Task: Play online Dominion games in very easy mode.
Action: Mouse moved to (564, 504)
Screenshot: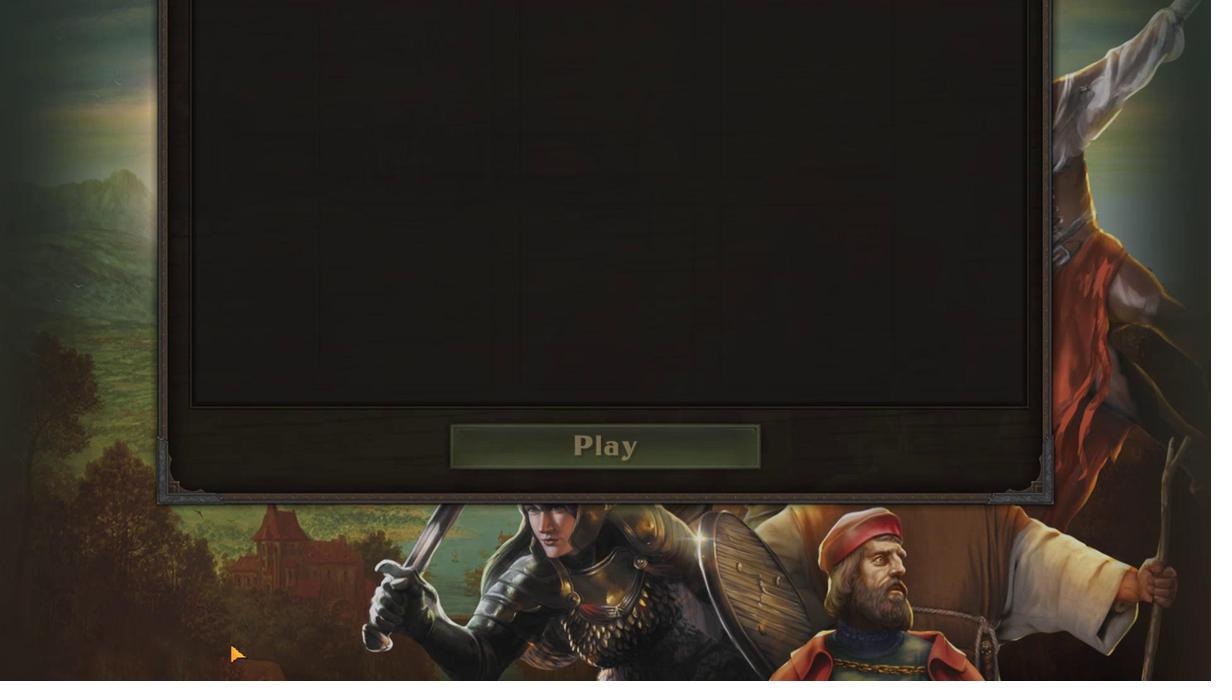 
Action: Mouse pressed left at (564, 504)
Screenshot: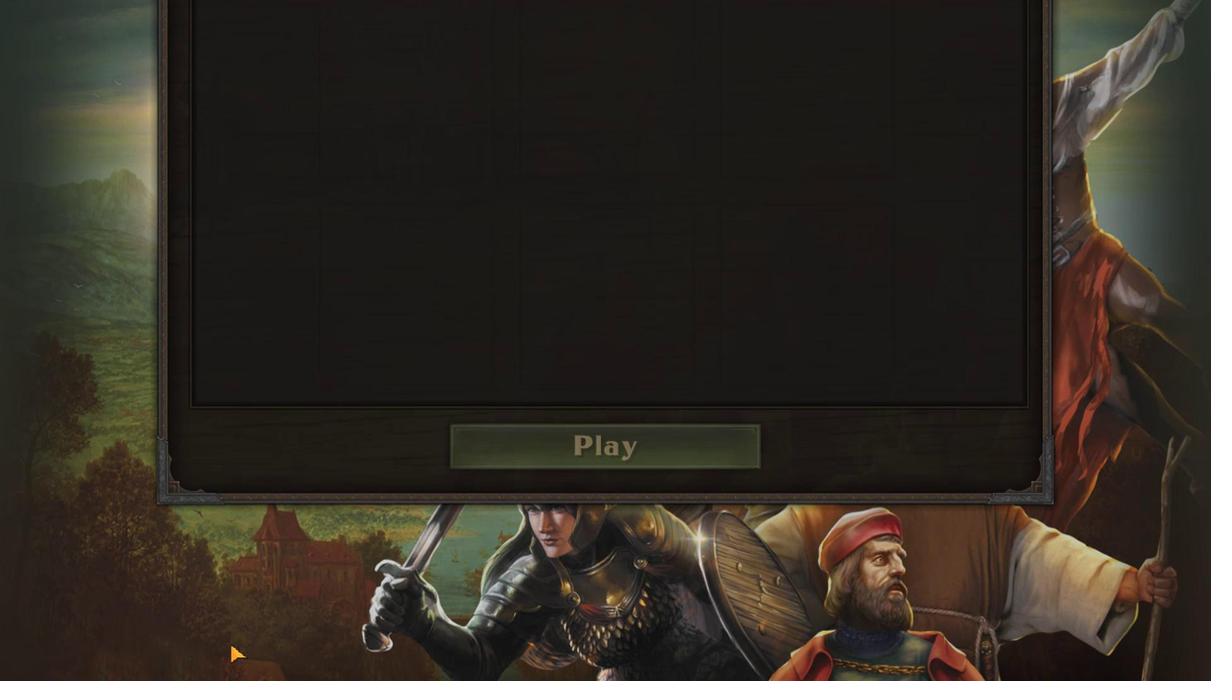 
Action: Mouse moved to (742, 502)
Screenshot: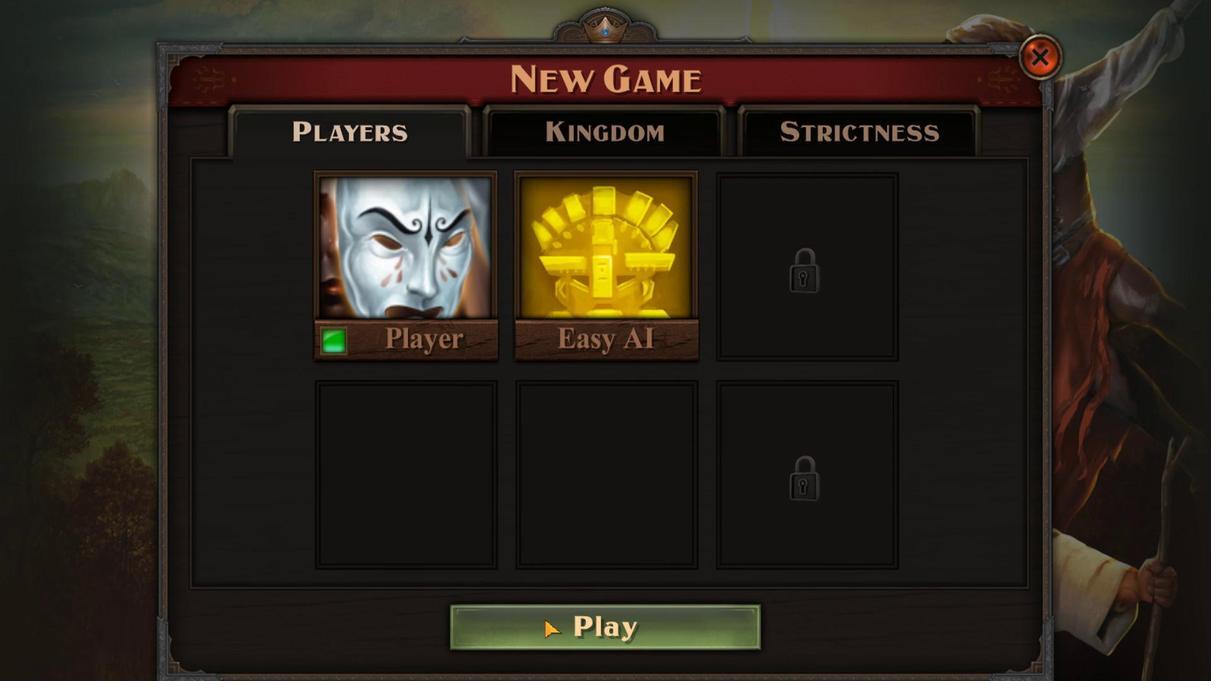 
Action: Mouse pressed left at (742, 502)
Screenshot: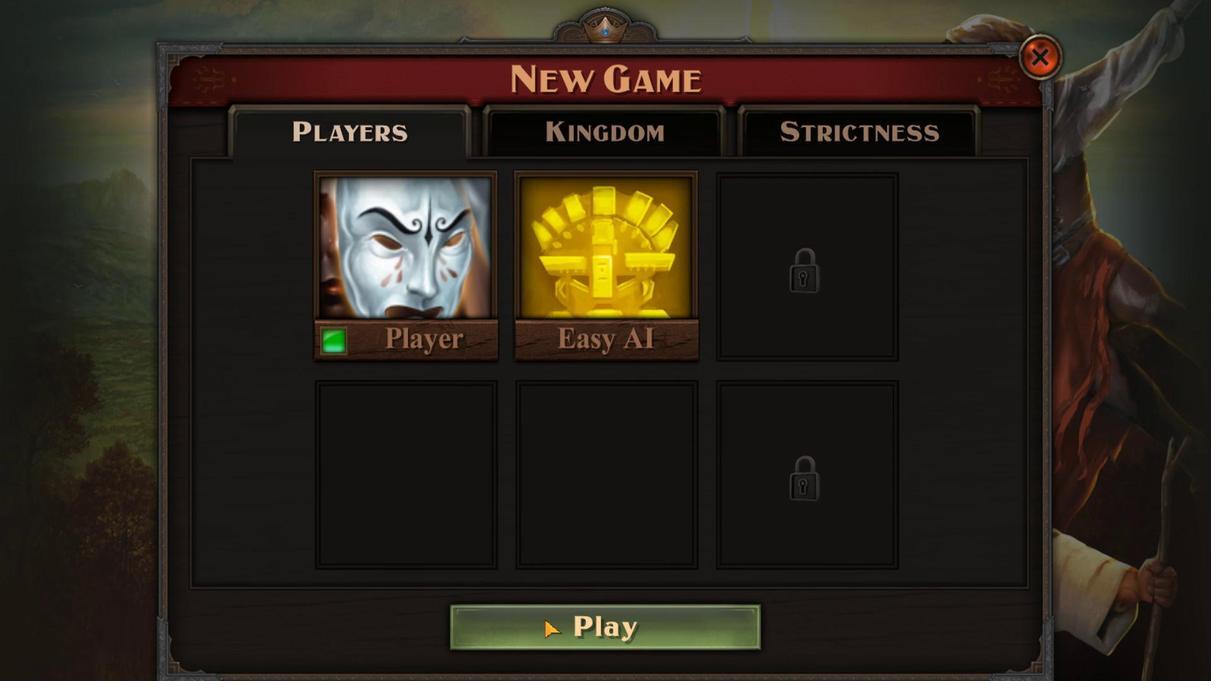 
Action: Mouse moved to (767, 498)
Screenshot: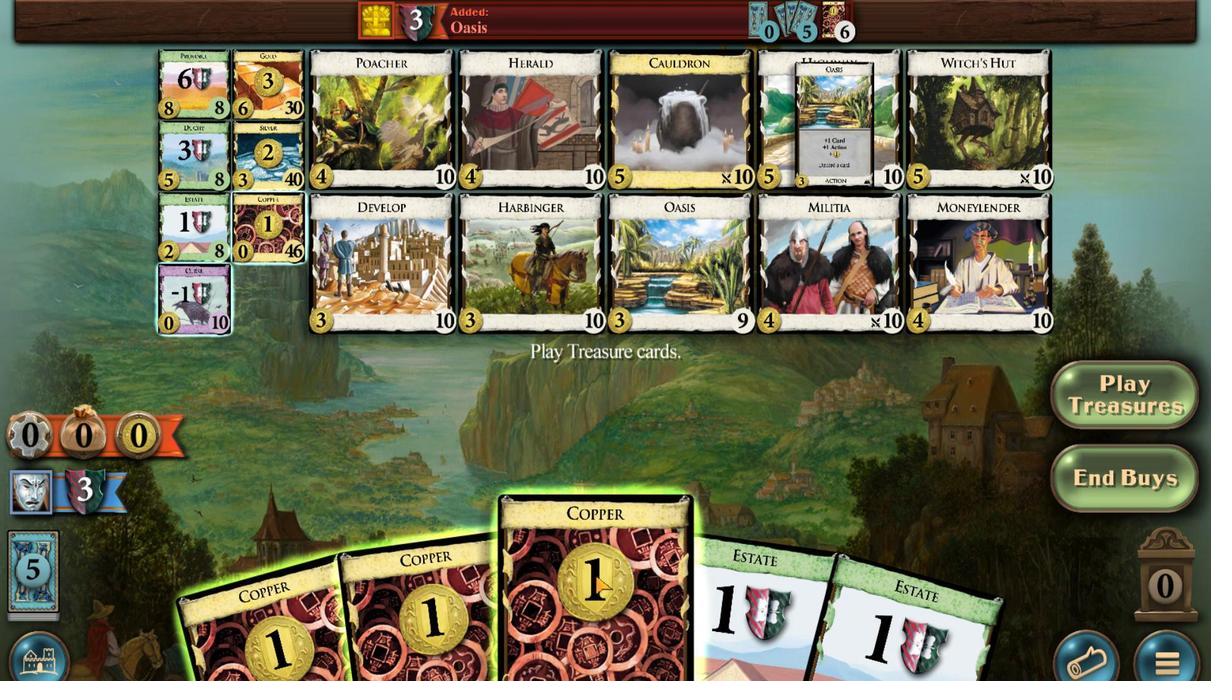
Action: Mouse scrolled (767, 498) with delta (0, 0)
Screenshot: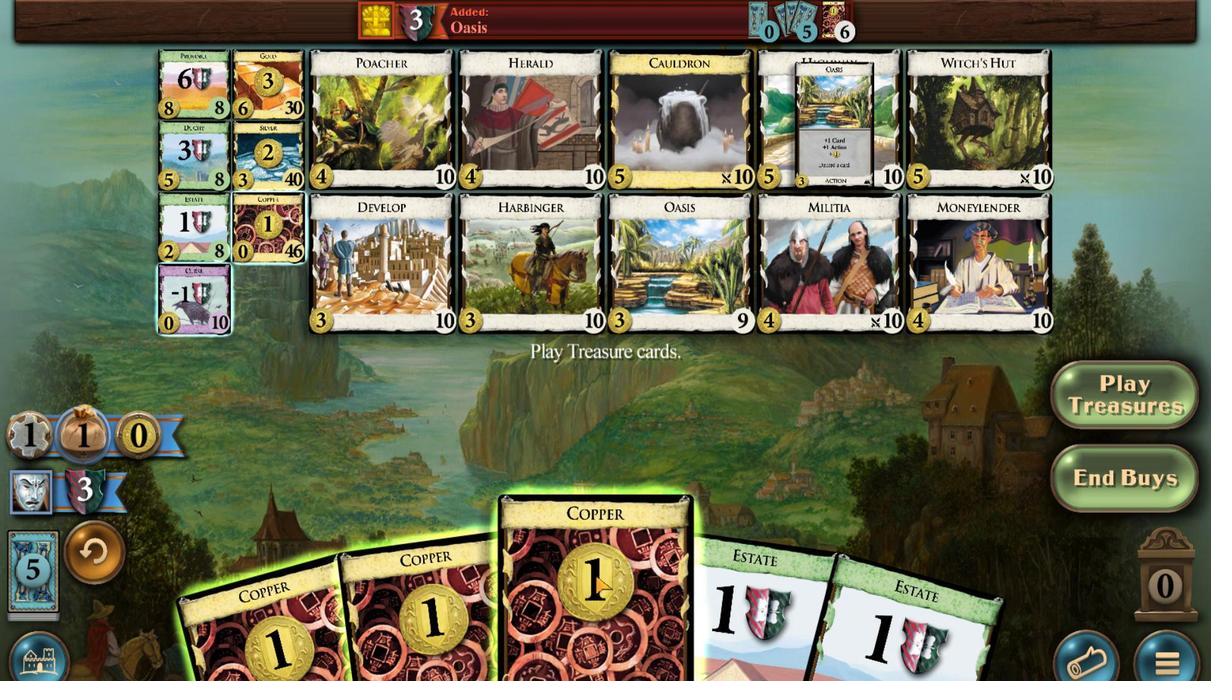 
Action: Mouse moved to (726, 502)
Screenshot: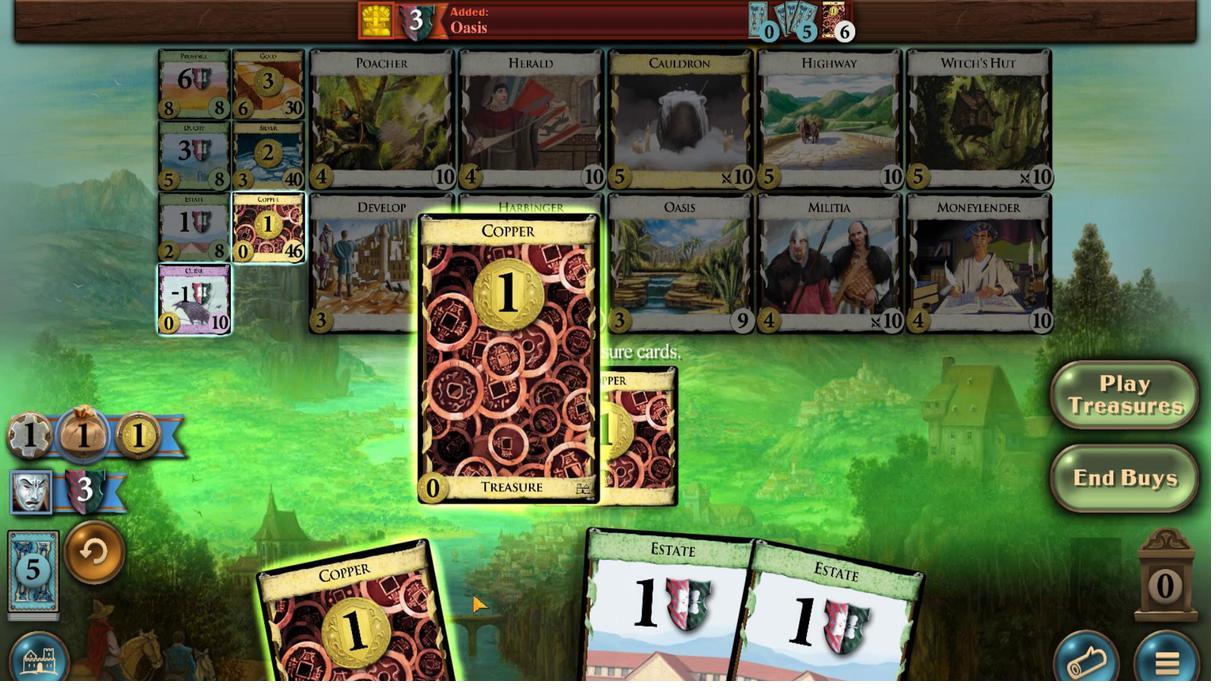 
Action: Mouse scrolled (726, 502) with delta (0, 0)
Screenshot: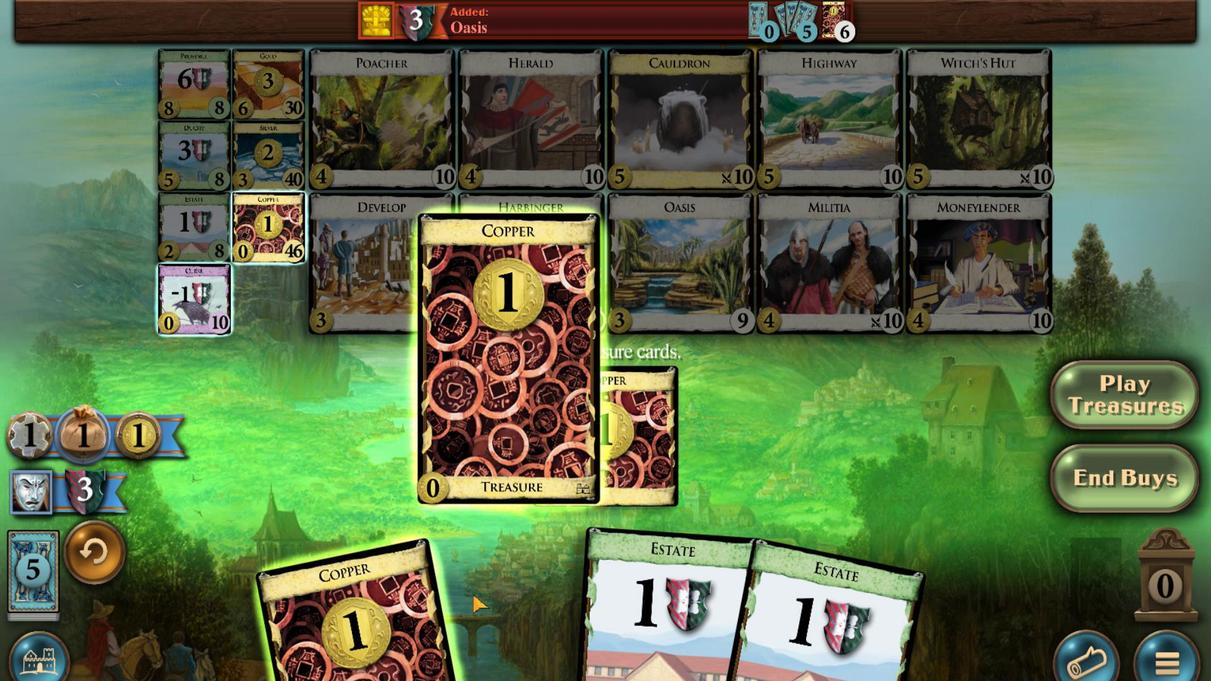 
Action: Mouse scrolled (726, 502) with delta (0, 0)
Screenshot: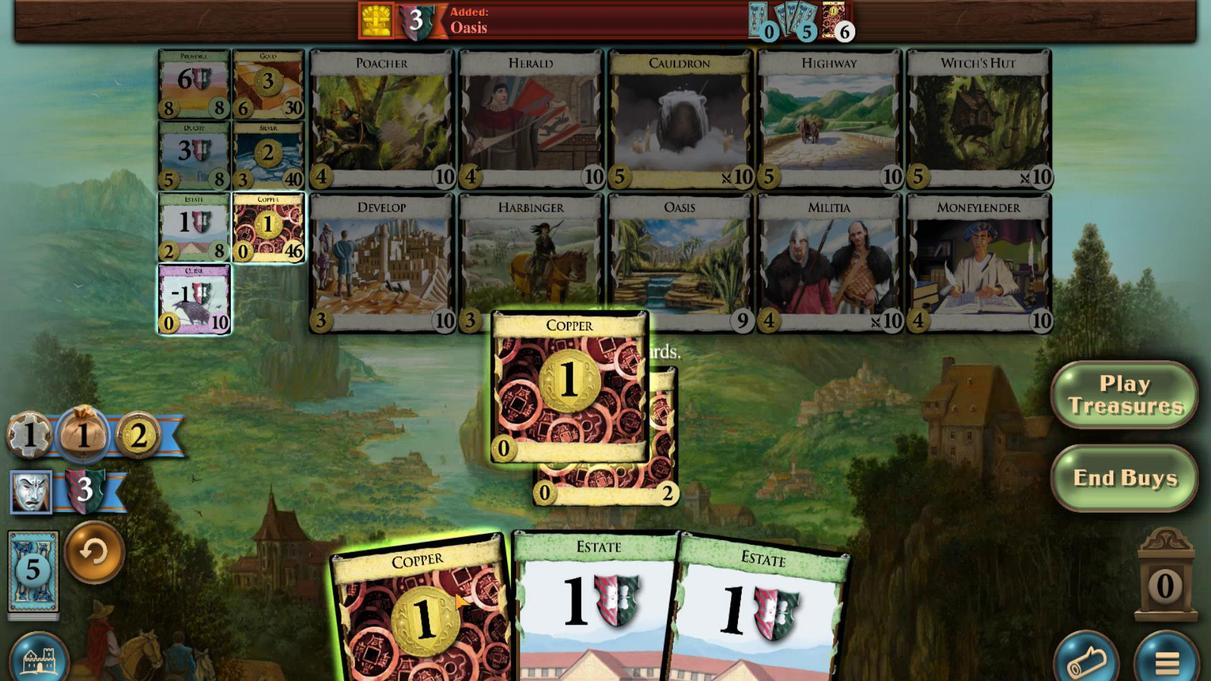 
Action: Mouse moved to (691, 499)
Screenshot: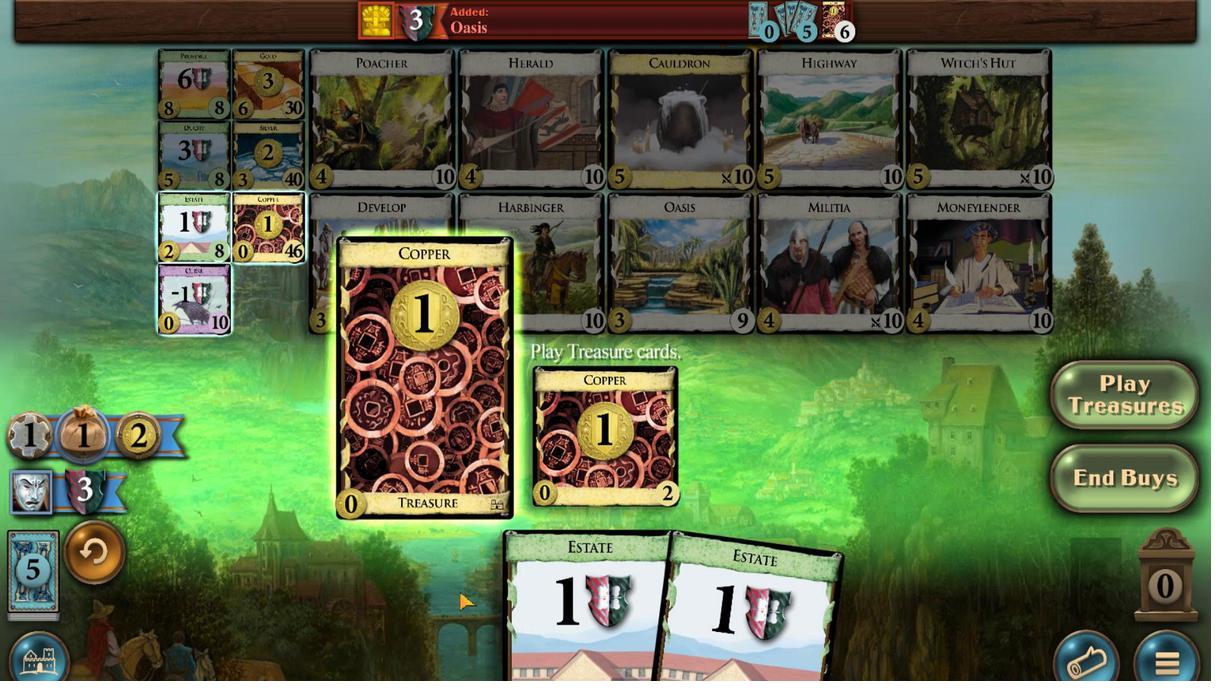 
Action: Mouse scrolled (691, 499) with delta (0, 0)
Screenshot: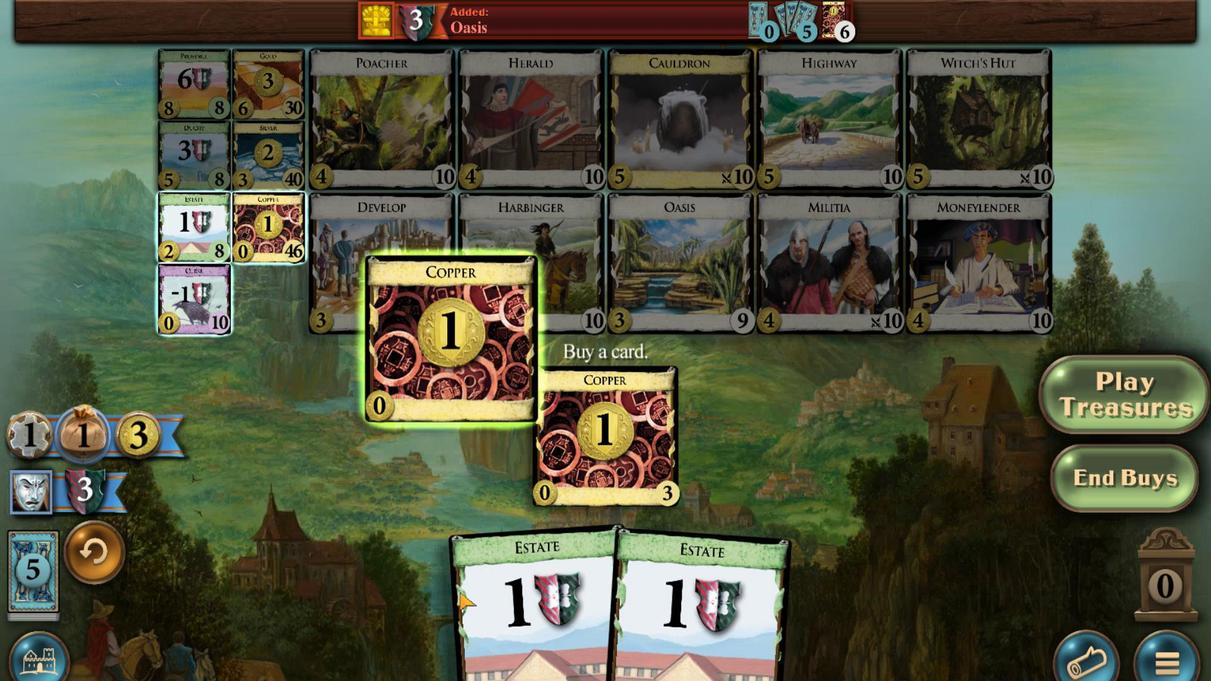 
Action: Mouse scrolled (691, 499) with delta (0, 0)
Screenshot: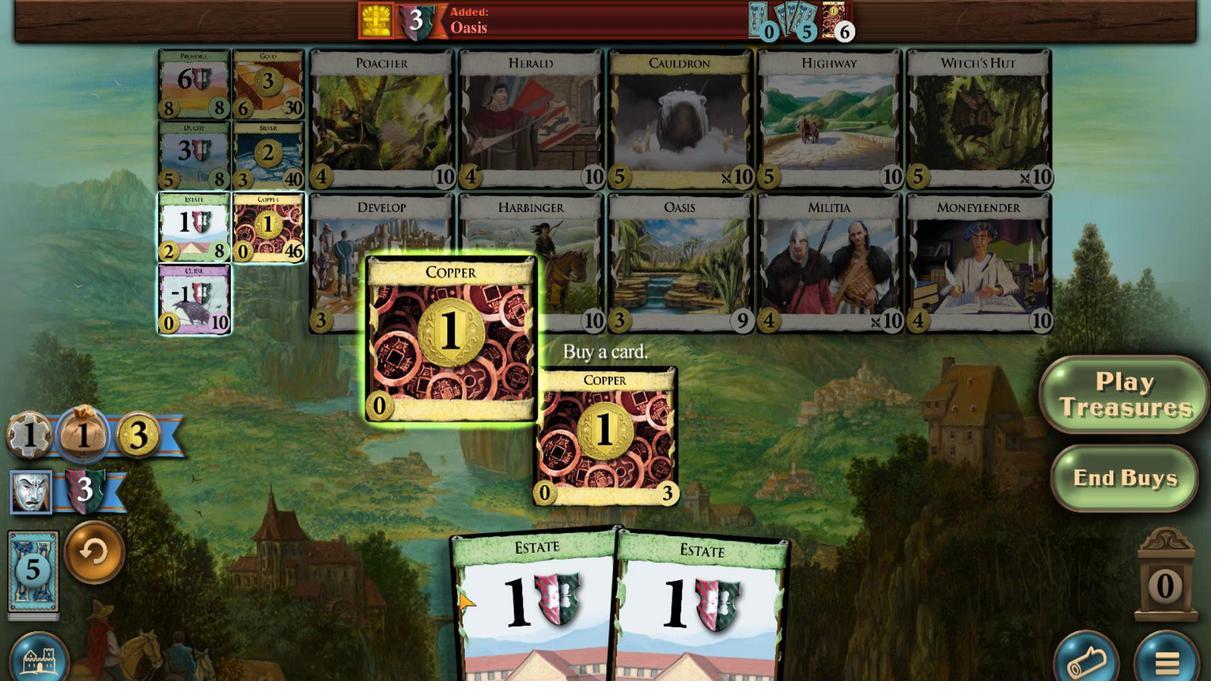 
Action: Mouse moved to (818, 474)
Screenshot: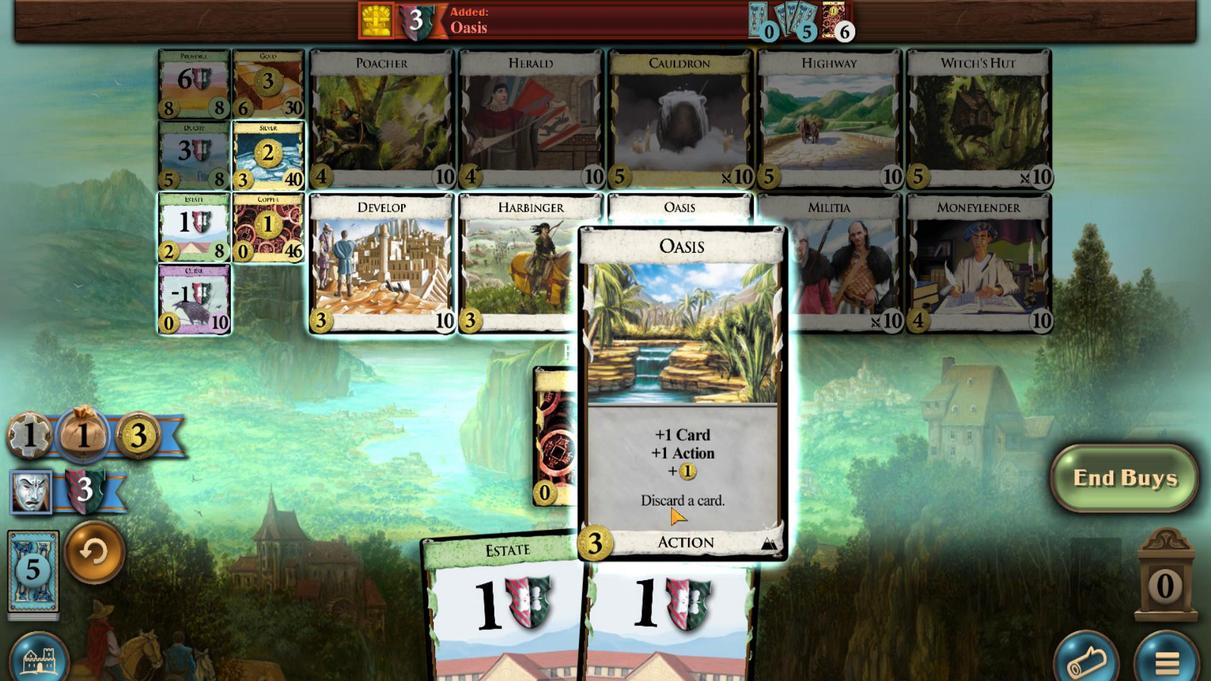 
Action: Mouse pressed left at (818, 474)
Screenshot: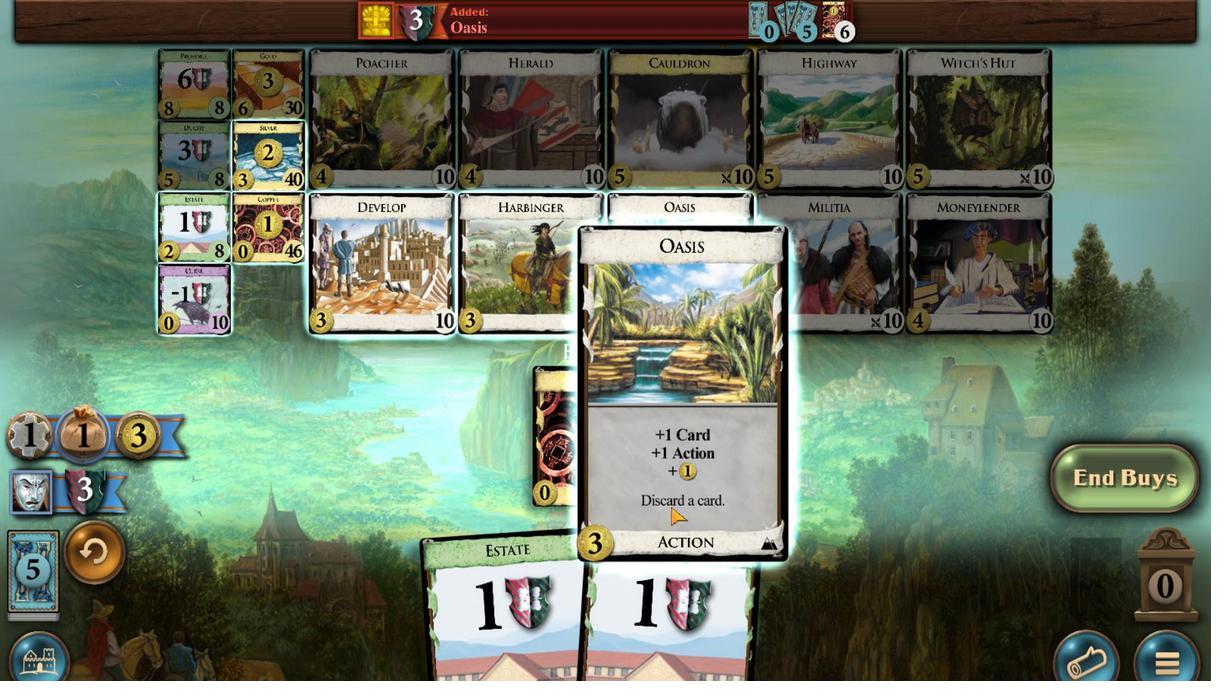 
Action: Mouse moved to (858, 499)
Screenshot: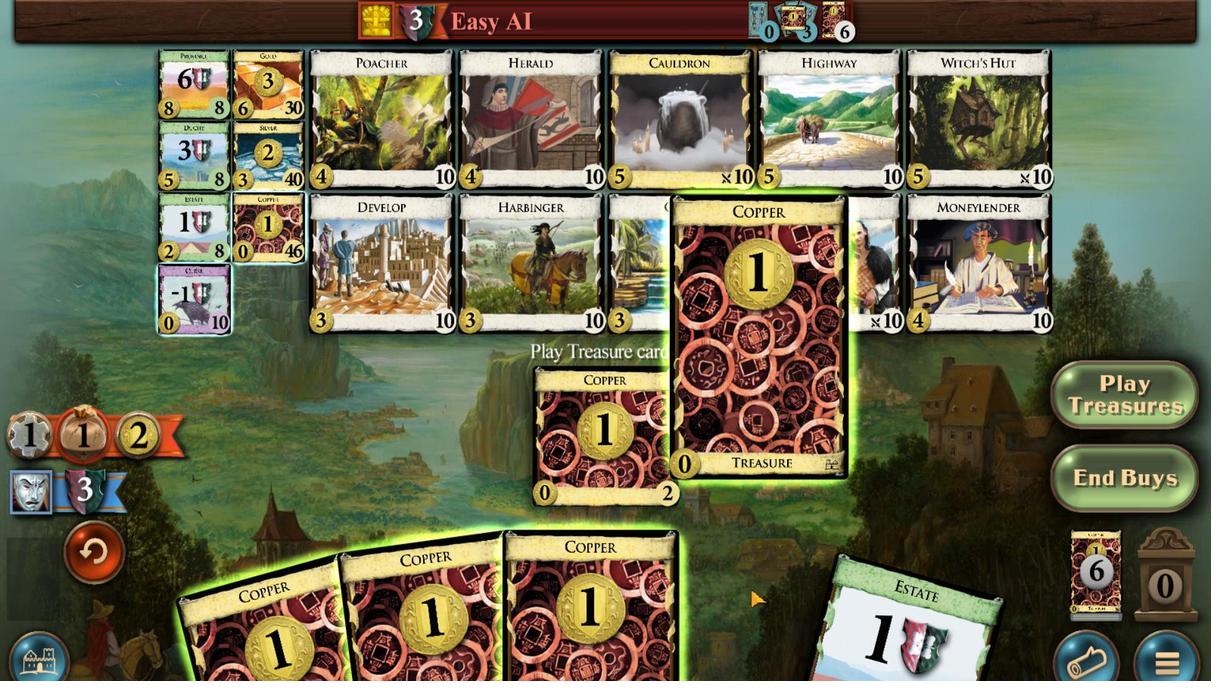 
Action: Mouse scrolled (858, 499) with delta (0, 0)
Screenshot: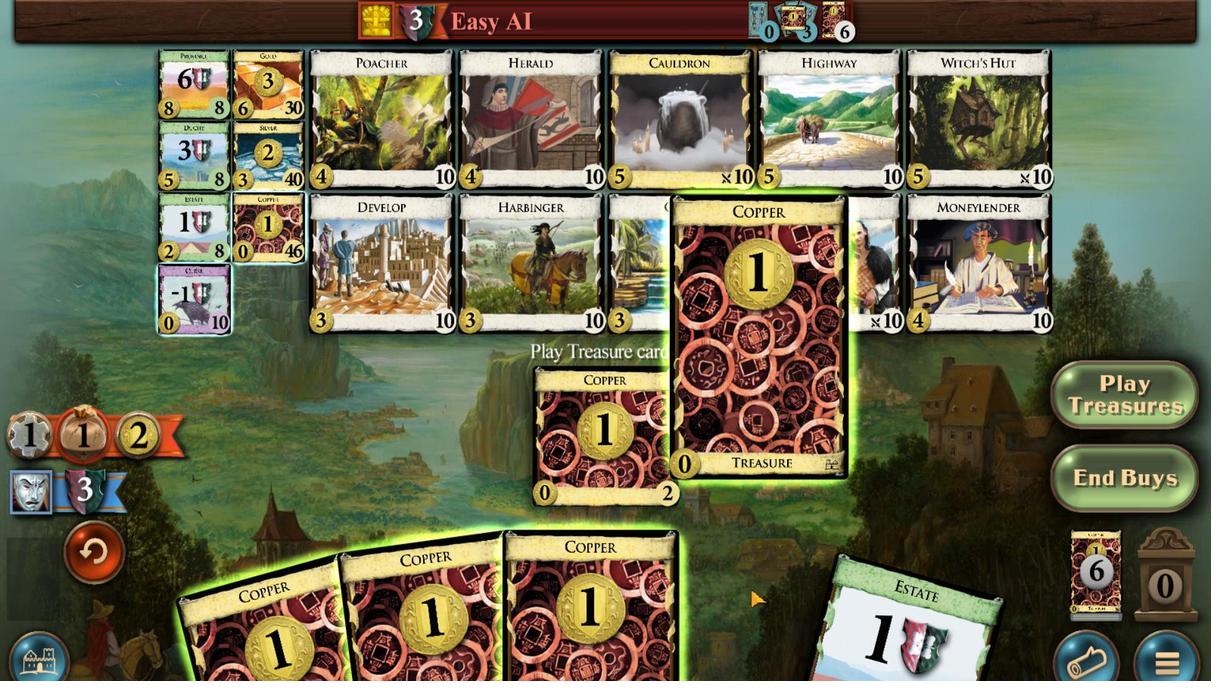 
Action: Mouse scrolled (858, 499) with delta (0, 0)
Screenshot: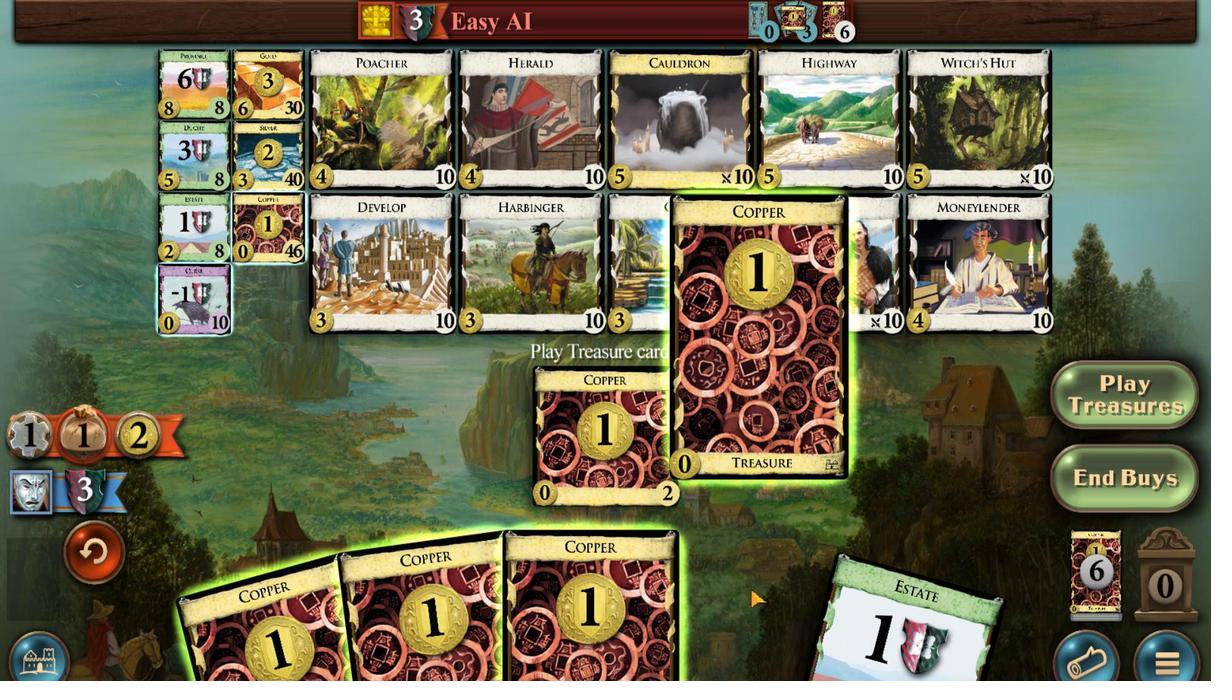 
Action: Mouse moved to (800, 501)
Screenshot: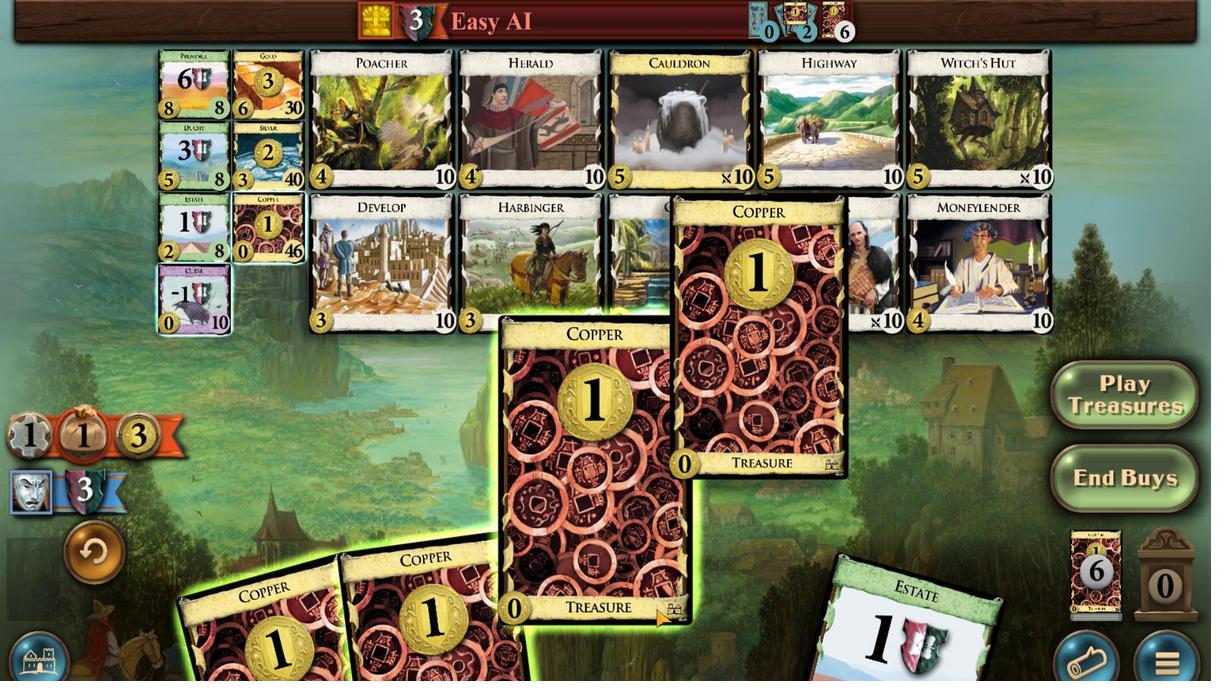 
Action: Mouse scrolled (800, 500) with delta (0, 0)
Screenshot: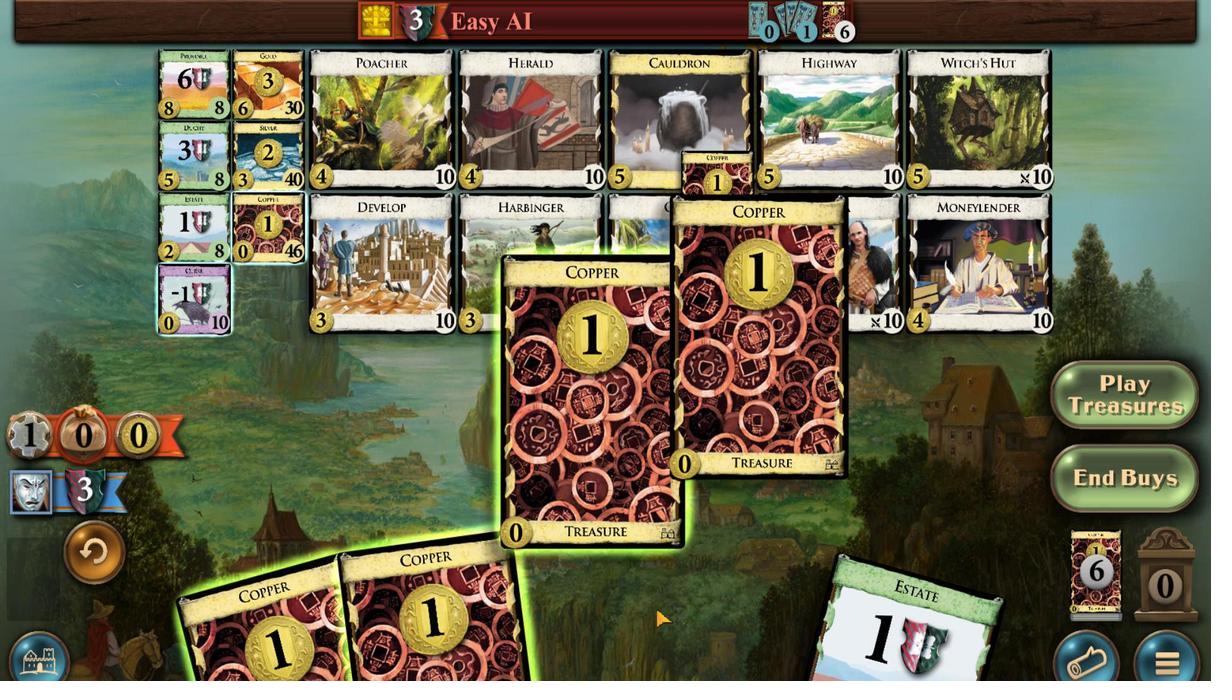 
Action: Mouse moved to (721, 499)
Screenshot: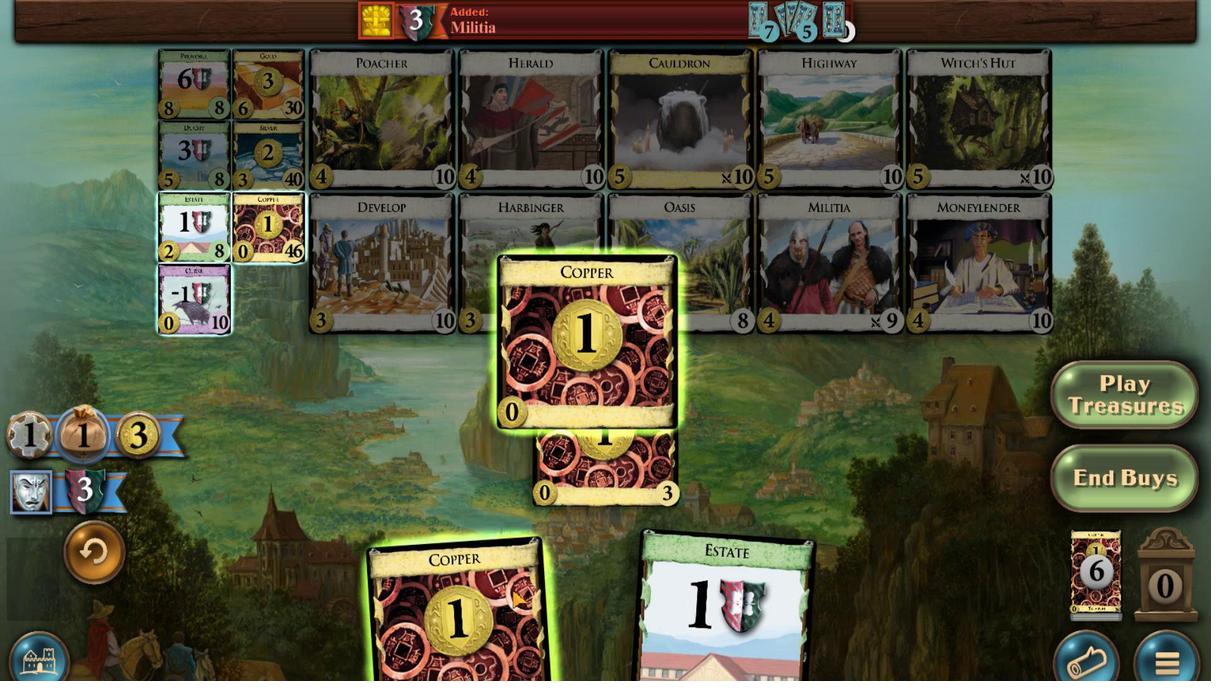 
Action: Mouse scrolled (721, 499) with delta (0, 0)
Screenshot: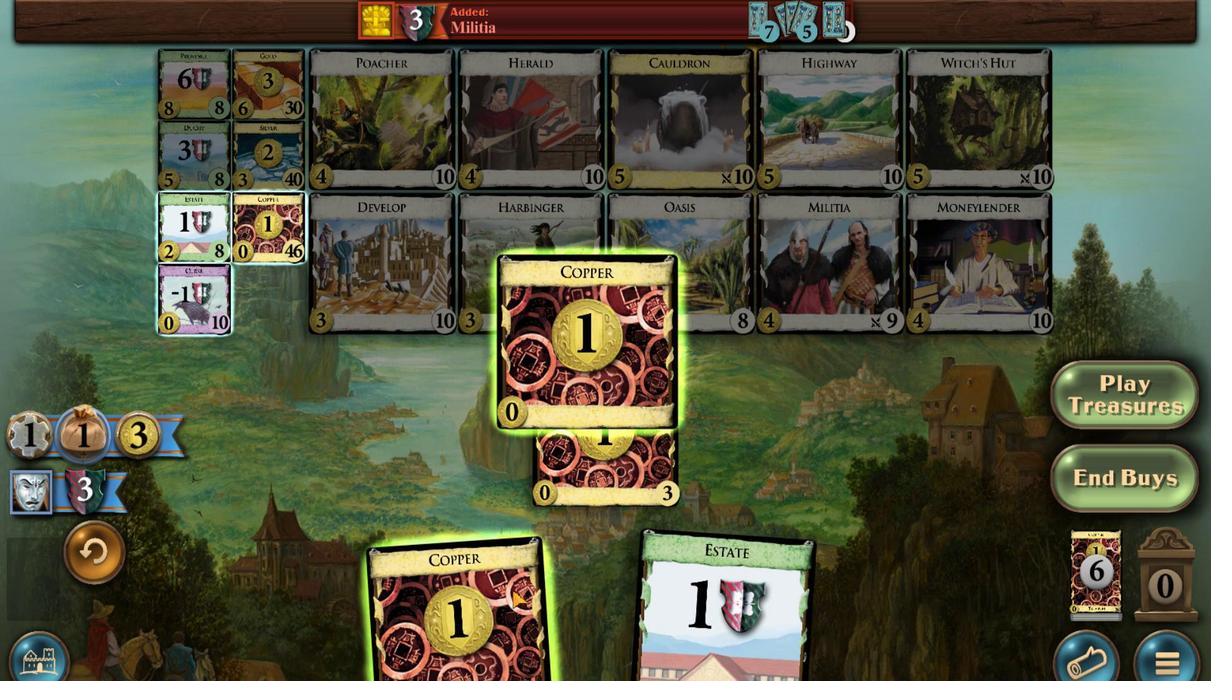 
Action: Mouse scrolled (721, 499) with delta (0, 0)
Screenshot: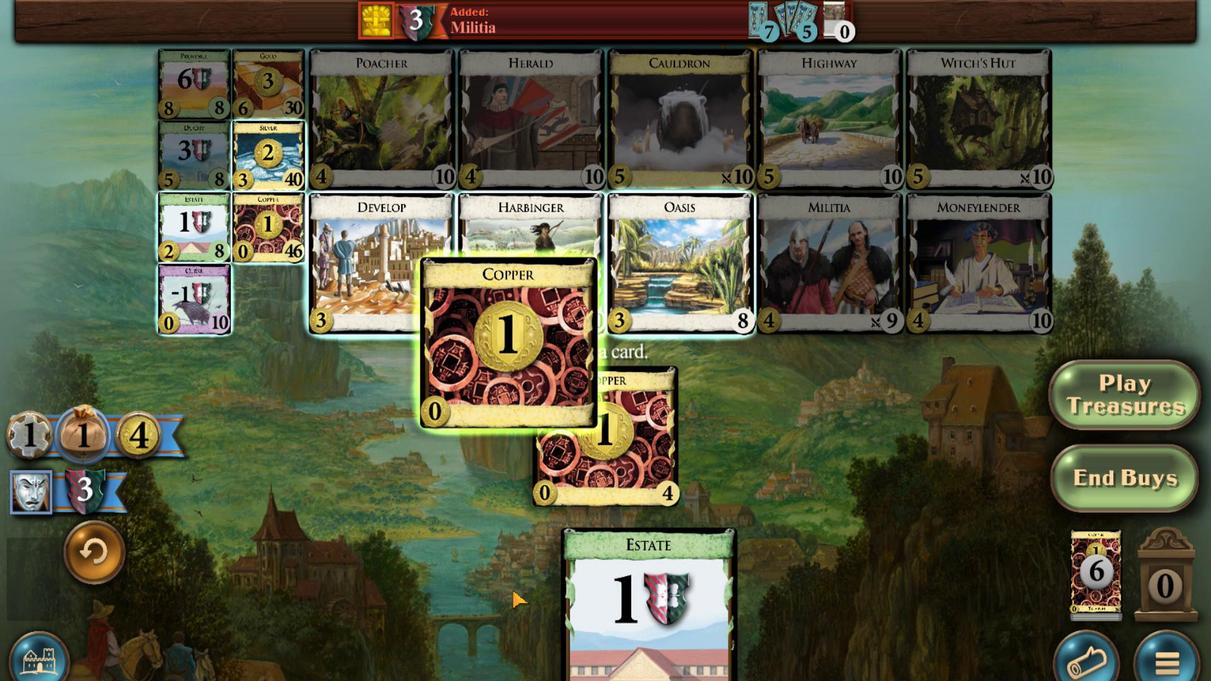 
Action: Mouse moved to (595, 463)
Screenshot: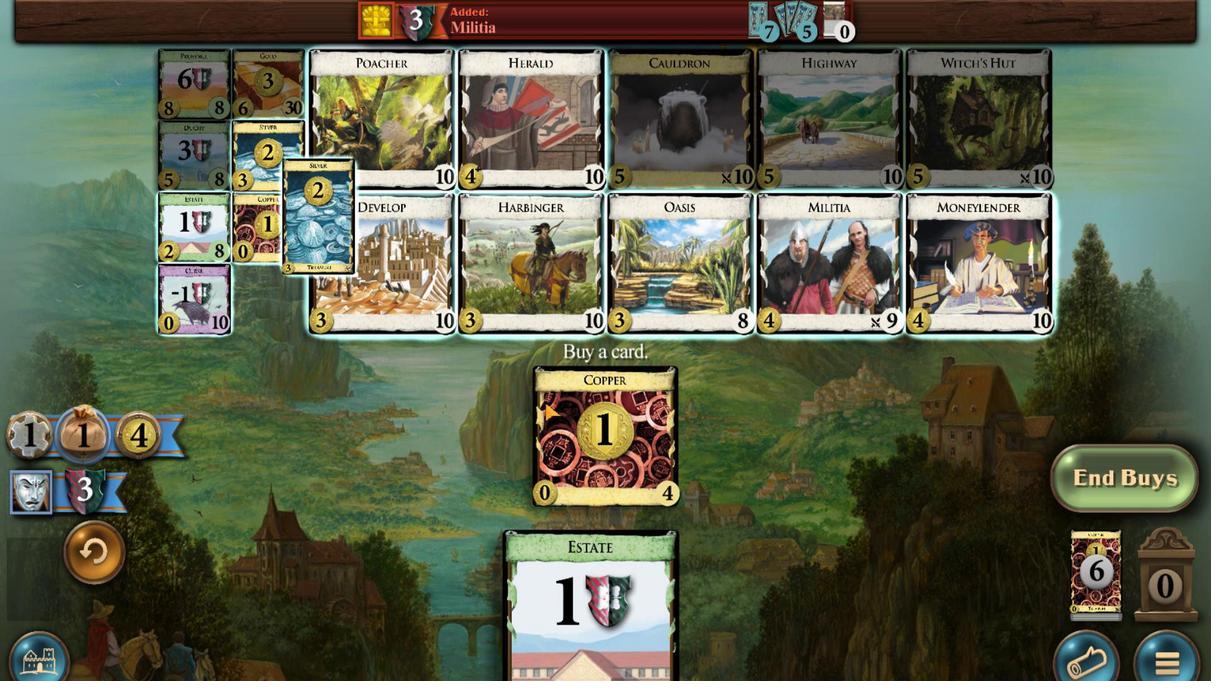 
Action: Mouse pressed left at (595, 463)
Screenshot: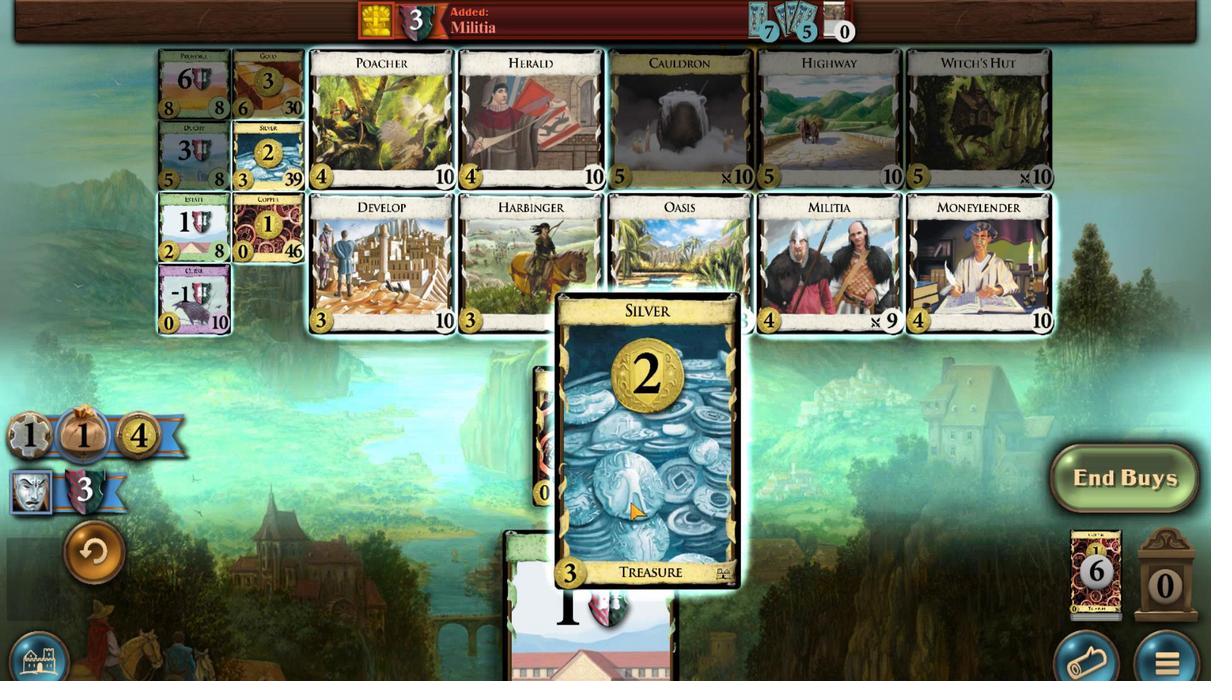 
Action: Mouse moved to (755, 497)
Screenshot: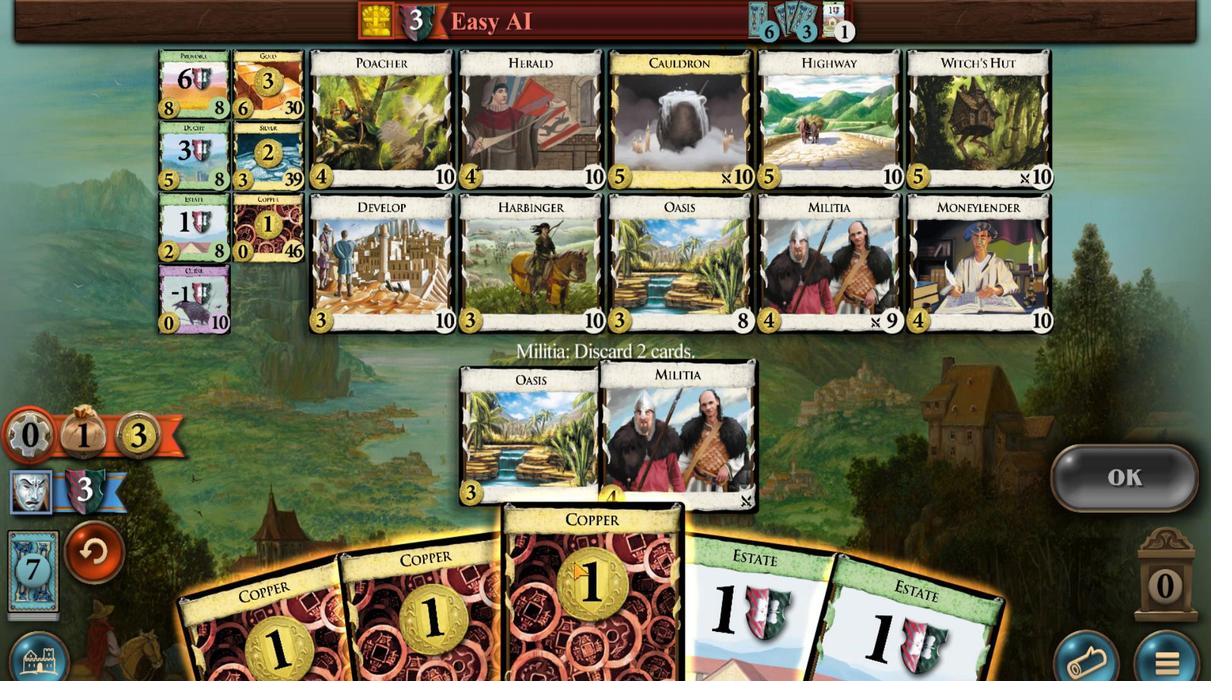 
Action: Mouse scrolled (755, 497) with delta (0, 0)
Screenshot: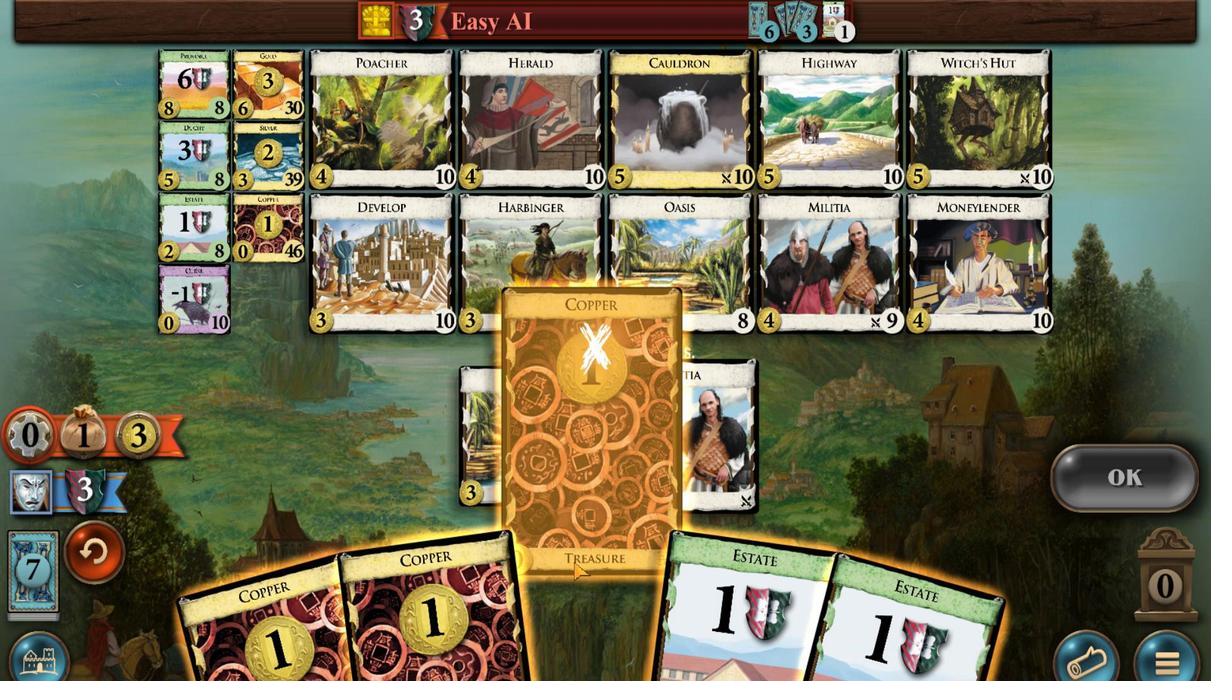 
Action: Mouse moved to (788, 499)
Screenshot: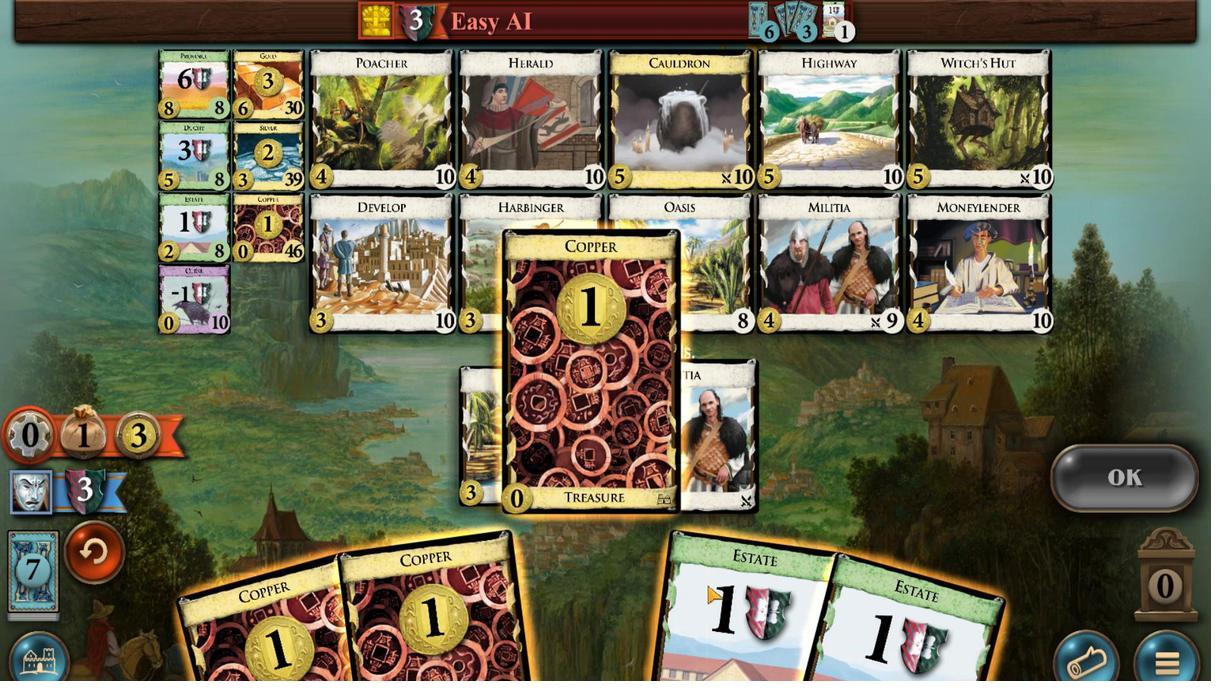 
Action: Mouse scrolled (788, 499) with delta (0, 0)
Screenshot: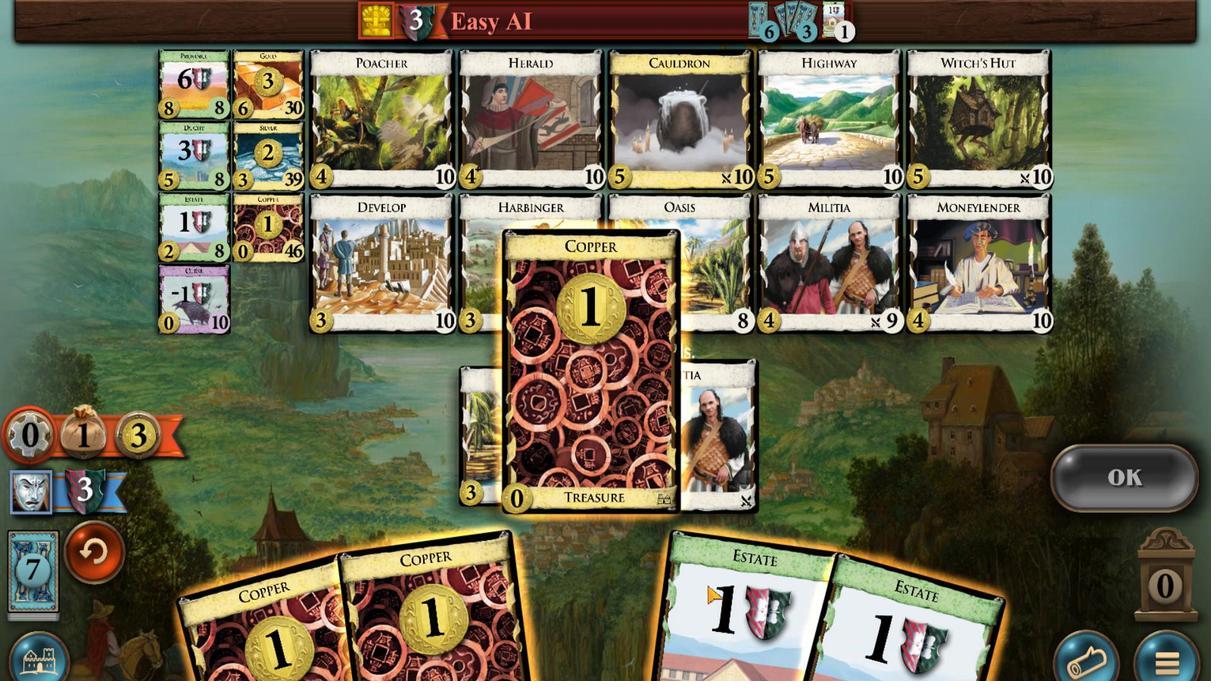 
Action: Mouse moved to (788, 499)
Screenshot: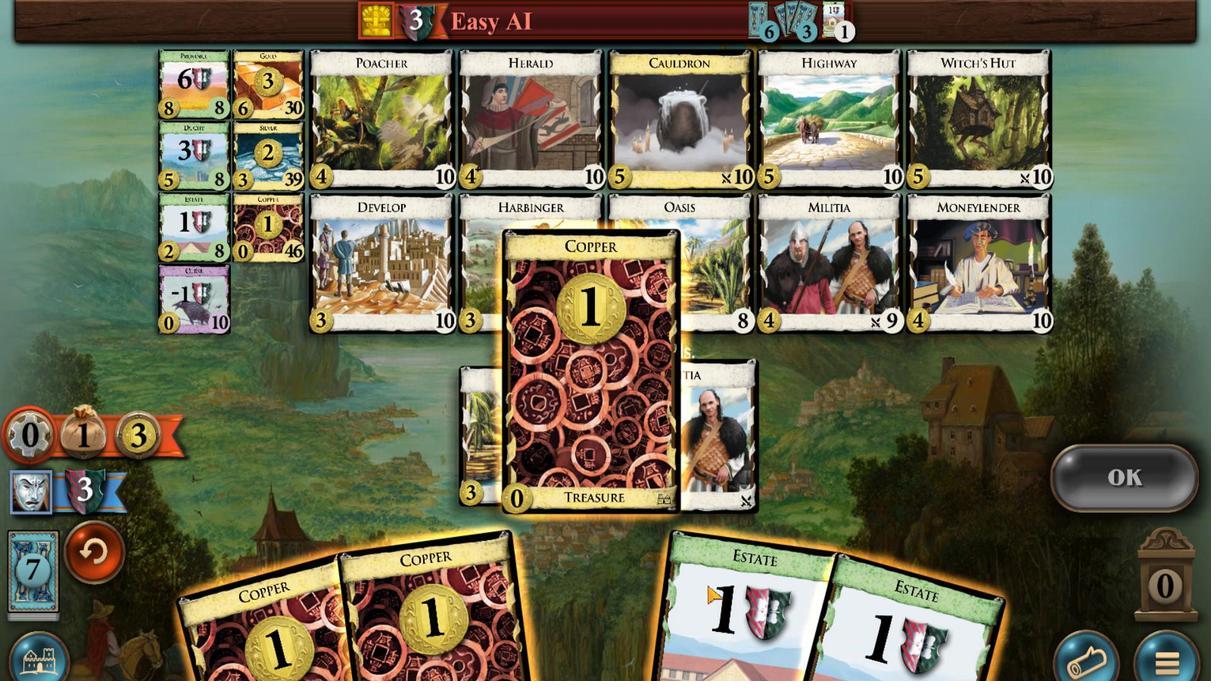 
Action: Mouse scrolled (788, 499) with delta (0, 0)
Screenshot: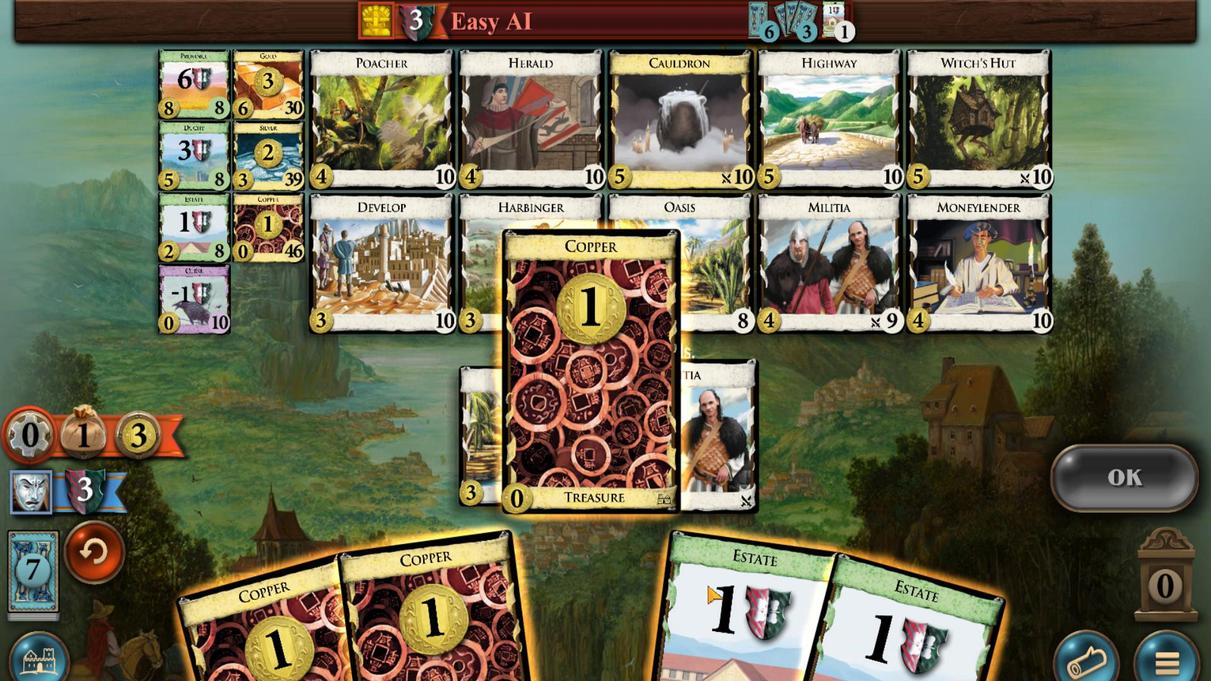 
Action: Mouse moved to (829, 499)
Screenshot: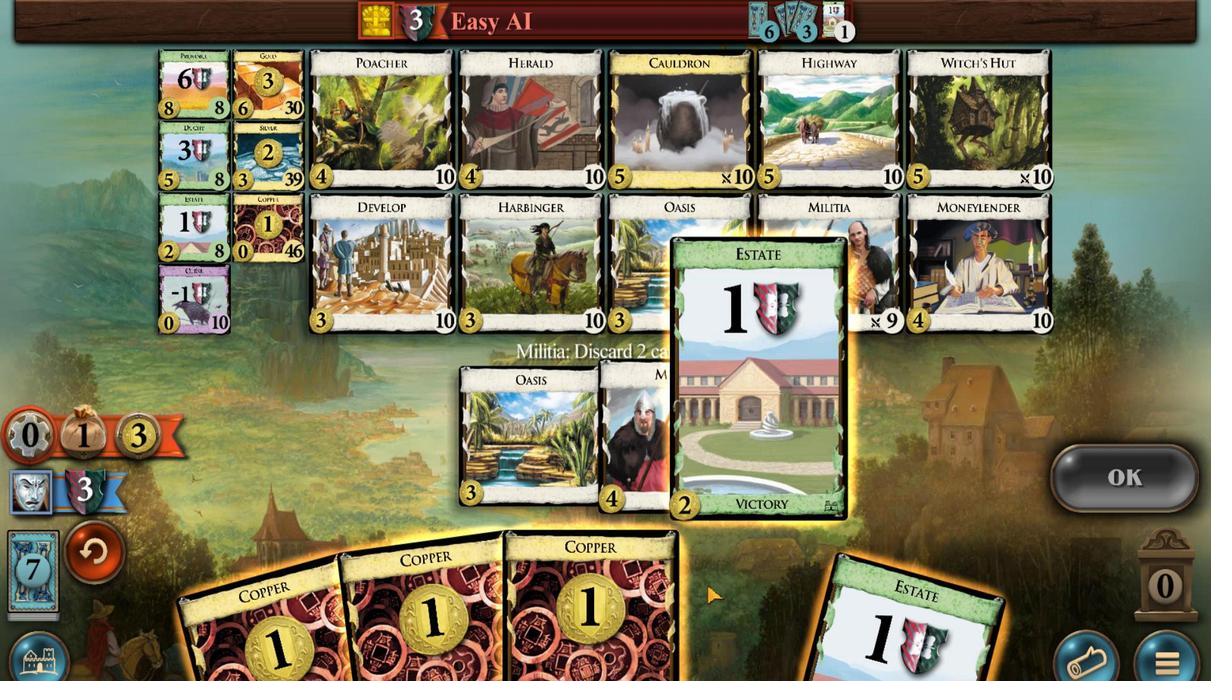 
Action: Mouse scrolled (829, 499) with delta (0, 0)
Screenshot: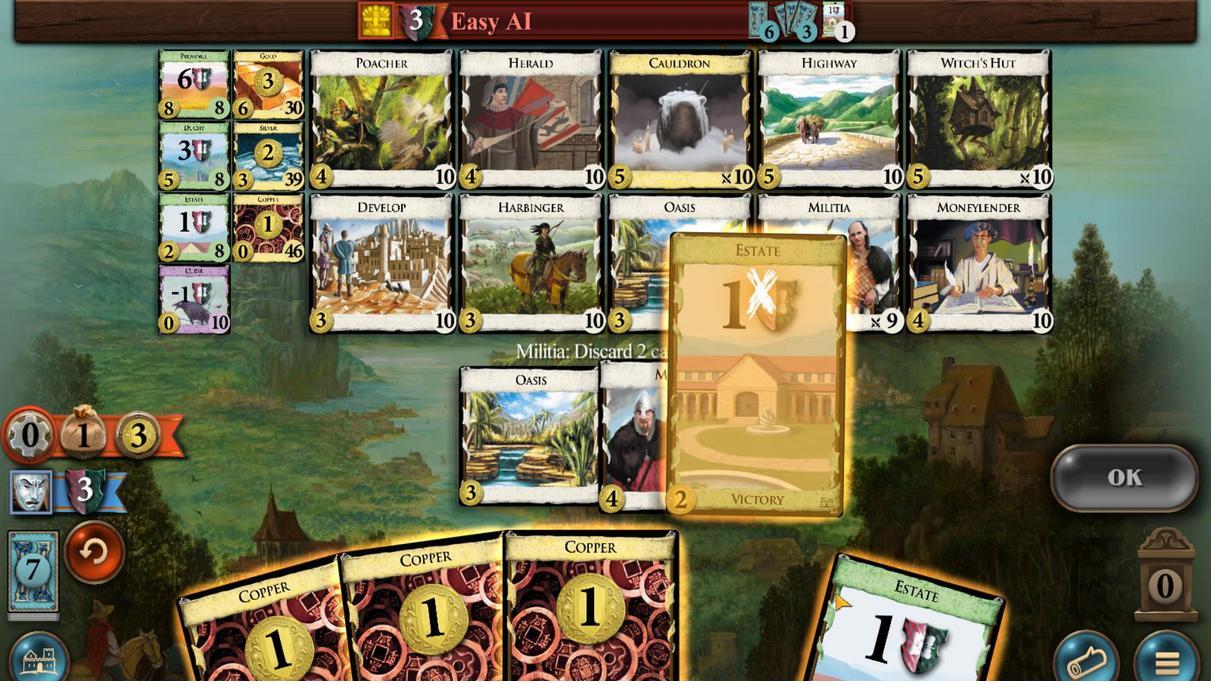 
Action: Mouse scrolled (829, 499) with delta (0, 0)
Screenshot: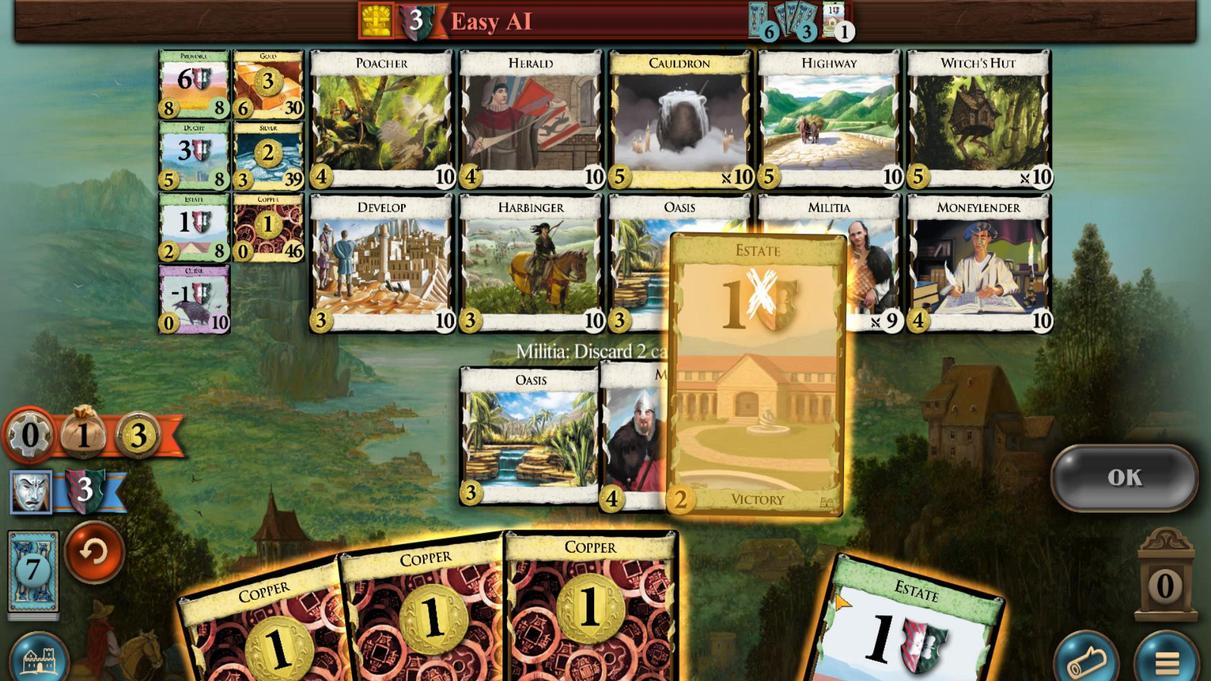 
Action: Mouse moved to (908, 500)
Screenshot: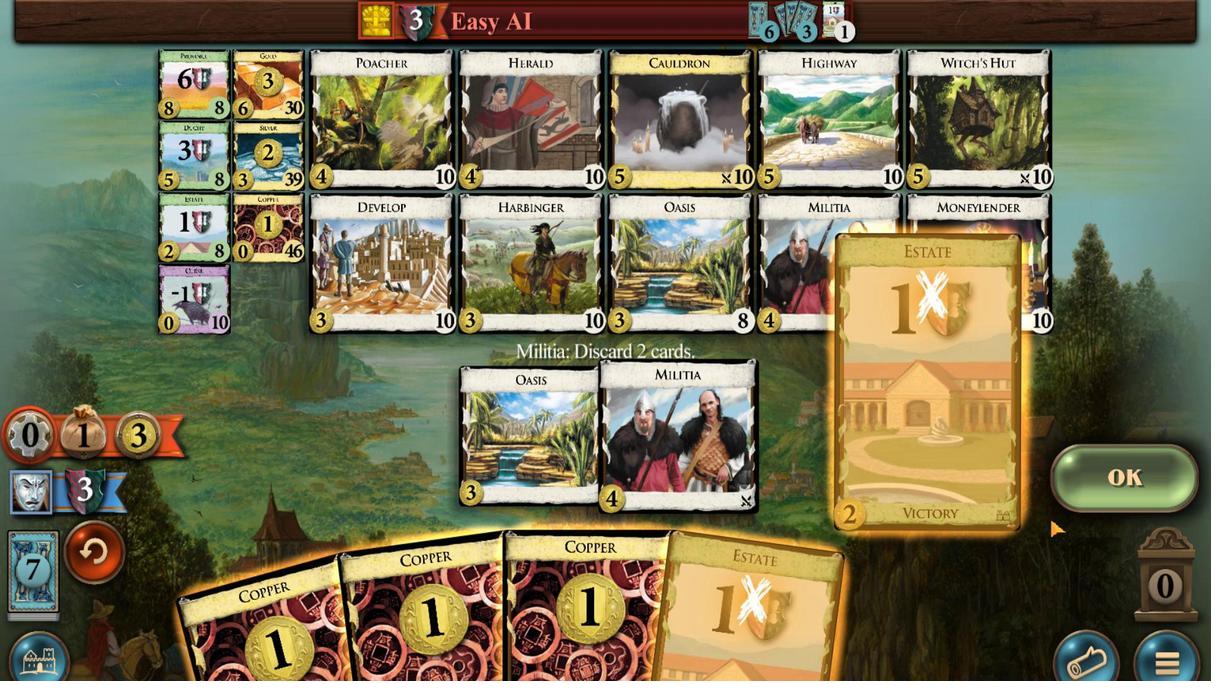 
Action: Mouse scrolled (908, 500) with delta (0, 0)
Screenshot: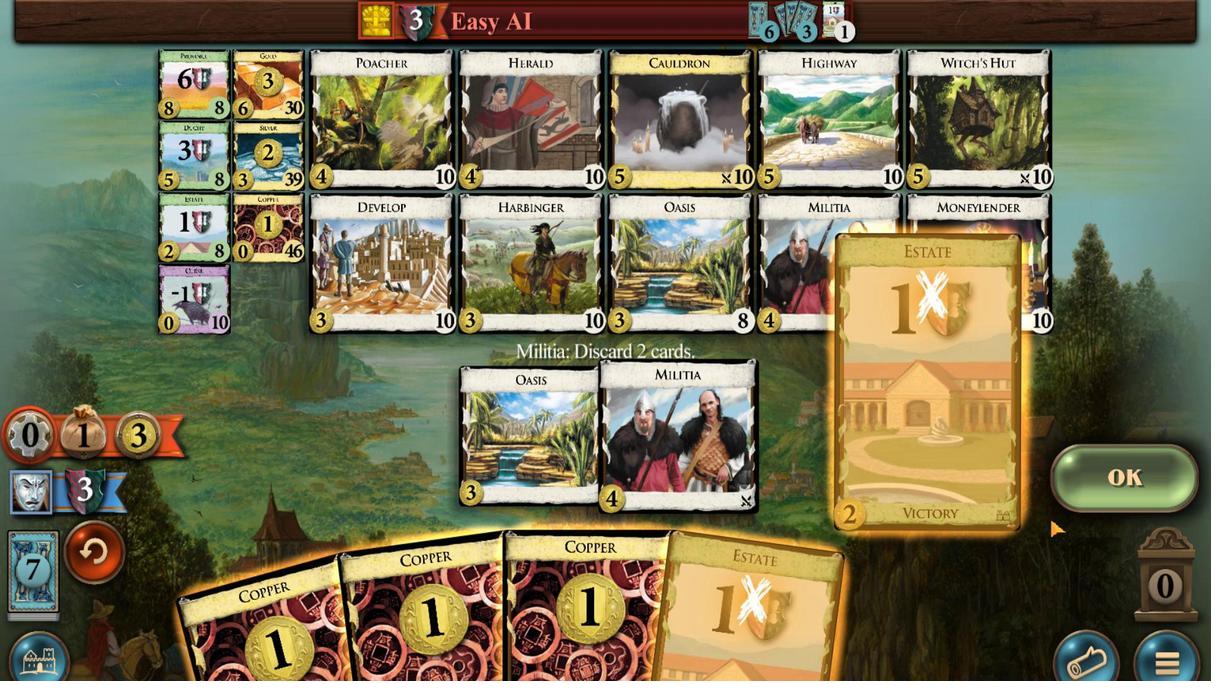 
Action: Mouse moved to (918, 500)
Screenshot: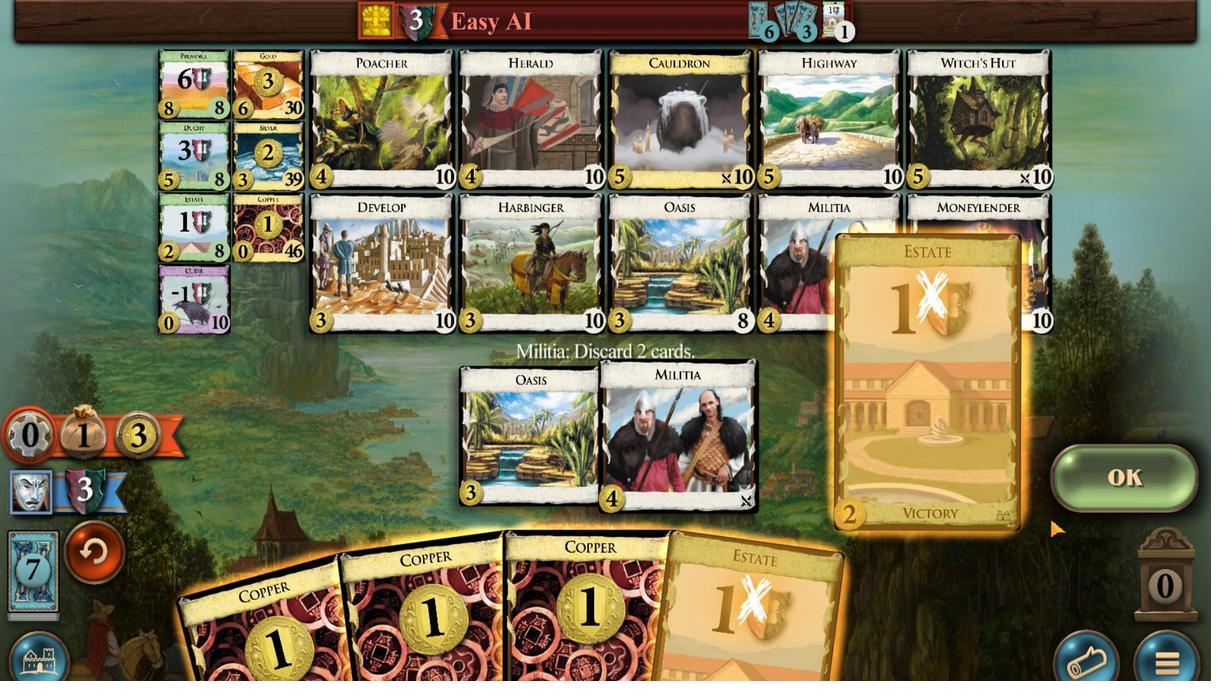 
Action: Mouse scrolled (918, 500) with delta (0, 0)
Screenshot: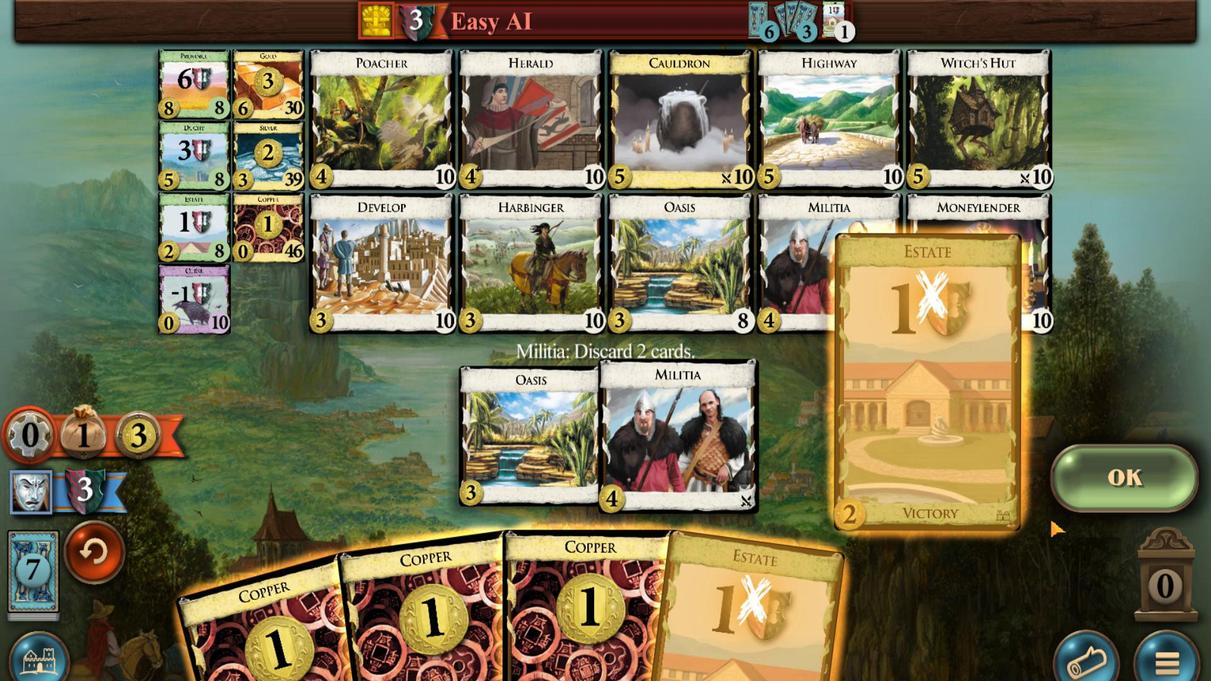 
Action: Mouse moved to (1053, 490)
Screenshot: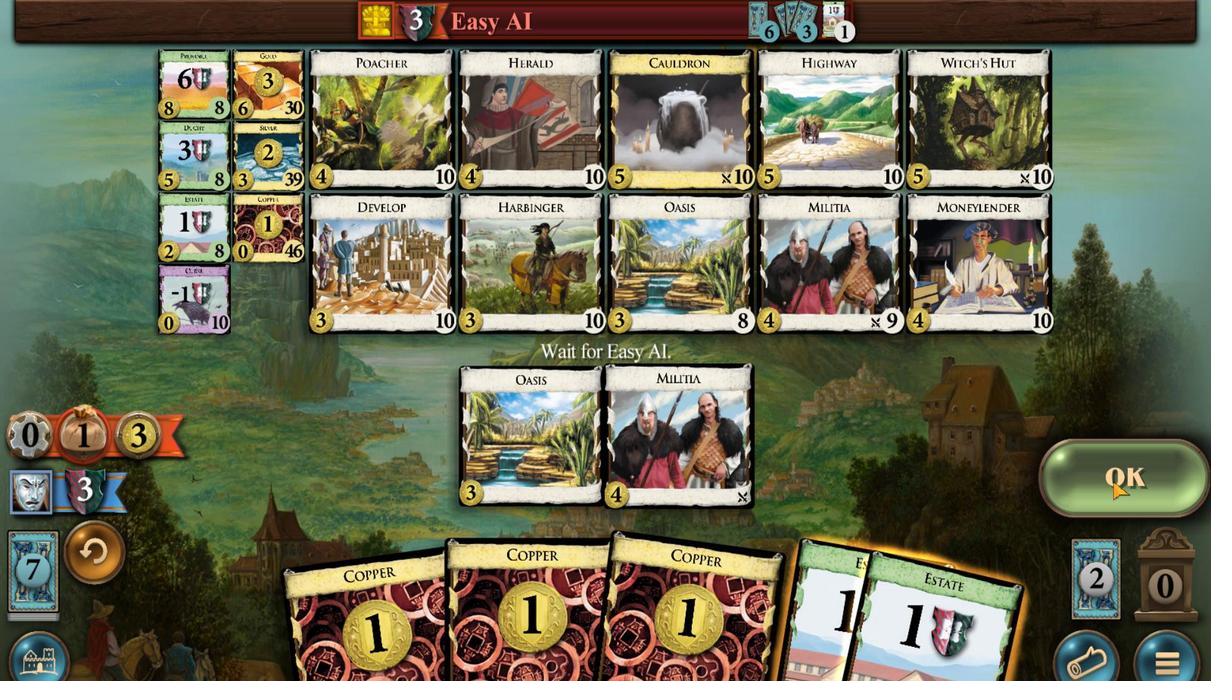 
Action: Mouse pressed left at (1053, 490)
Screenshot: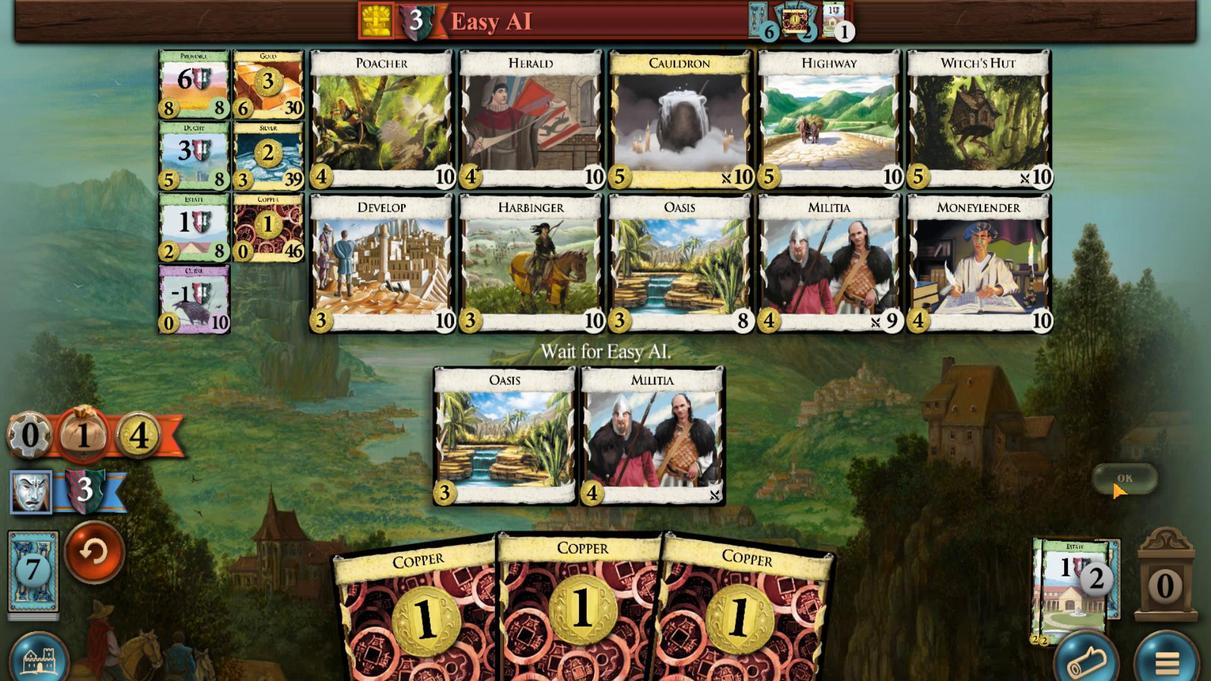
Action: Mouse moved to (864, 500)
Screenshot: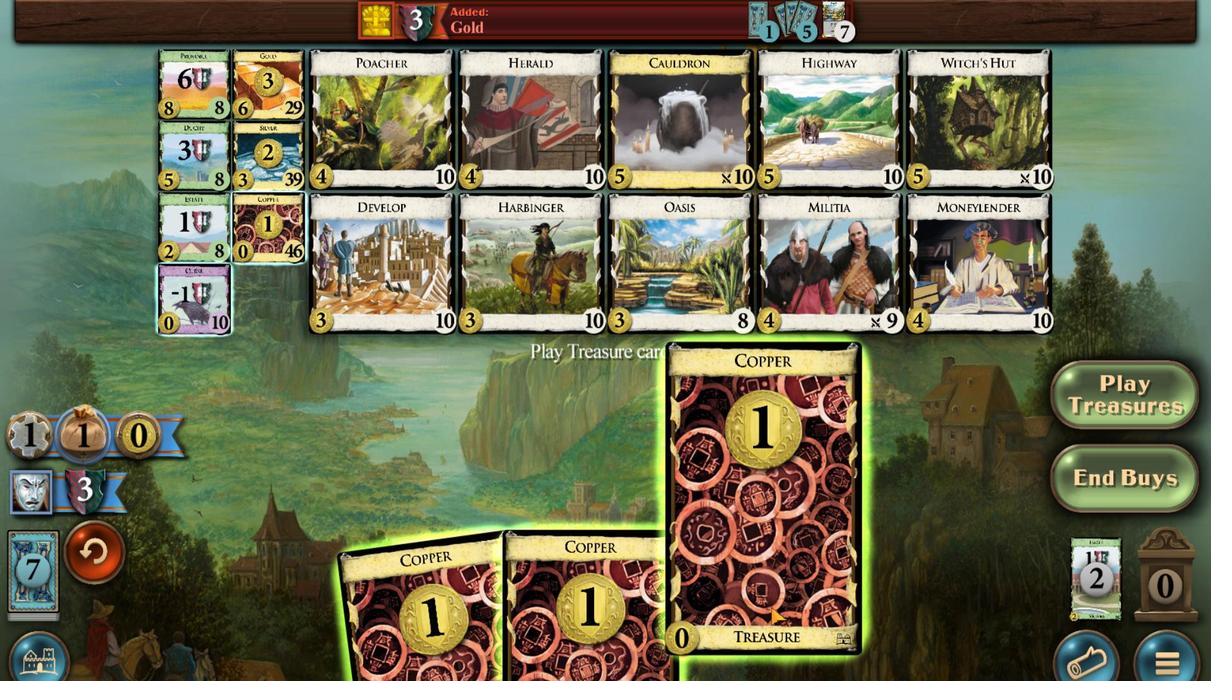 
Action: Mouse scrolled (864, 500) with delta (0, 0)
Screenshot: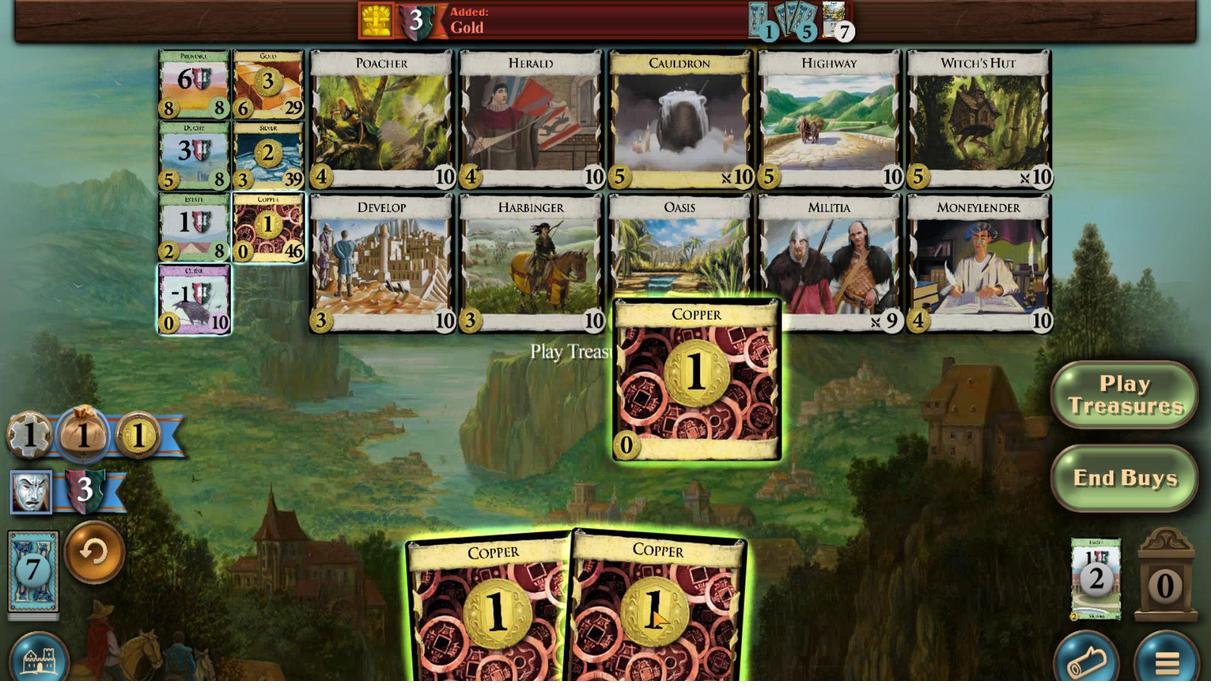 
Action: Mouse moved to (798, 501)
Screenshot: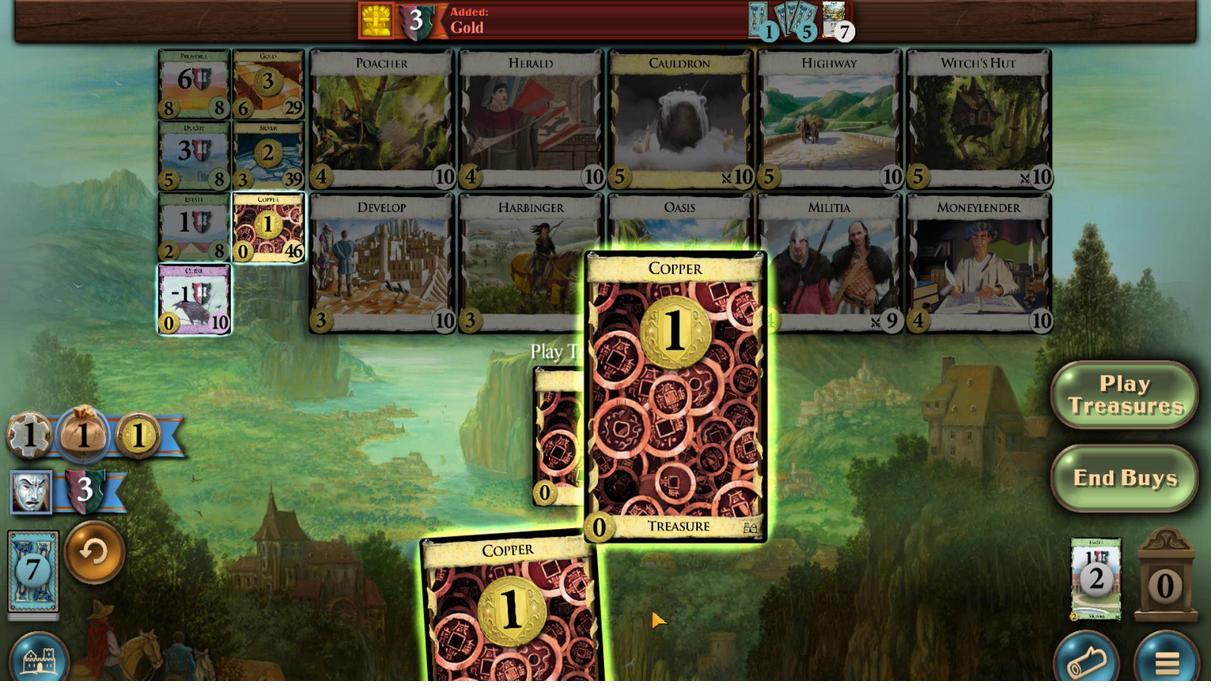
Action: Mouse scrolled (798, 501) with delta (0, 0)
Screenshot: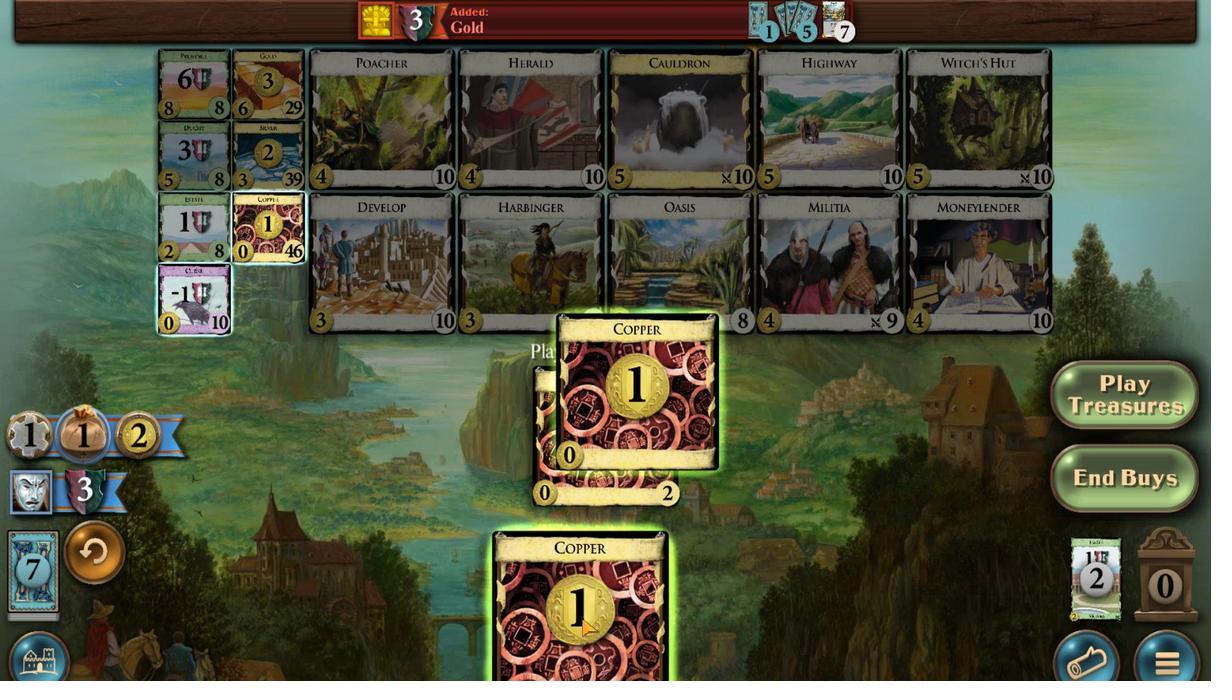 
Action: Mouse moved to (759, 502)
Screenshot: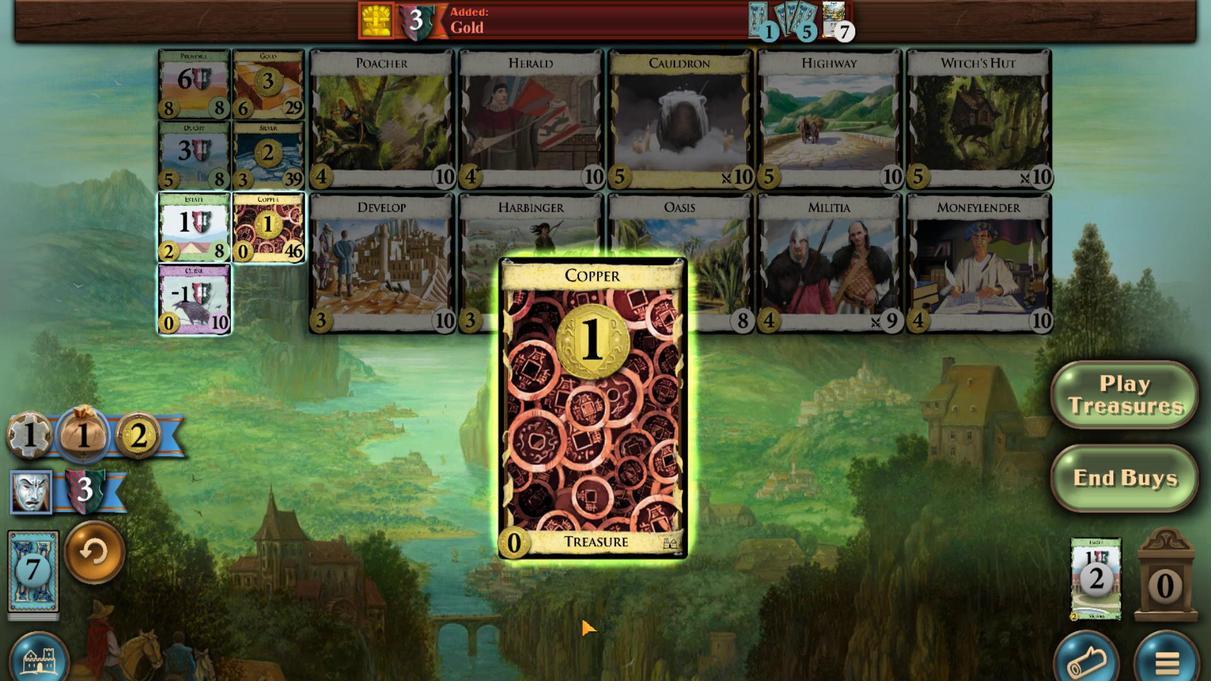 
Action: Mouse scrolled (759, 502) with delta (0, 0)
Screenshot: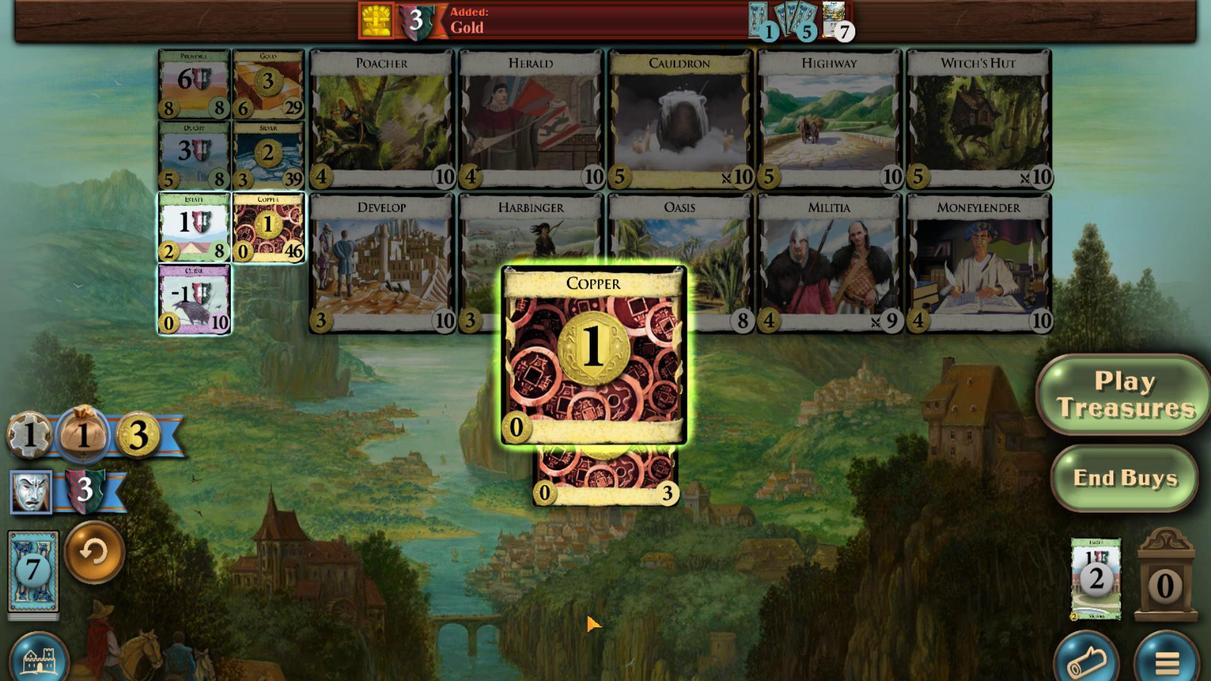 
Action: Mouse moved to (842, 473)
Screenshot: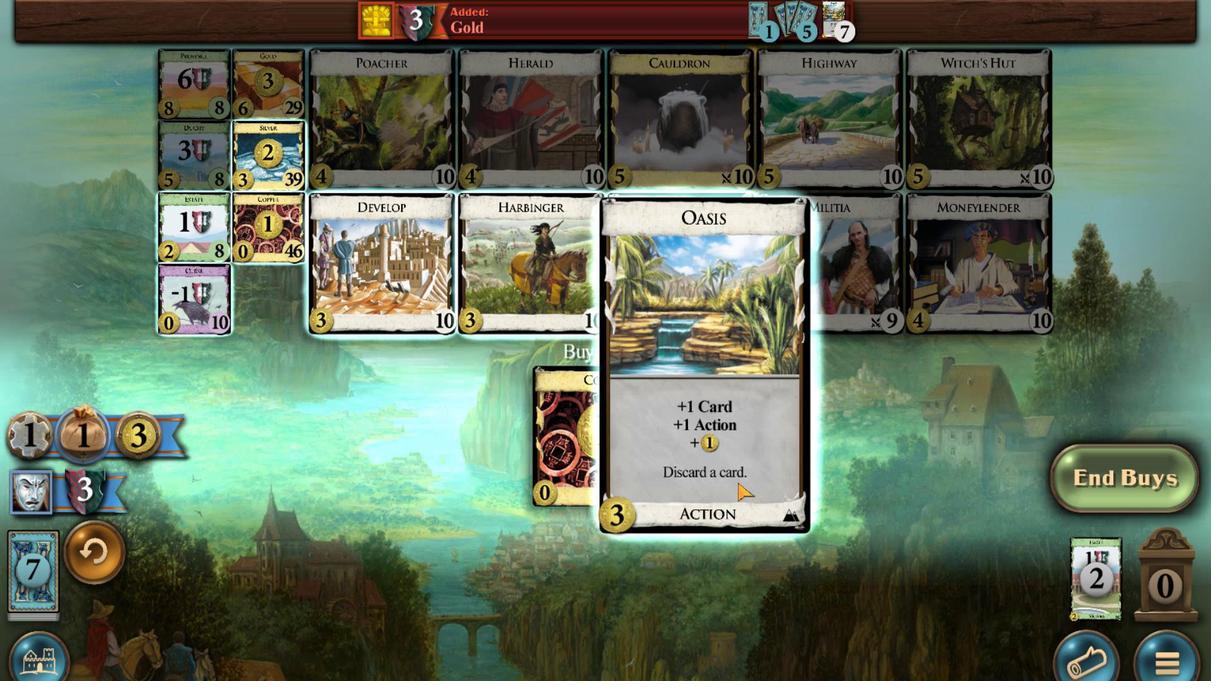 
Action: Mouse pressed left at (842, 473)
Screenshot: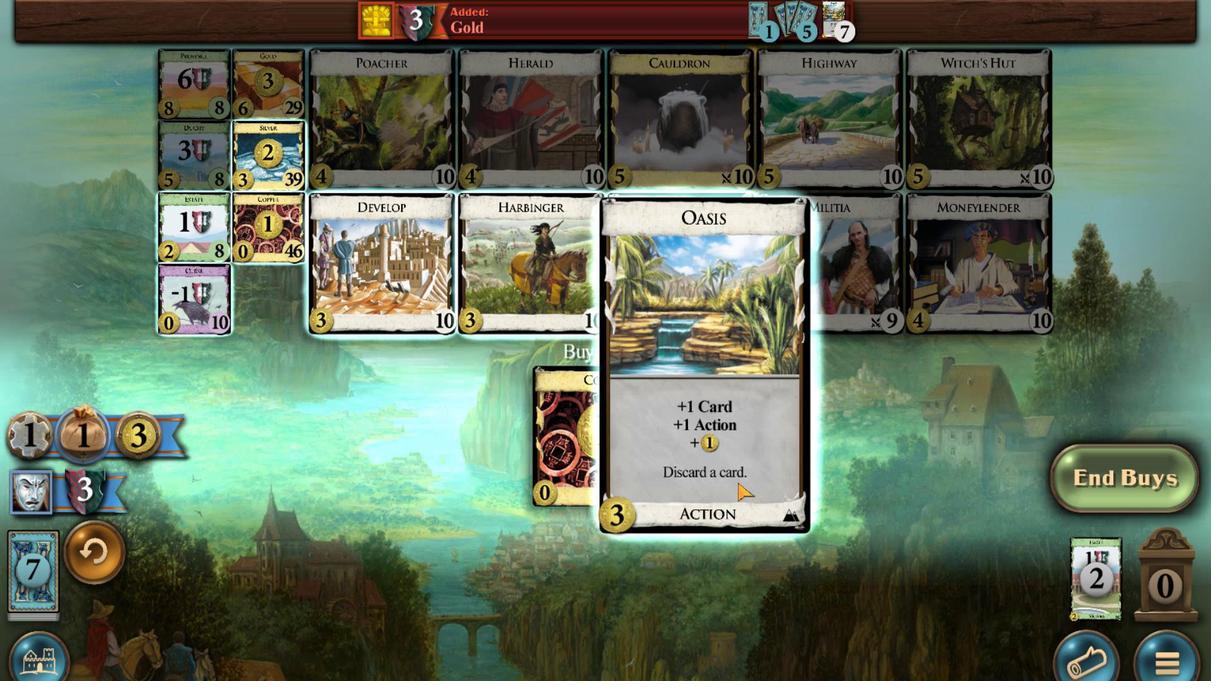 
Action: Mouse moved to (586, 504)
Screenshot: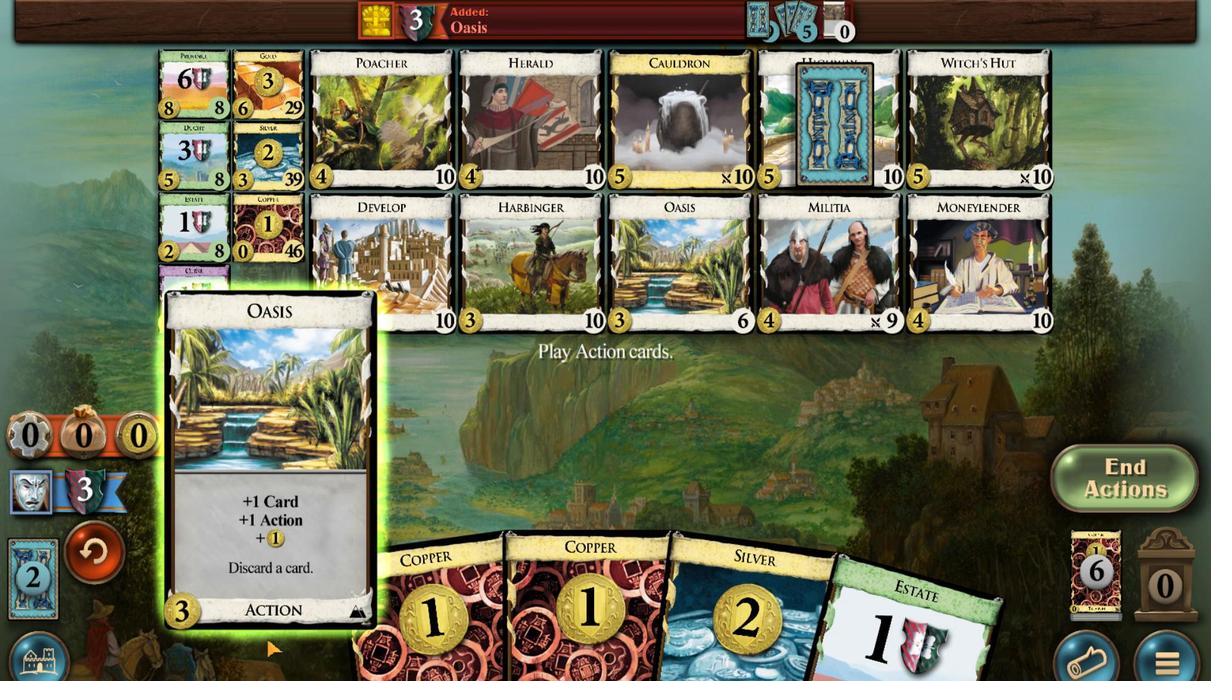 
Action: Mouse scrolled (586, 503) with delta (0, 0)
Screenshot: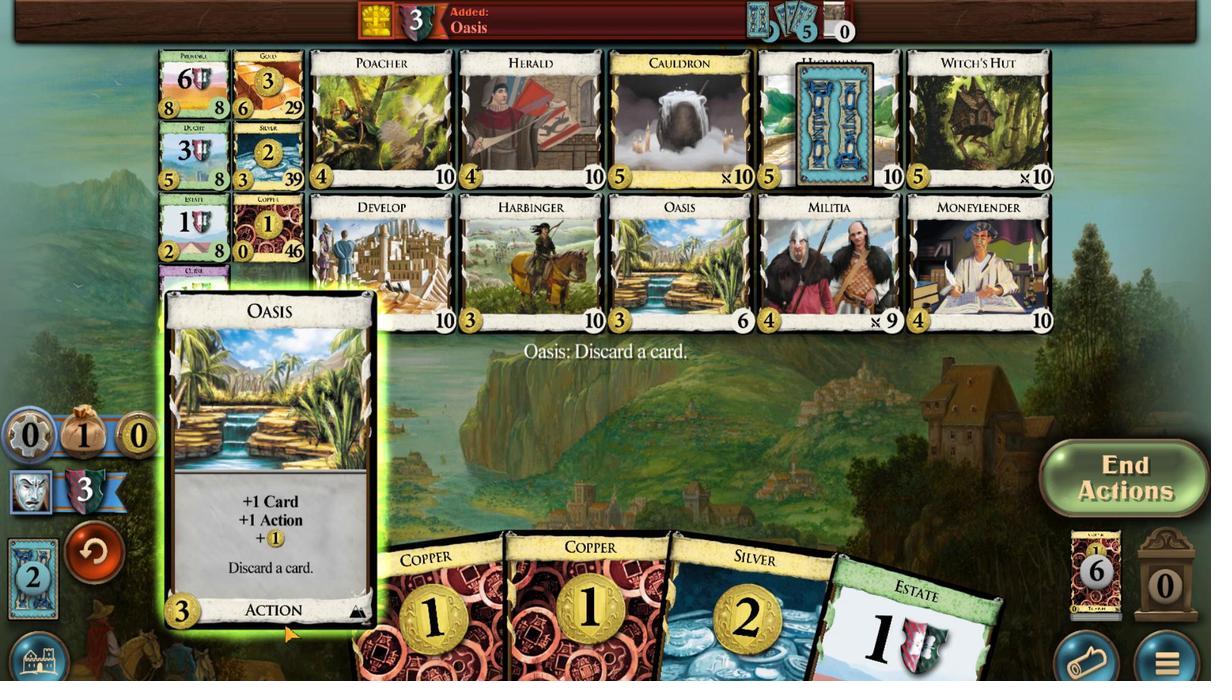 
Action: Mouse moved to (694, 499)
Screenshot: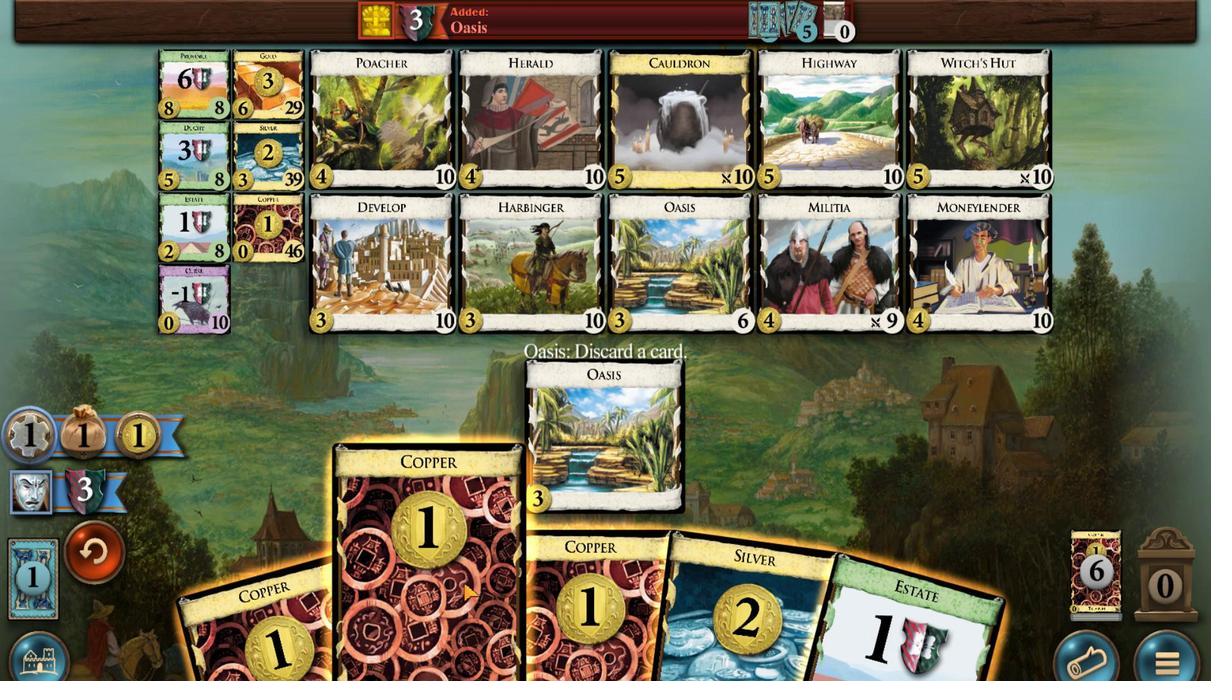 
Action: Mouse scrolled (694, 499) with delta (0, 0)
Screenshot: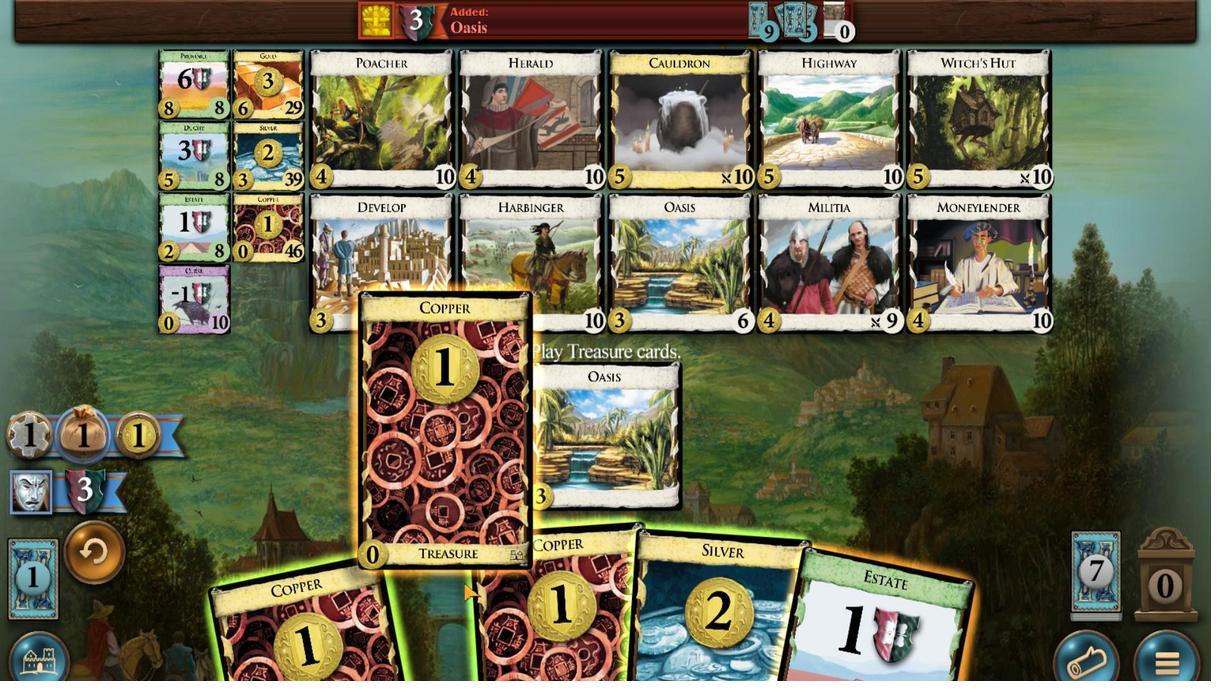 
Action: Mouse moved to (717, 499)
Screenshot: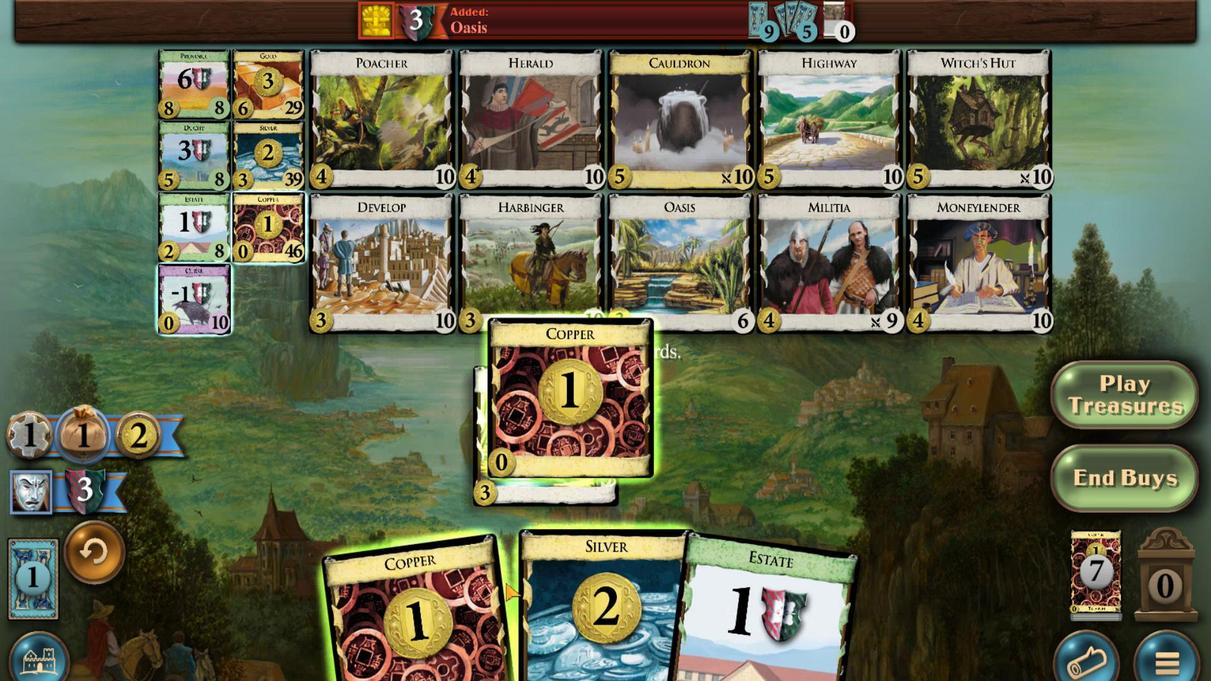 
Action: Mouse scrolled (717, 499) with delta (0, 0)
Screenshot: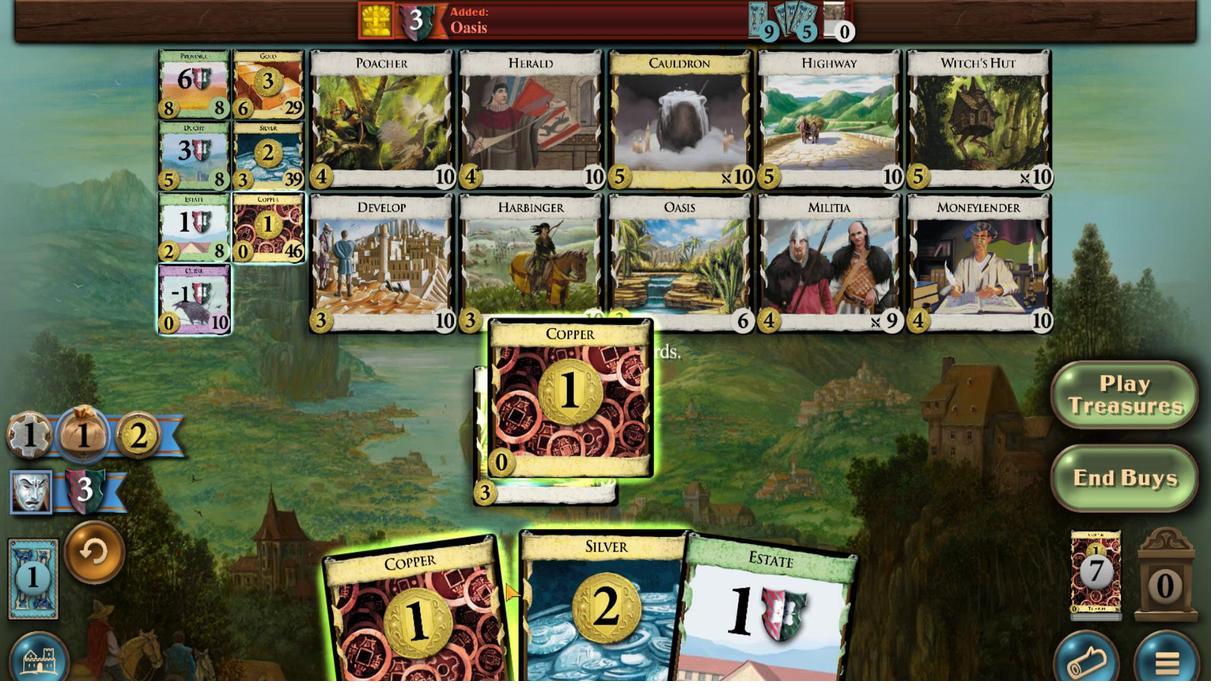 
Action: Mouse moved to (733, 499)
Screenshot: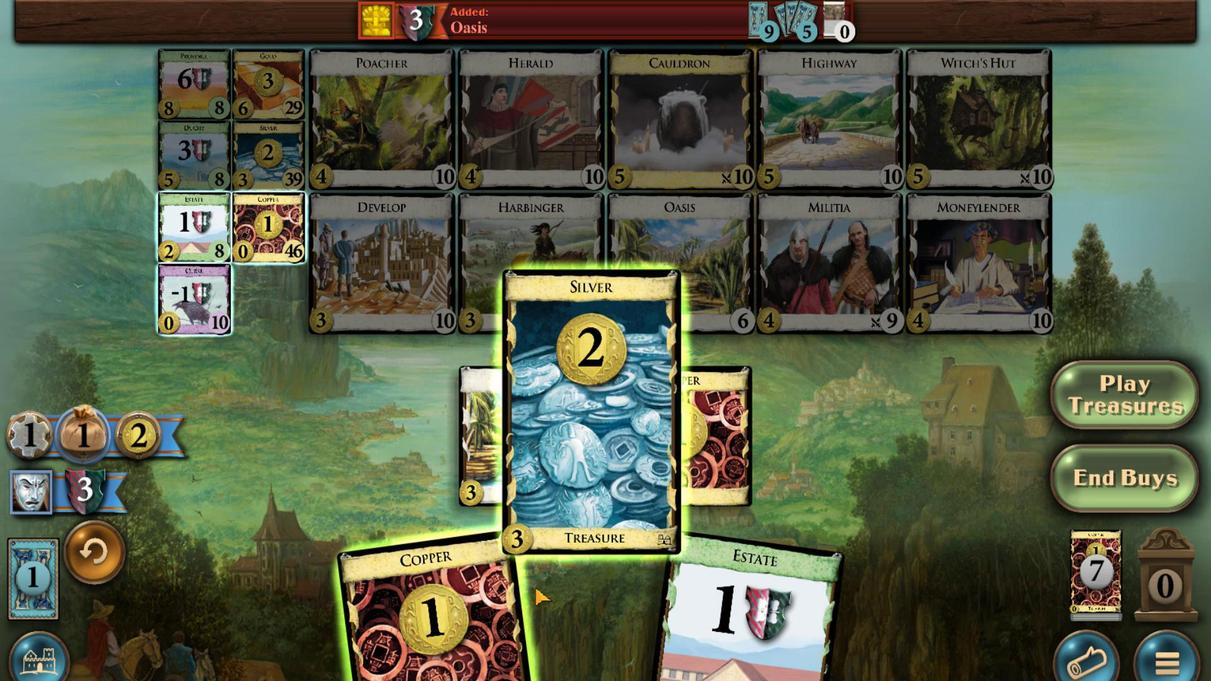 
Action: Mouse scrolled (733, 499) with delta (0, 0)
Screenshot: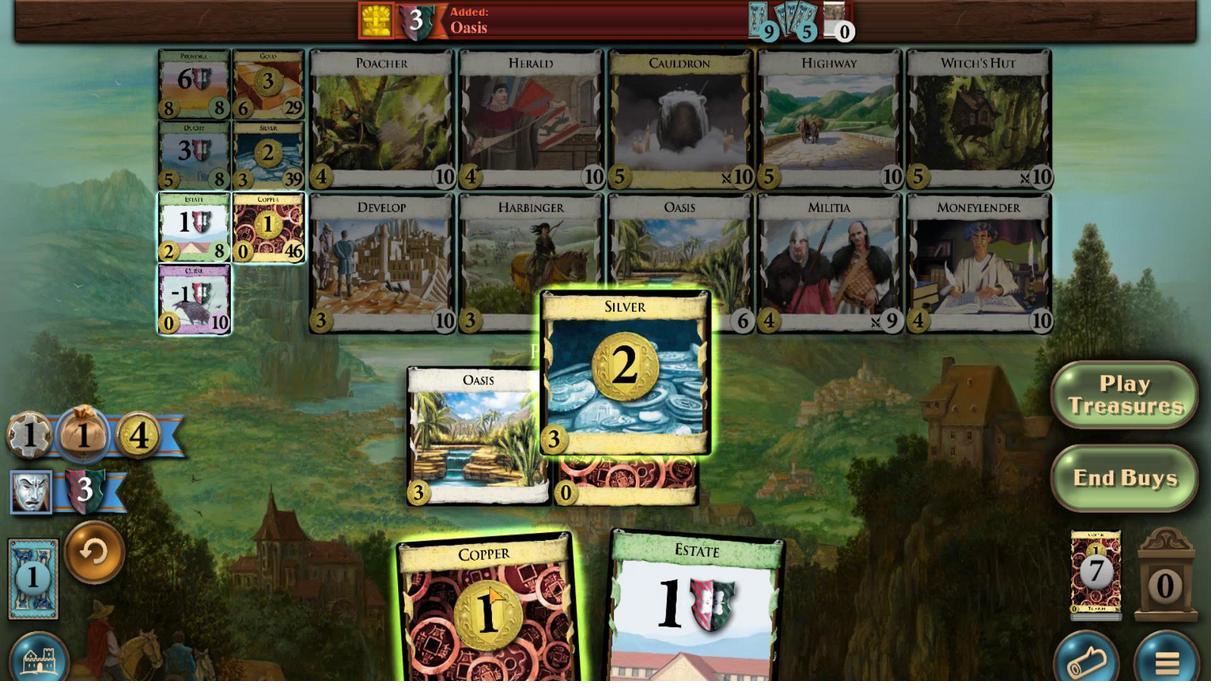 
Action: Mouse moved to (707, 499)
Screenshot: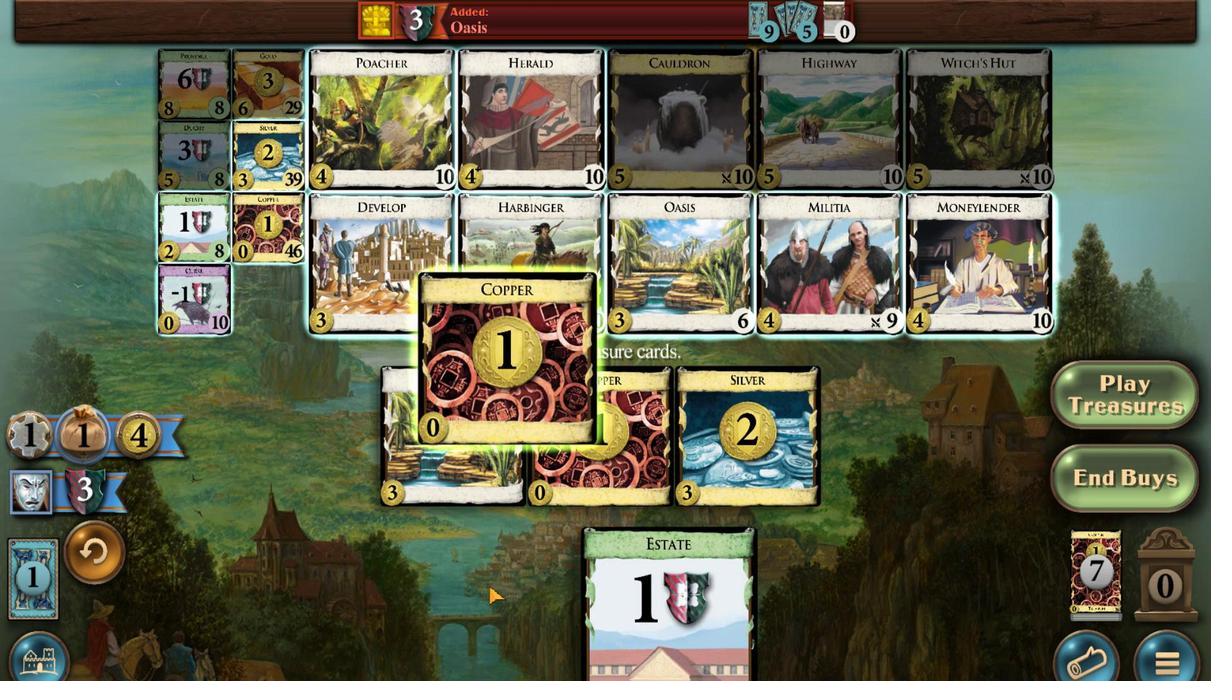
Action: Mouse scrolled (707, 499) with delta (0, 0)
Screenshot: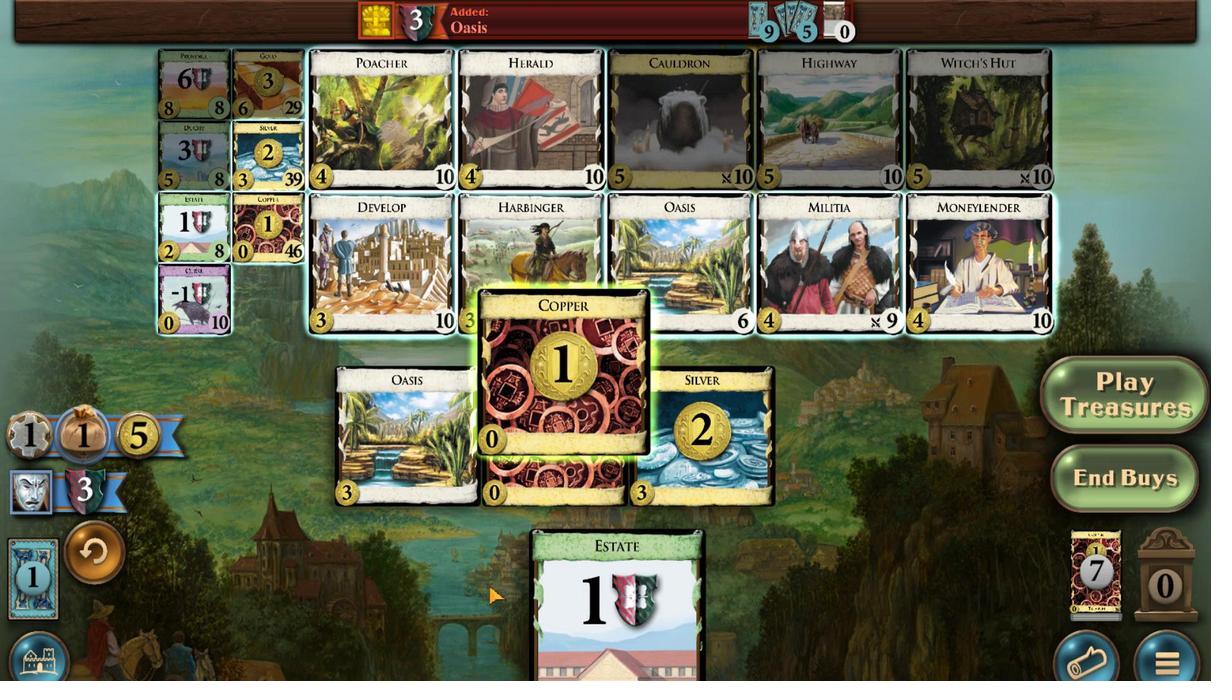 
Action: Mouse moved to (551, 463)
Screenshot: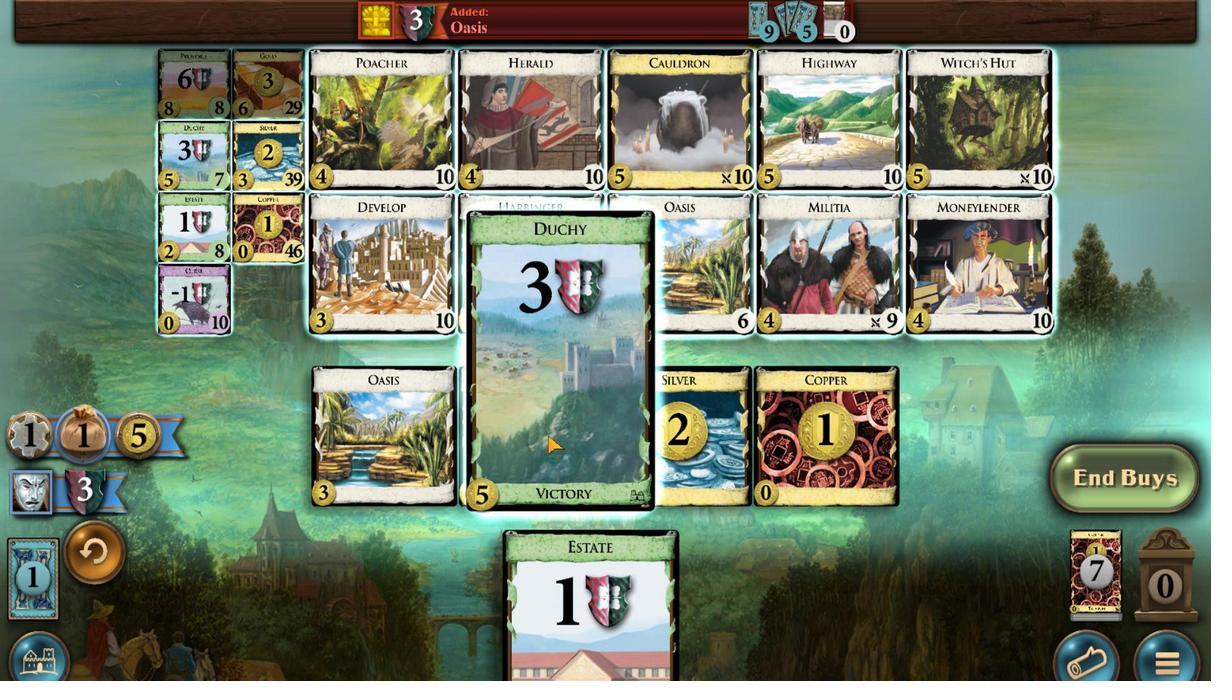 
Action: Mouse pressed left at (551, 463)
Screenshot: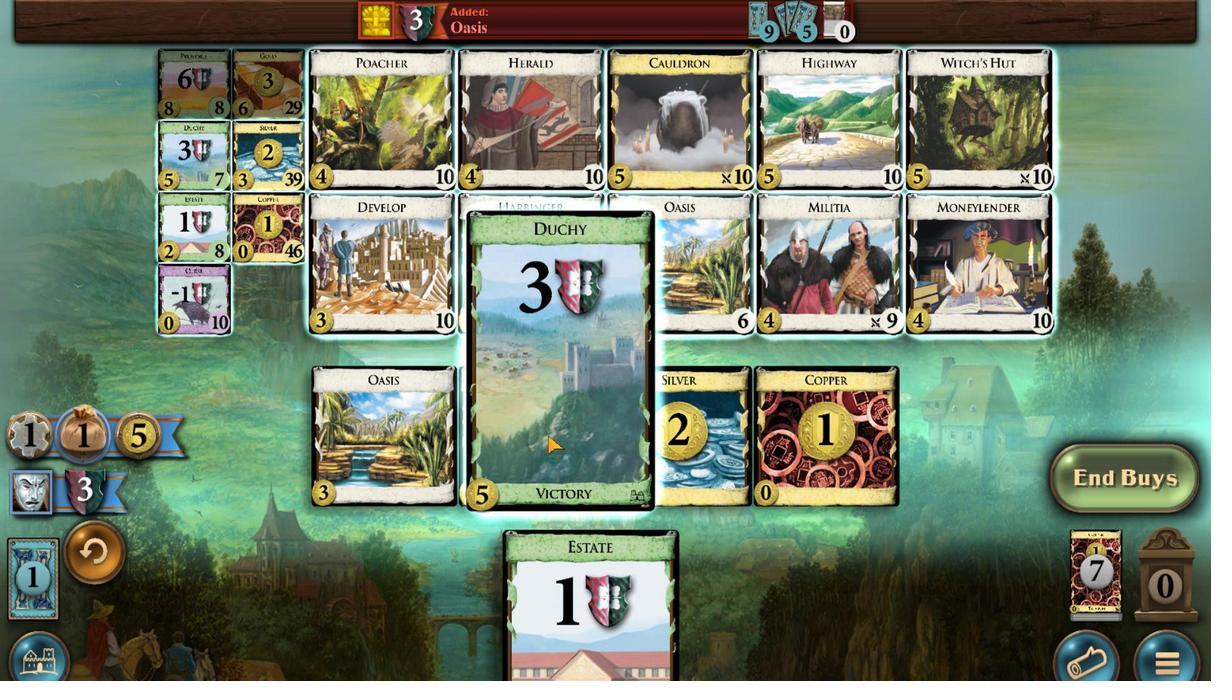 
Action: Mouse moved to (848, 498)
Screenshot: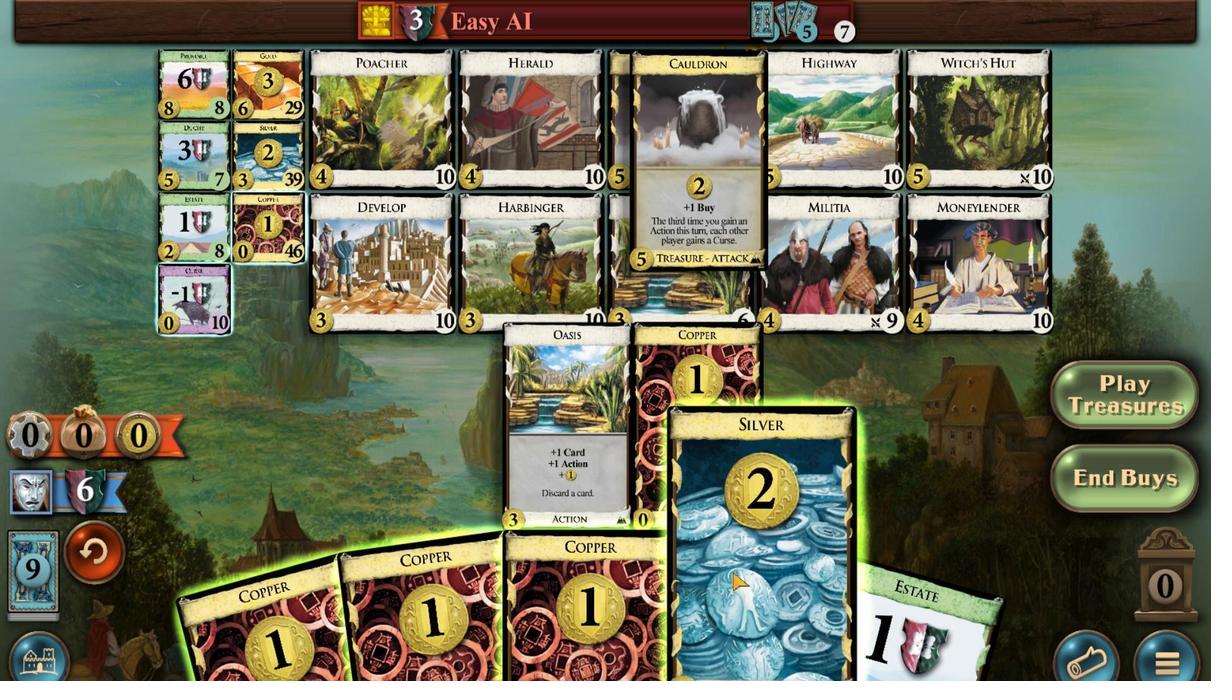 
Action: Mouse scrolled (848, 498) with delta (0, 0)
Screenshot: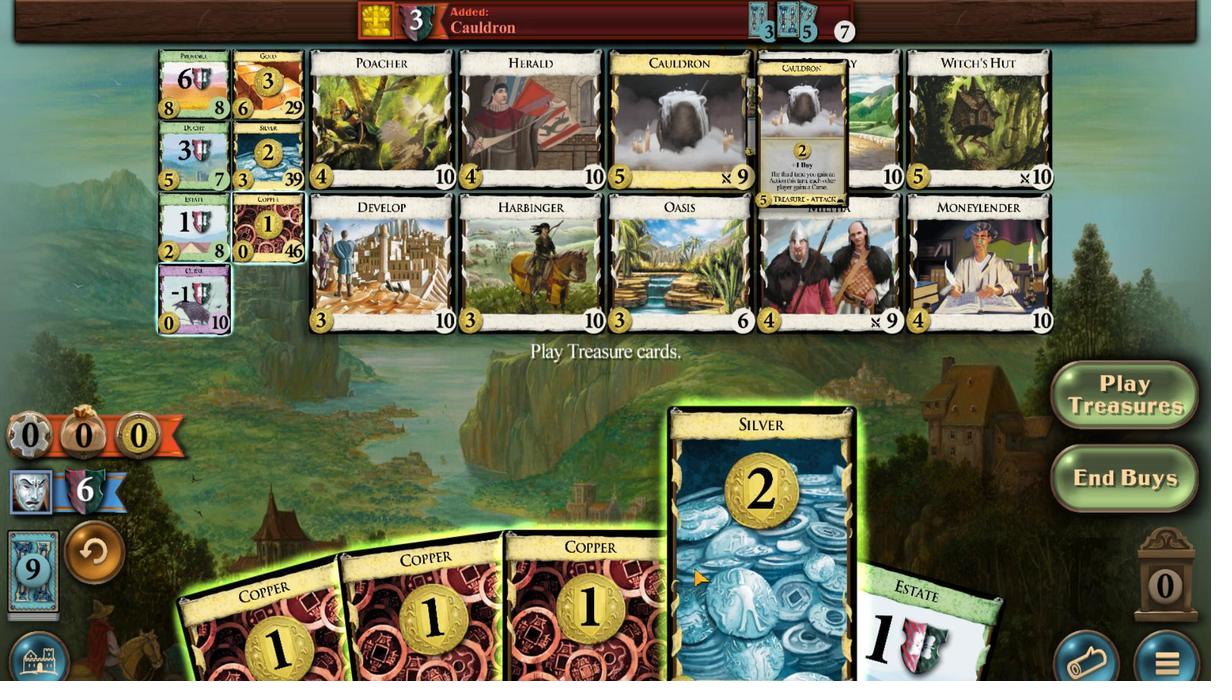 
Action: Mouse moved to (781, 499)
Screenshot: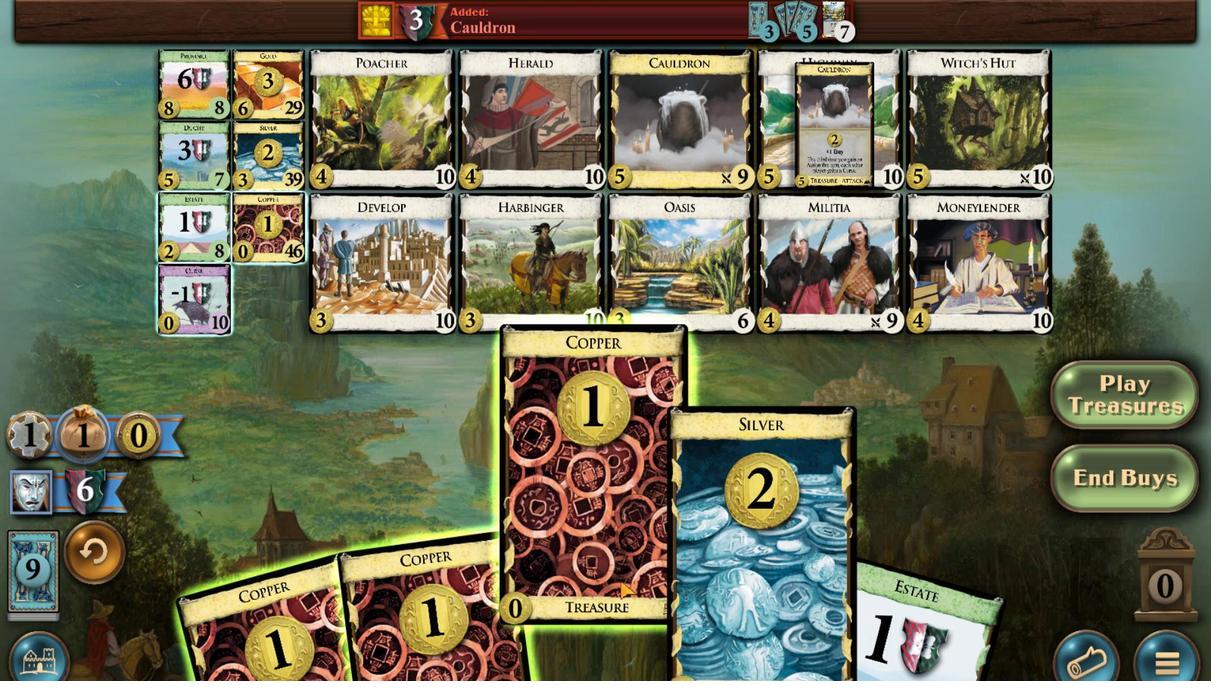 
Action: Mouse scrolled (781, 499) with delta (0, 0)
Screenshot: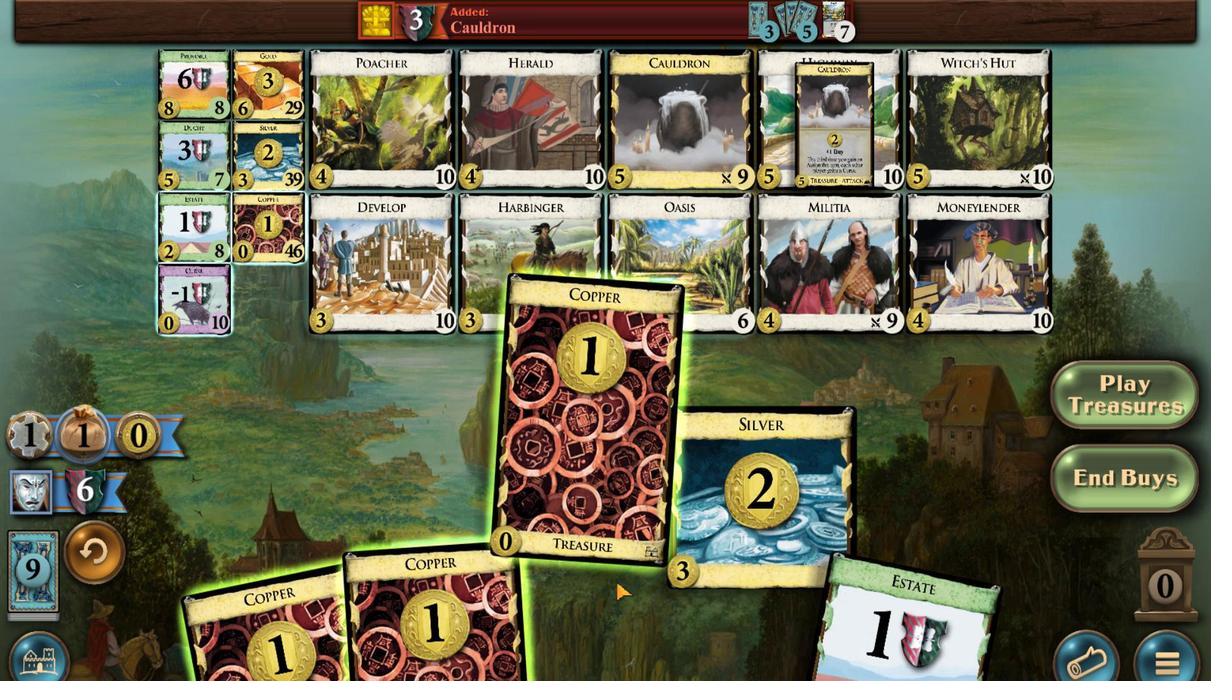 
Action: Mouse moved to (740, 500)
Screenshot: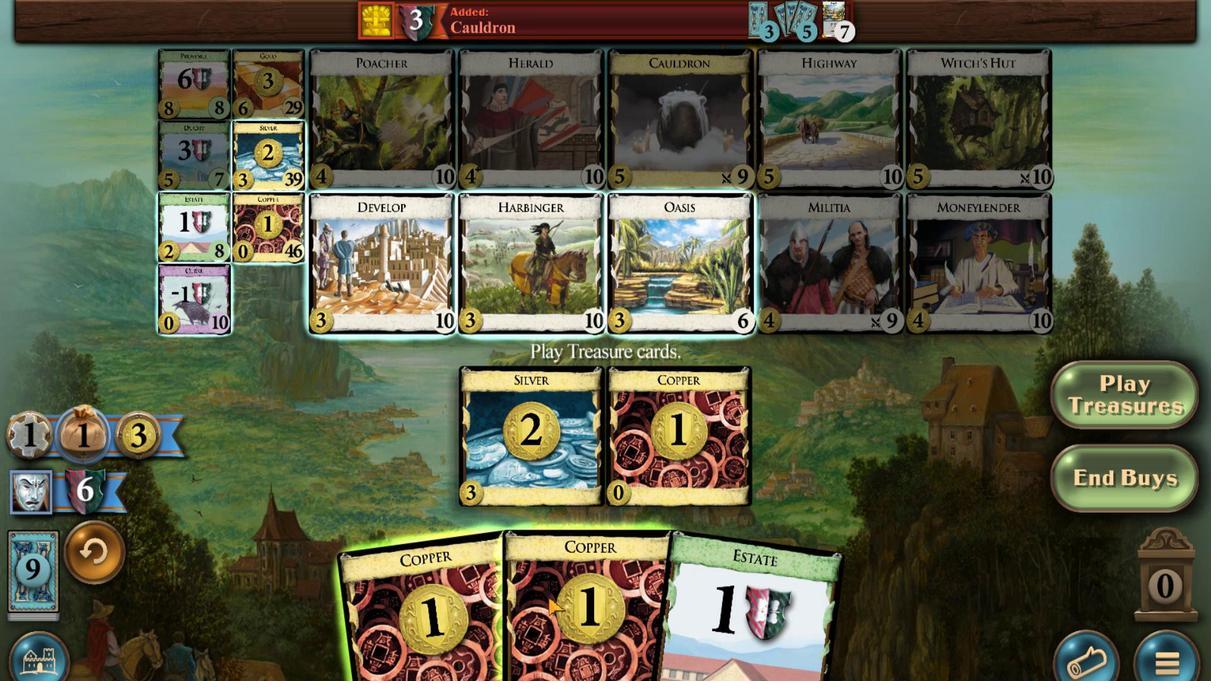 
Action: Mouse scrolled (740, 500) with delta (0, 0)
Screenshot: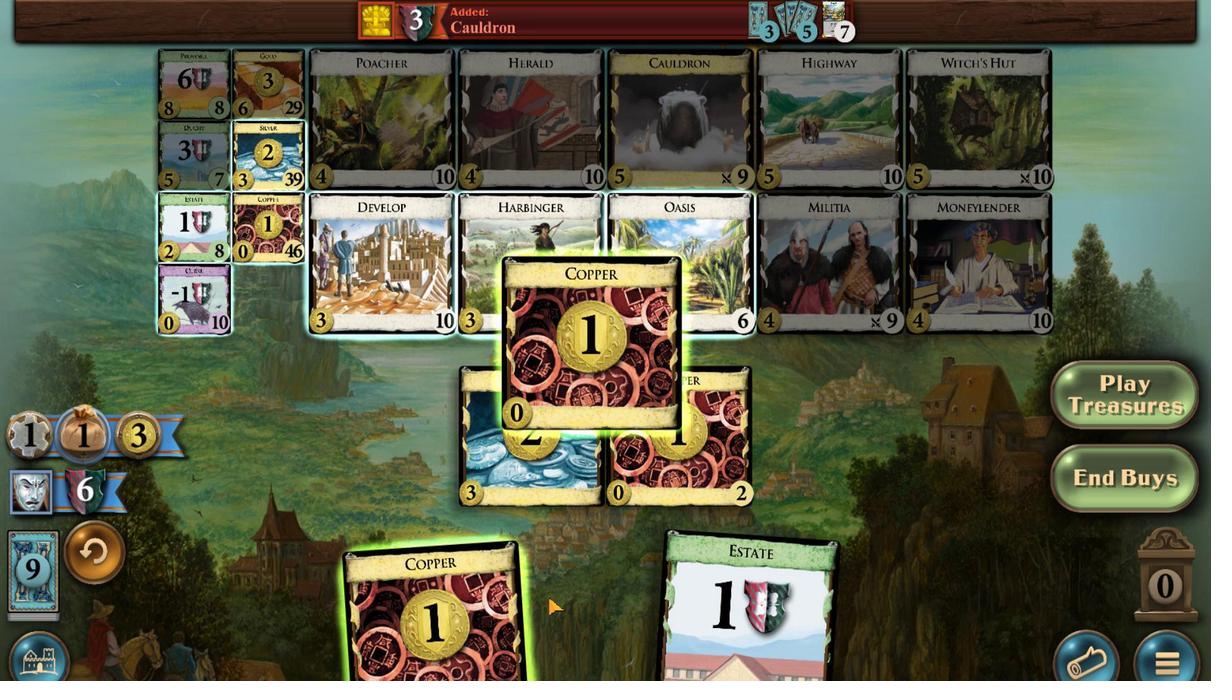 
Action: Mouse moved to (723, 500)
Screenshot: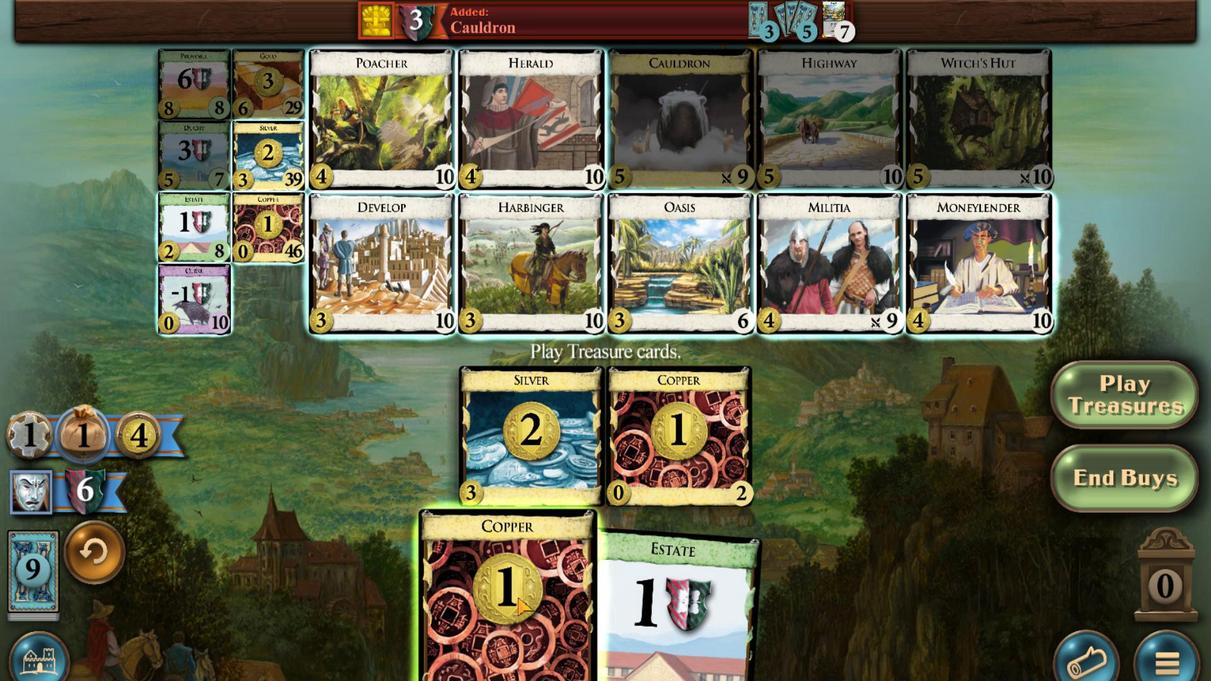 
Action: Mouse scrolled (723, 500) with delta (0, 0)
Screenshot: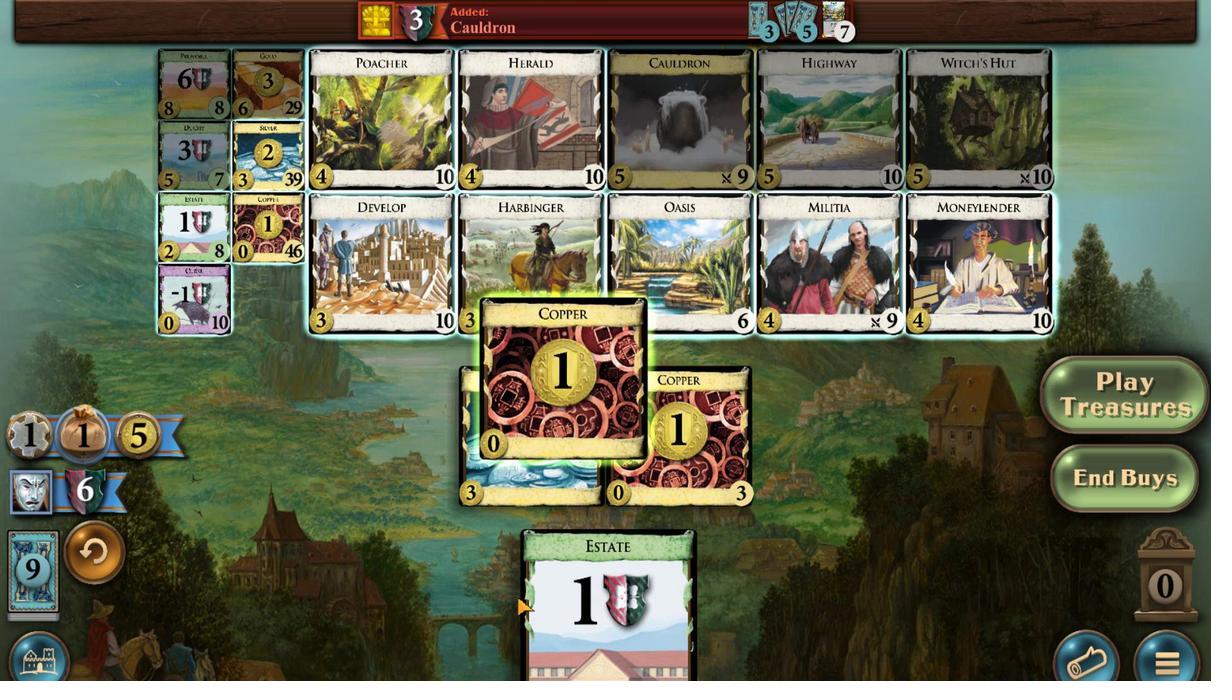
Action: Mouse moved to (993, 463)
Screenshot: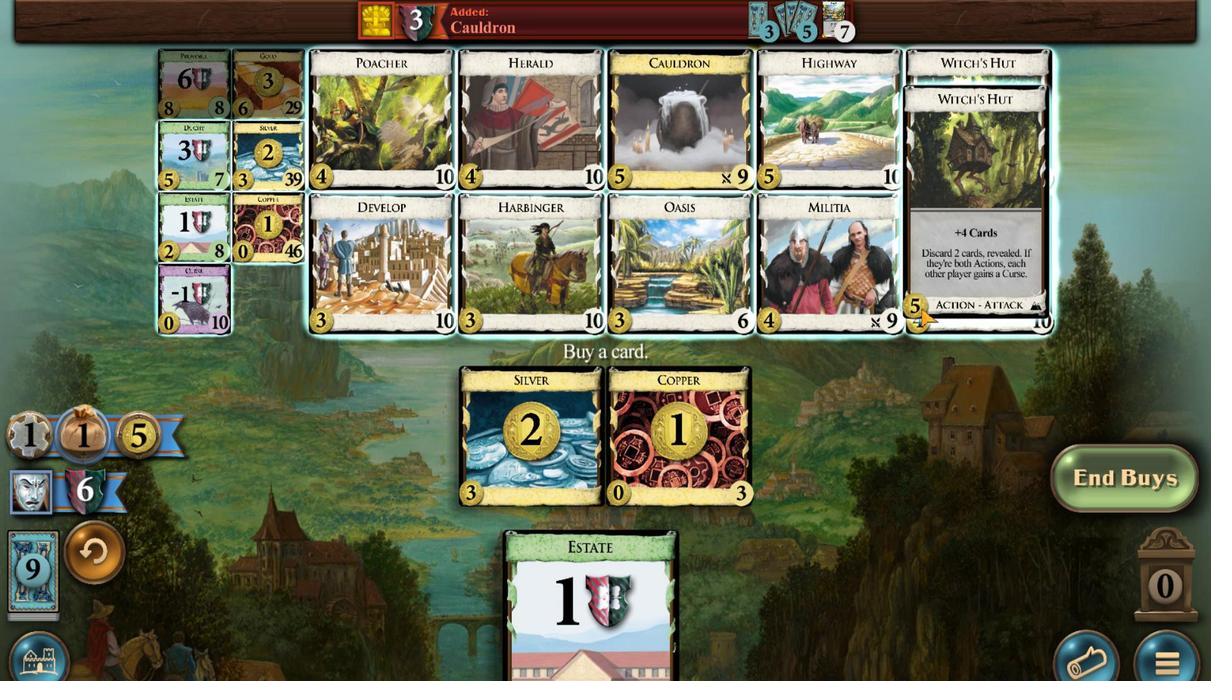 
Action: Mouse pressed left at (993, 463)
Screenshot: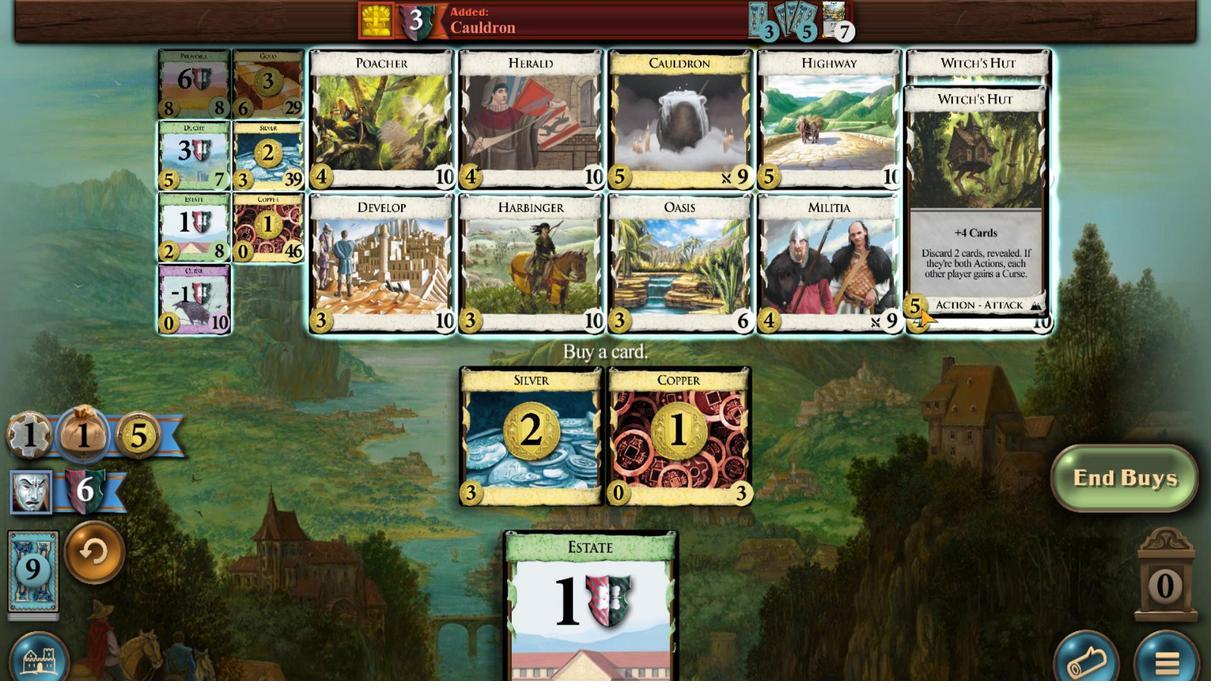 
Action: Mouse moved to (795, 496)
Screenshot: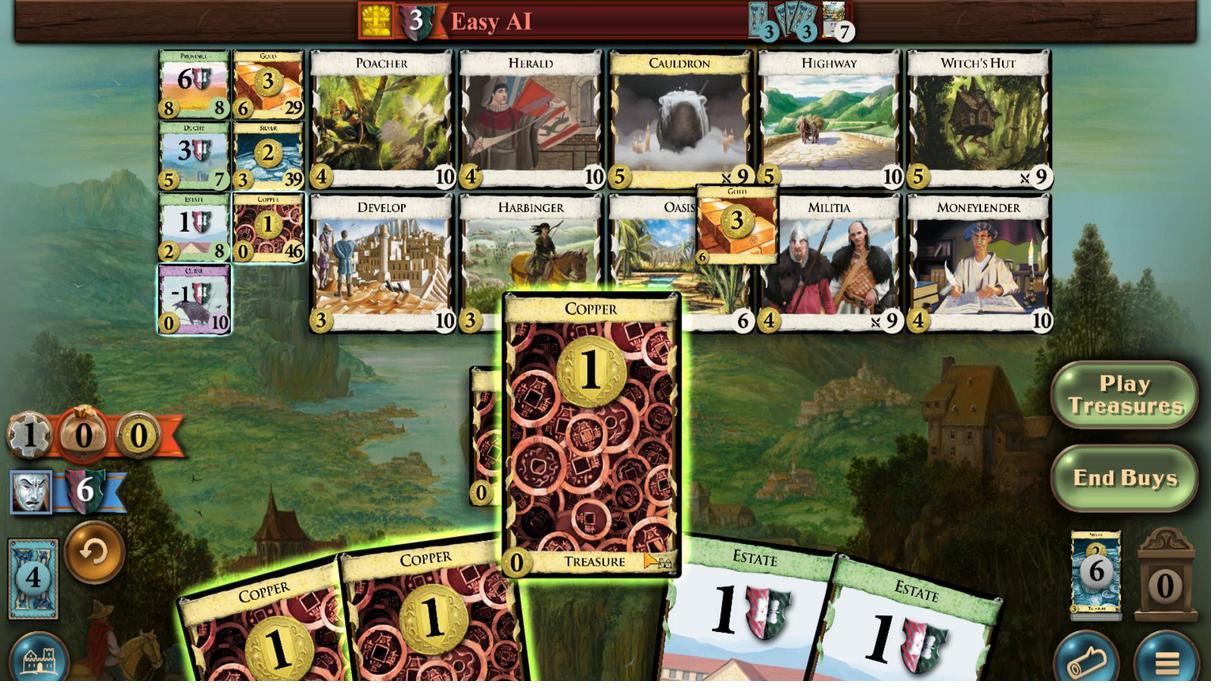 
Action: Mouse scrolled (795, 496) with delta (0, 0)
Screenshot: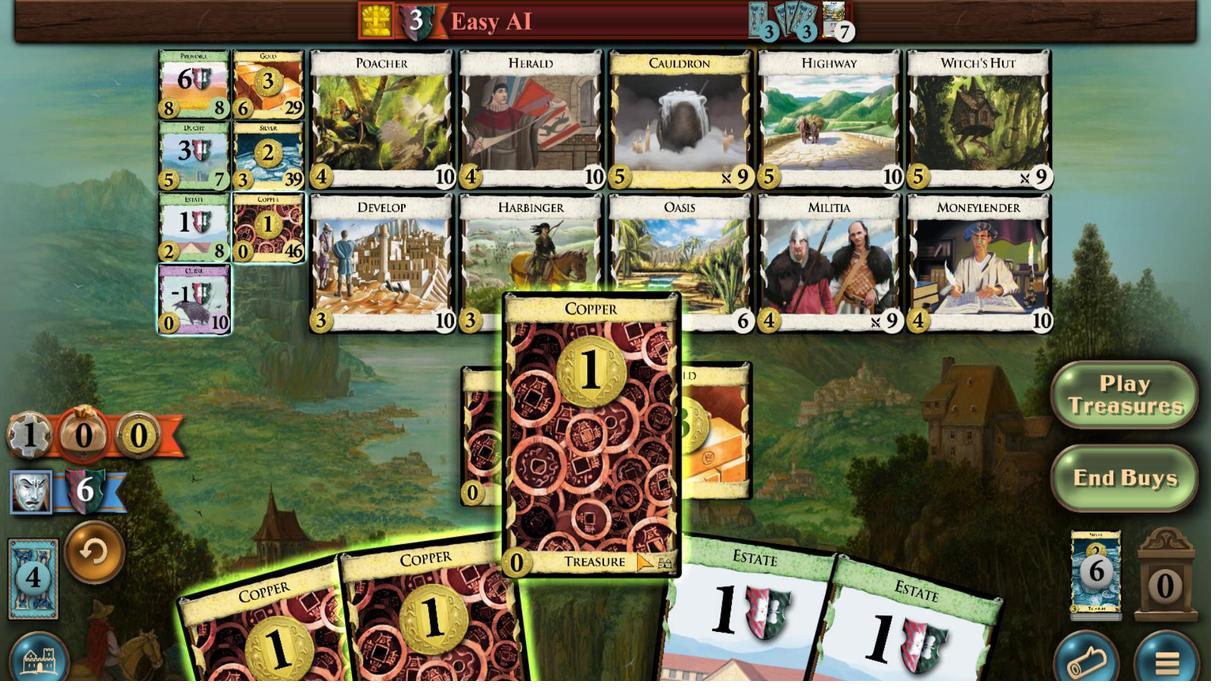 
Action: Mouse moved to (694, 502)
Screenshot: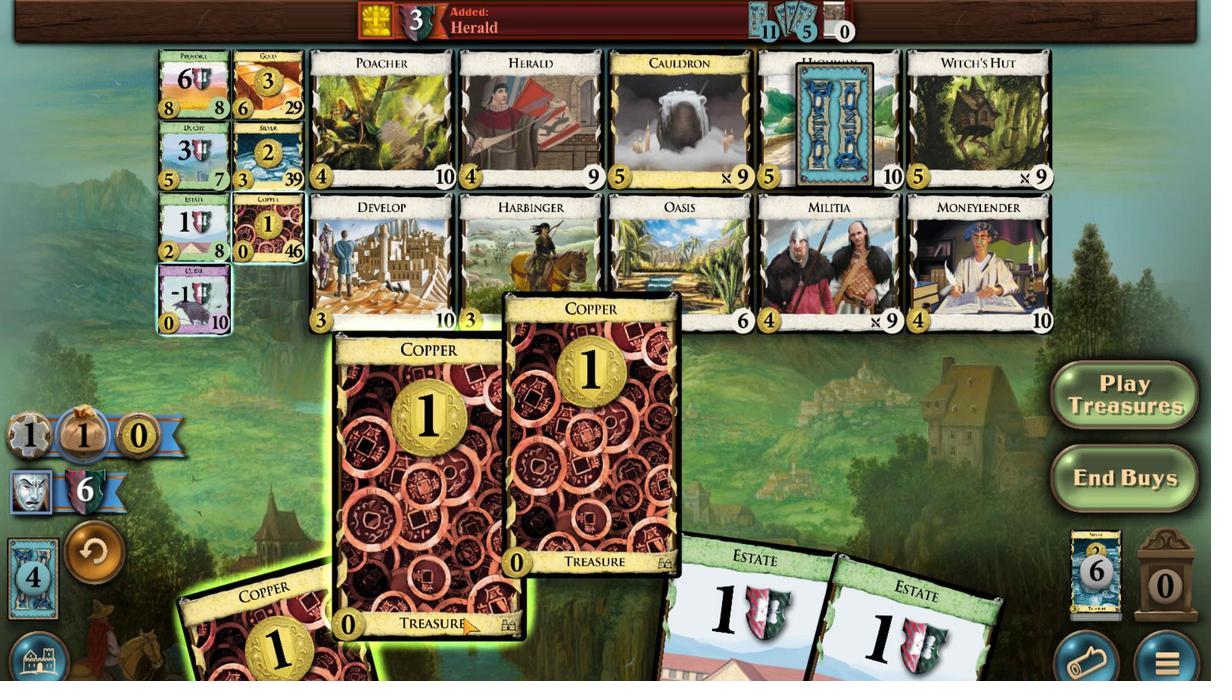 
Action: Mouse scrolled (694, 502) with delta (0, 0)
Screenshot: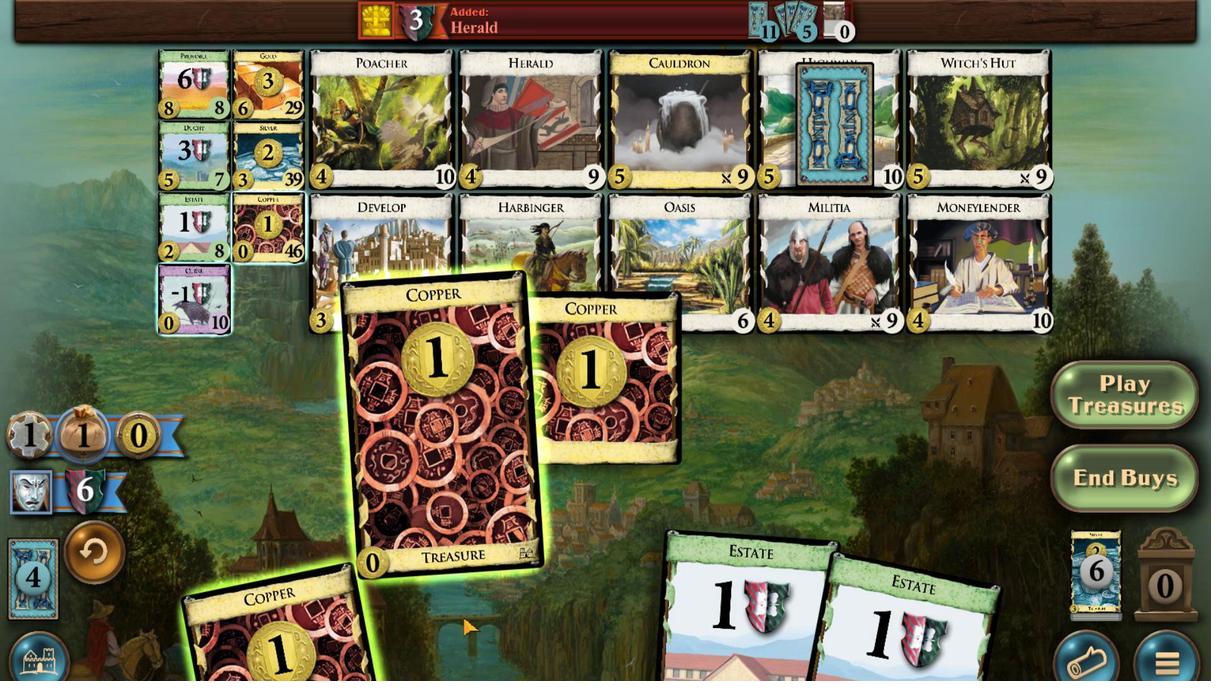 
Action: Mouse moved to (670, 502)
Screenshot: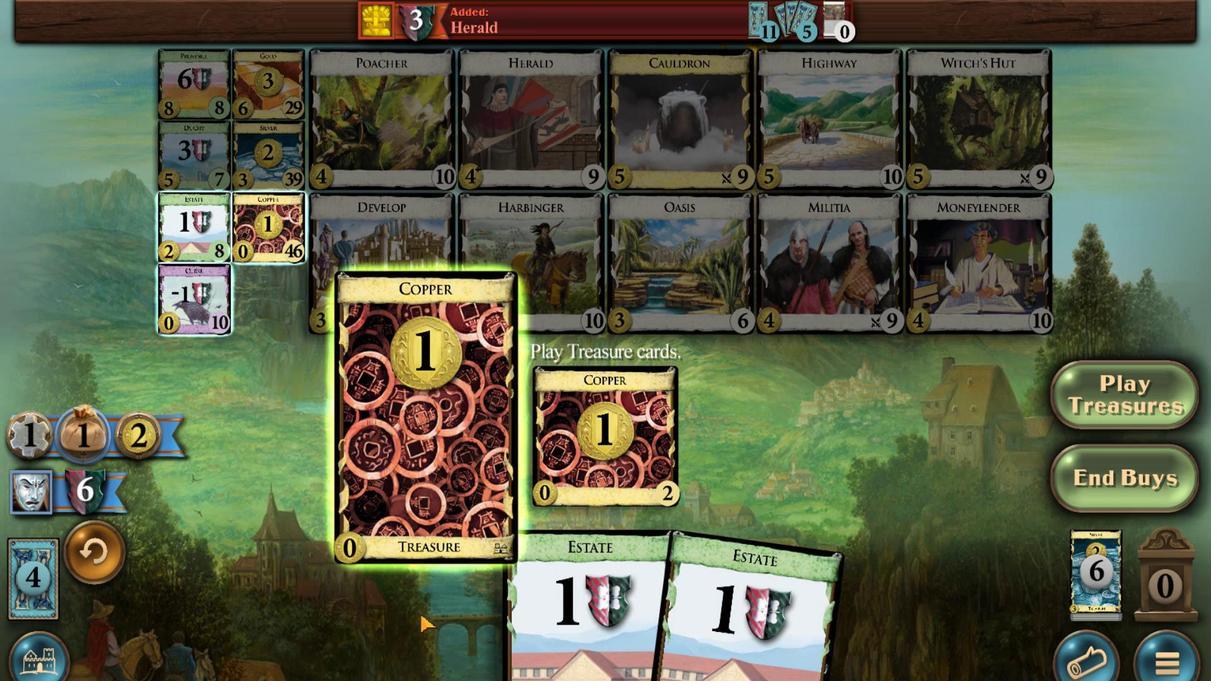 
Action: Mouse scrolled (670, 502) with delta (0, 0)
Screenshot: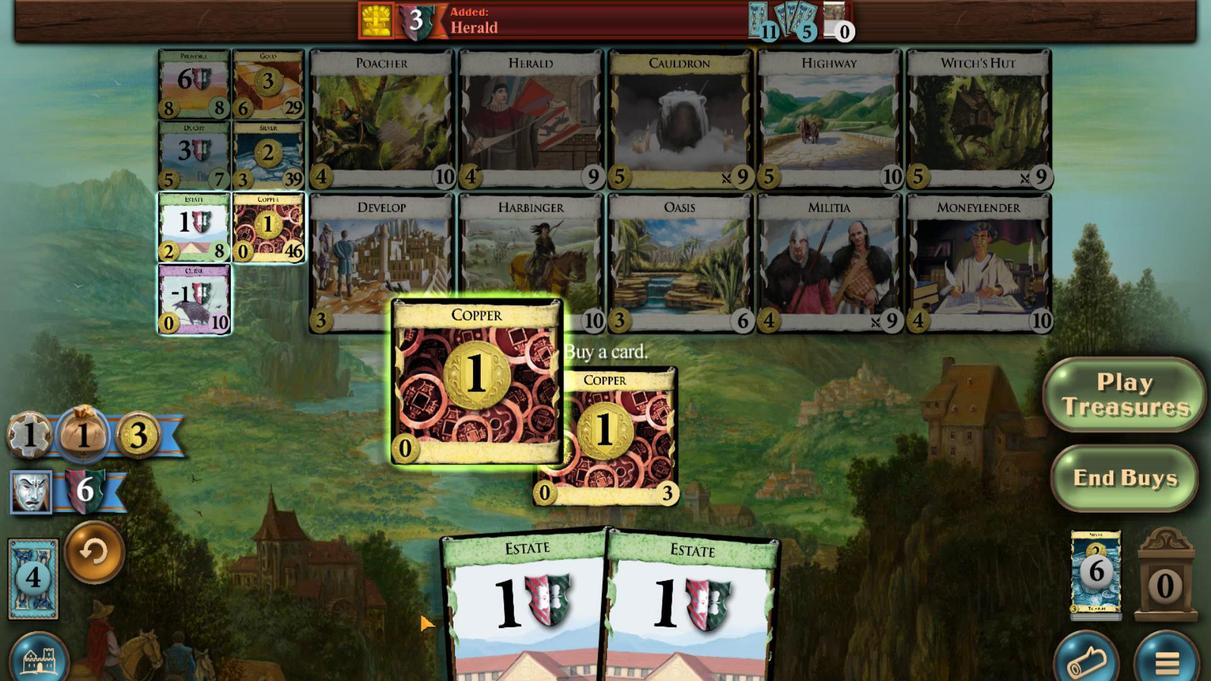 
Action: Mouse moved to (834, 472)
Screenshot: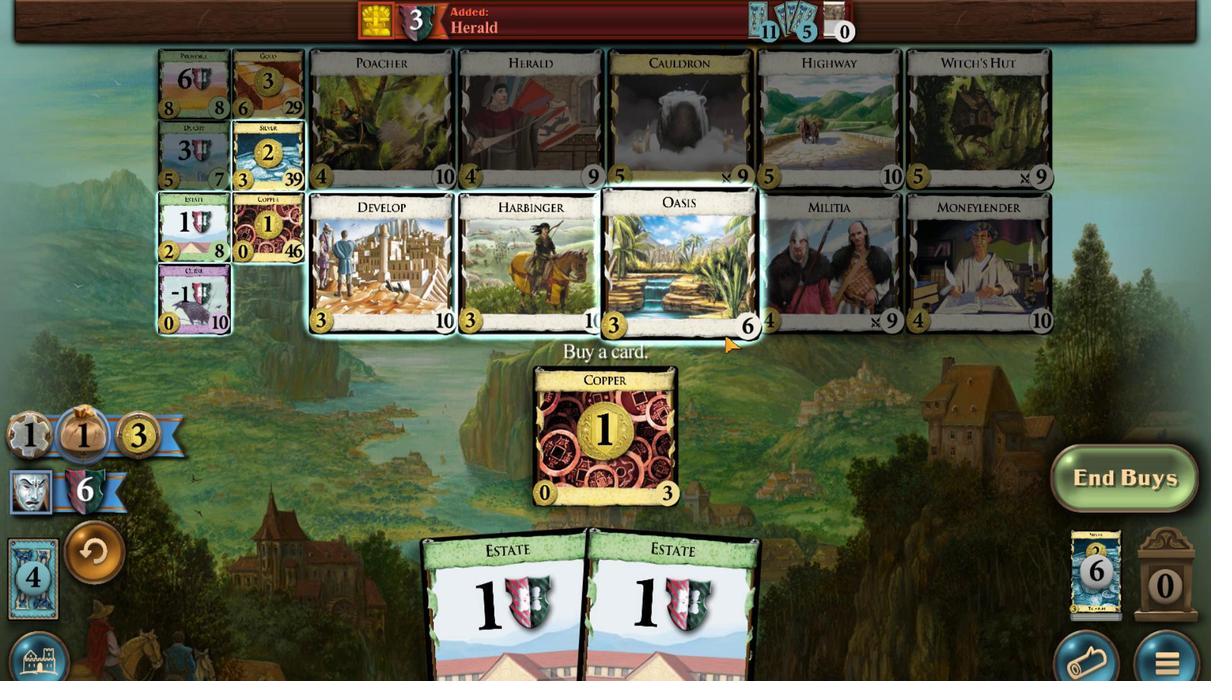 
Action: Mouse pressed left at (834, 472)
Screenshot: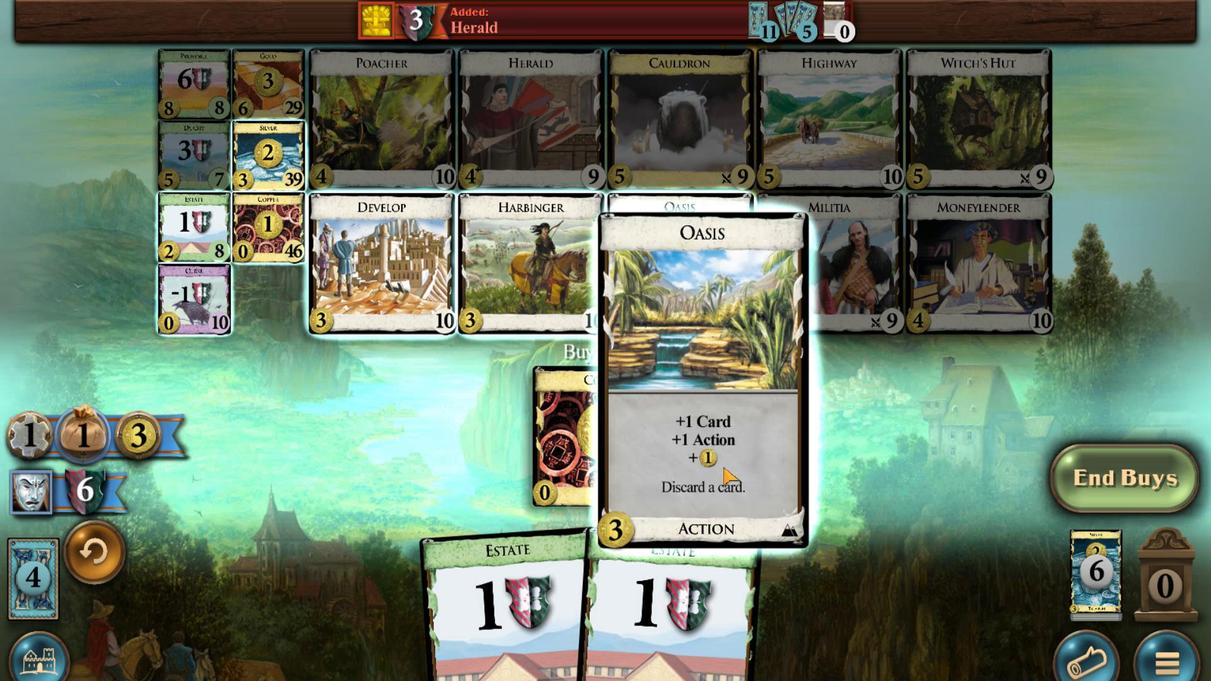 
Action: Mouse moved to (927, 499)
Screenshot: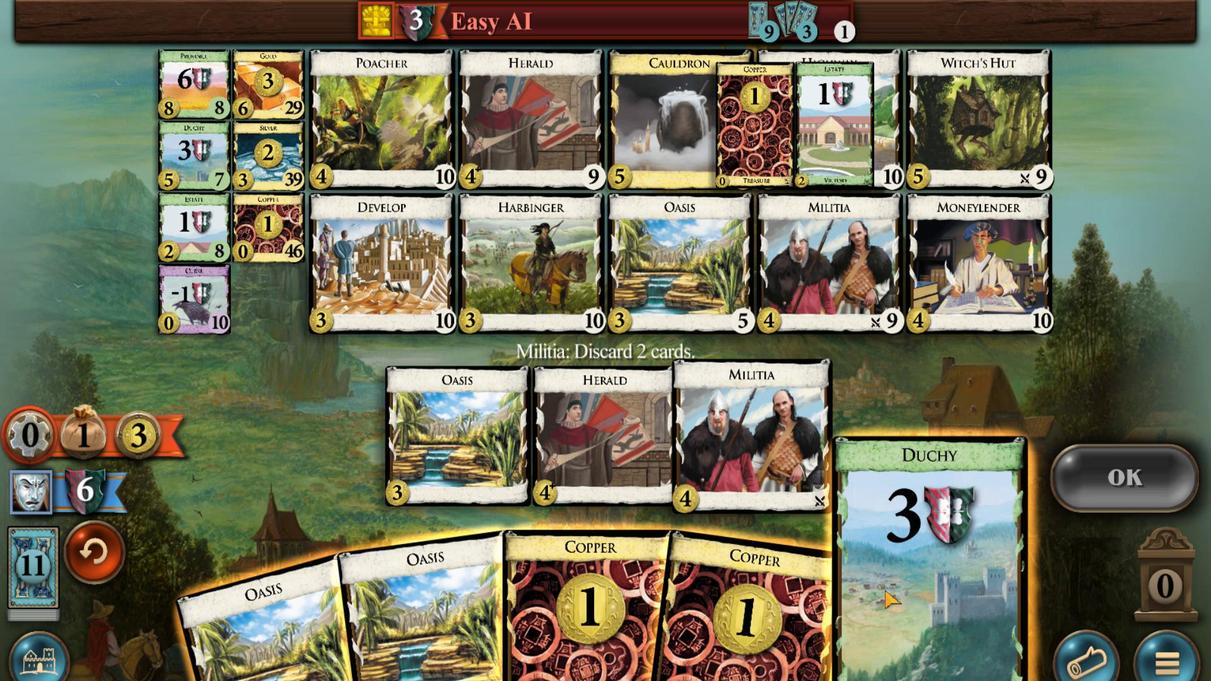 
Action: Mouse scrolled (927, 499) with delta (0, 0)
Screenshot: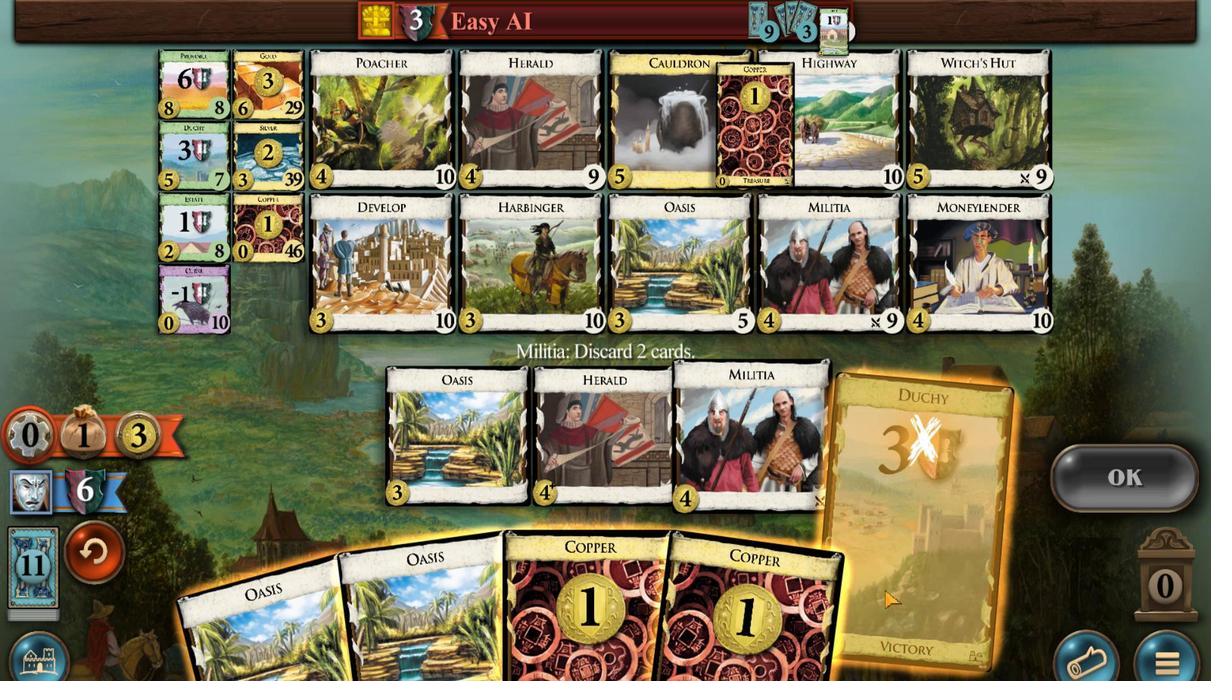 
Action: Mouse moved to (859, 502)
Screenshot: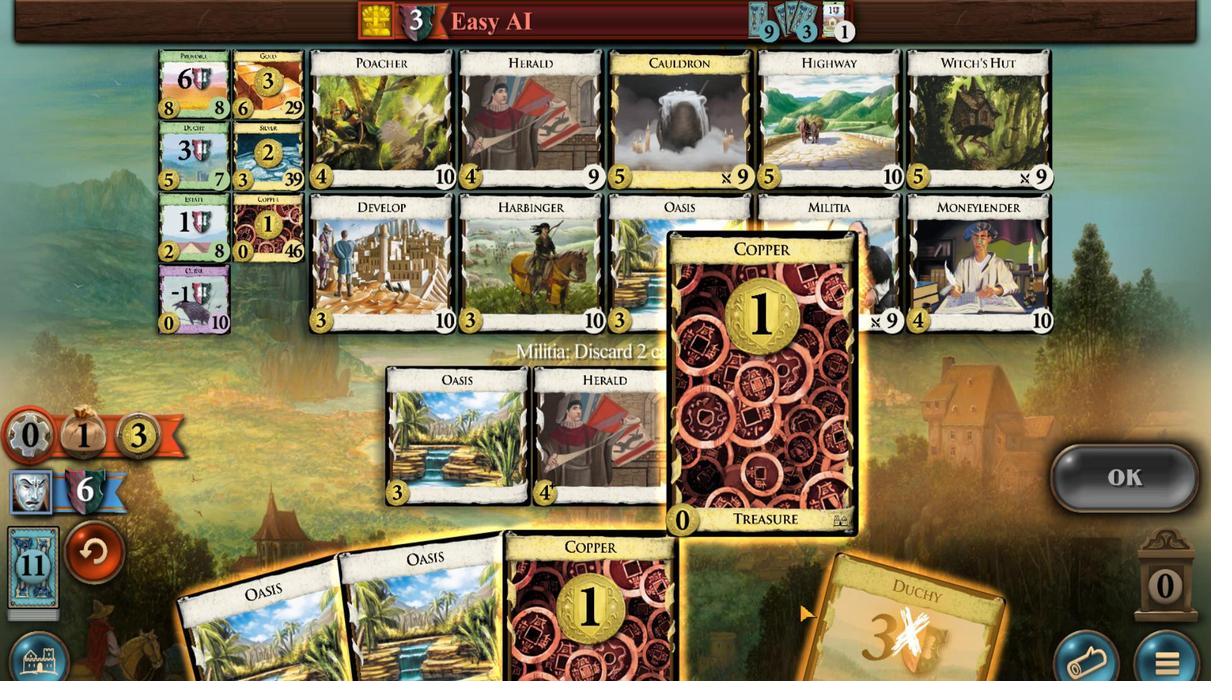 
Action: Mouse scrolled (859, 502) with delta (0, 0)
Screenshot: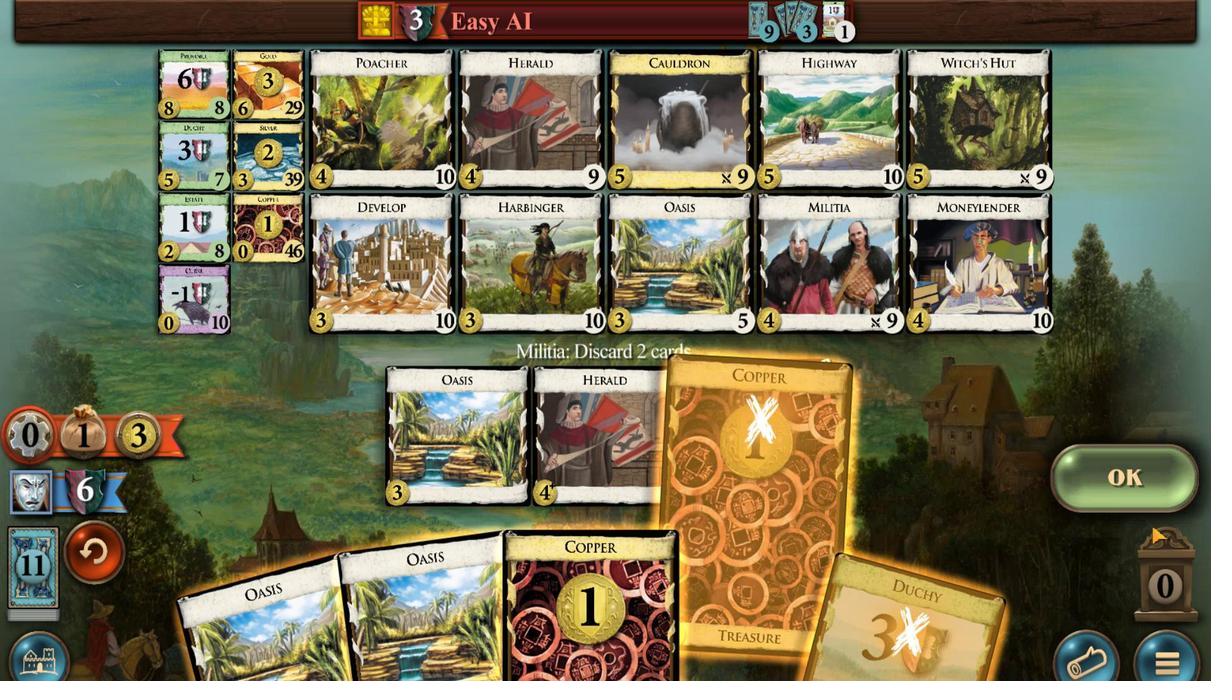 
Action: Mouse moved to (1071, 490)
Screenshot: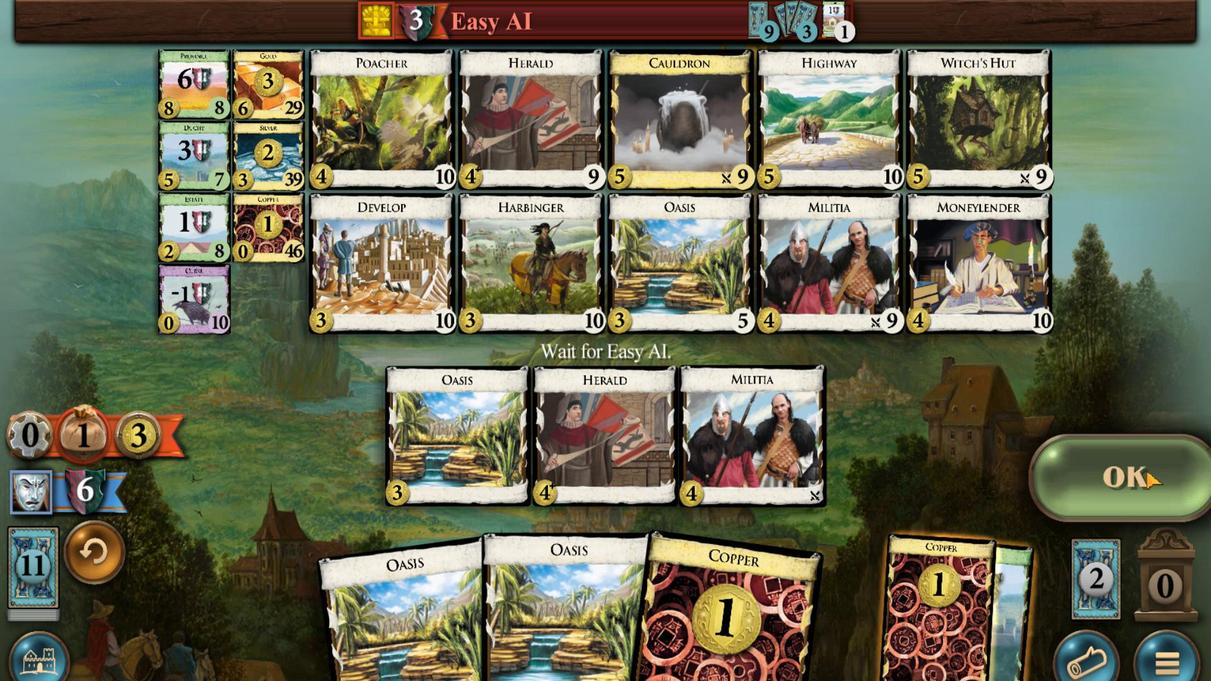 
Action: Mouse pressed left at (1071, 490)
Screenshot: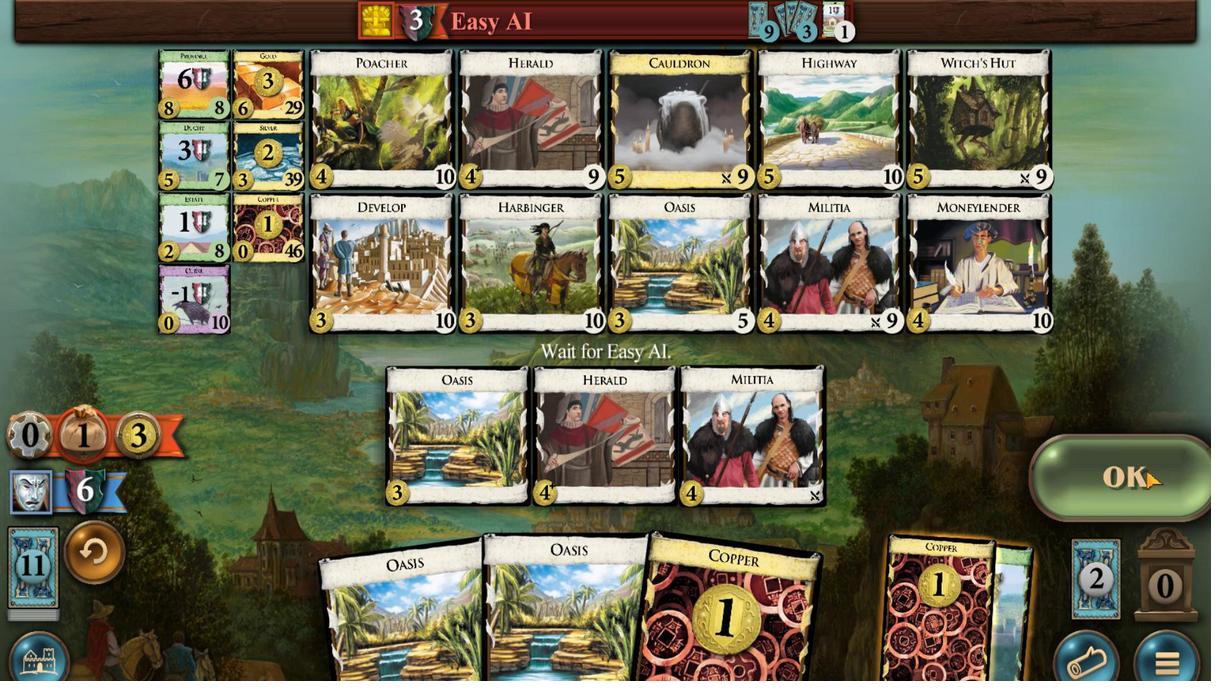 
Action: Mouse moved to (769, 499)
Screenshot: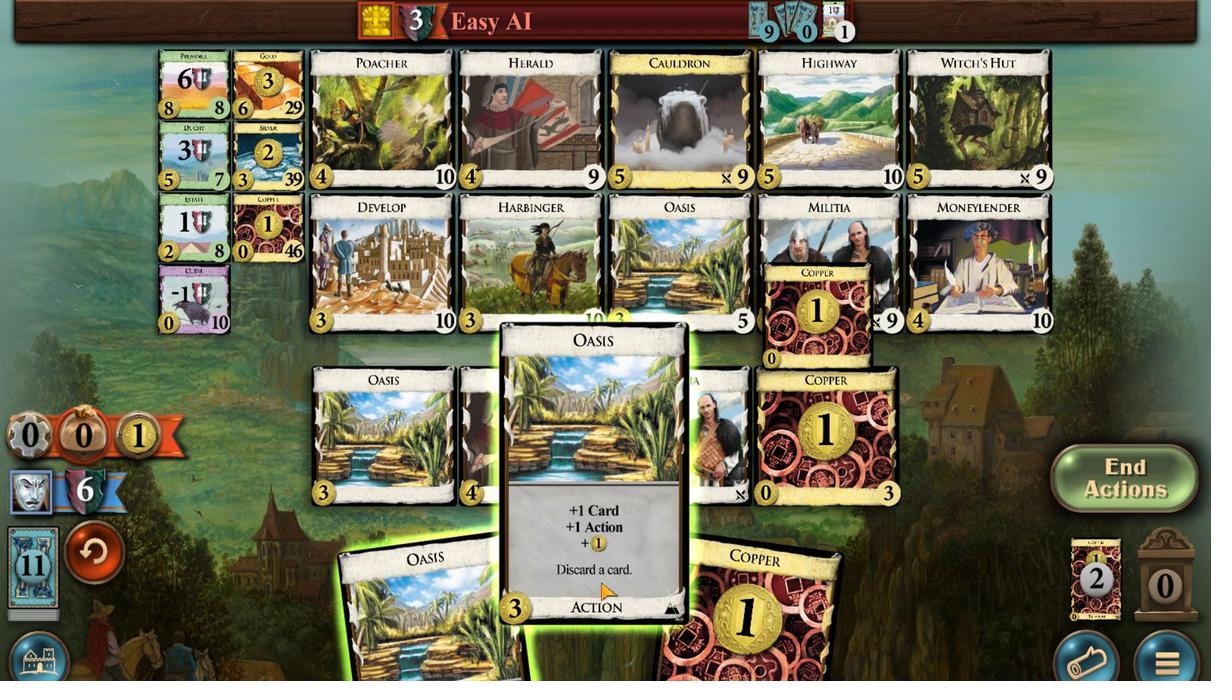 
Action: Mouse scrolled (769, 499) with delta (0, 0)
Screenshot: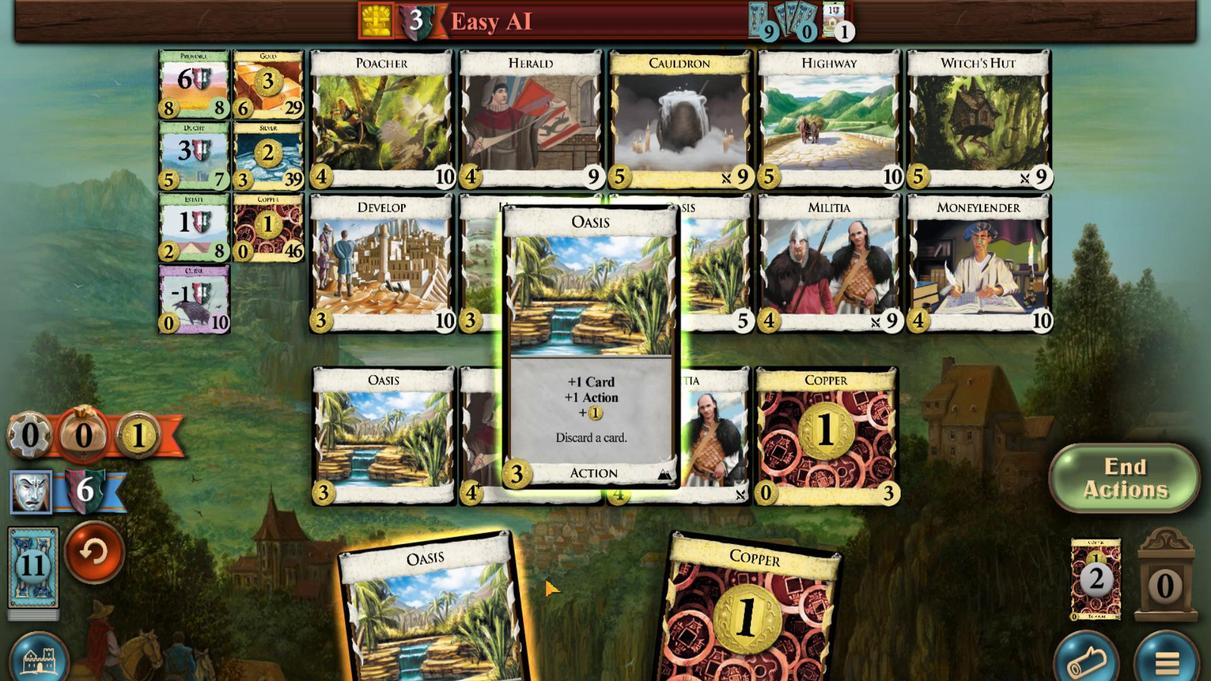 
Action: Mouse scrolled (769, 499) with delta (0, 0)
Screenshot: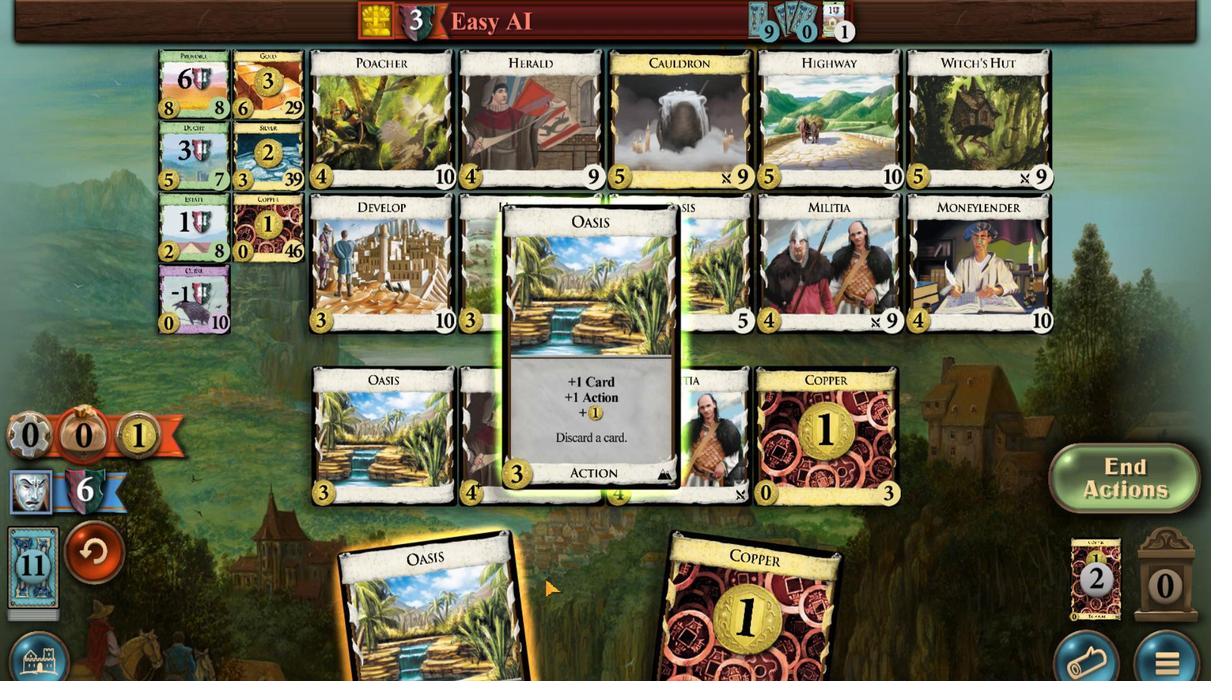 
Action: Mouse moved to (856, 500)
Screenshot: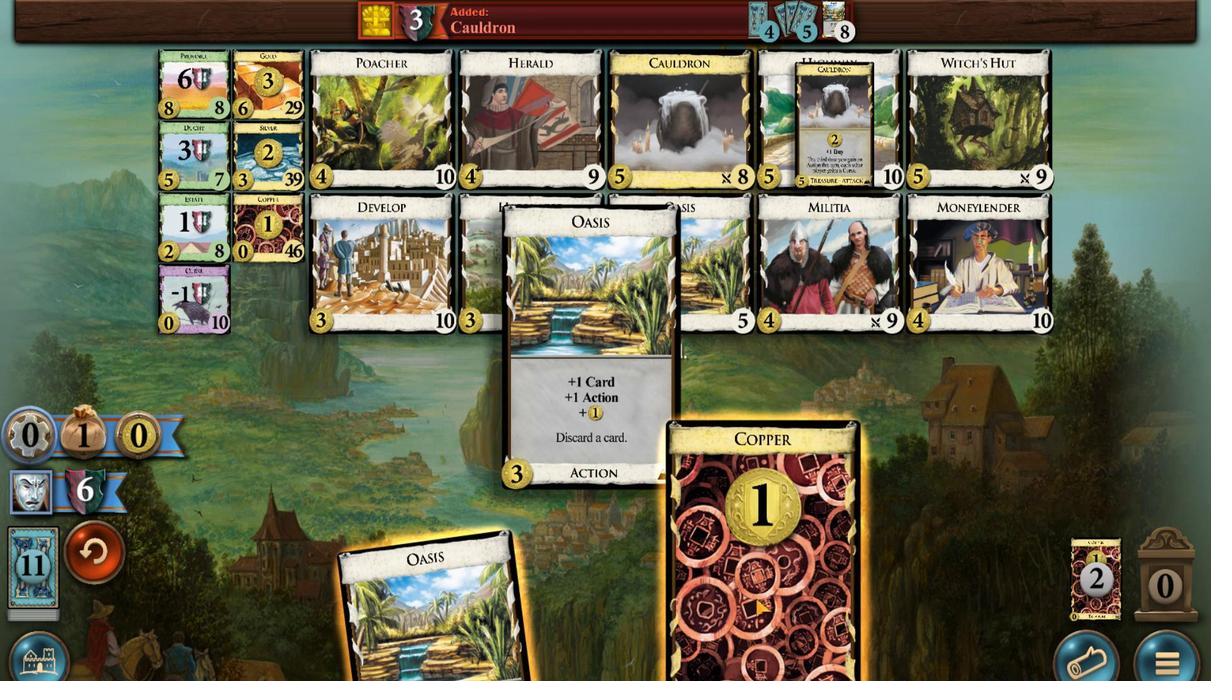 
Action: Mouse scrolled (856, 500) with delta (0, 0)
Screenshot: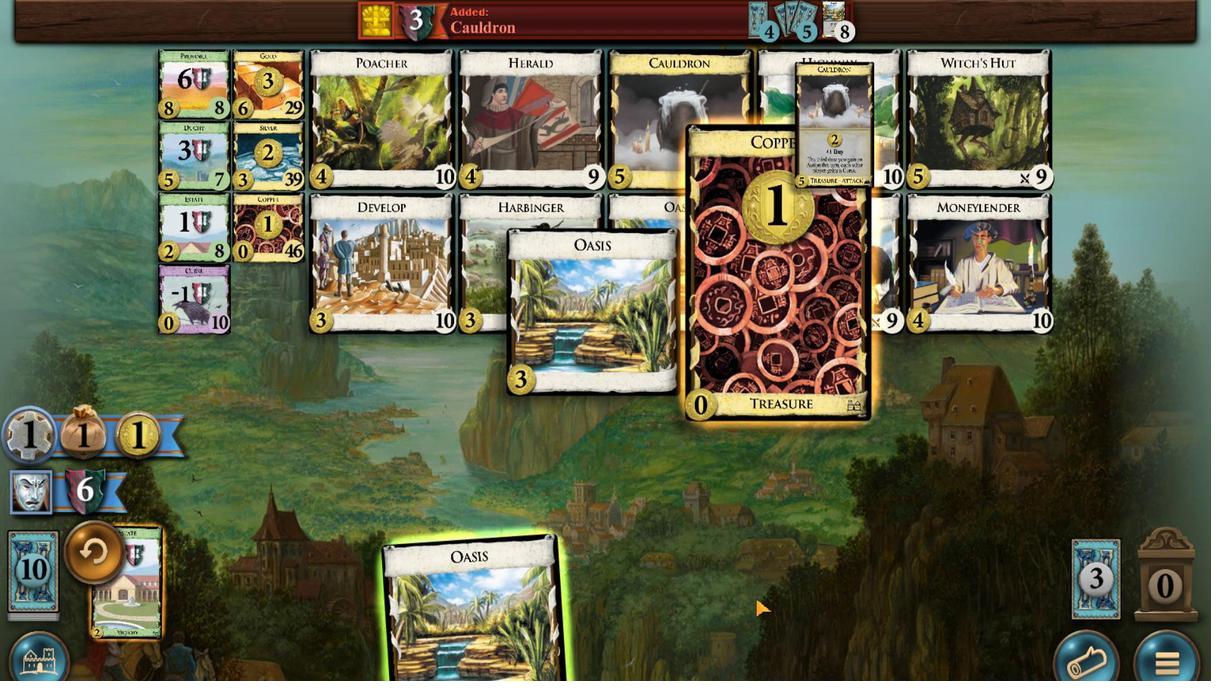 
Action: Mouse moved to (763, 500)
Screenshot: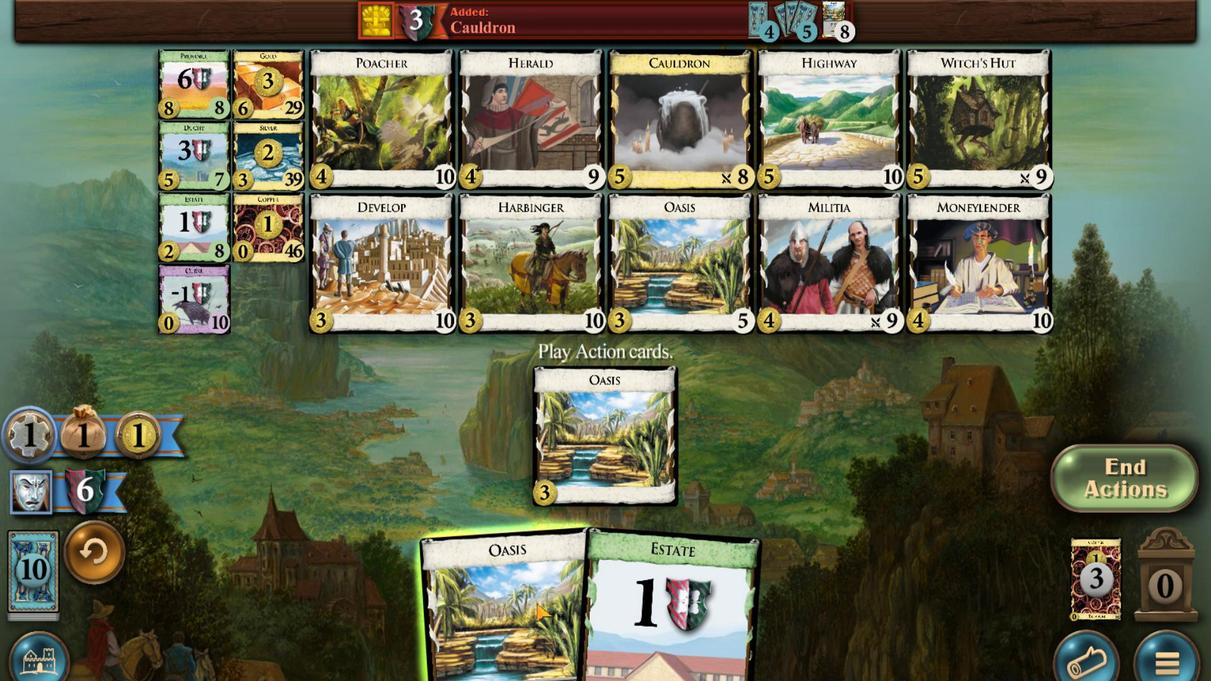 
Action: Mouse scrolled (763, 500) with delta (0, 0)
Screenshot: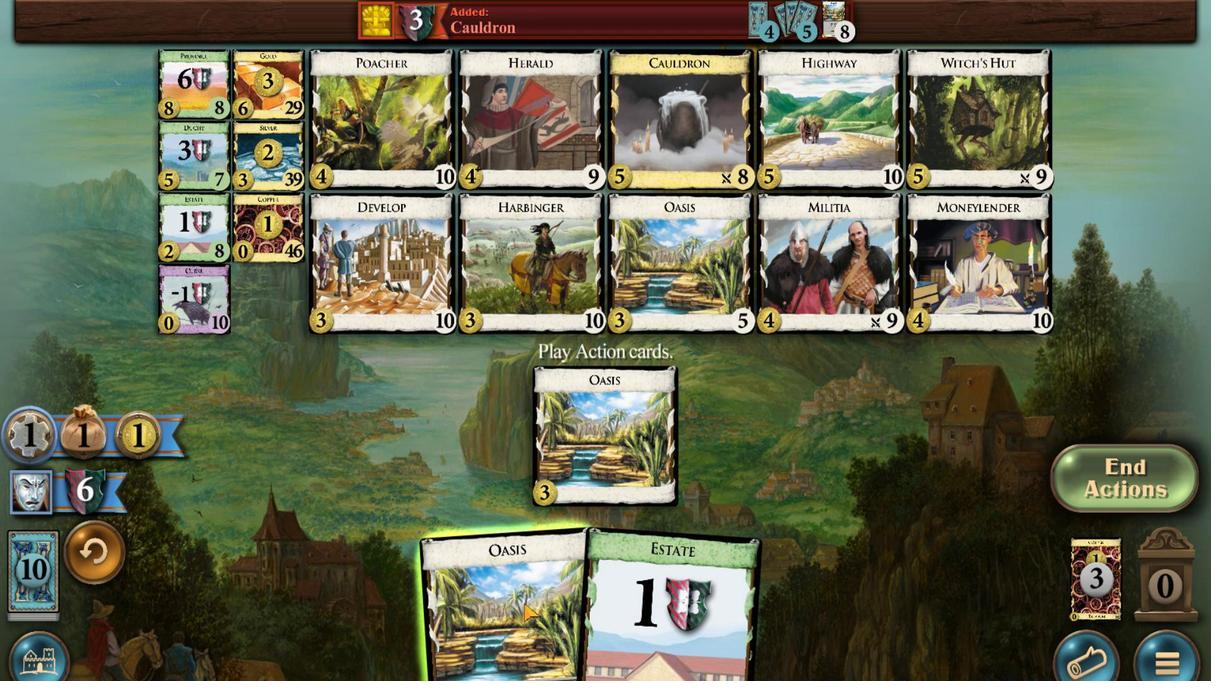 
Action: Mouse moved to (727, 500)
Screenshot: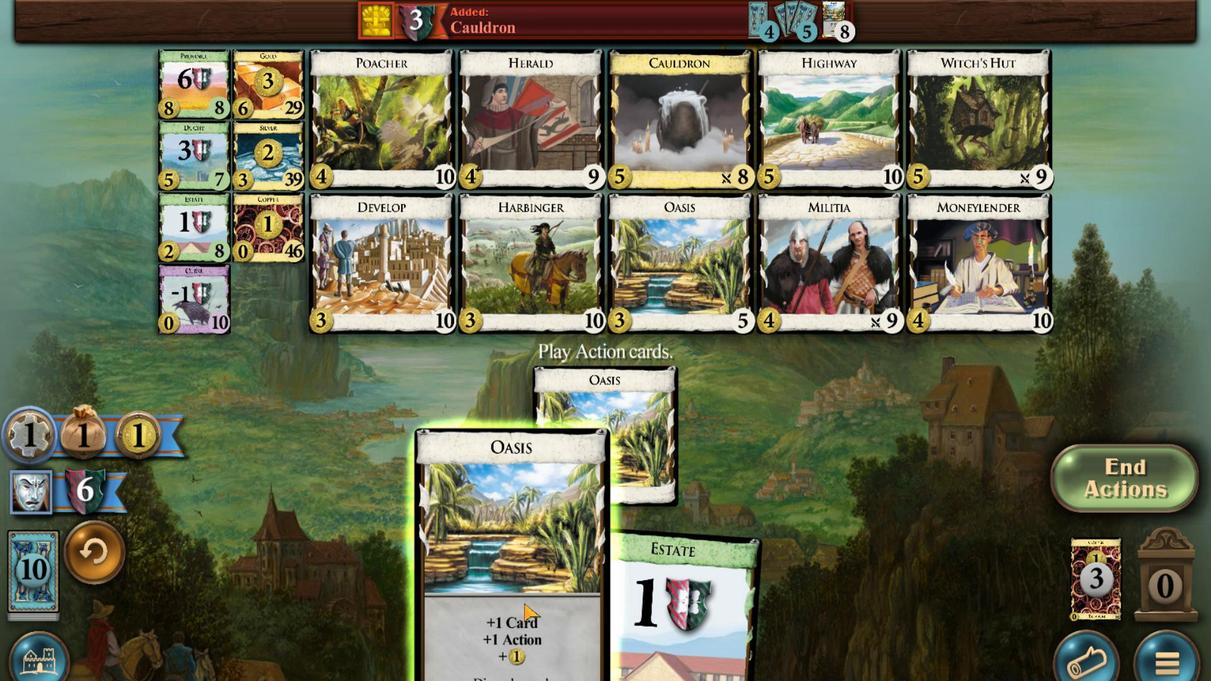
Action: Mouse scrolled (727, 500) with delta (0, 0)
Screenshot: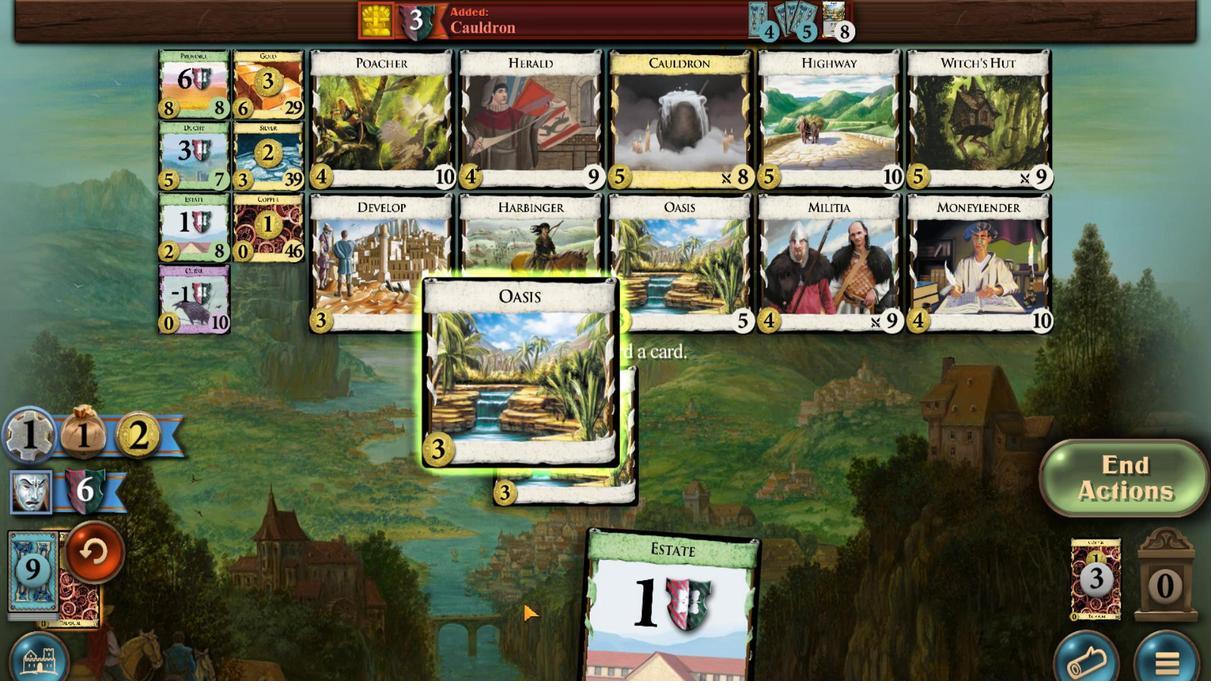 
Action: Mouse moved to (792, 497)
Screenshot: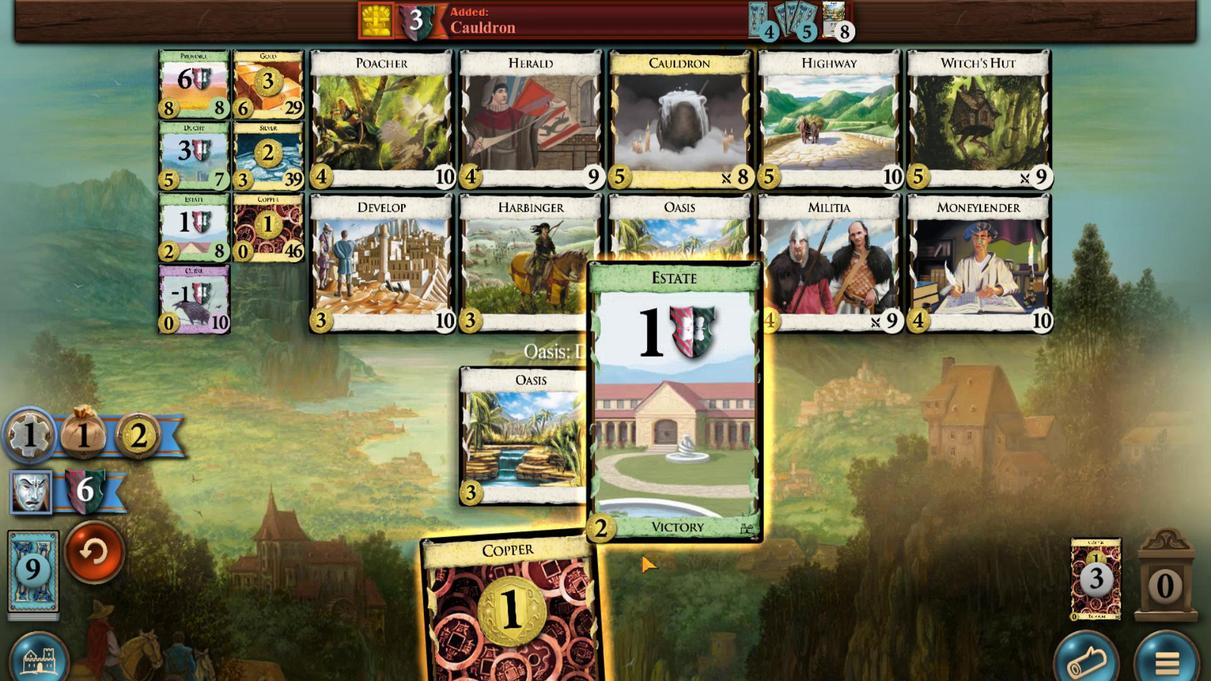
Action: Mouse scrolled (792, 496) with delta (0, 0)
Screenshot: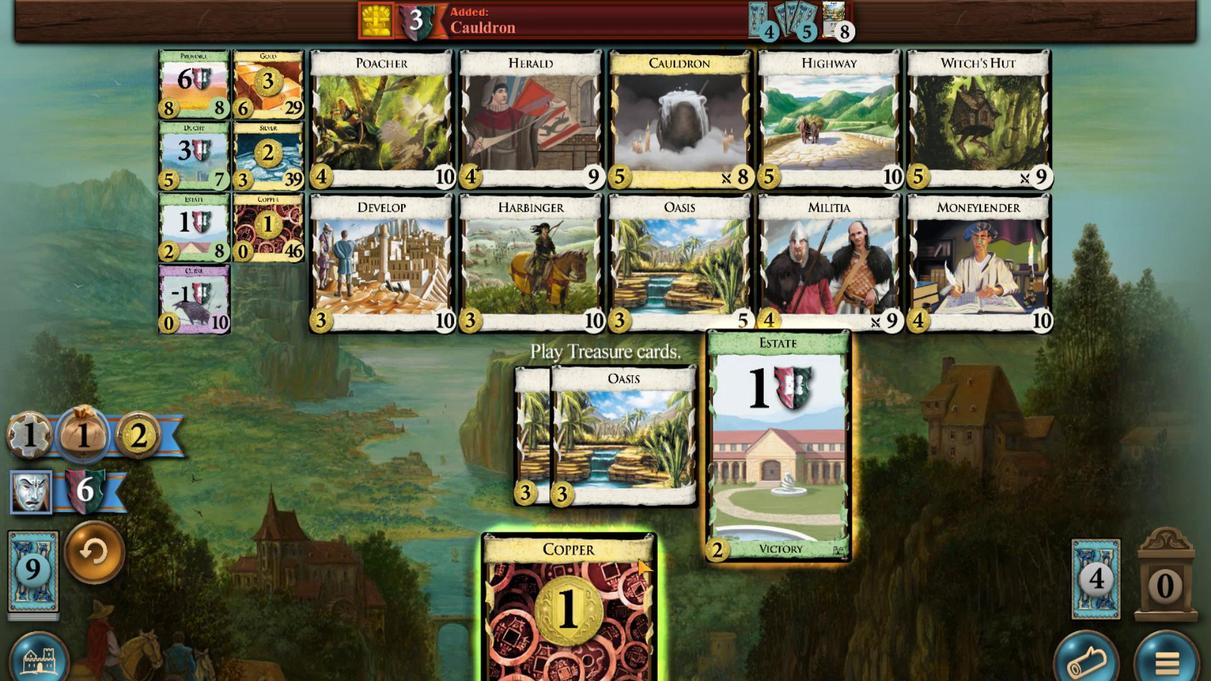 
Action: Mouse moved to (764, 498)
Screenshot: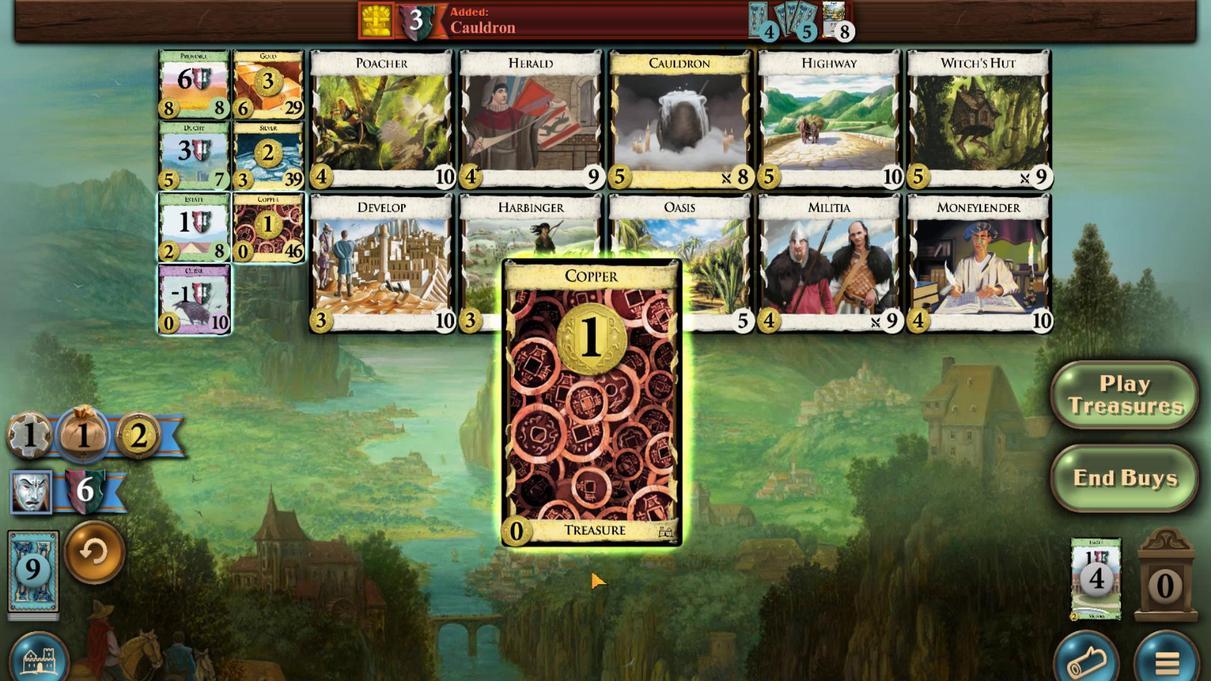 
Action: Mouse scrolled (764, 498) with delta (0, 0)
Screenshot: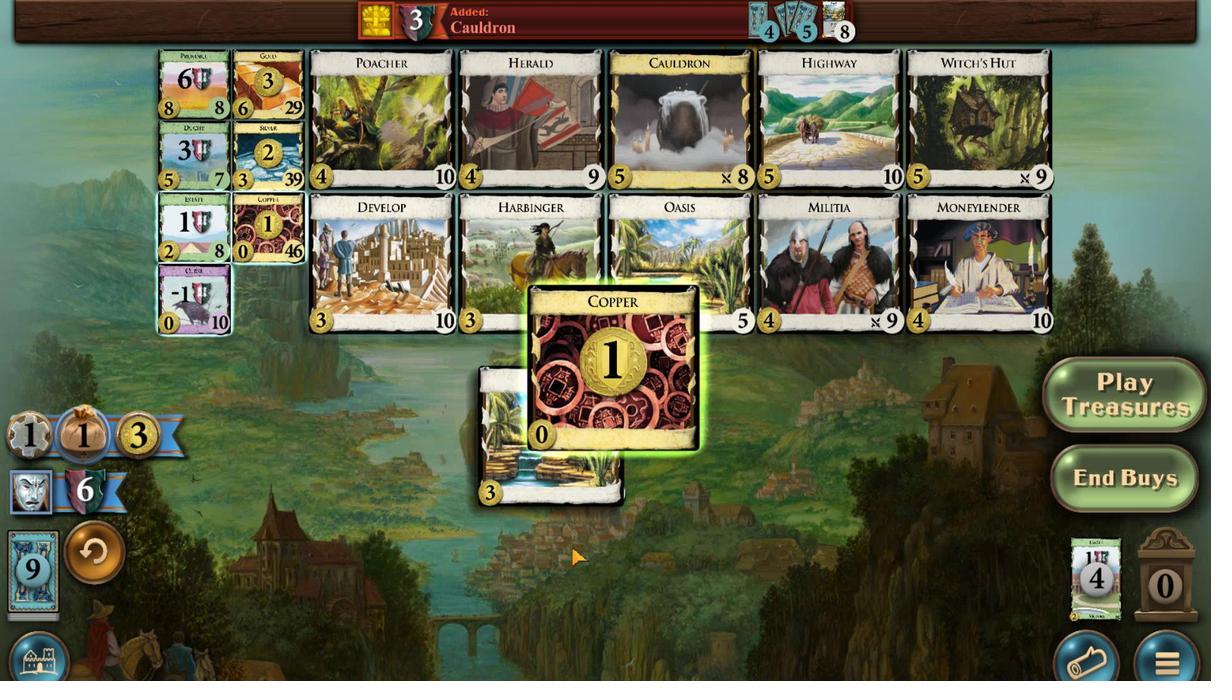 
Action: Mouse moved to (815, 475)
Screenshot: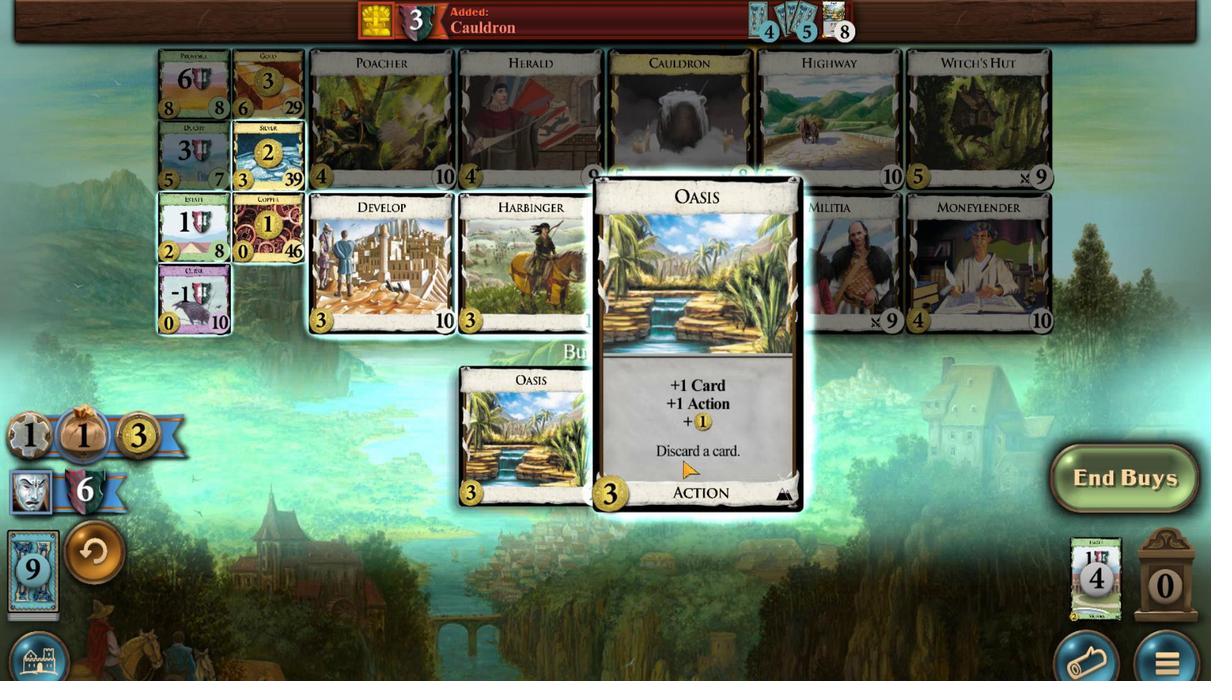 
Action: Mouse pressed left at (815, 475)
Screenshot: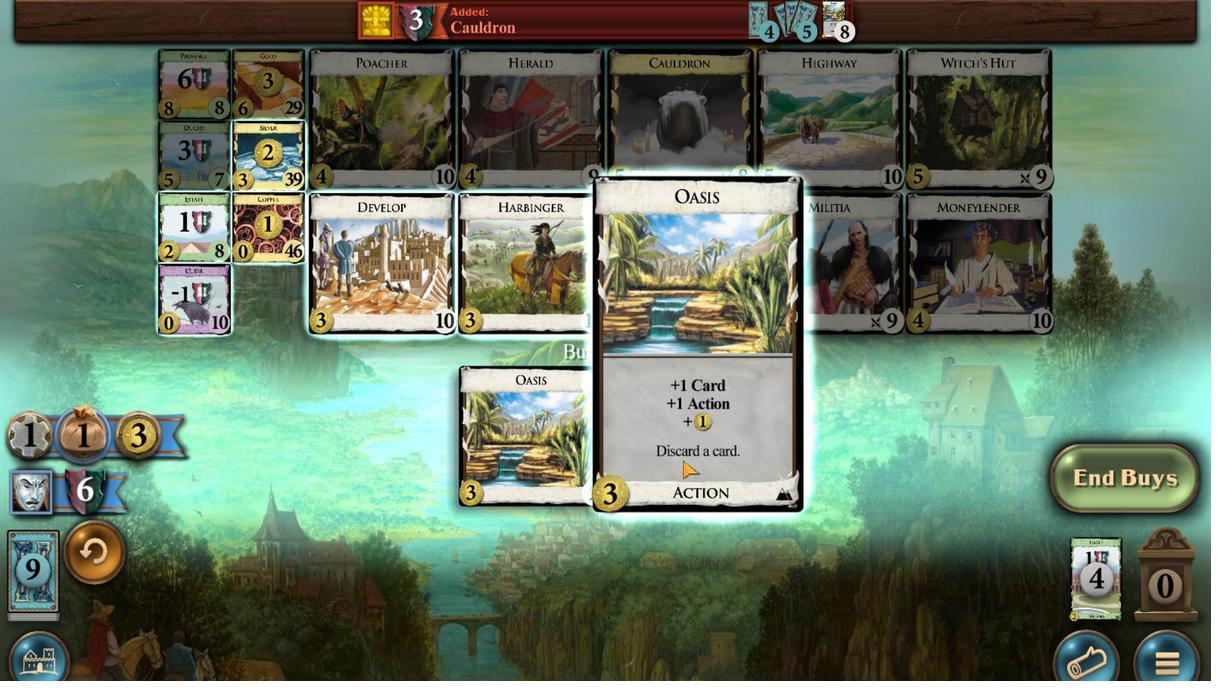 
Action: Mouse moved to (549, 501)
Screenshot: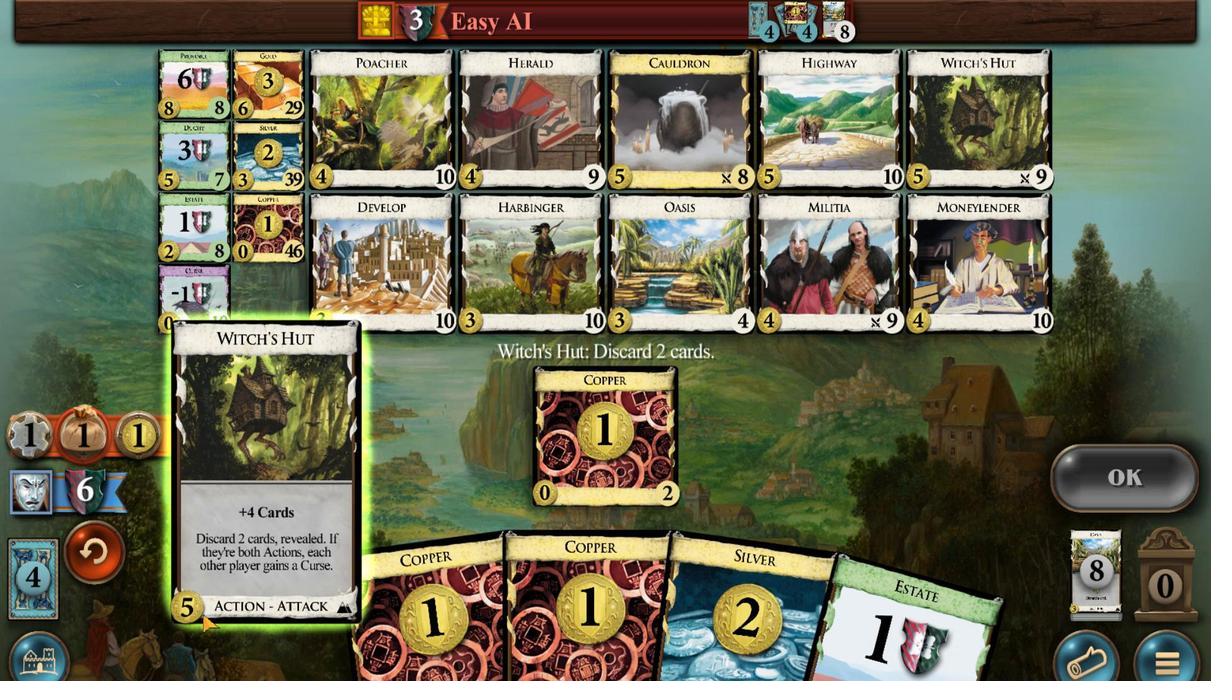 
Action: Mouse scrolled (549, 501) with delta (0, 0)
Screenshot: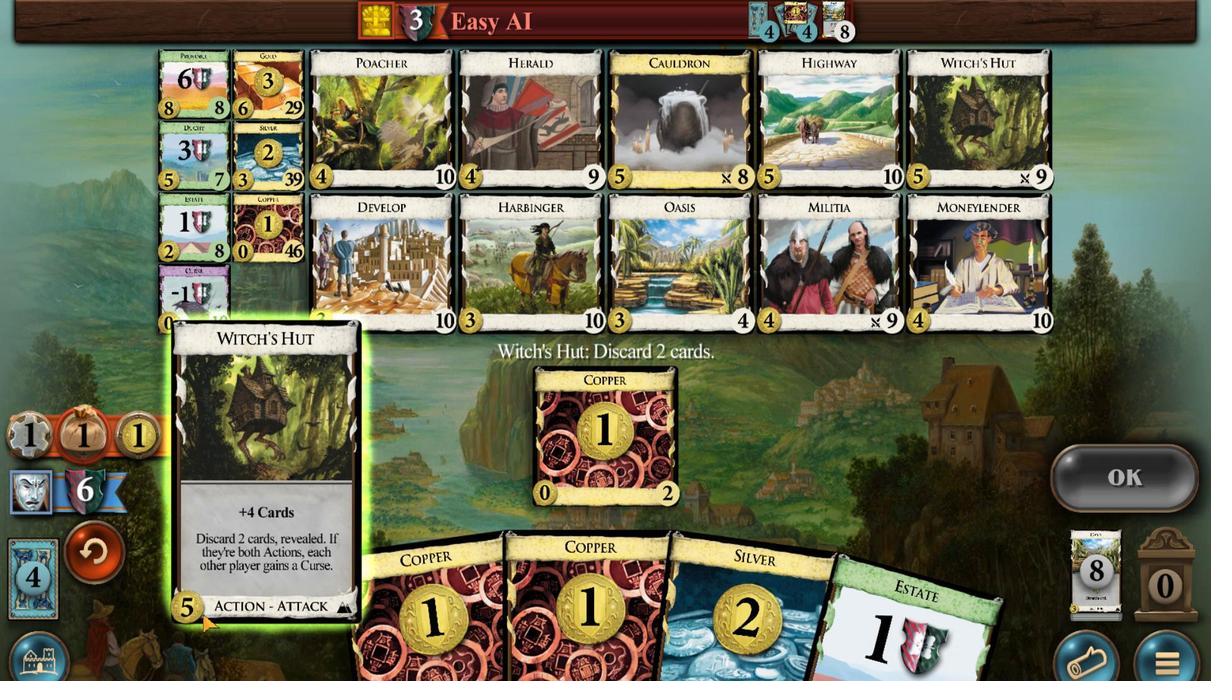 
Action: Mouse moved to (920, 502)
Screenshot: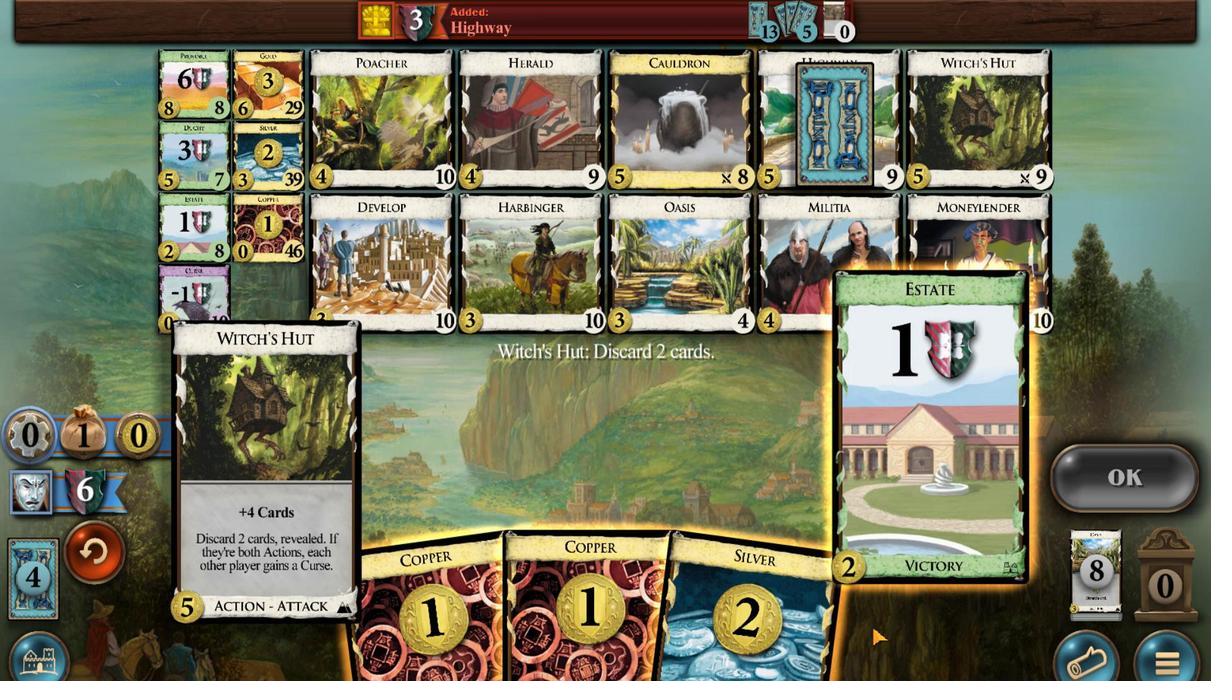 
Action: Mouse scrolled (920, 502) with delta (0, 0)
Screenshot: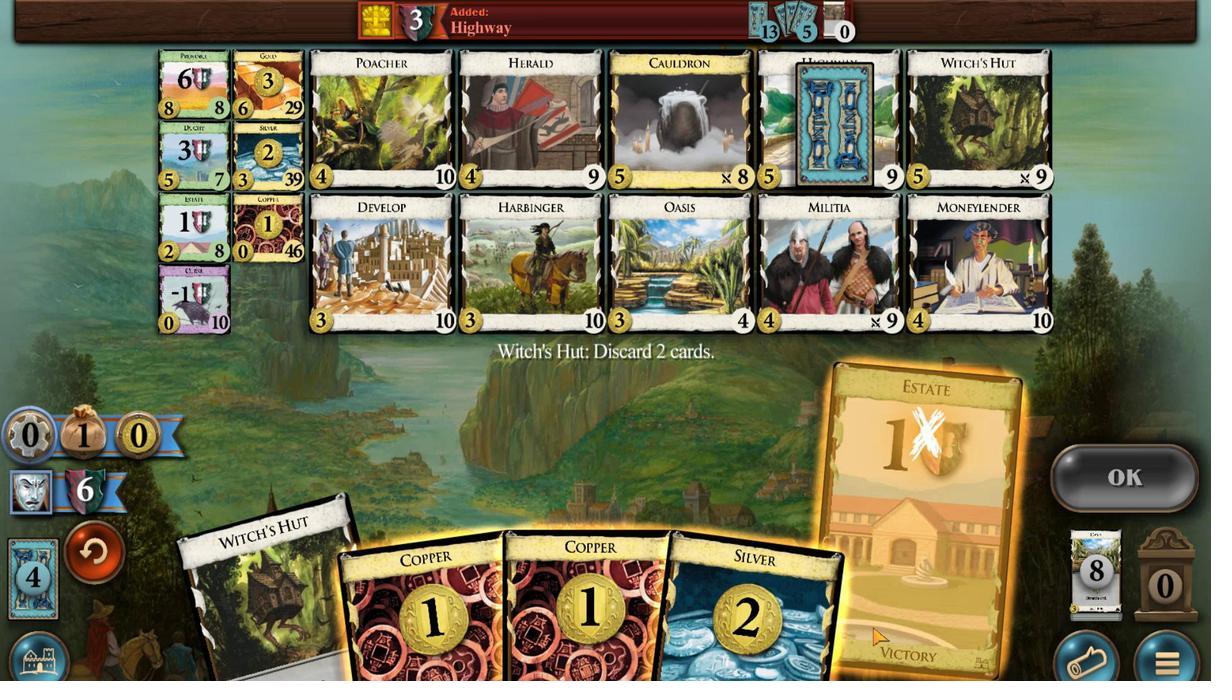 
Action: Mouse moved to (870, 500)
Screenshot: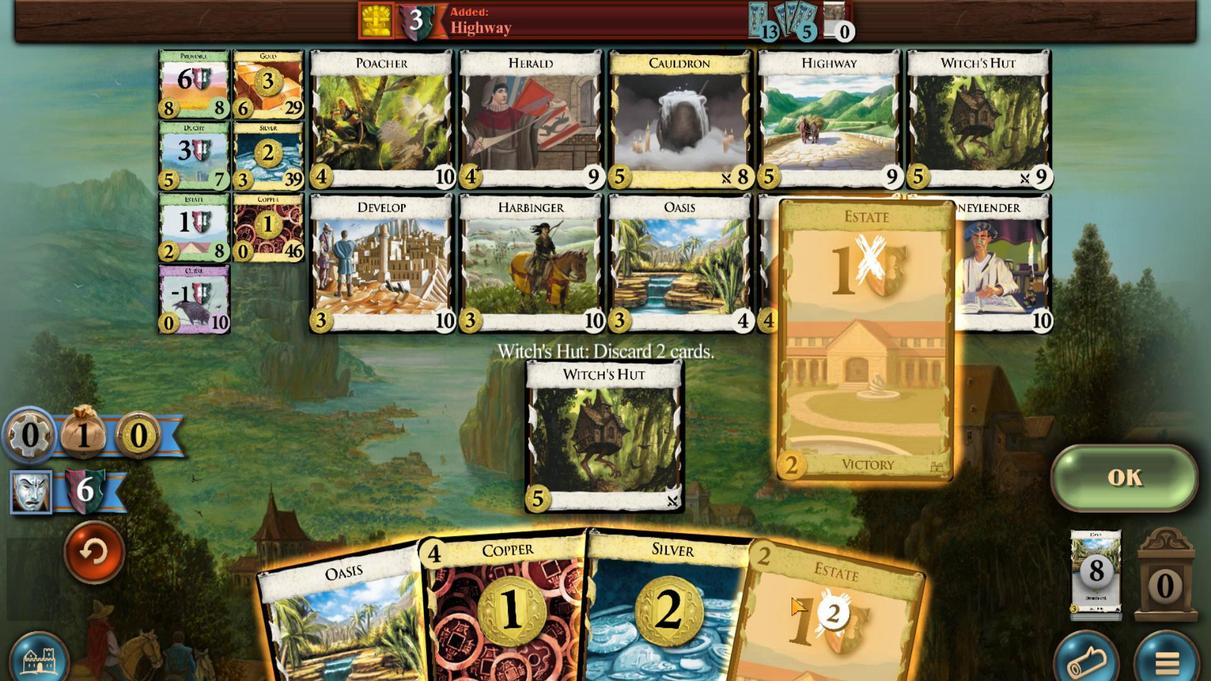 
Action: Mouse scrolled (870, 500) with delta (0, 0)
Screenshot: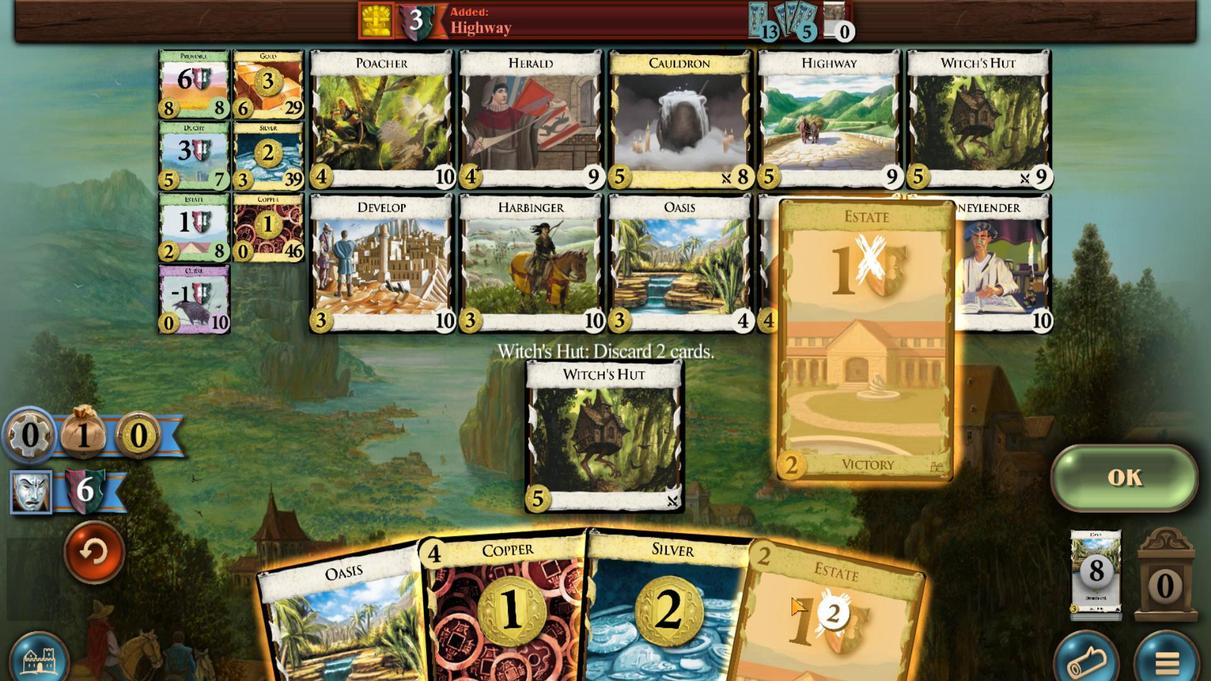 
Action: Mouse scrolled (870, 500) with delta (0, 0)
Screenshot: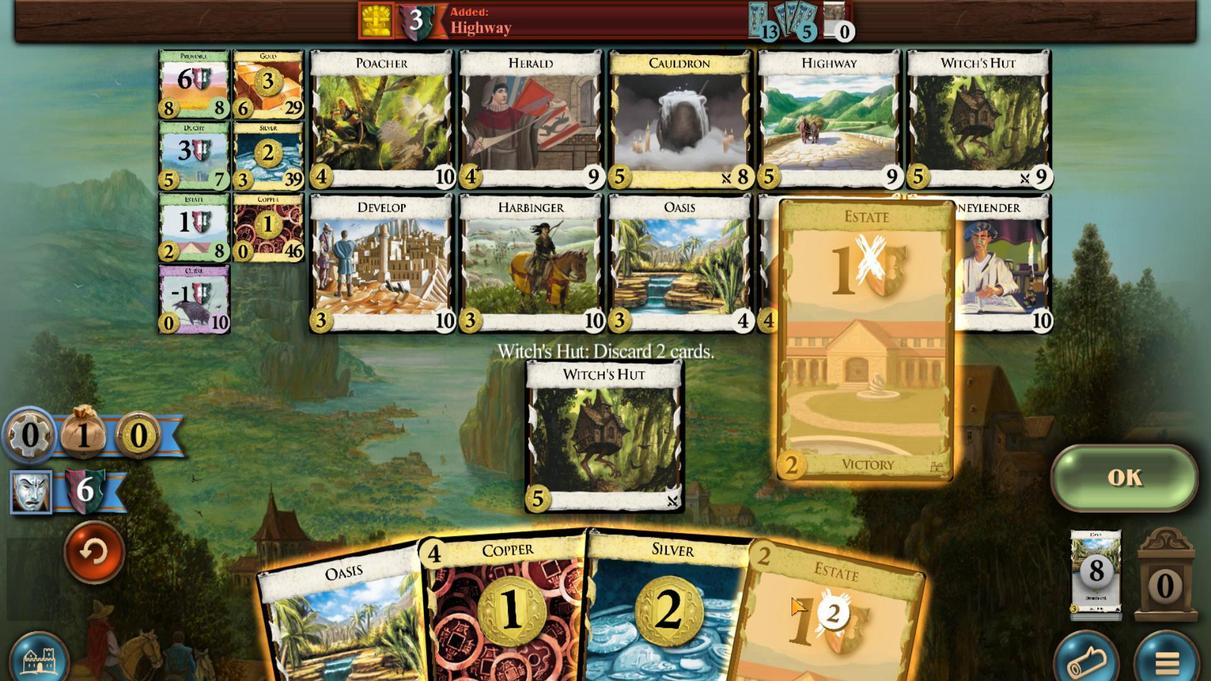 
Action: Mouse moved to (877, 500)
Screenshot: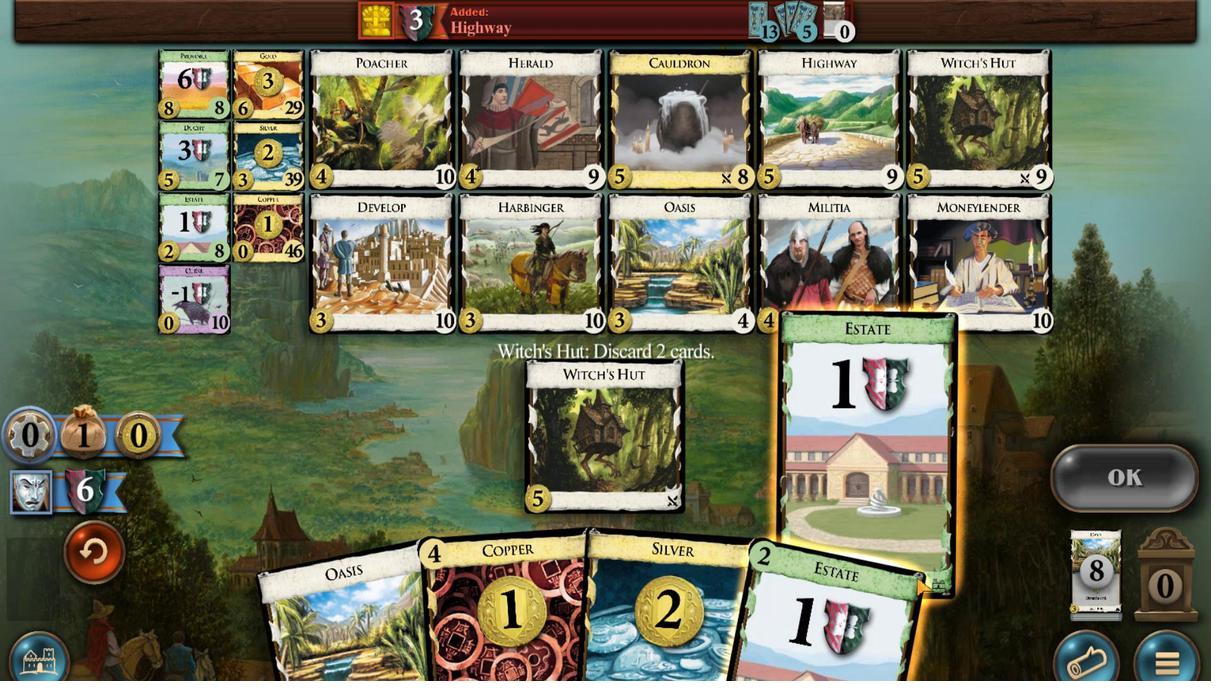 
Action: Mouse scrolled (877, 500) with delta (0, 0)
Screenshot: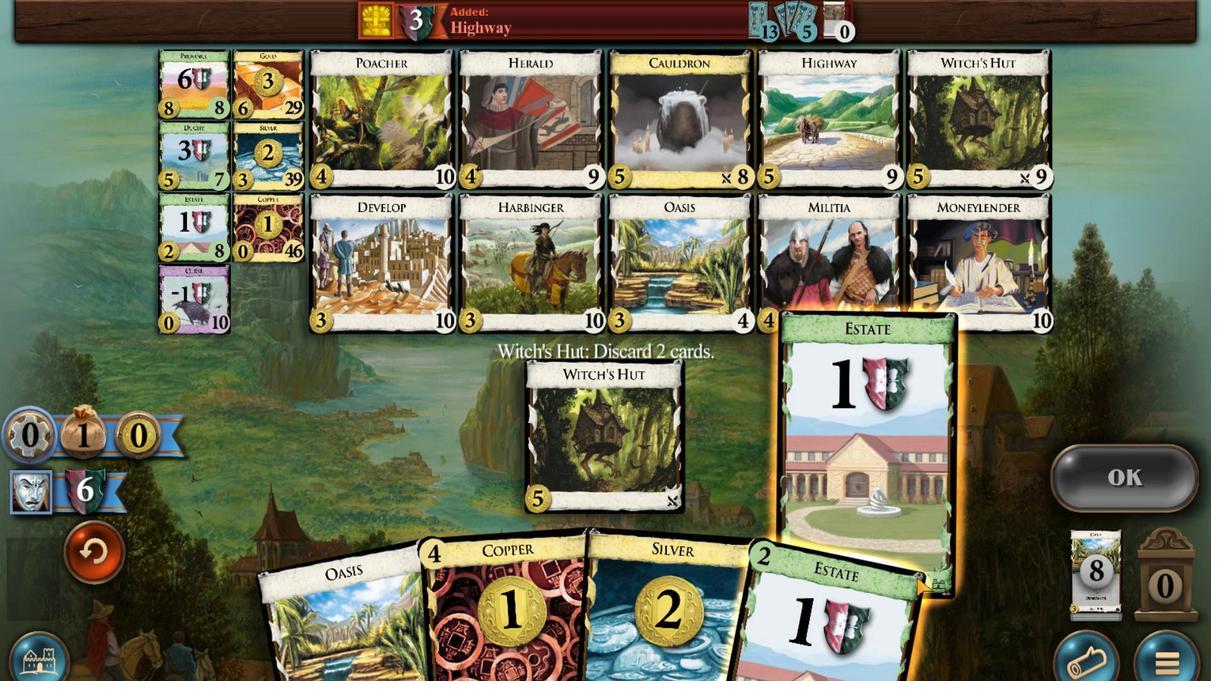 
Action: Mouse moved to (909, 501)
Screenshot: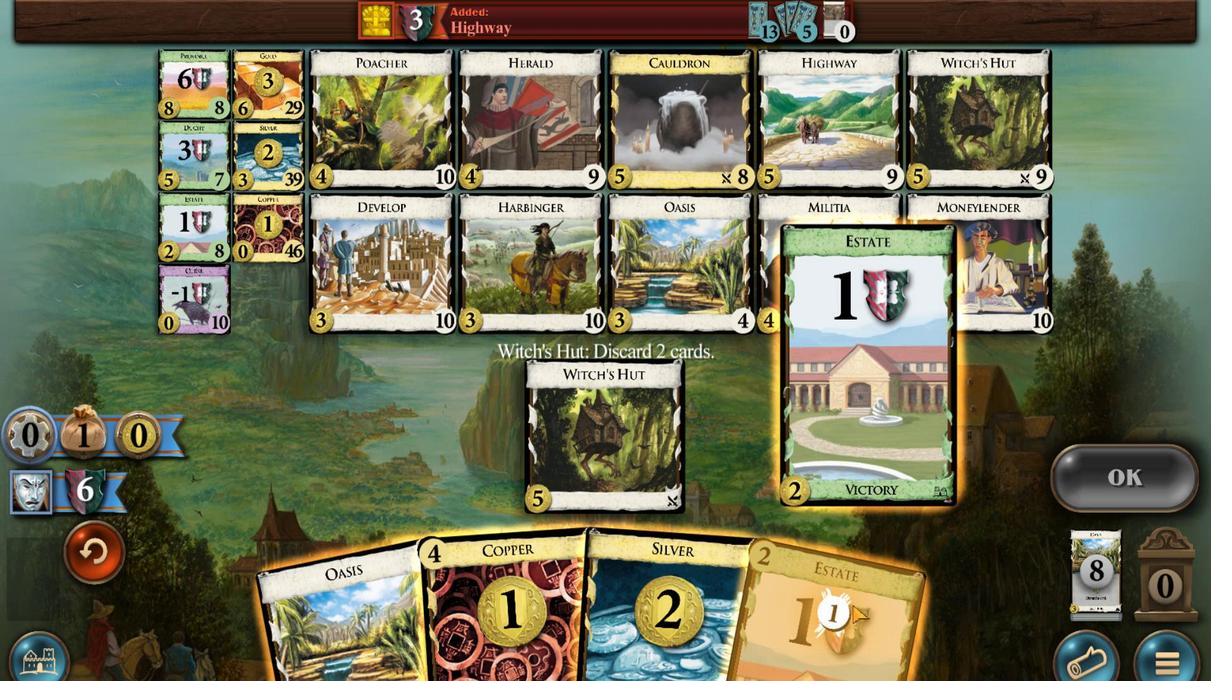 
Action: Mouse scrolled (909, 501) with delta (0, 0)
Screenshot: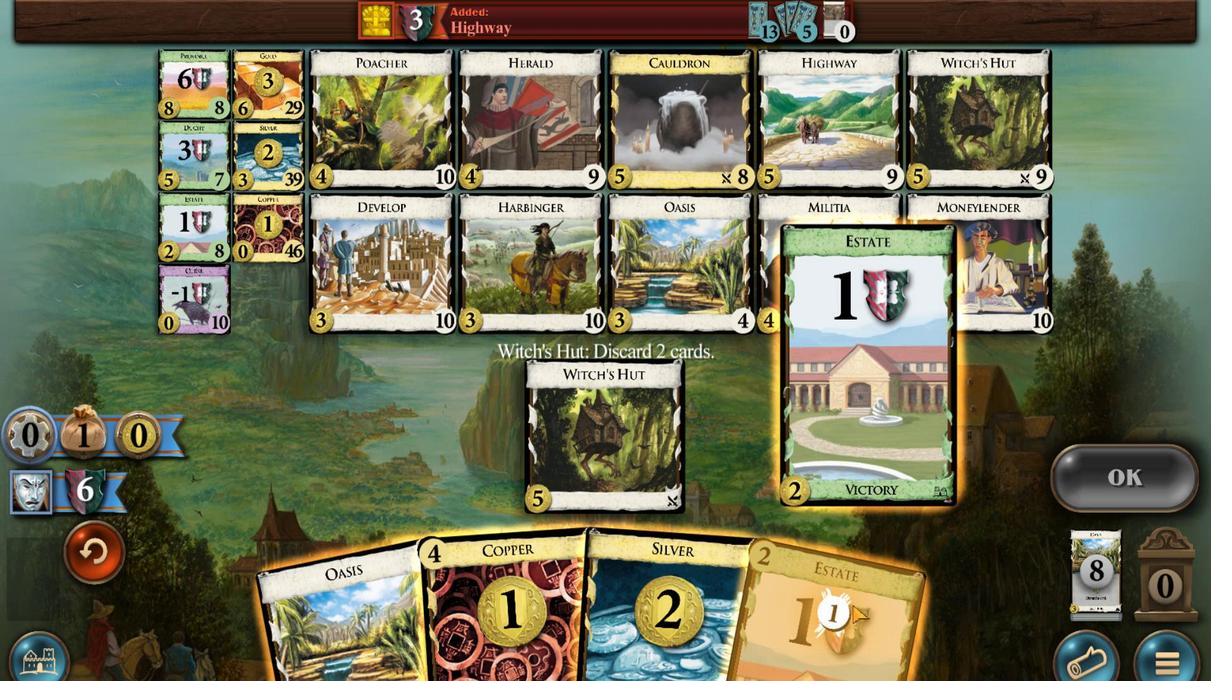 
Action: Mouse scrolled (909, 501) with delta (0, 0)
Screenshot: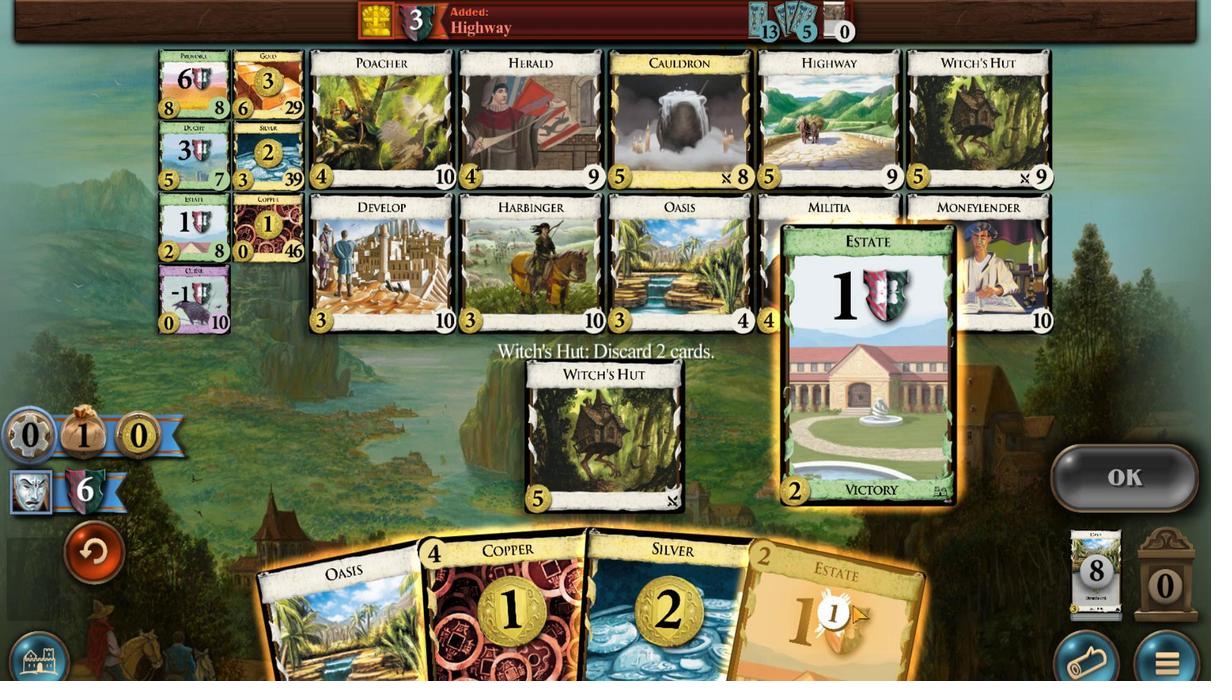 
Action: Mouse moved to (901, 501)
Screenshot: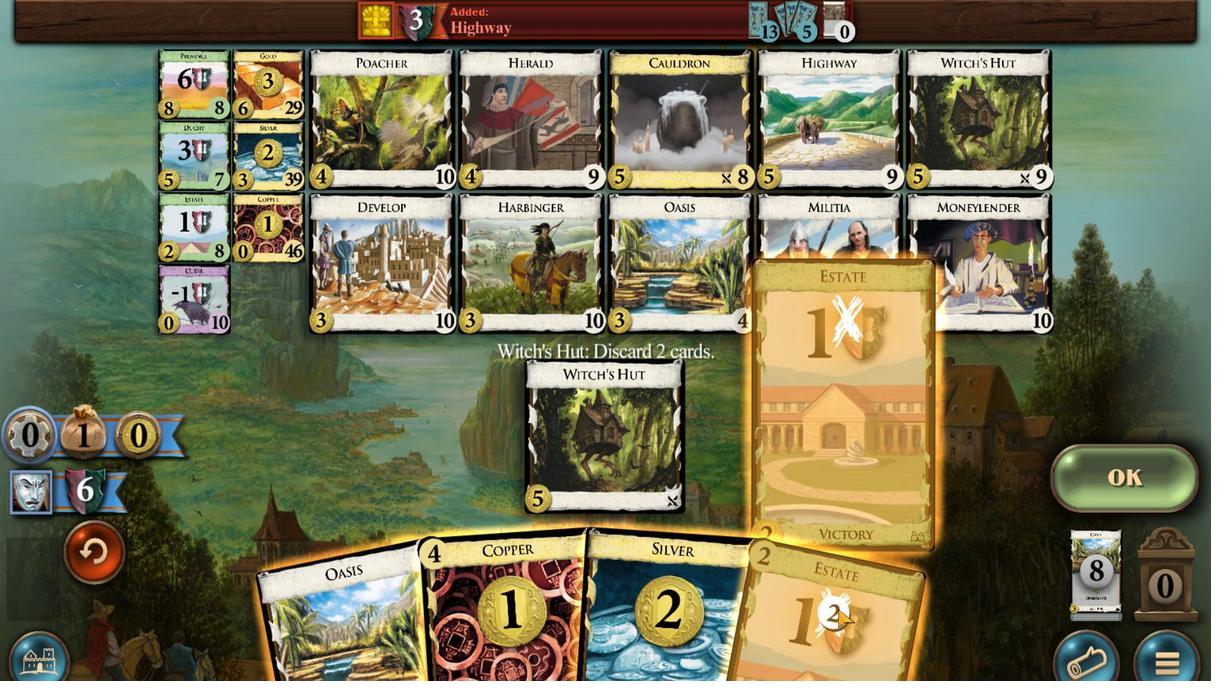 
Action: Mouse scrolled (901, 500) with delta (0, 0)
Screenshot: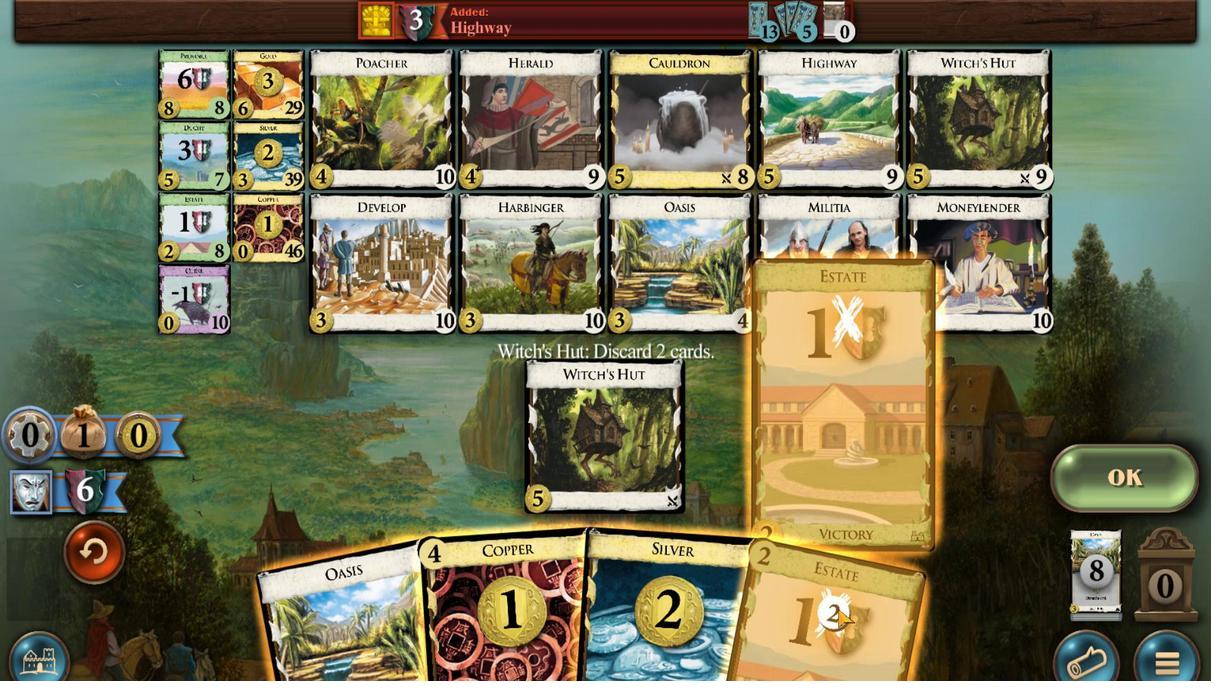 
Action: Mouse moved to (1041, 490)
Screenshot: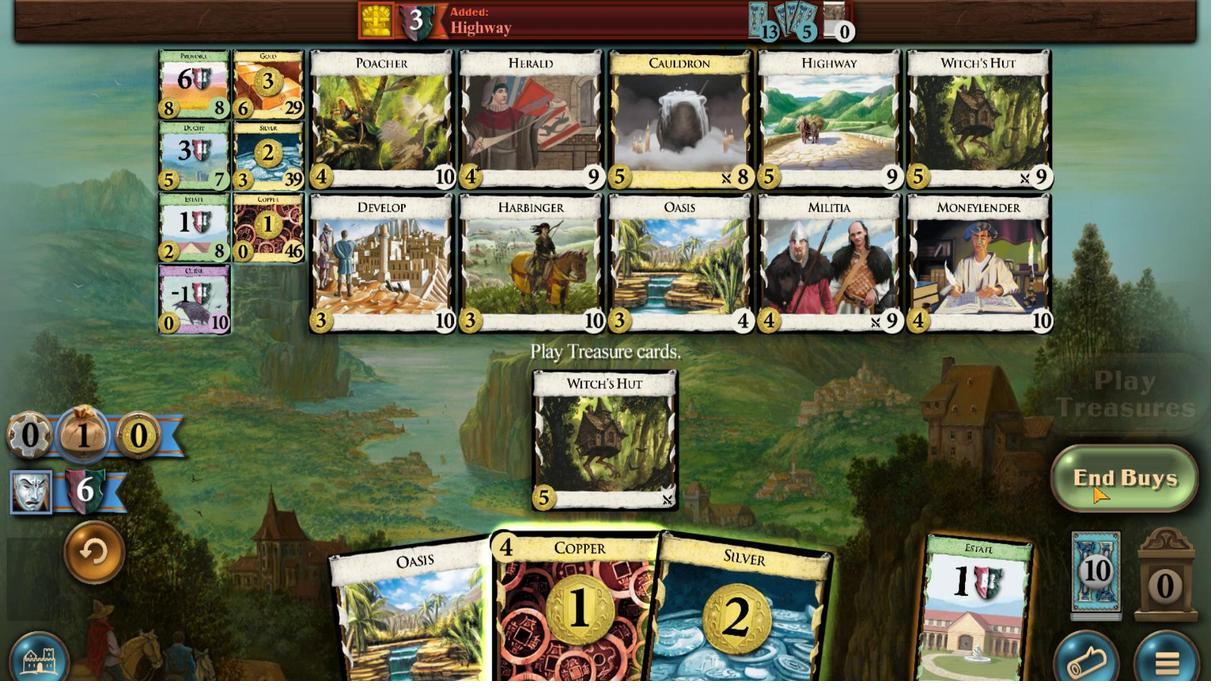 
Action: Mouse pressed left at (1041, 490)
Screenshot: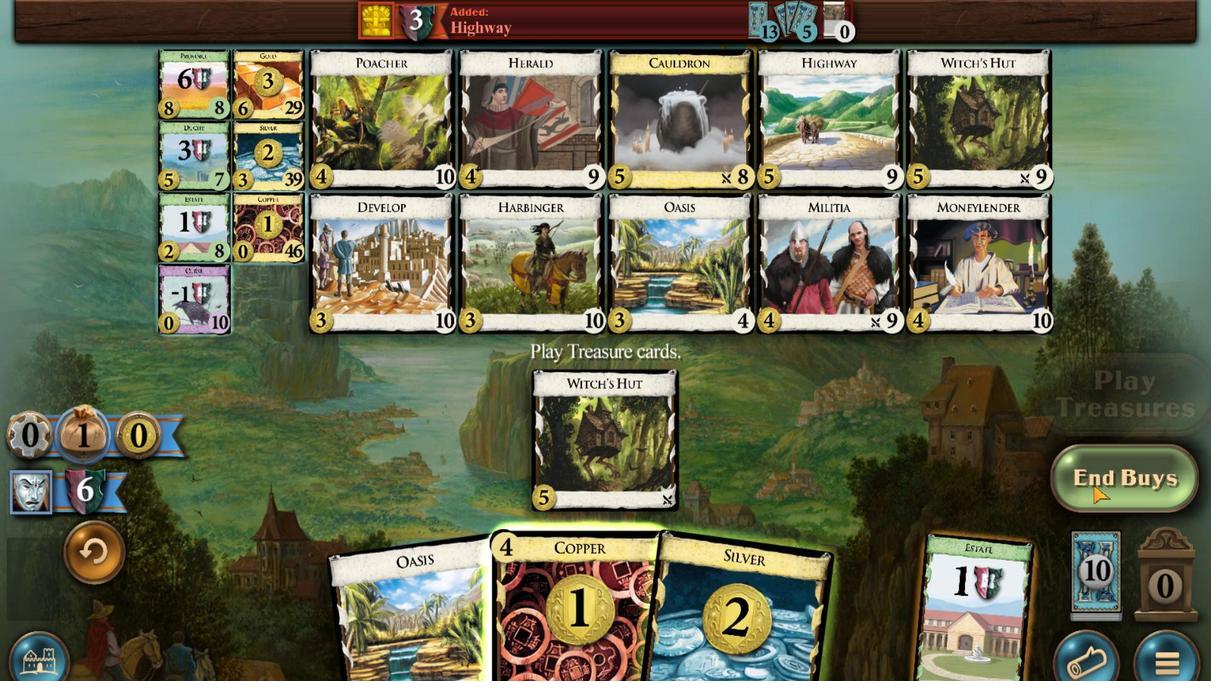 
Action: Mouse moved to (834, 499)
Screenshot: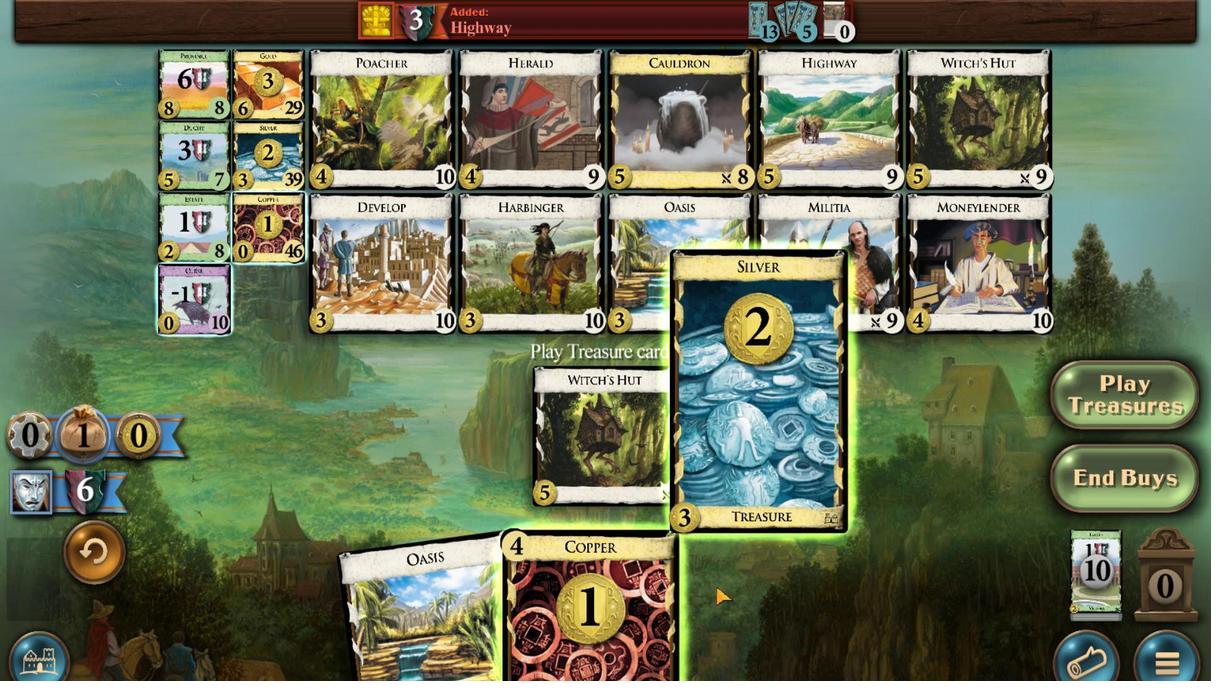 
Action: Mouse scrolled (834, 499) with delta (0, 0)
Screenshot: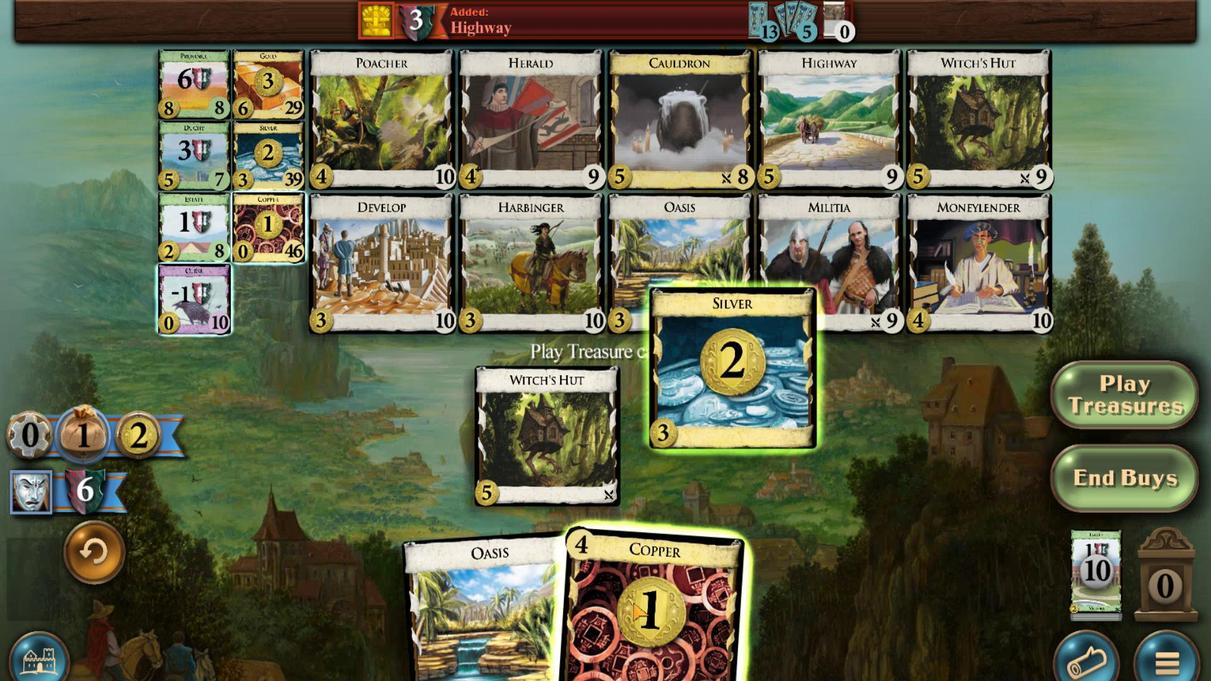 
Action: Mouse moved to (787, 500)
Screenshot: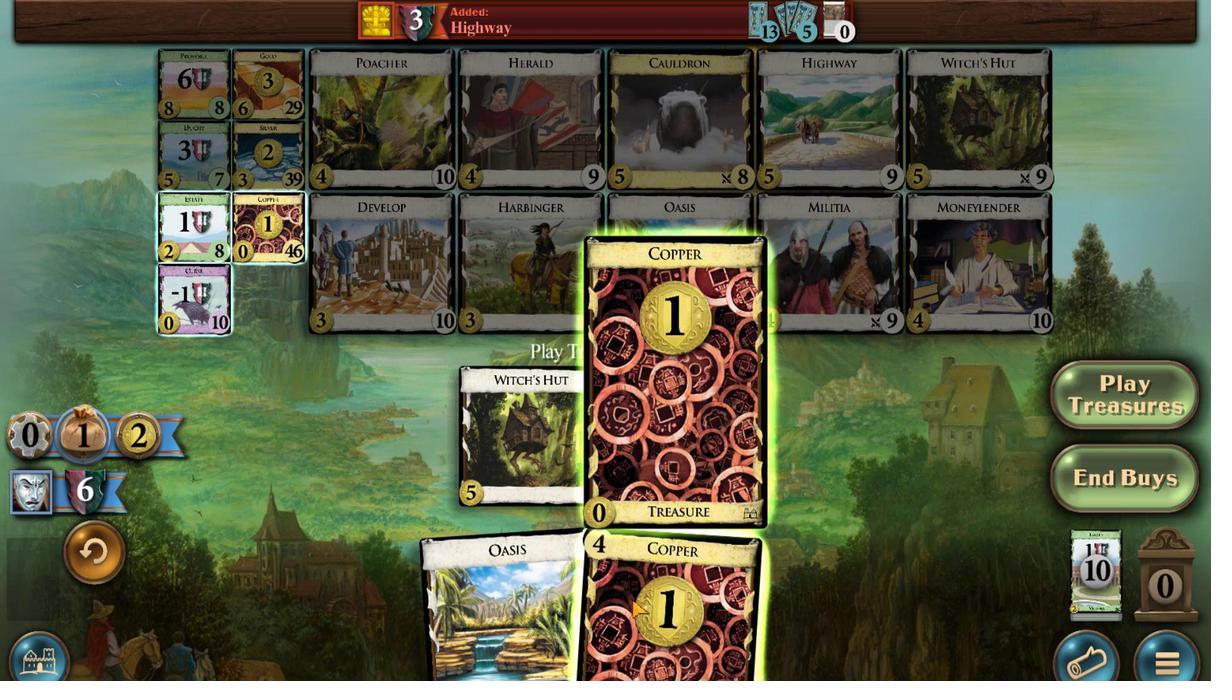 
Action: Mouse scrolled (787, 500) with delta (0, 0)
Screenshot: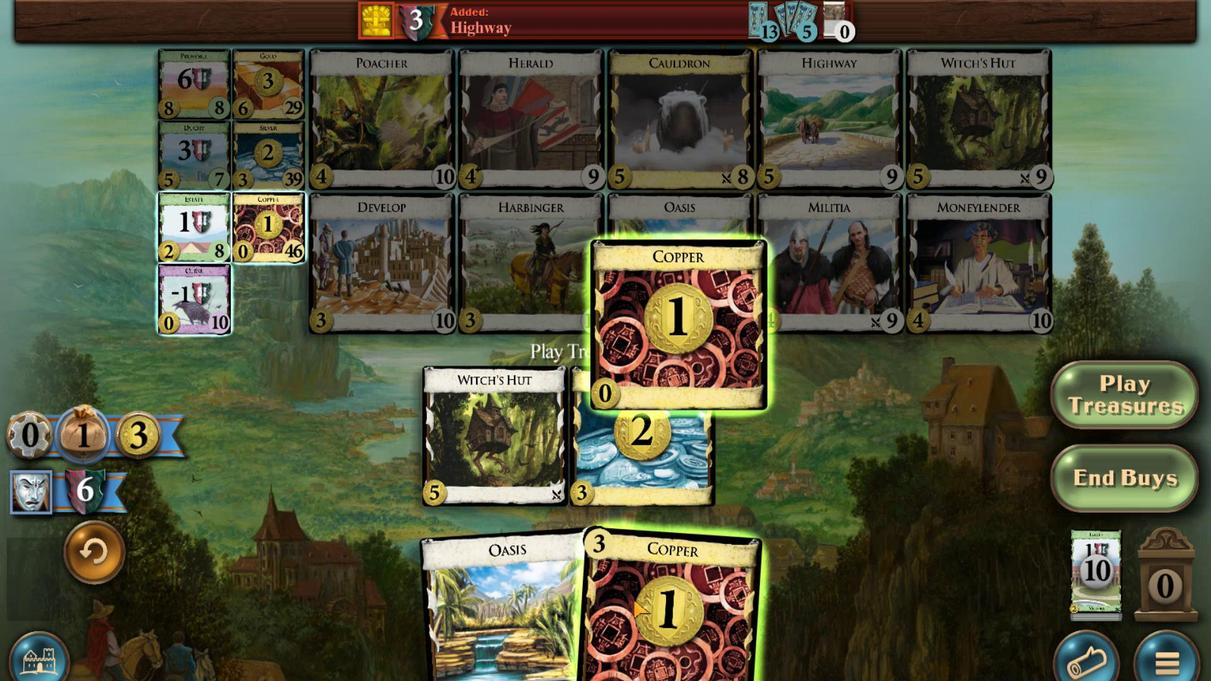 
Action: Mouse scrolled (787, 500) with delta (0, 0)
Screenshot: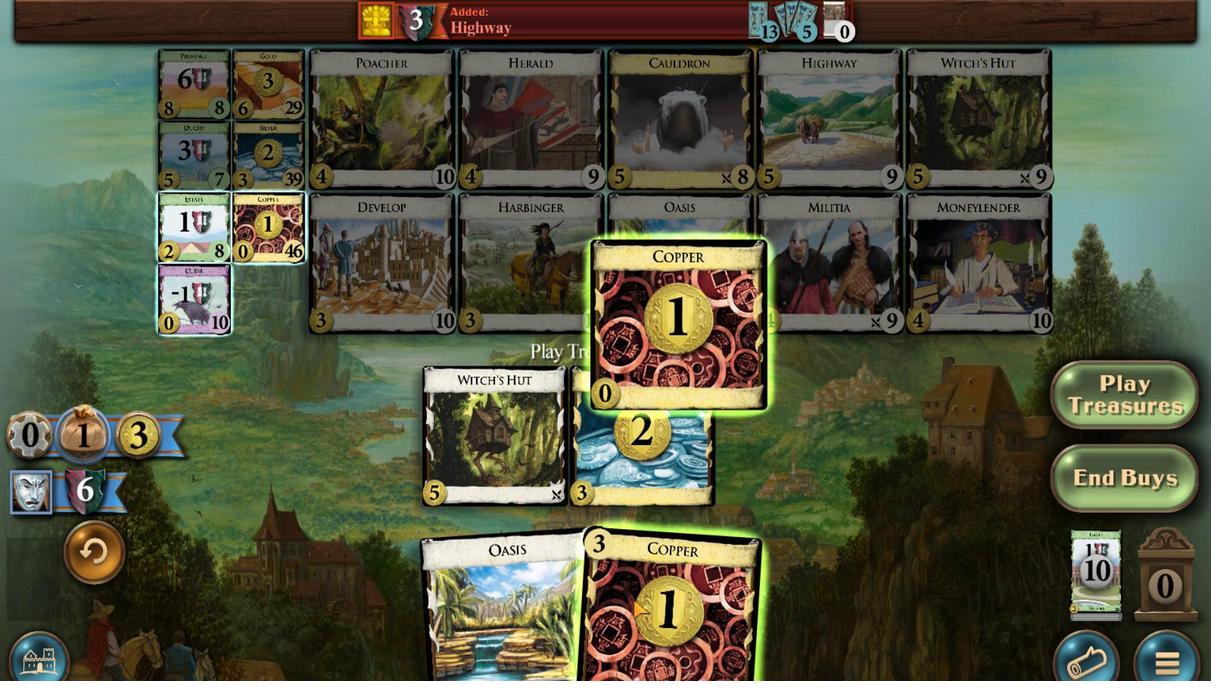 
Action: Mouse moved to (800, 499)
Screenshot: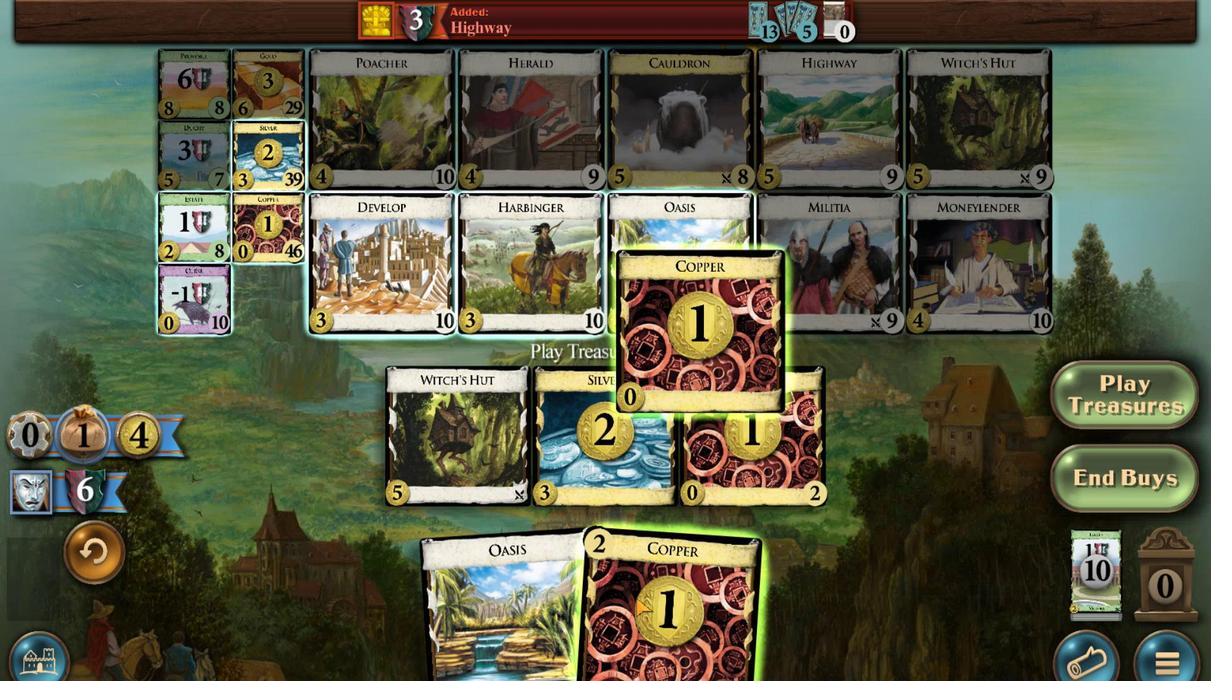 
Action: Mouse scrolled (800, 499) with delta (0, 0)
Screenshot: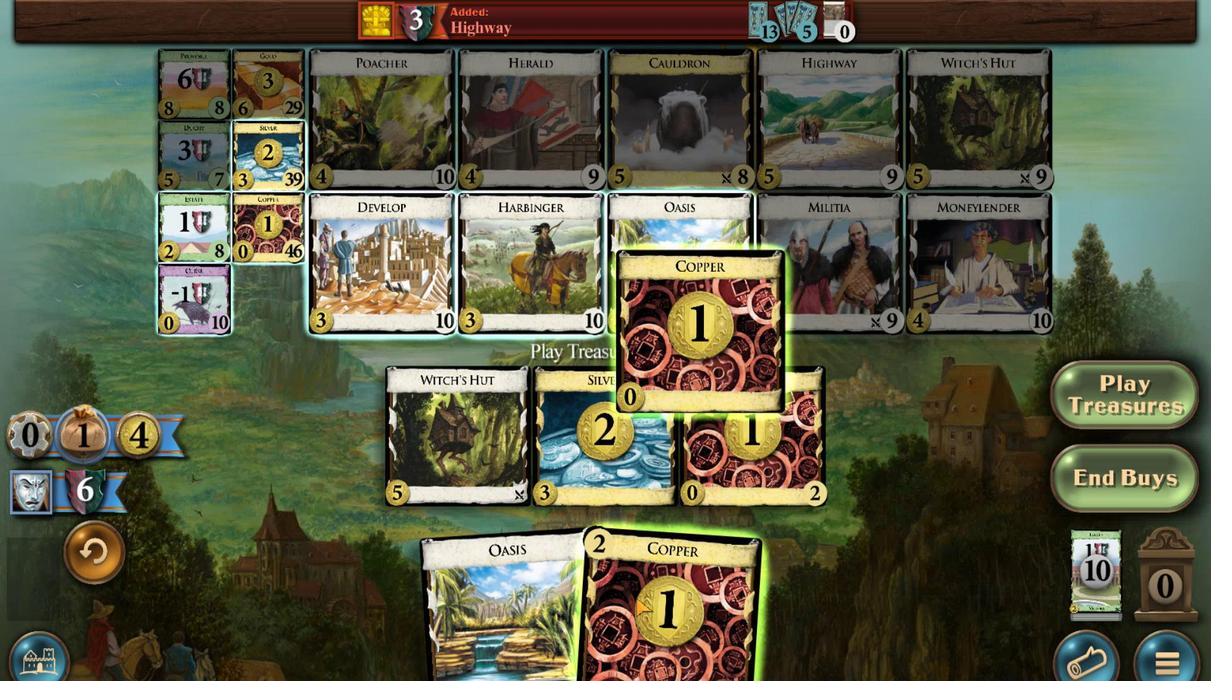 
Action: Mouse scrolled (800, 499) with delta (0, 0)
Screenshot: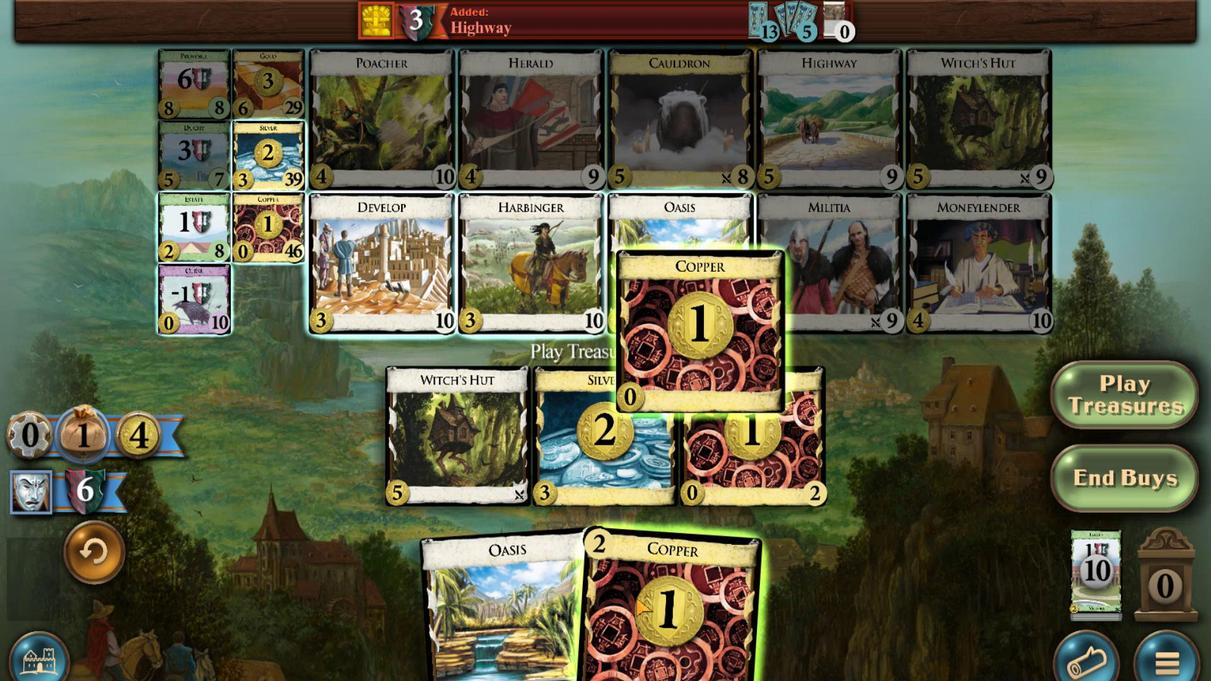 
Action: Mouse moved to (789, 500)
Screenshot: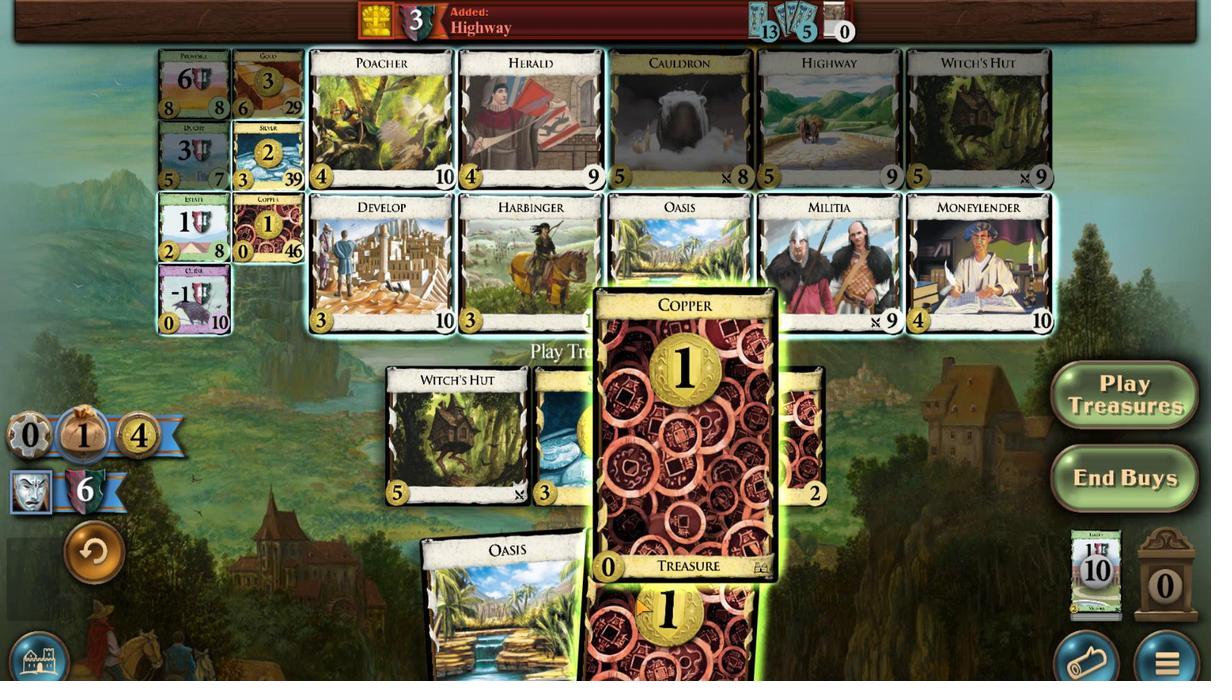 
Action: Mouse scrolled (789, 500) with delta (0, 0)
Screenshot: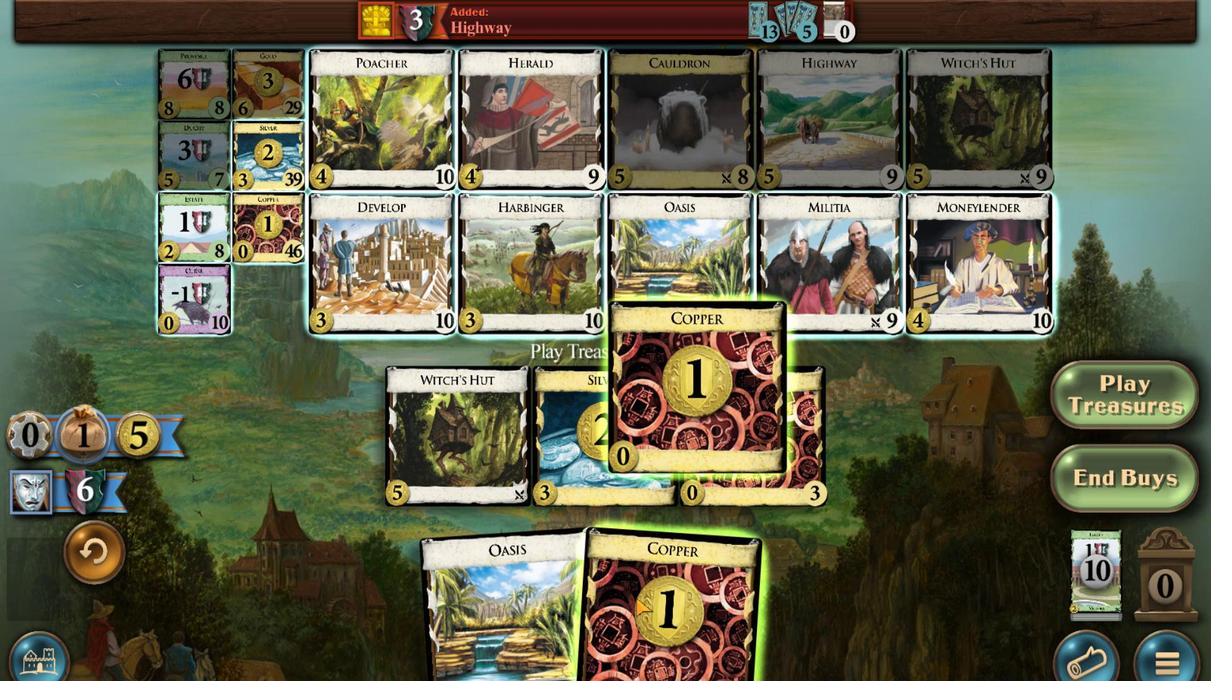 
Action: Mouse moved to (789, 500)
Screenshot: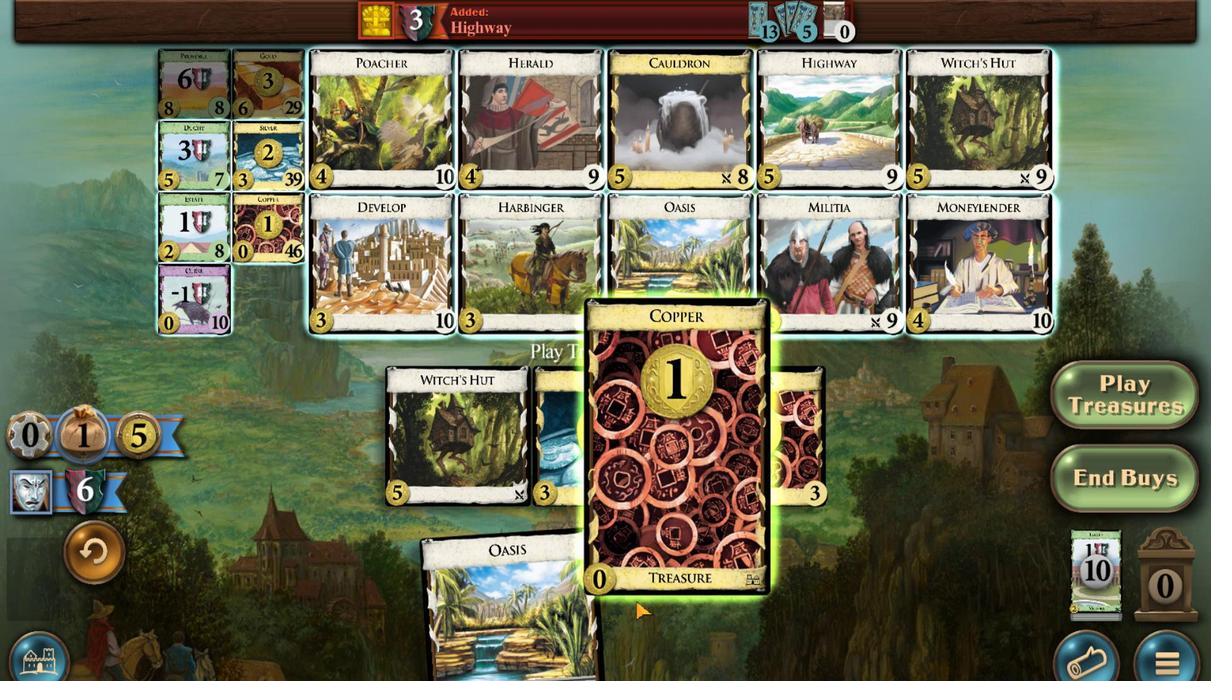 
Action: Mouse scrolled (789, 500) with delta (0, 0)
Screenshot: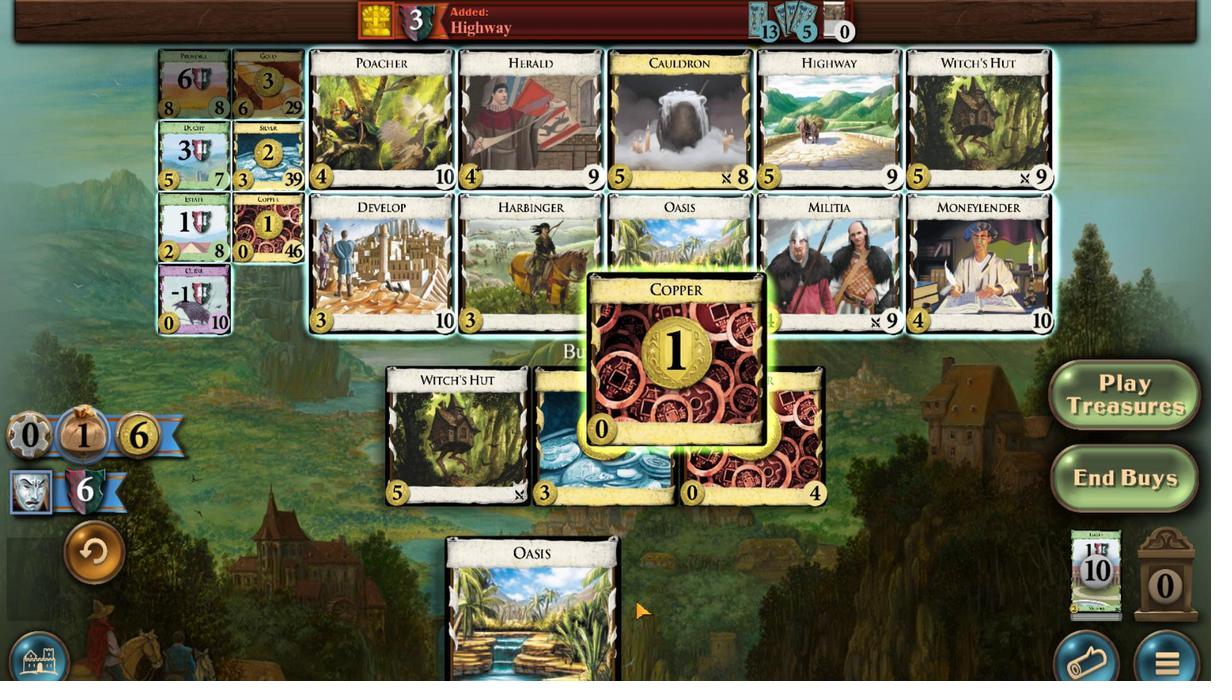 
Action: Mouse moved to (970, 463)
Screenshot: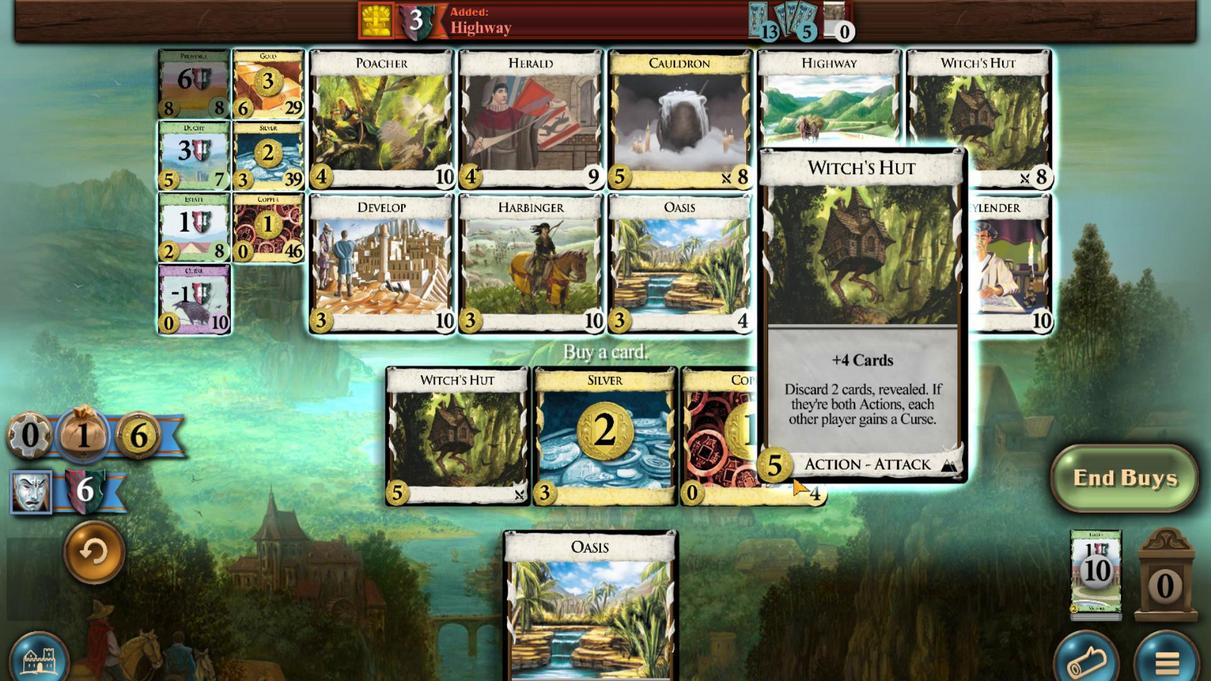 
Action: Mouse pressed left at (970, 463)
Screenshot: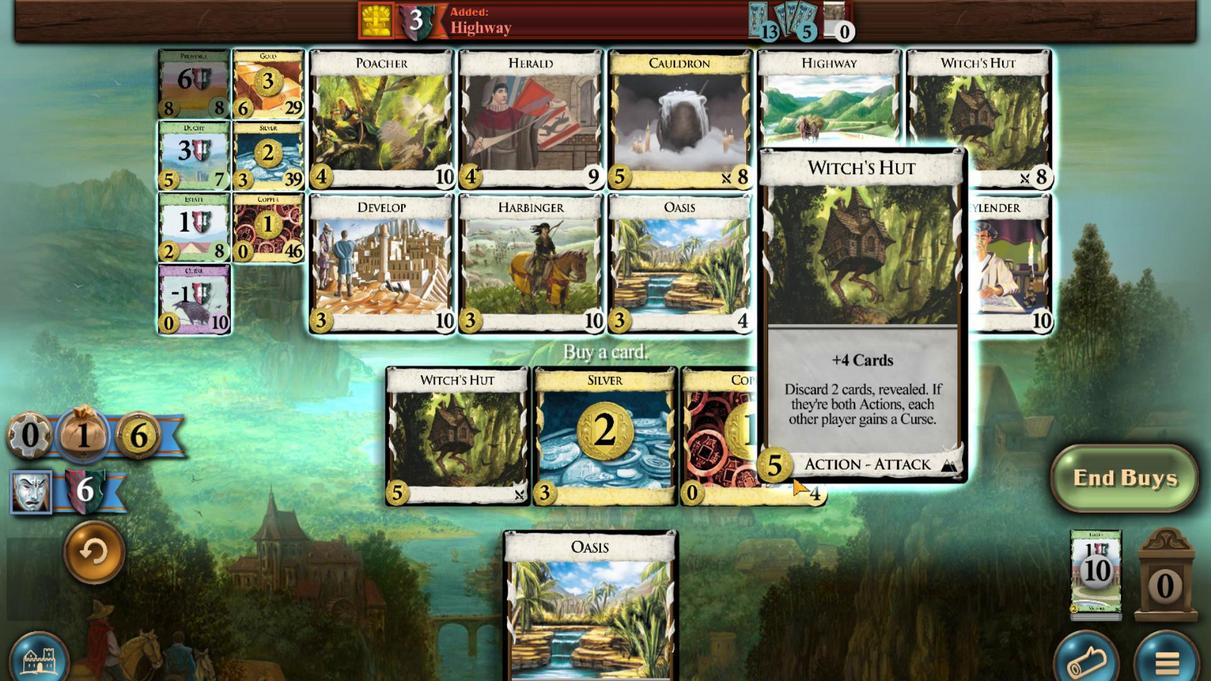 
Action: Mouse moved to (762, 497)
Screenshot: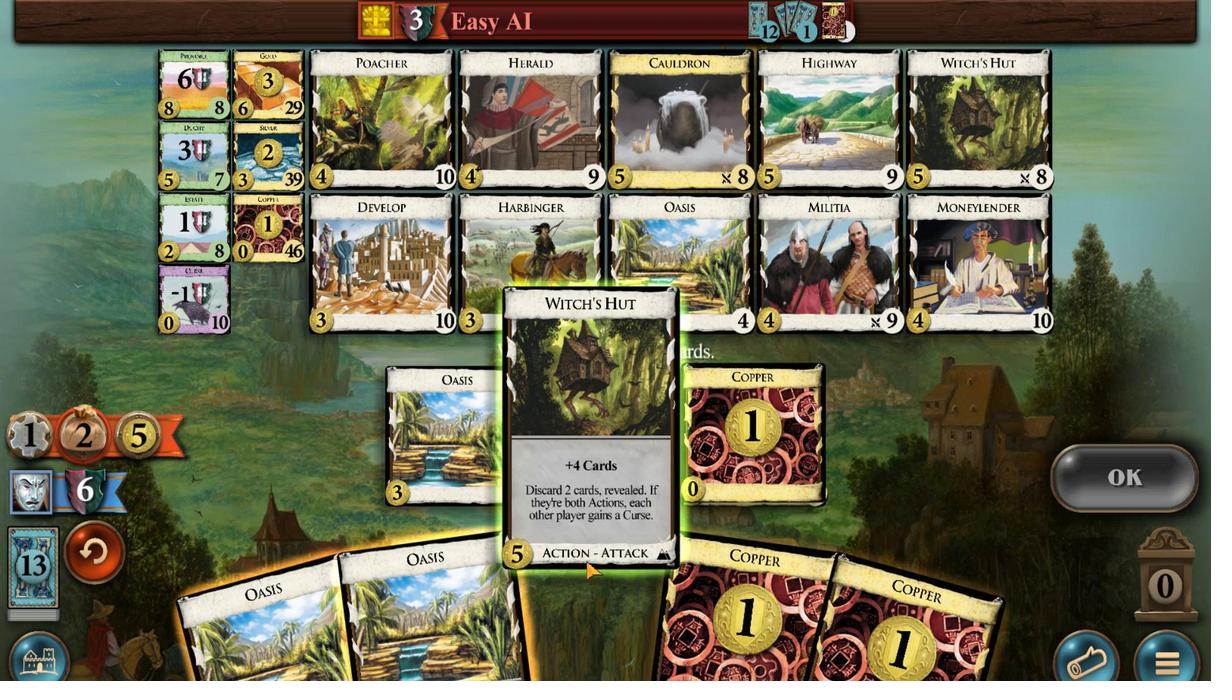 
Action: Mouse scrolled (762, 497) with delta (0, 0)
Screenshot: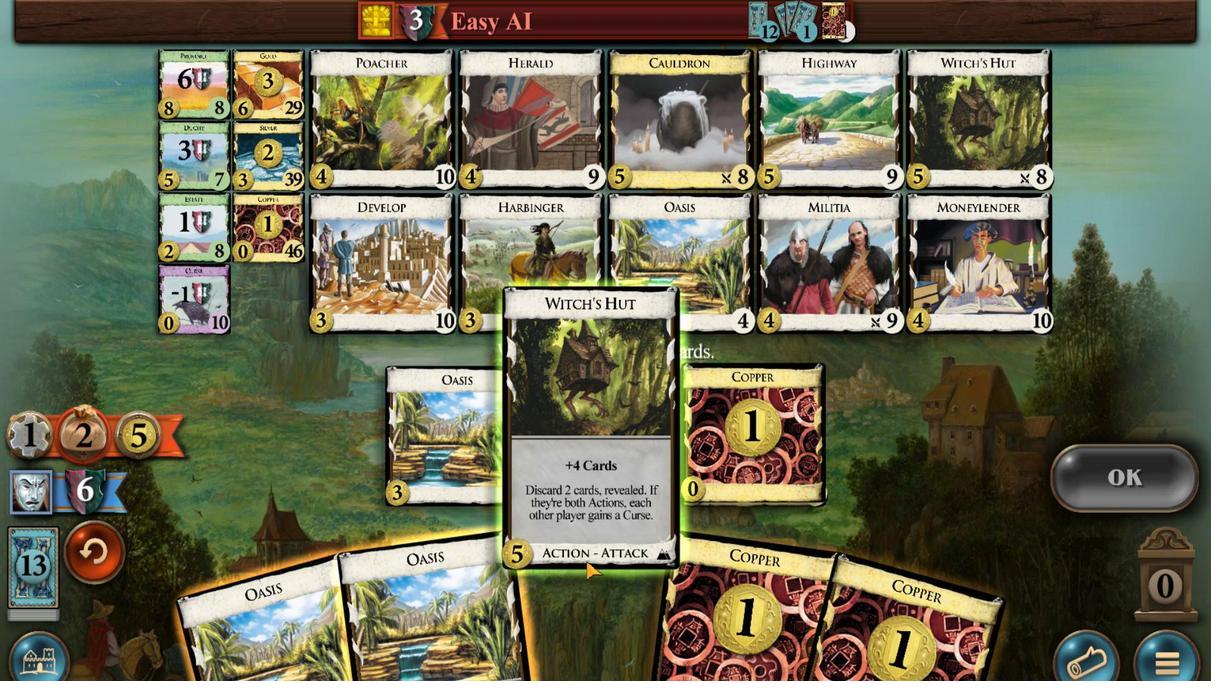 
Action: Mouse moved to (793, 500)
Screenshot: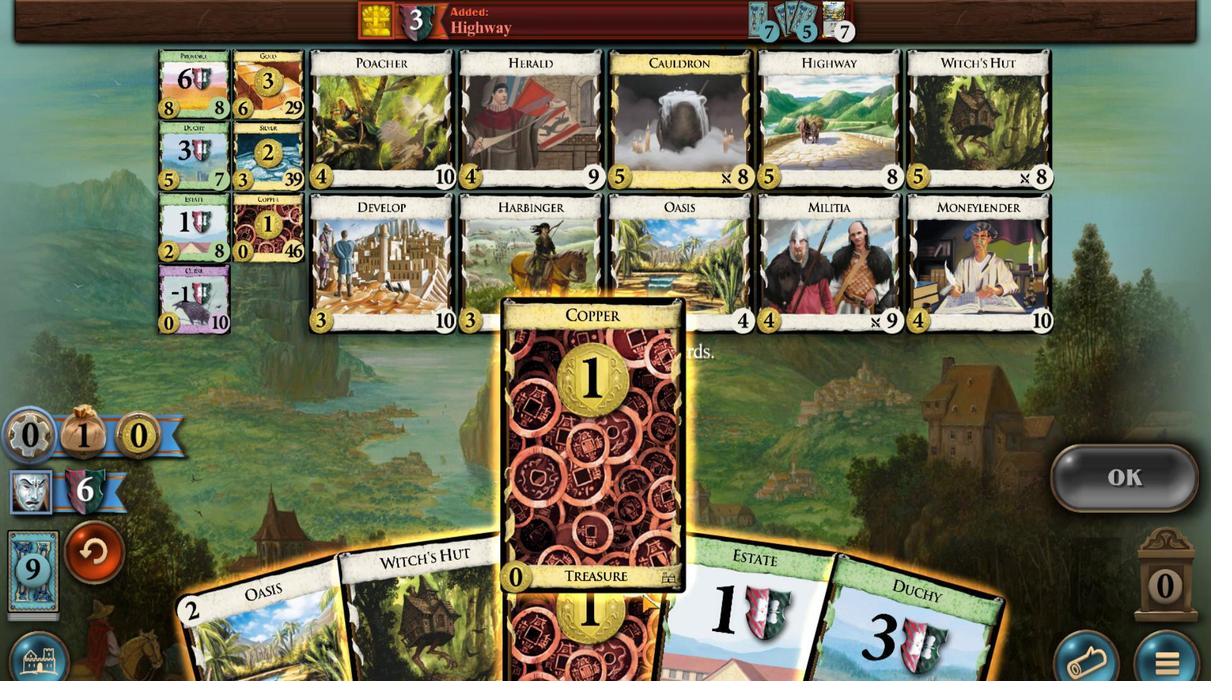 
Action: Mouse scrolled (793, 500) with delta (0, 0)
Screenshot: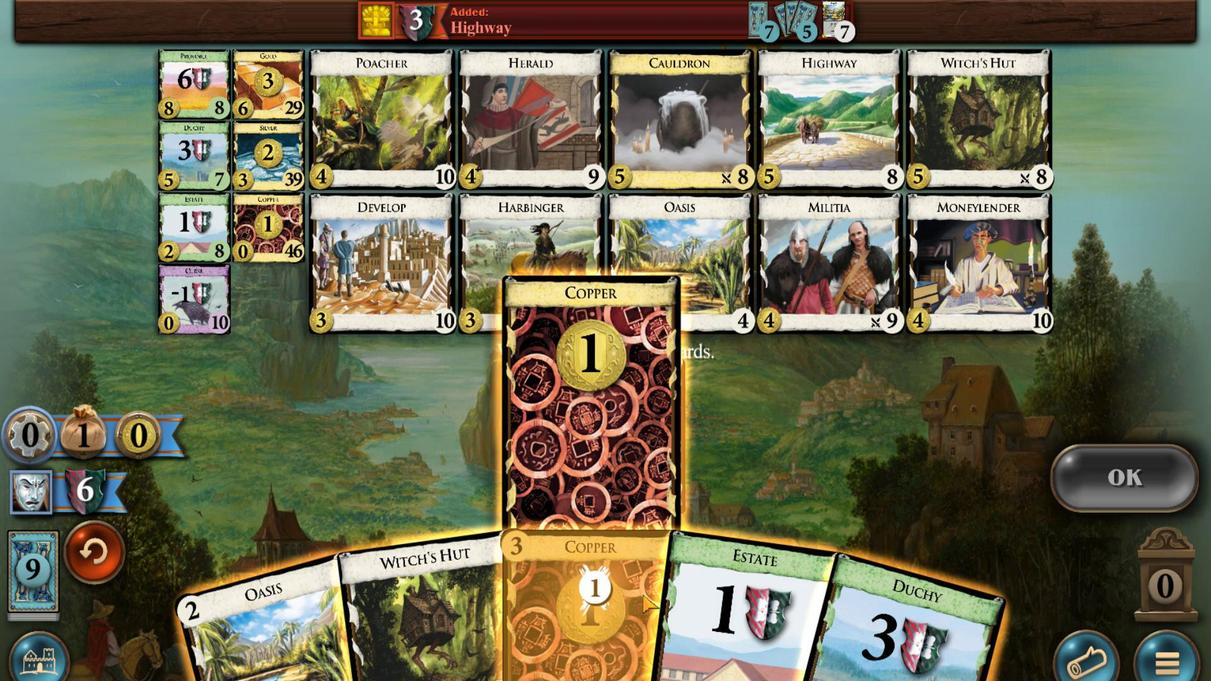 
Action: Mouse moved to (866, 500)
Screenshot: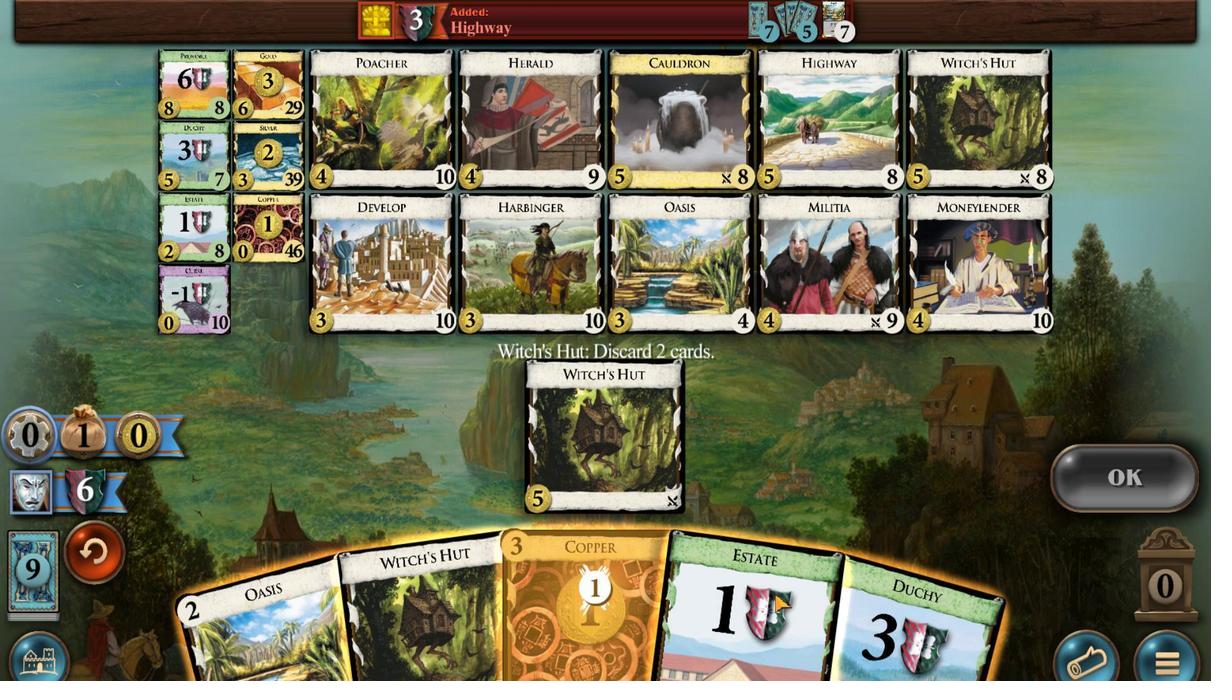 
Action: Mouse scrolled (866, 500) with delta (0, 0)
Screenshot: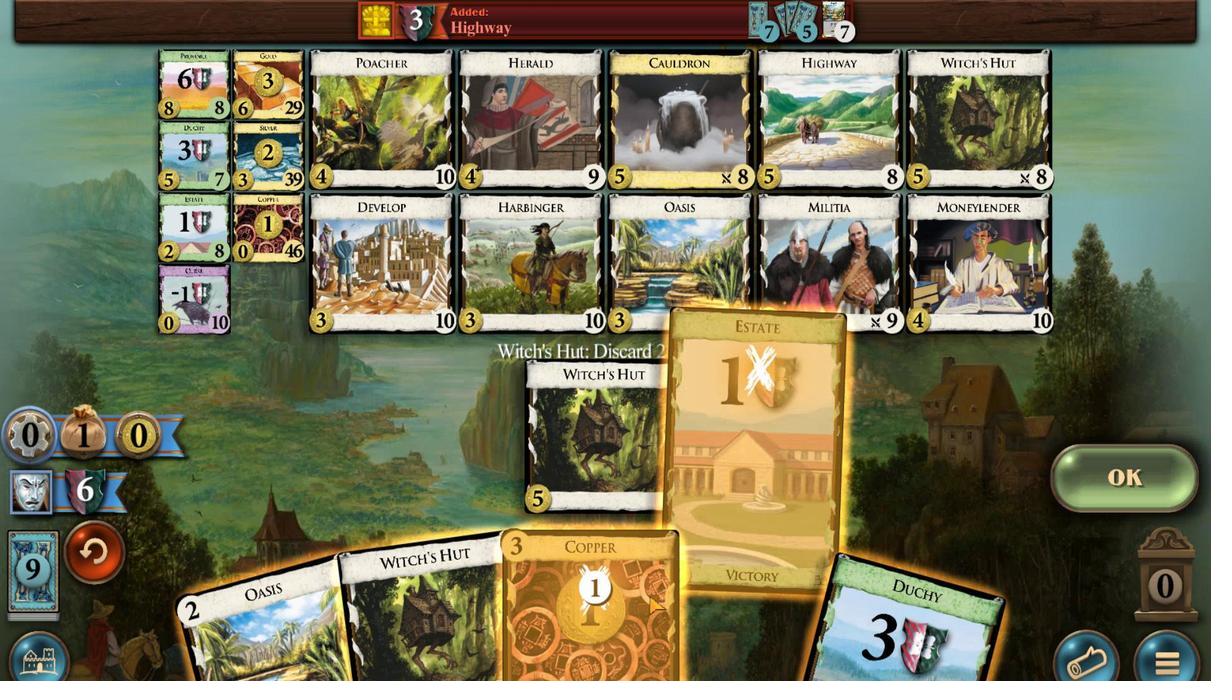 
Action: Mouse scrolled (866, 500) with delta (0, 0)
Screenshot: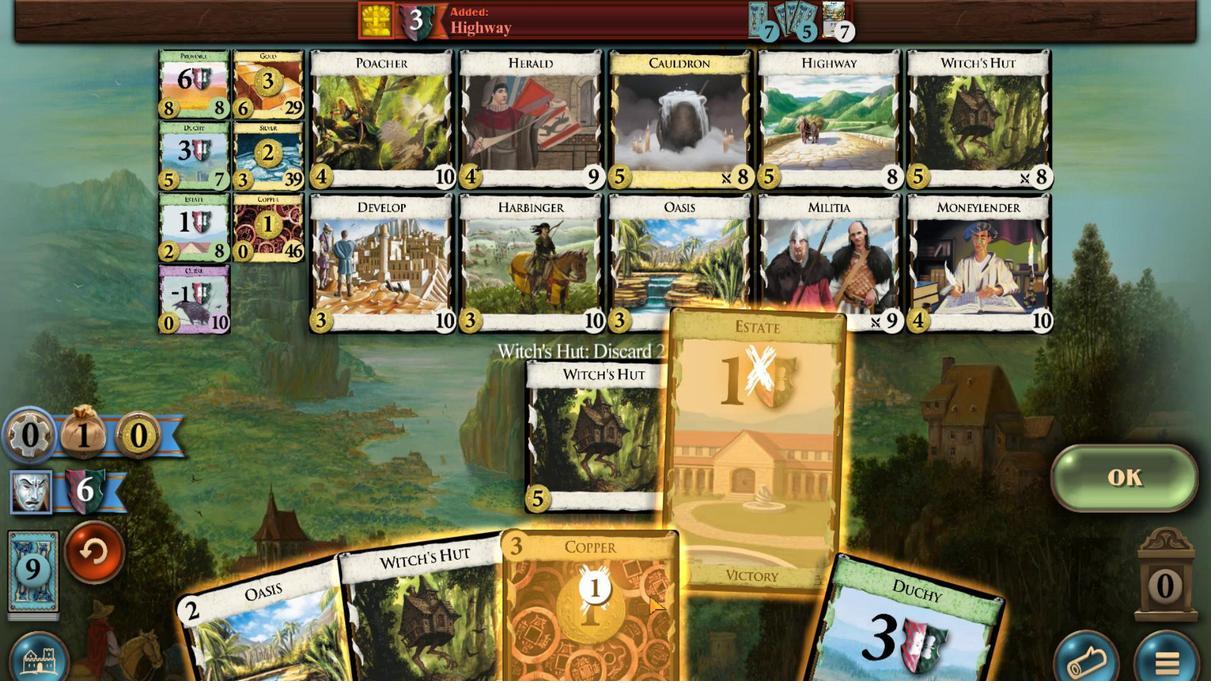 
Action: Mouse moved to (796, 500)
Screenshot: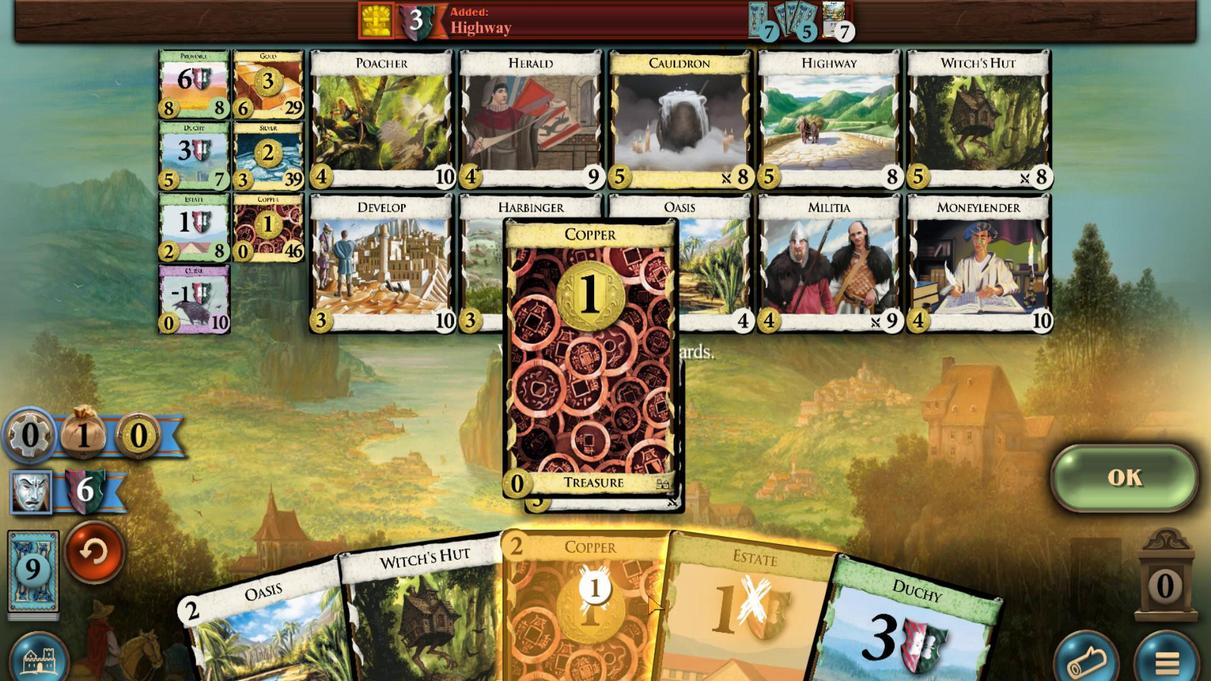 
Action: Mouse scrolled (796, 500) with delta (0, 0)
Screenshot: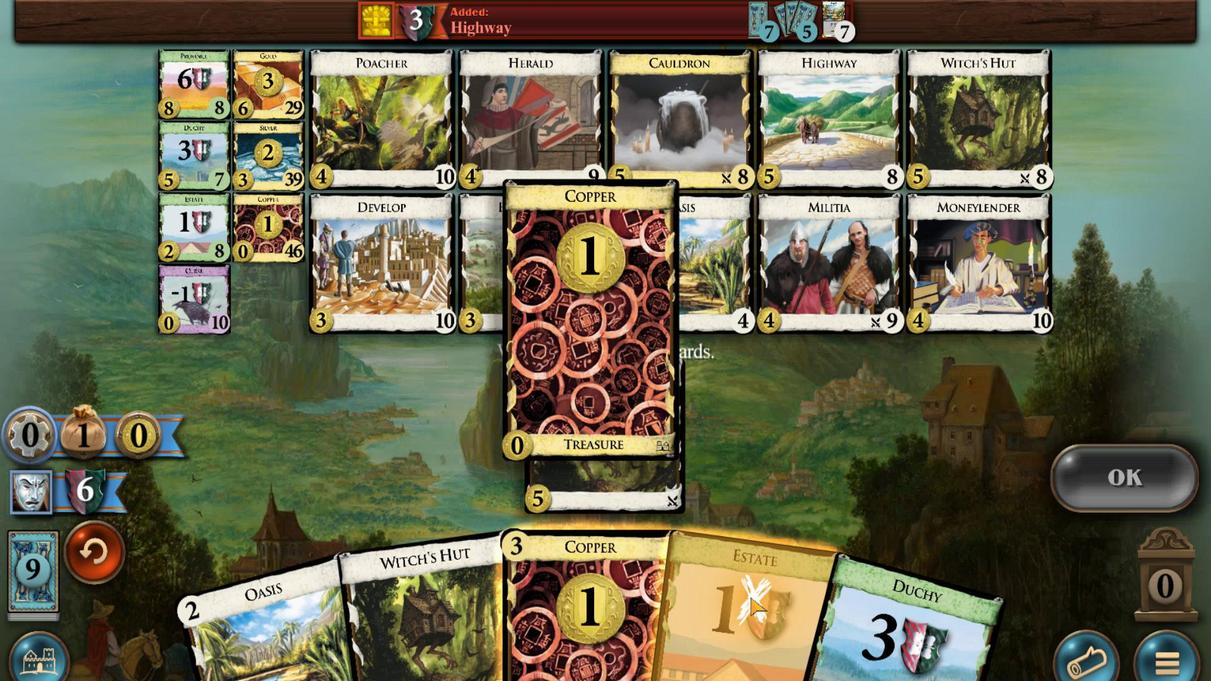 
Action: Mouse scrolled (796, 500) with delta (0, 0)
Screenshot: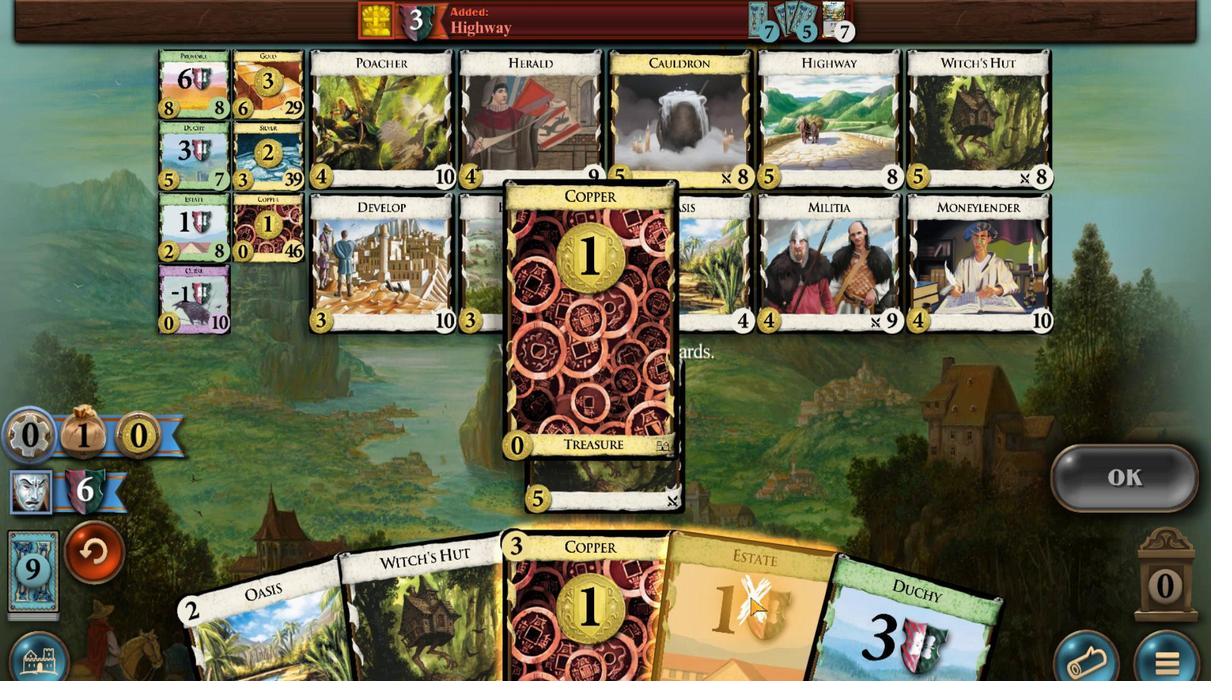 
Action: Mouse moved to (924, 502)
Screenshot: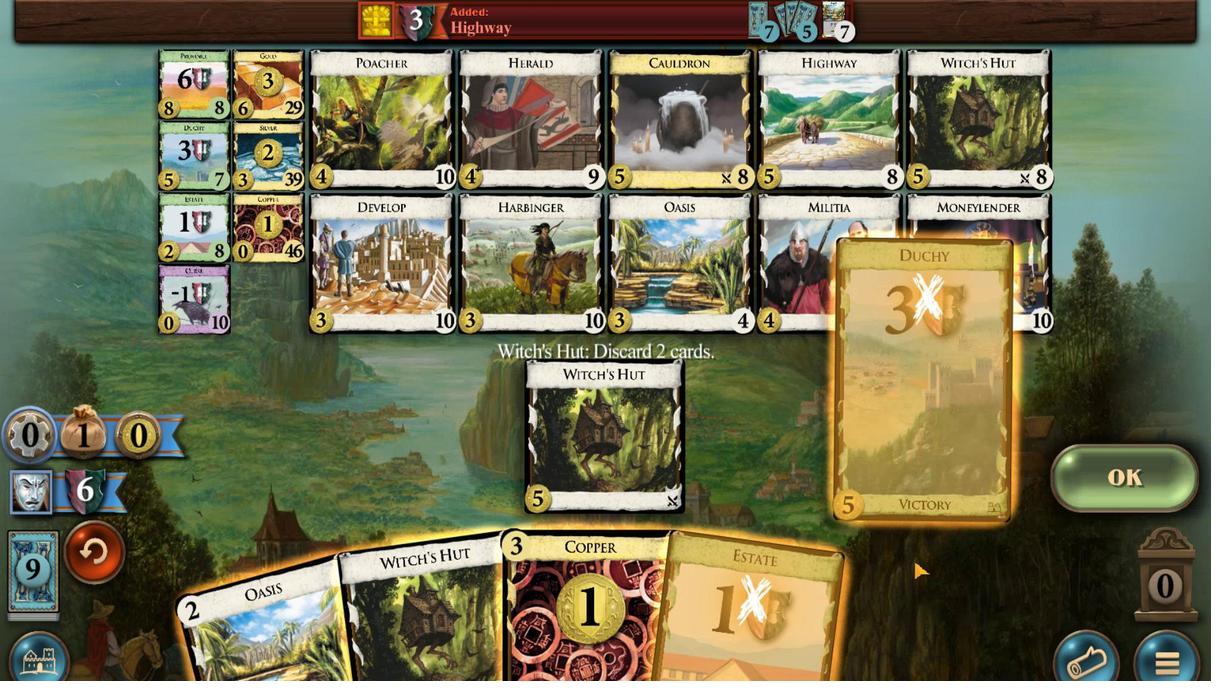 
Action: Mouse scrolled (924, 502) with delta (0, 0)
Screenshot: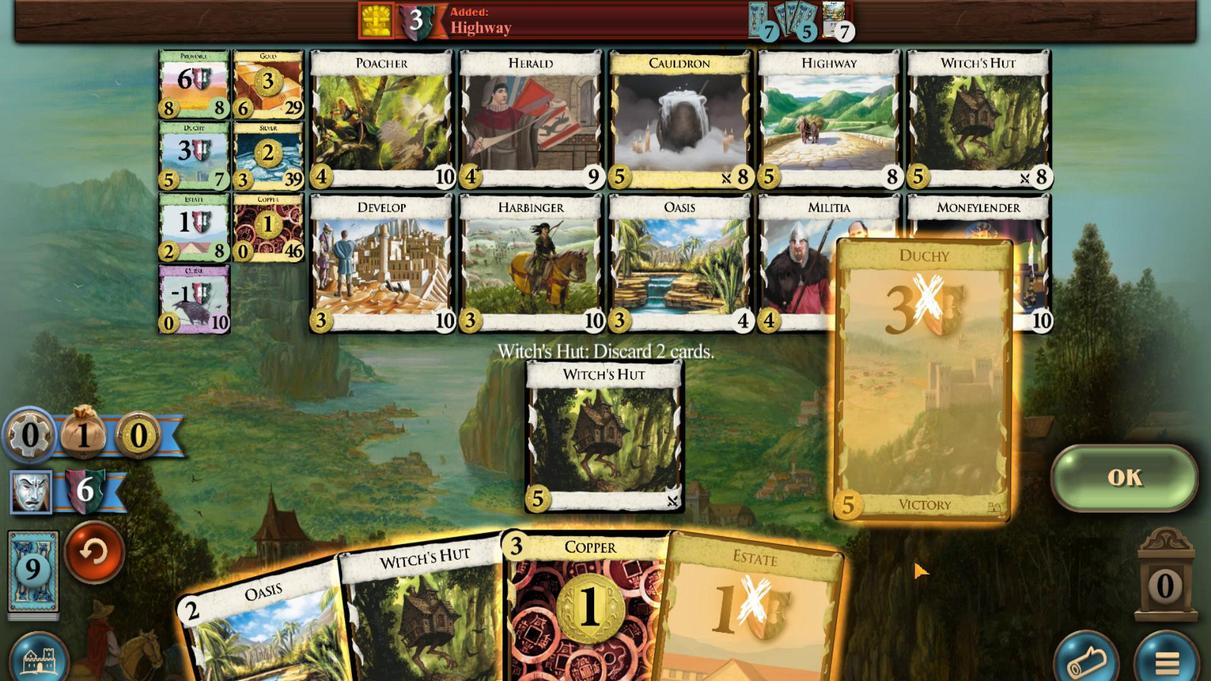 
Action: Mouse scrolled (924, 502) with delta (0, 0)
Screenshot: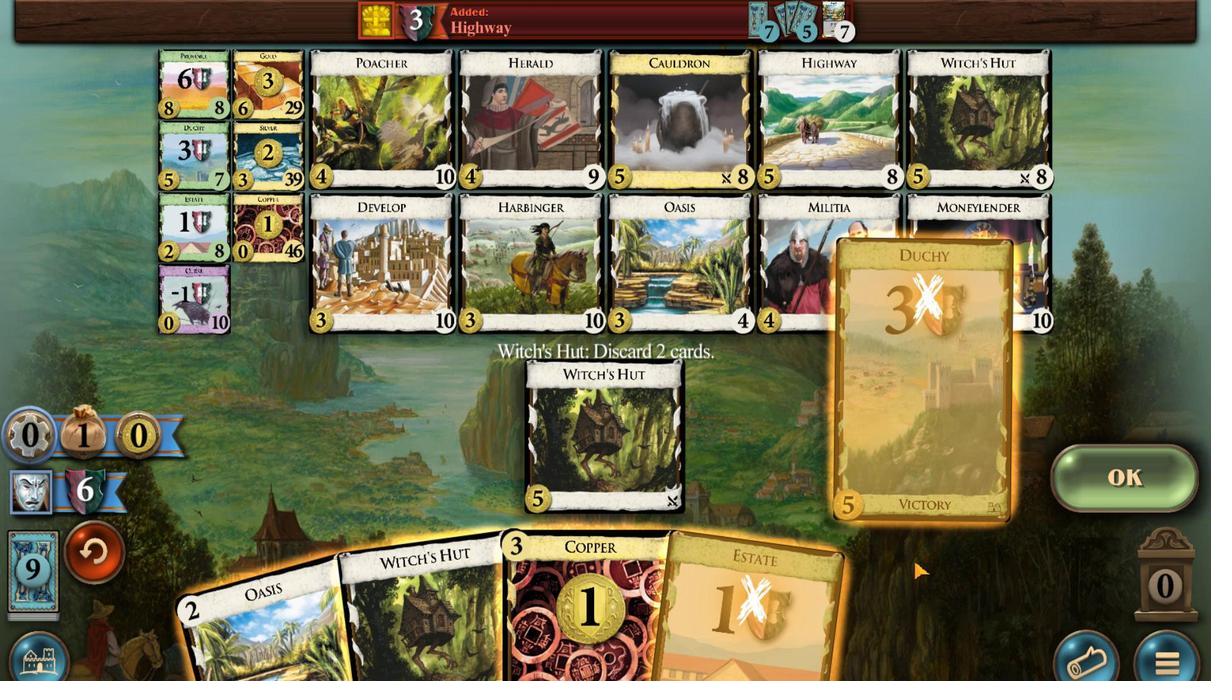 
Action: Mouse moved to (1046, 489)
Screenshot: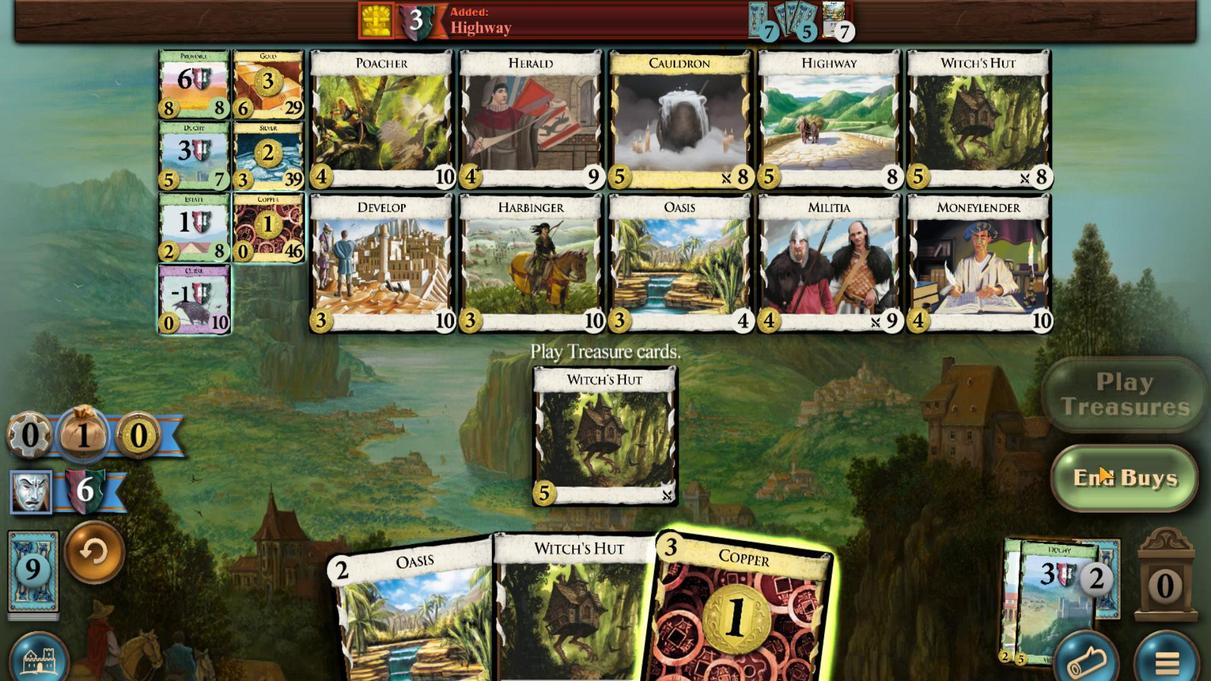 
Action: Mouse pressed left at (1046, 489)
Screenshot: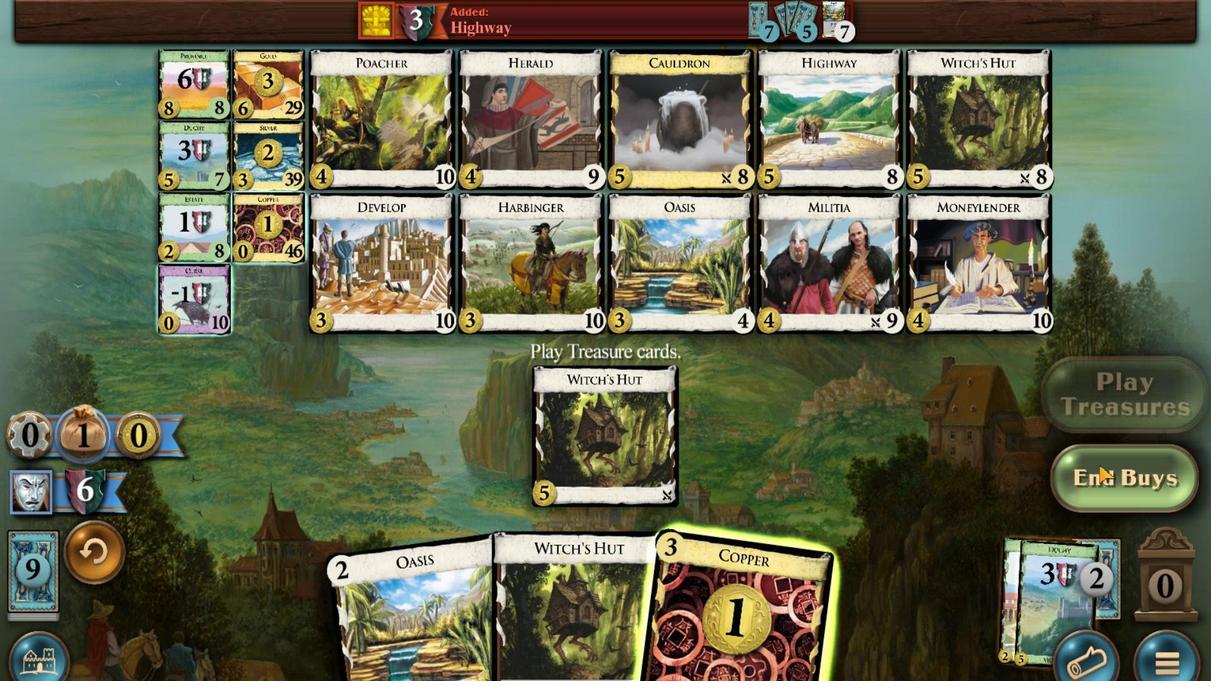 
Action: Mouse moved to (851, 500)
Screenshot: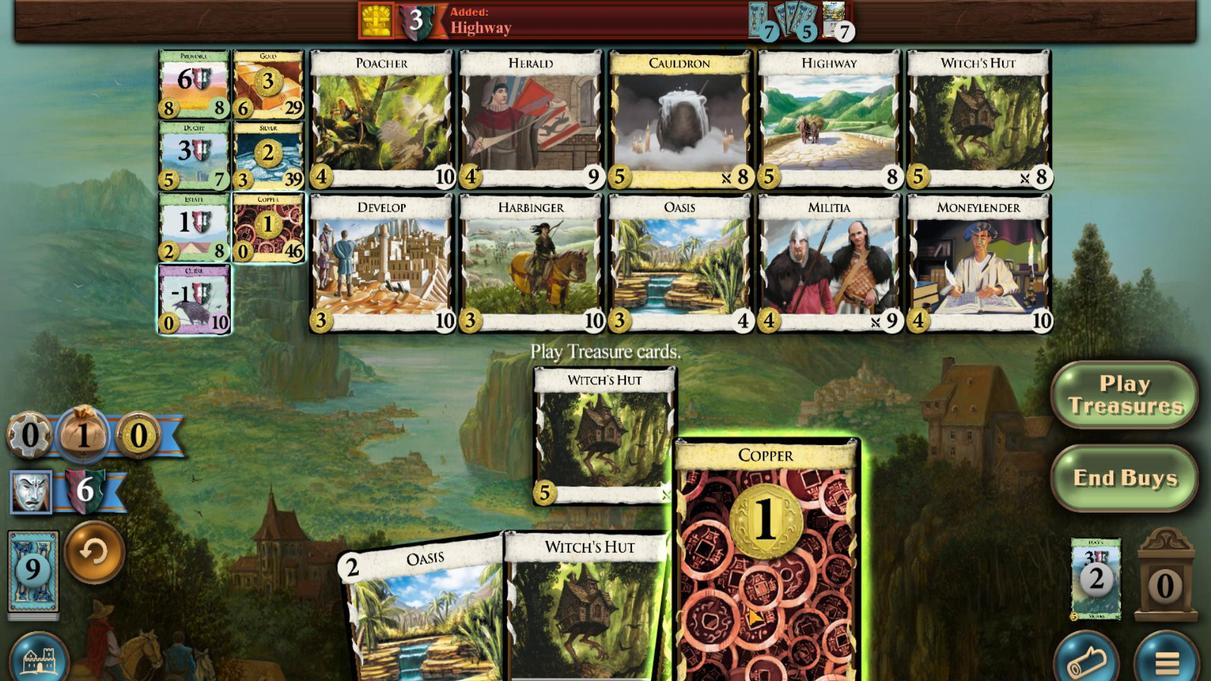 
Action: Mouse scrolled (851, 500) with delta (0, 0)
Screenshot: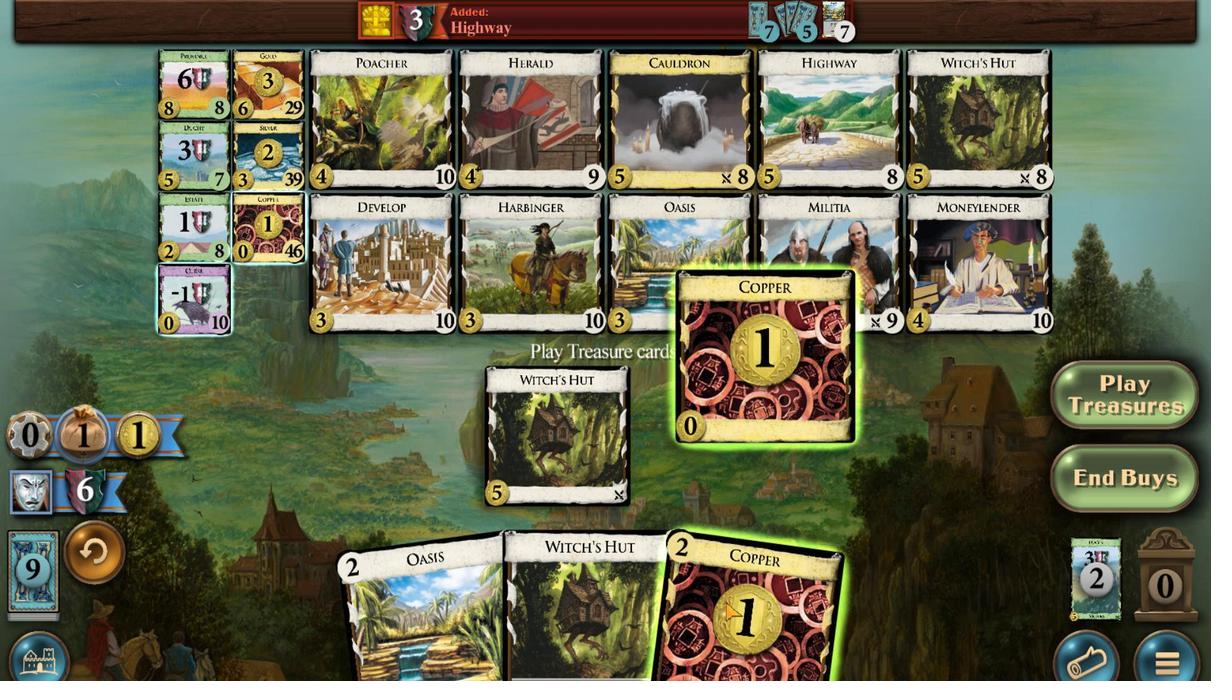 
Action: Mouse moved to (838, 500)
Screenshot: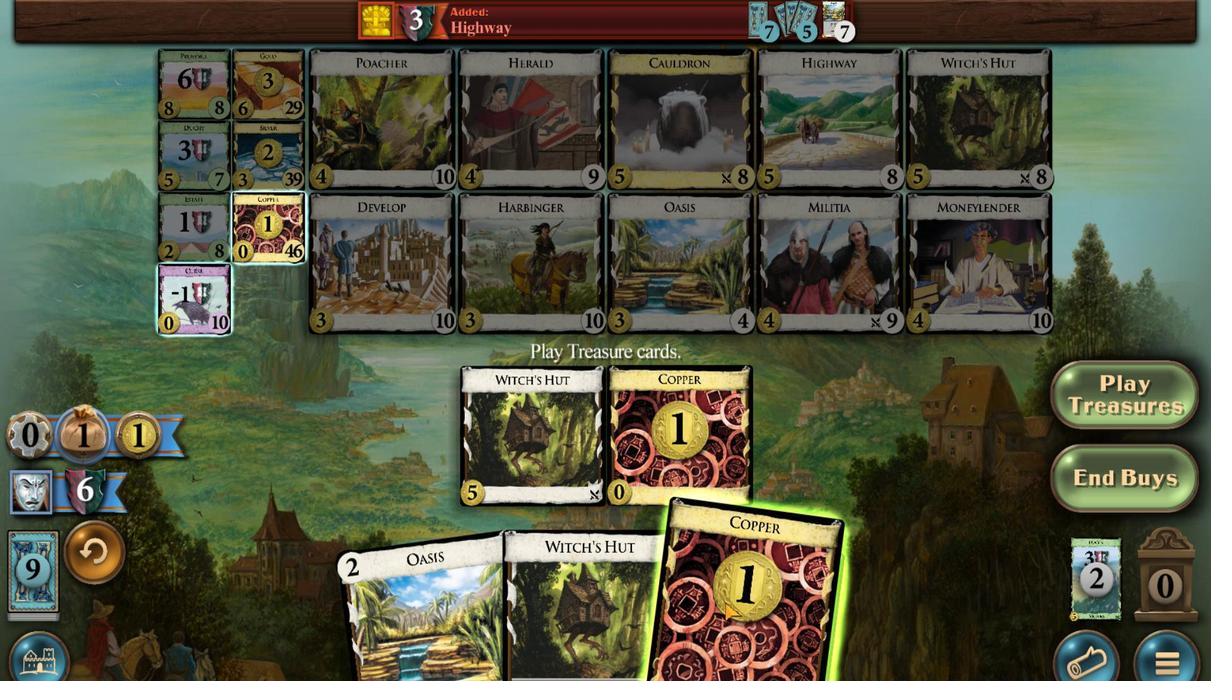 
Action: Mouse scrolled (838, 500) with delta (0, 0)
Screenshot: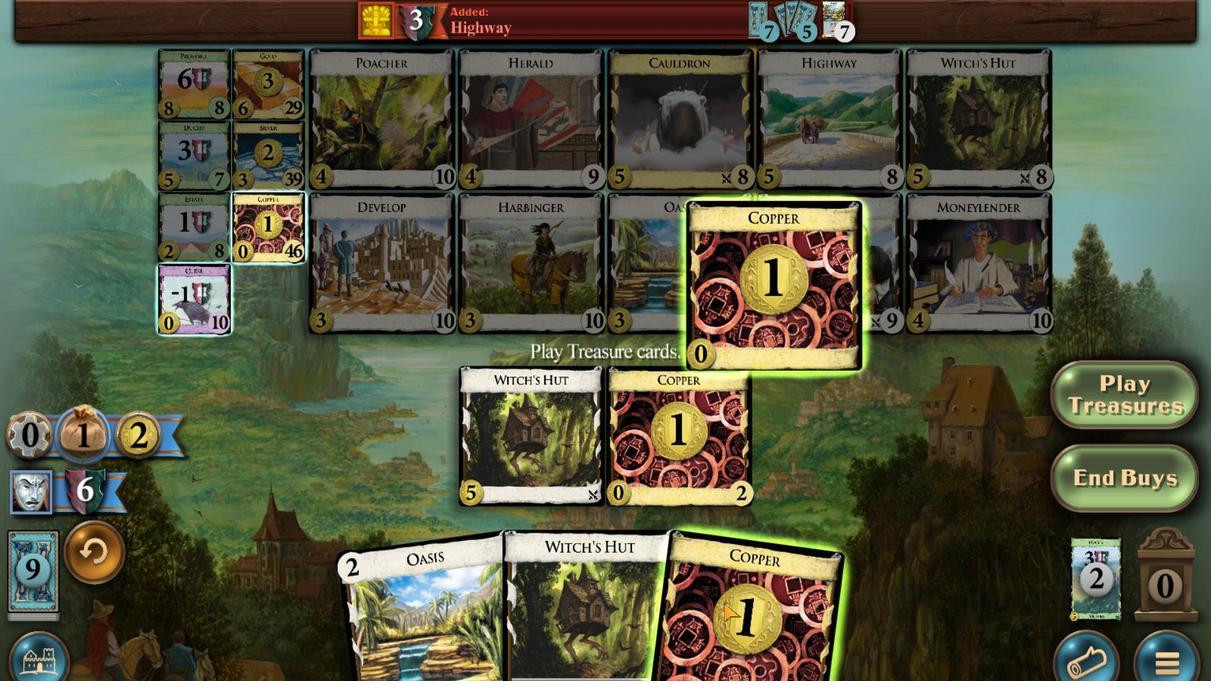 
Action: Mouse scrolled (838, 500) with delta (0, 0)
Screenshot: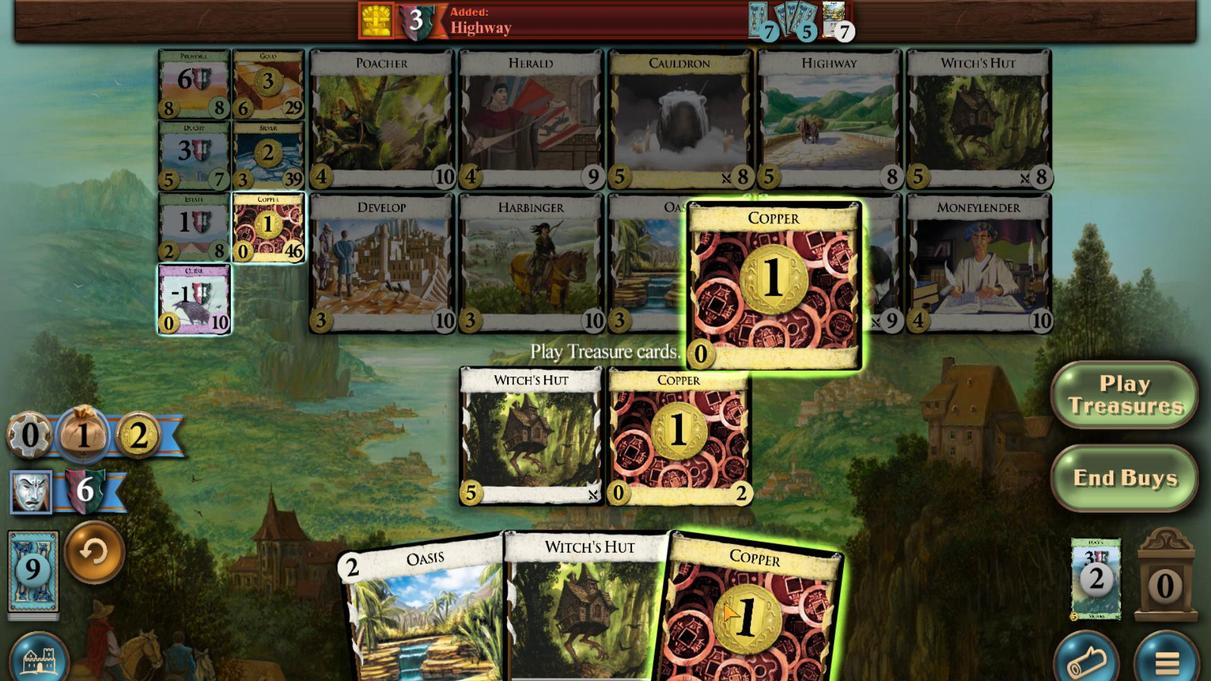 
Action: Mouse moved to (837, 500)
Screenshot: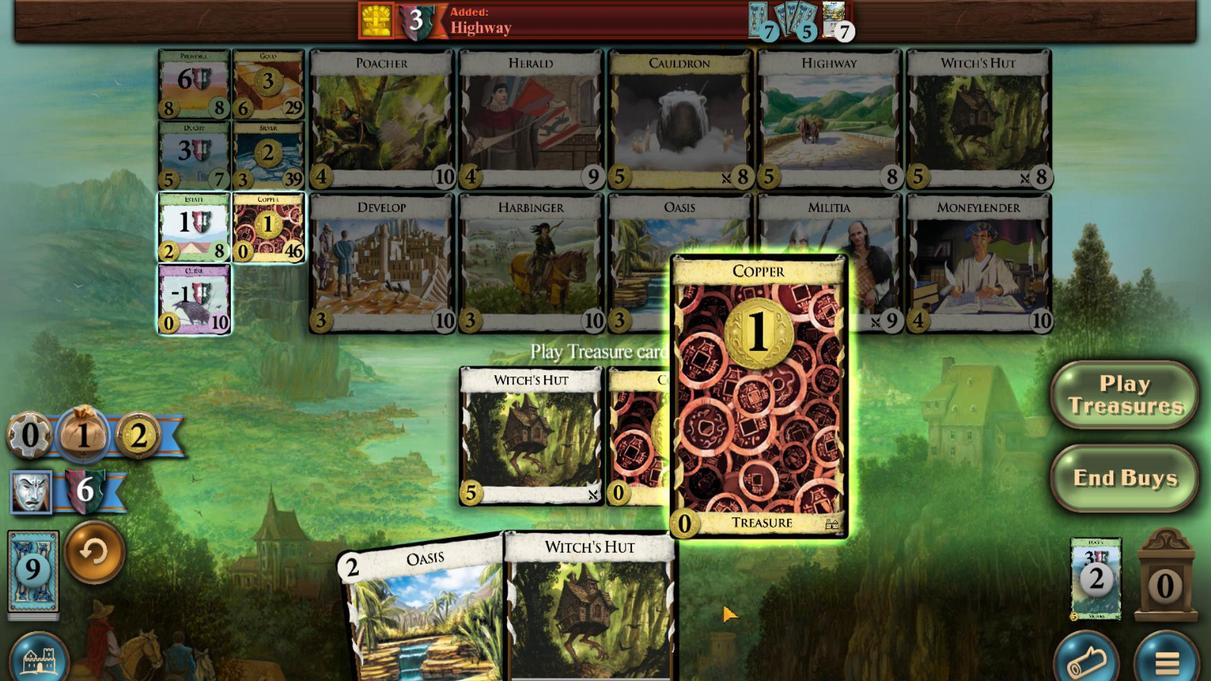 
Action: Mouse scrolled (837, 500) with delta (0, 0)
Screenshot: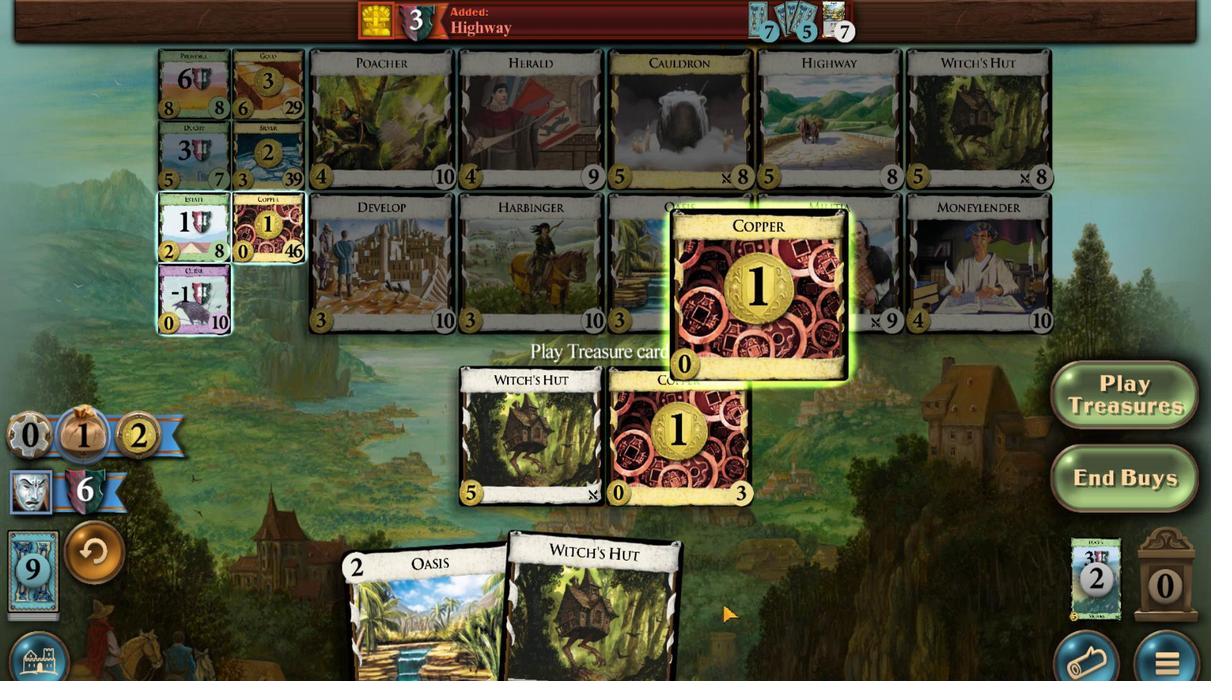 
Action: Mouse scrolled (837, 500) with delta (0, 0)
Screenshot: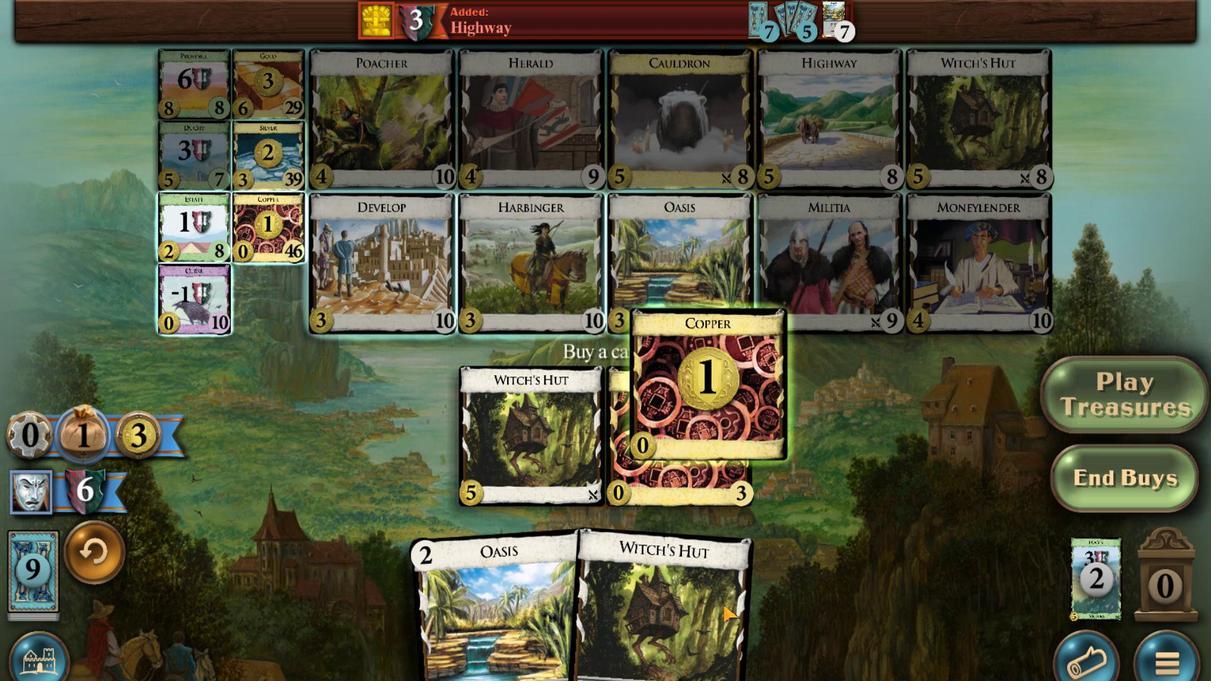 
Action: Mouse moved to (600, 464)
Screenshot: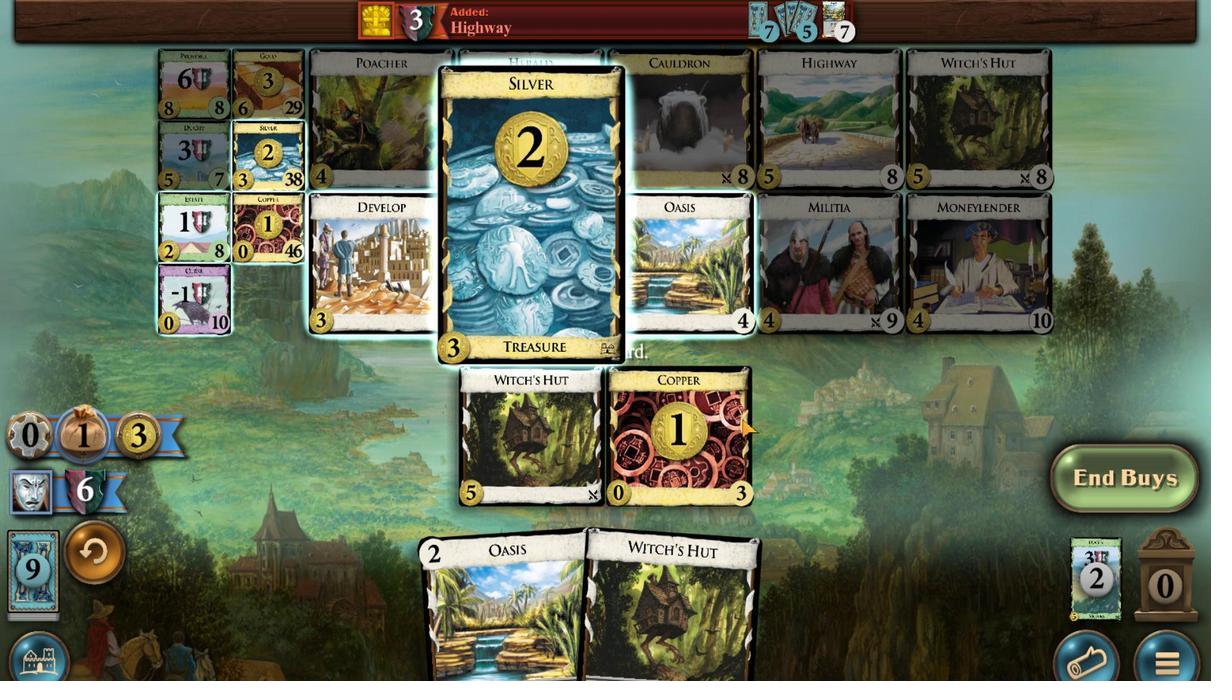 
Action: Mouse pressed left at (600, 464)
Screenshot: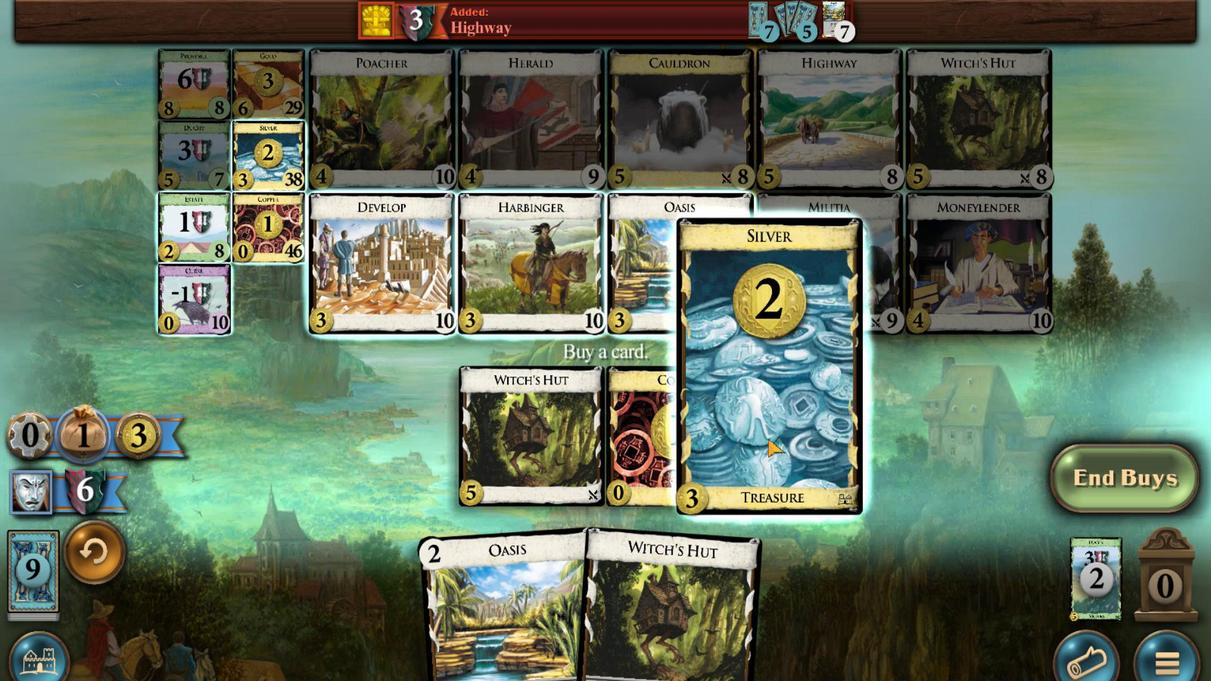 
Action: Mouse moved to (610, 499)
Screenshot: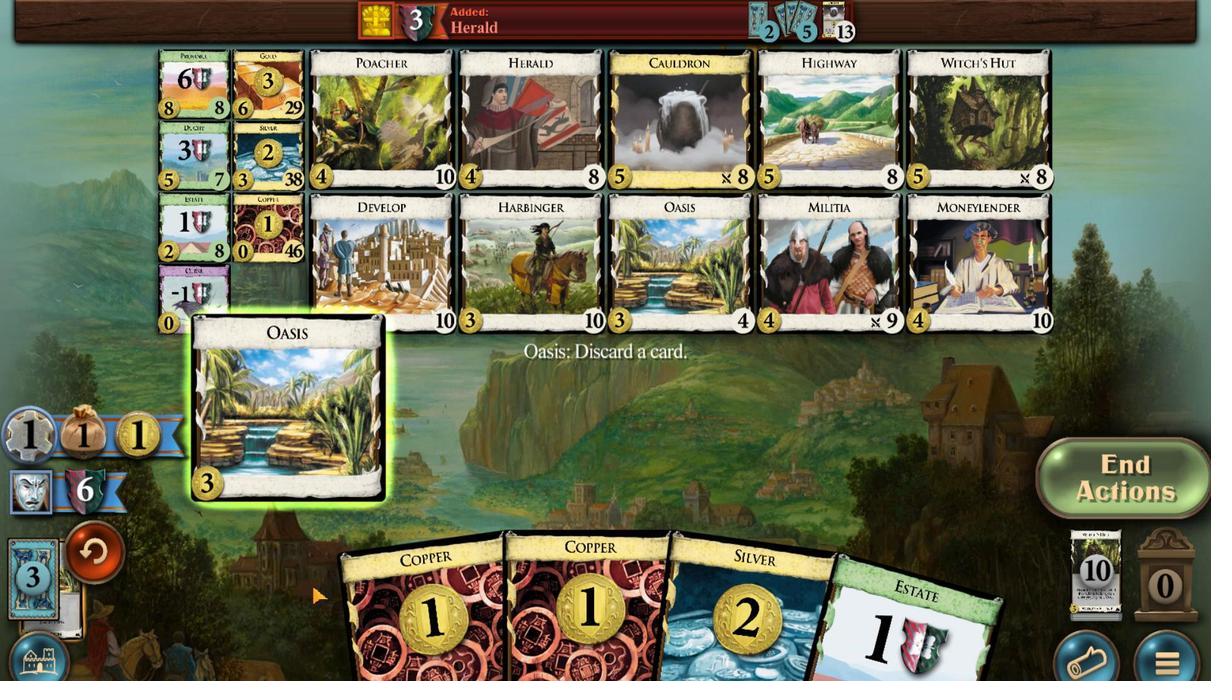 
Action: Mouse scrolled (610, 499) with delta (0, 0)
Screenshot: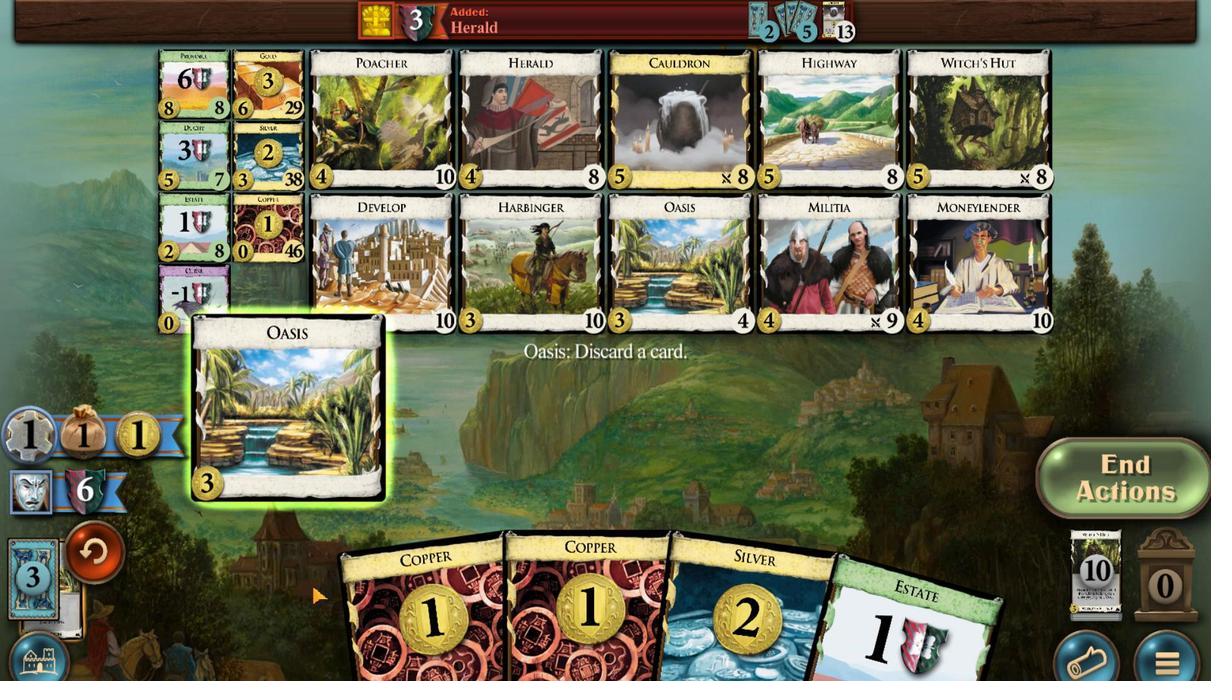 
Action: Mouse moved to (922, 501)
Screenshot: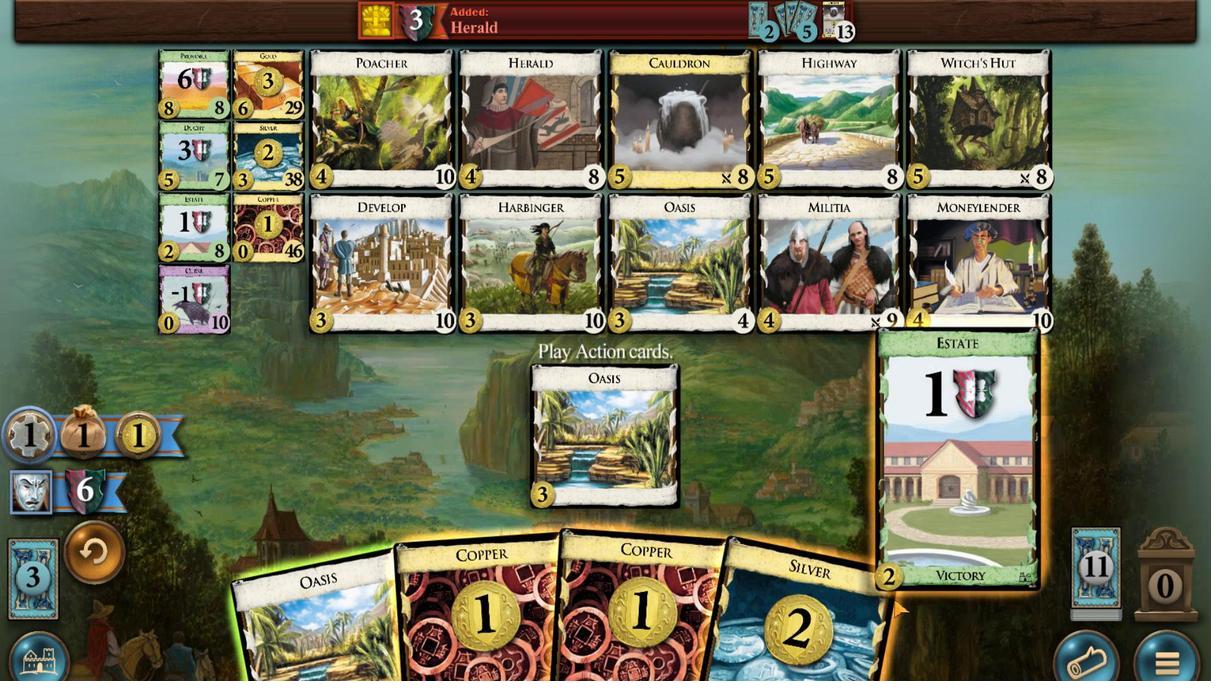 
Action: Mouse scrolled (922, 500) with delta (0, 0)
Screenshot: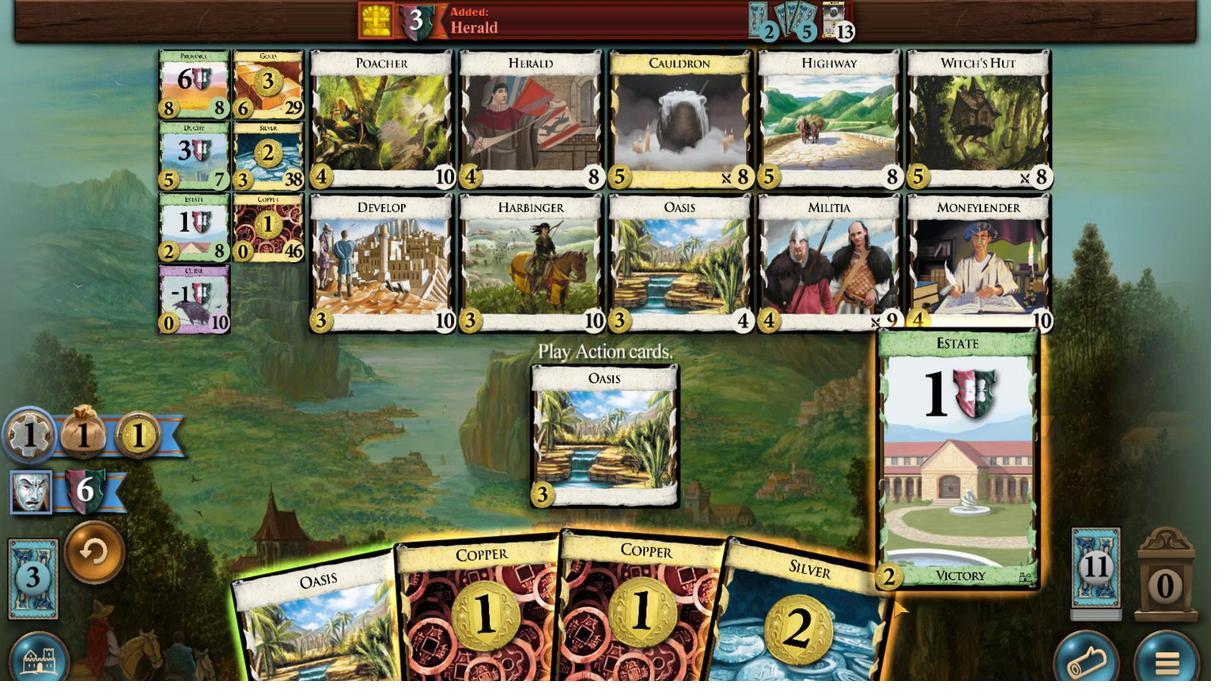 
Action: Mouse moved to (621, 502)
Screenshot: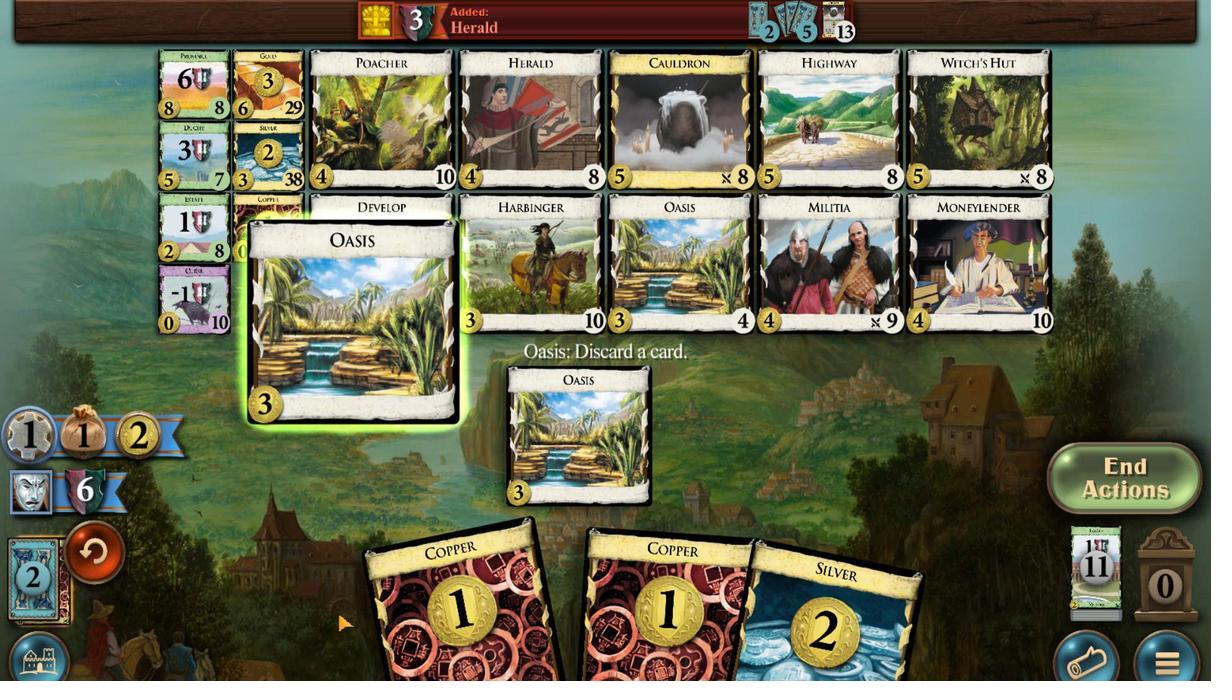 
Action: Mouse scrolled (621, 502) with delta (0, 0)
Screenshot: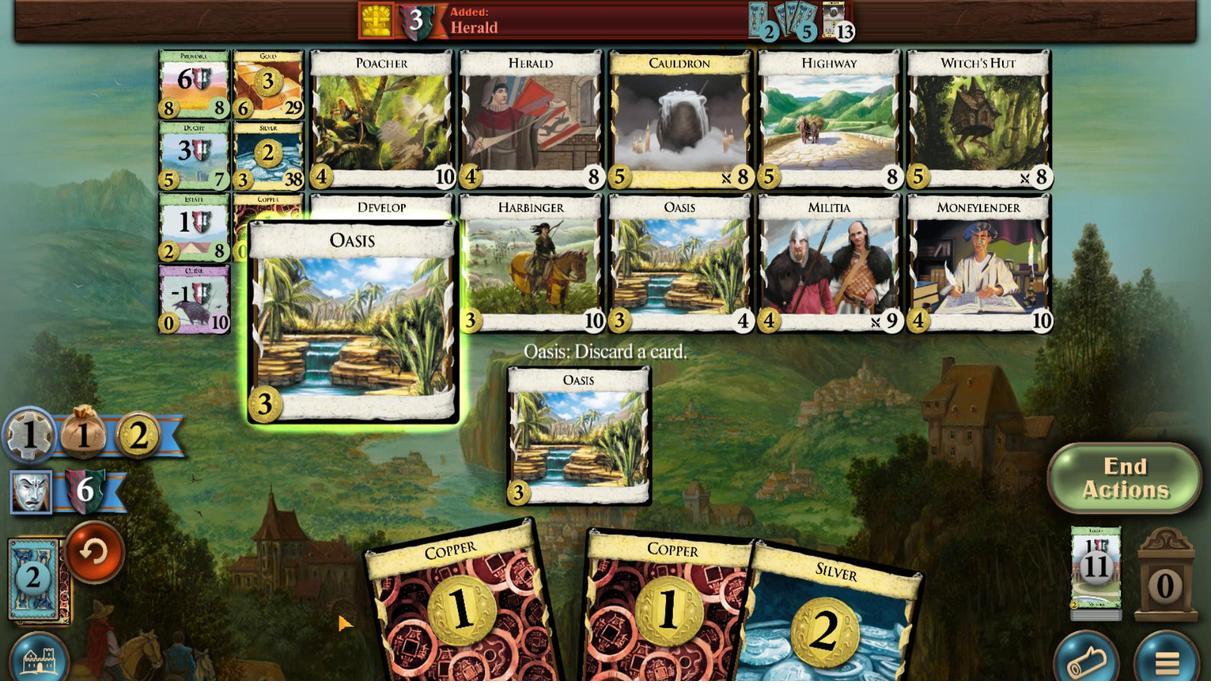 
Action: Mouse moved to (864, 499)
Screenshot: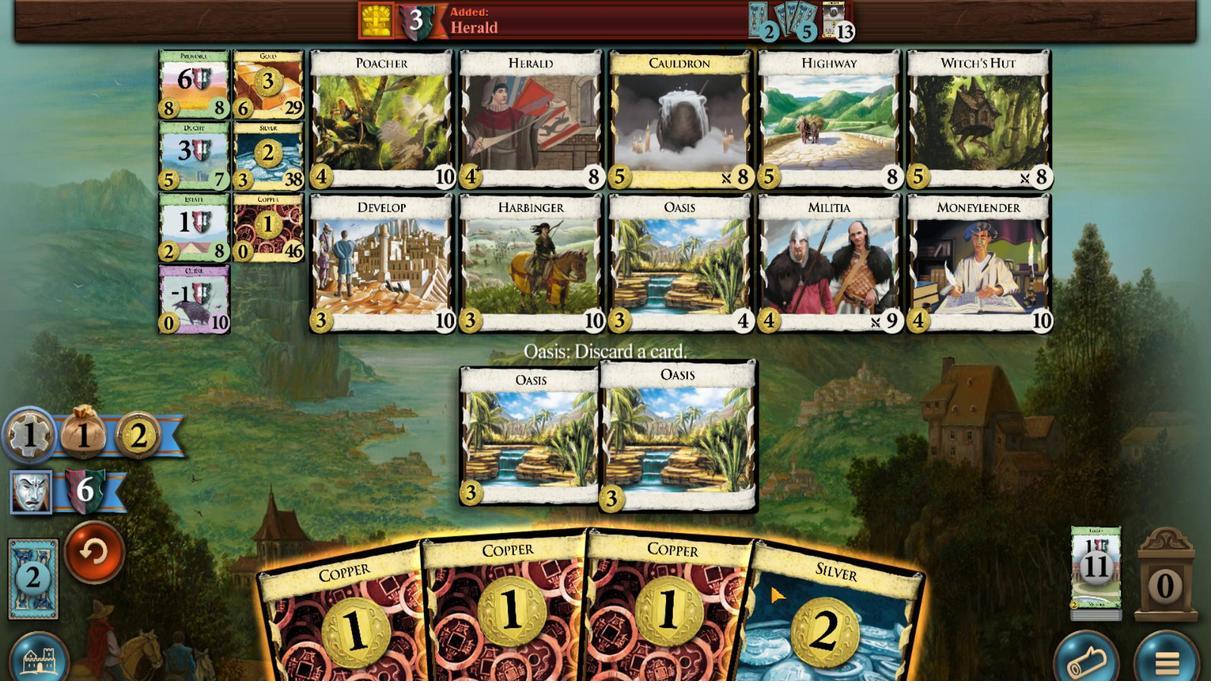 
Action: Mouse scrolled (864, 499) with delta (0, 0)
Screenshot: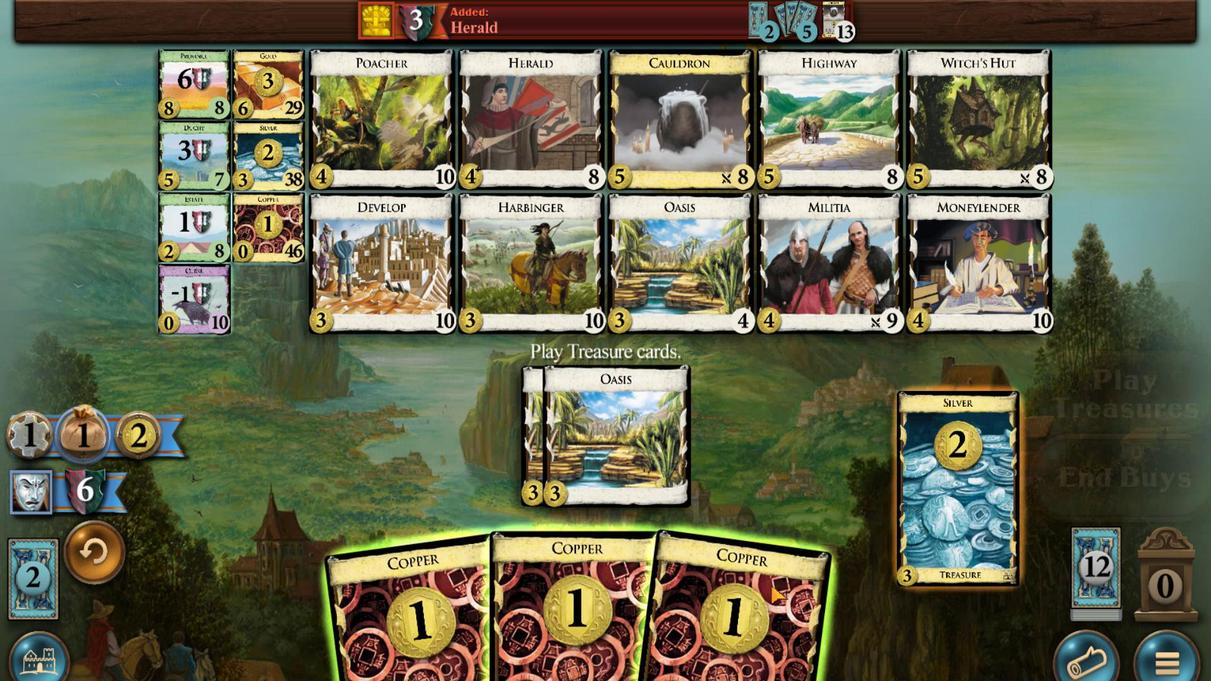
Action: Mouse moved to (871, 498)
Screenshot: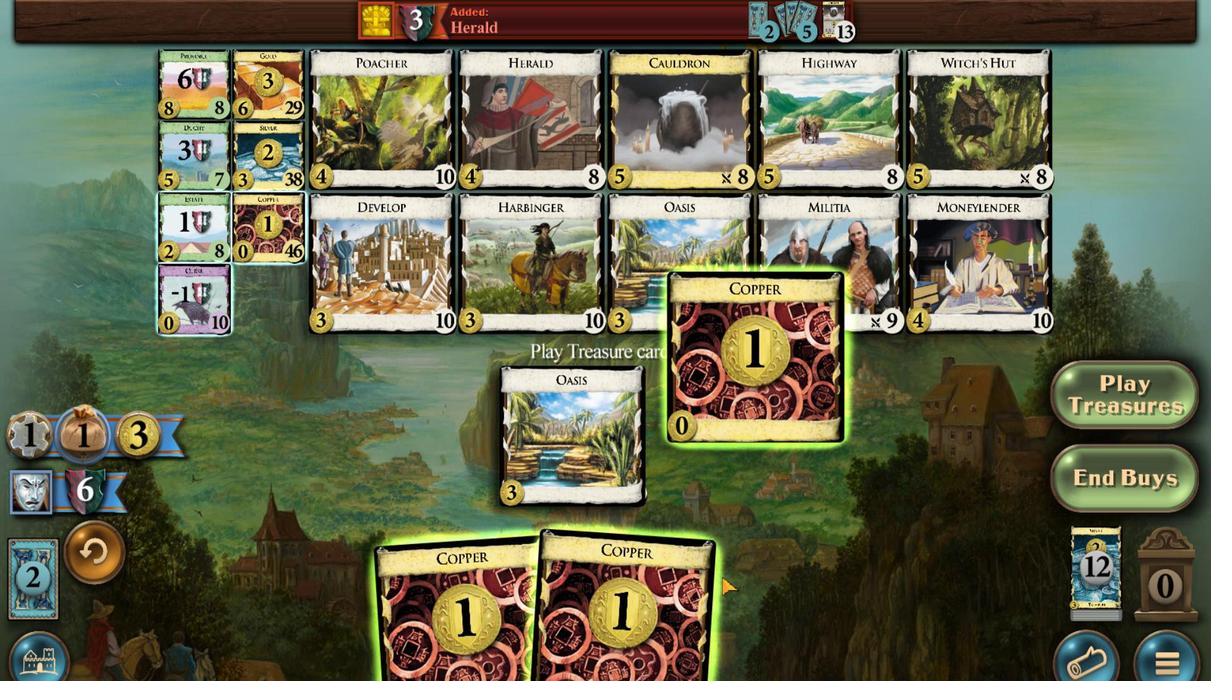 
Action: Mouse scrolled (871, 498) with delta (0, 0)
Screenshot: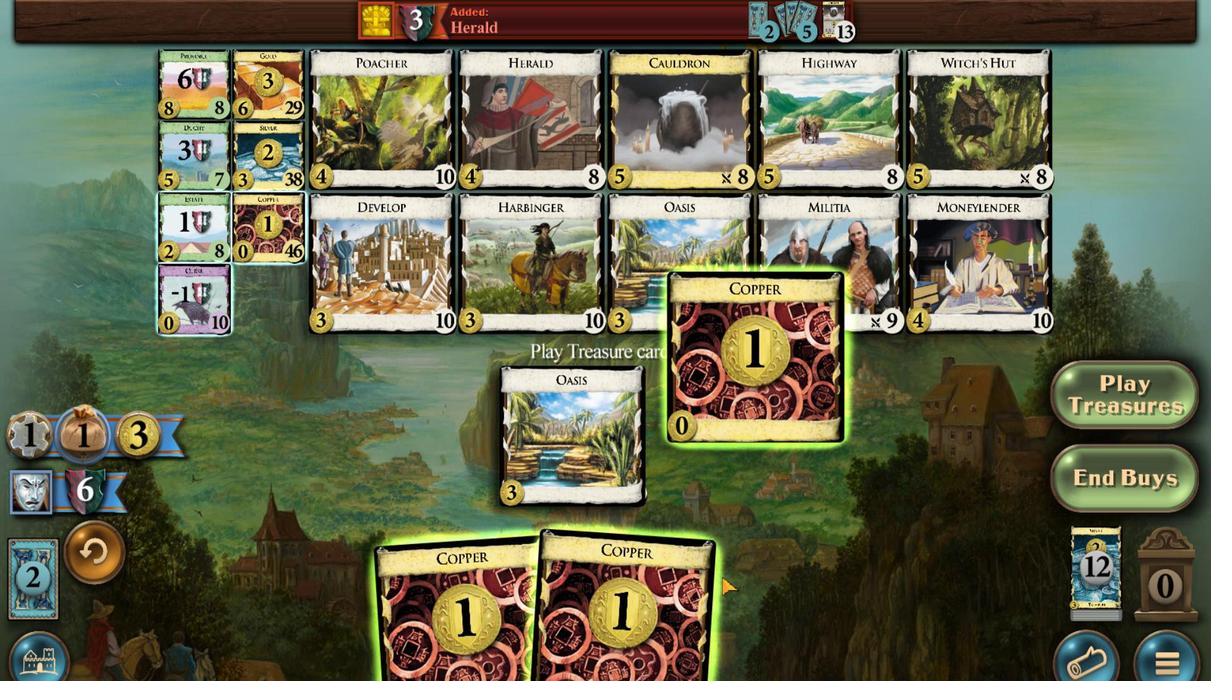 
Action: Mouse moved to (827, 499)
Screenshot: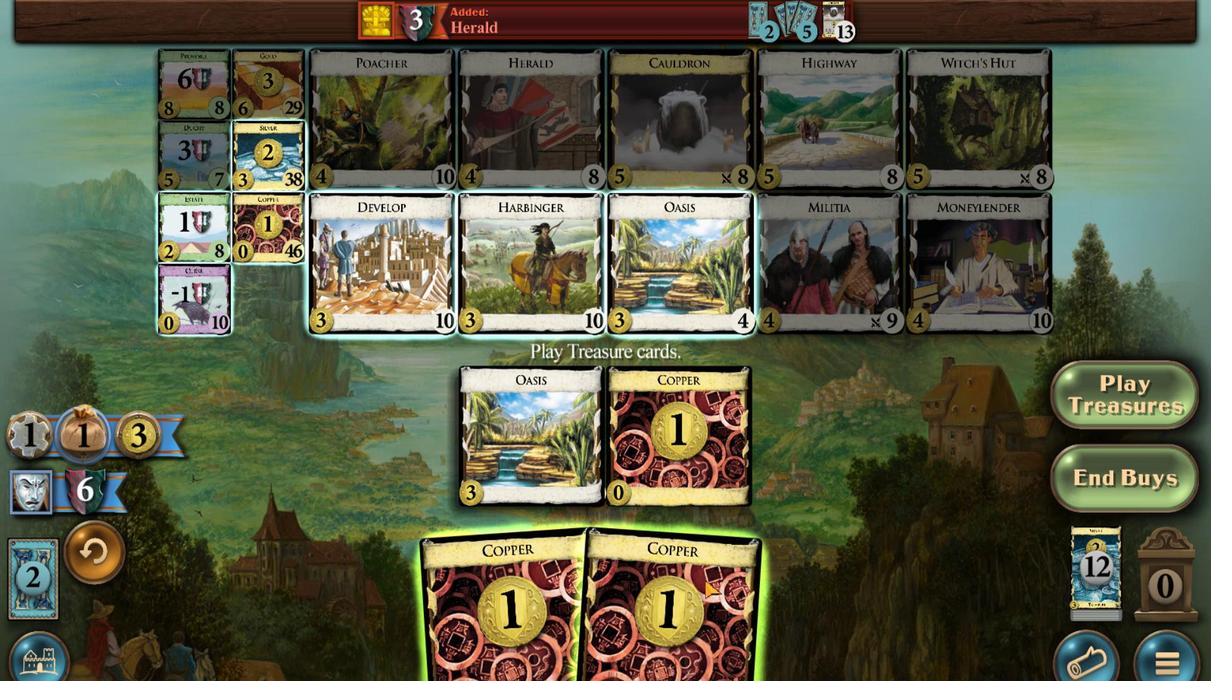 
Action: Mouse scrolled (827, 499) with delta (0, 0)
Screenshot: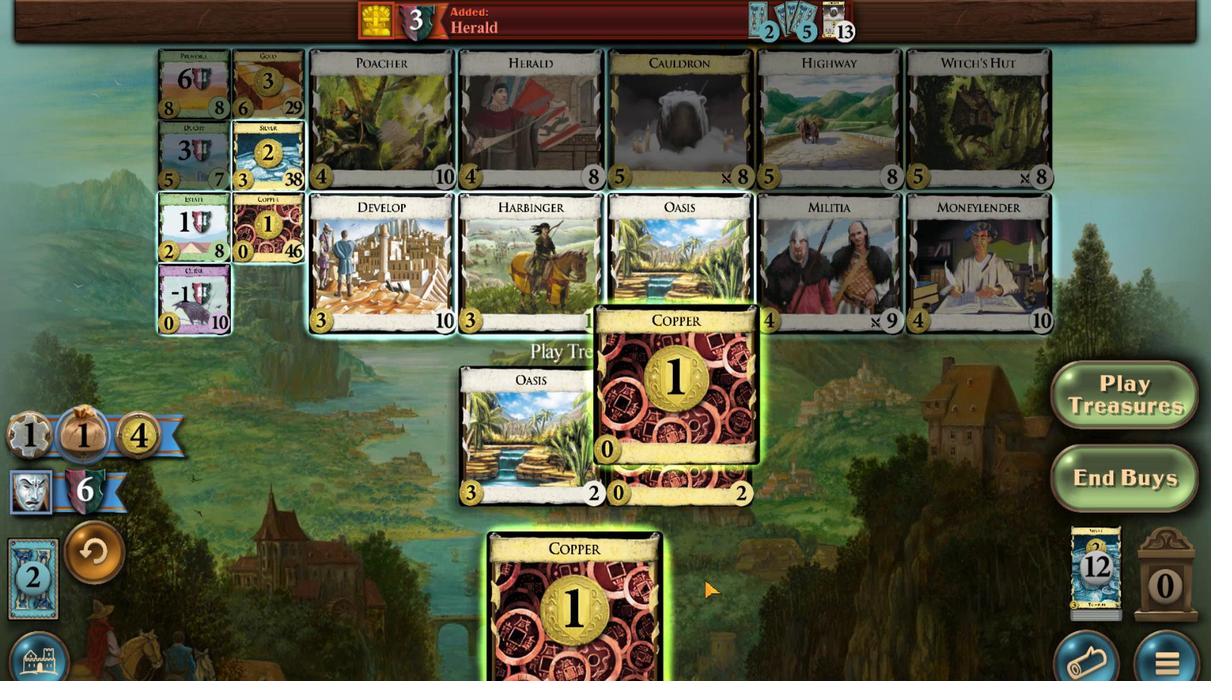 
Action: Mouse moved to (777, 498)
Screenshot: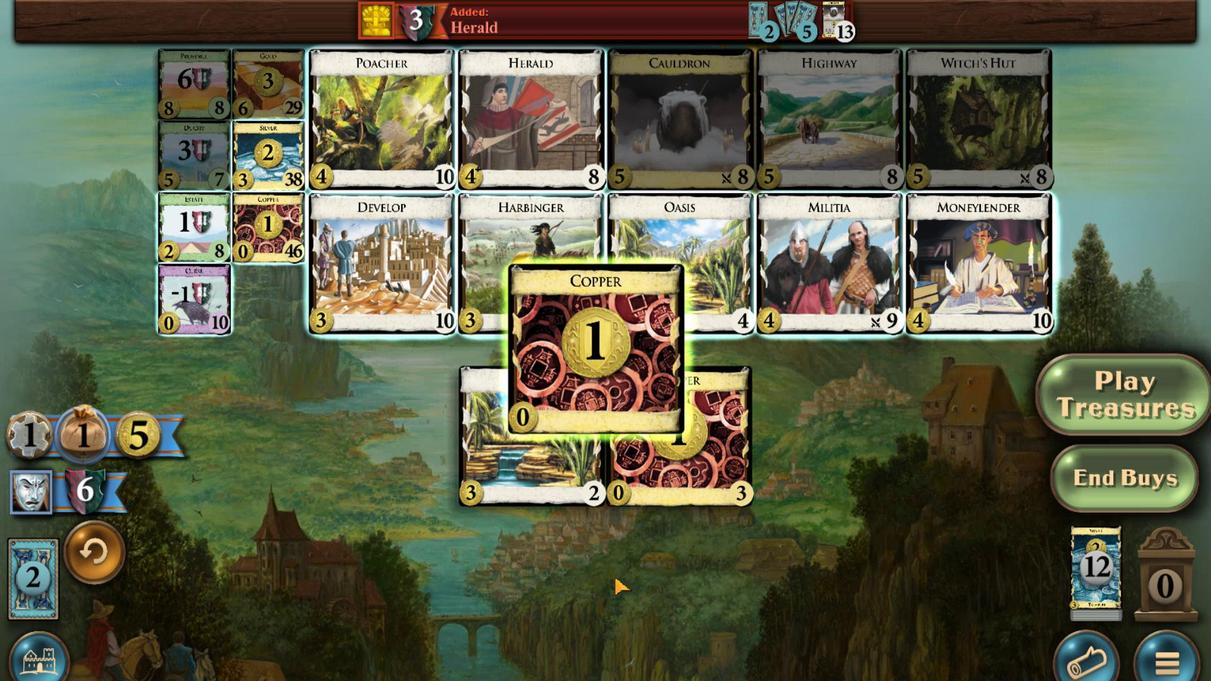
Action: Mouse scrolled (777, 498) with delta (0, 0)
Screenshot: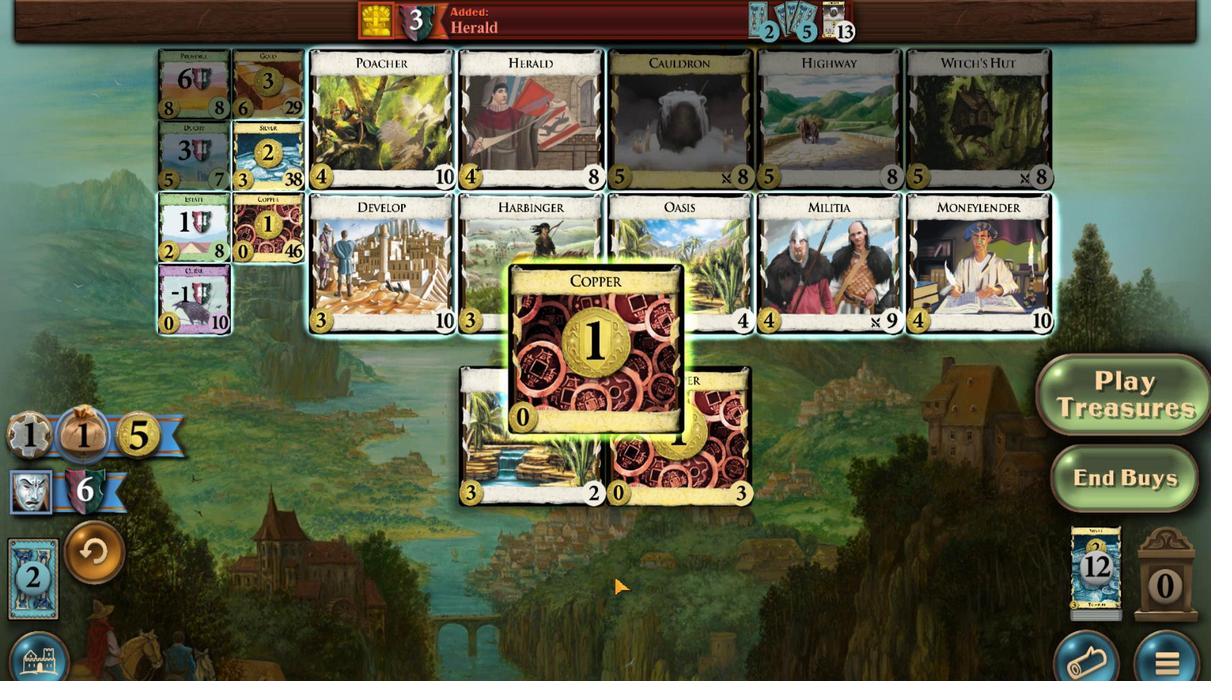 
Action: Mouse moved to (957, 463)
Screenshot: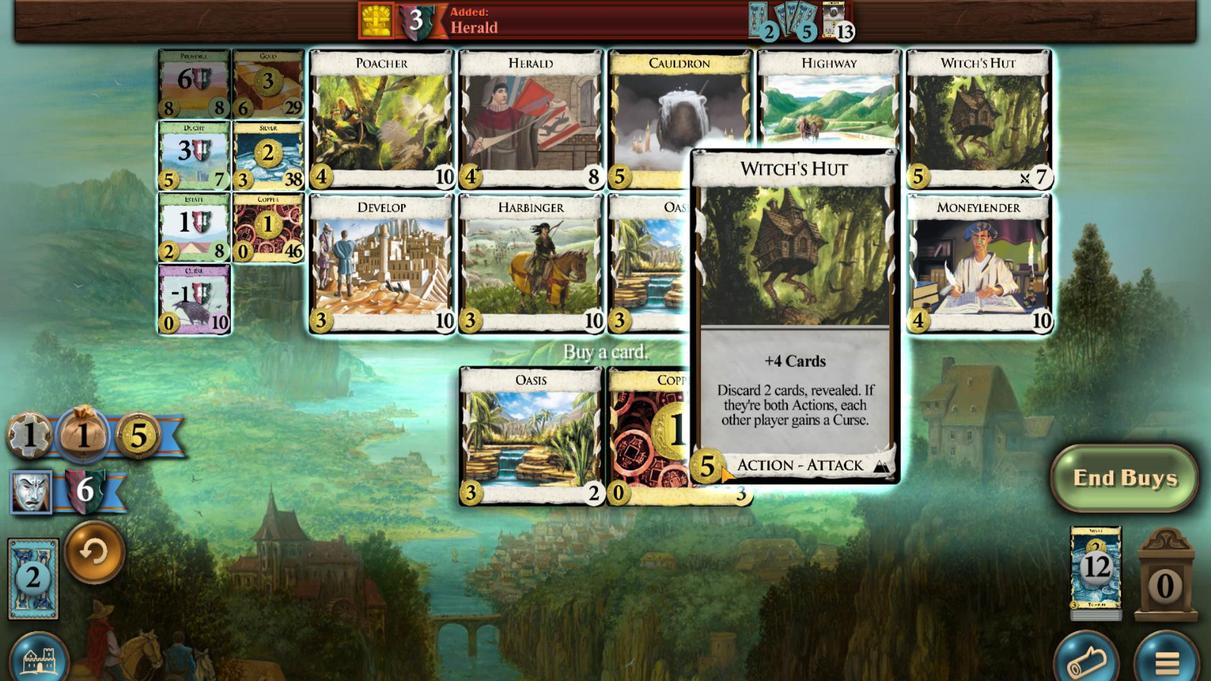 
Action: Mouse pressed left at (957, 463)
Screenshot: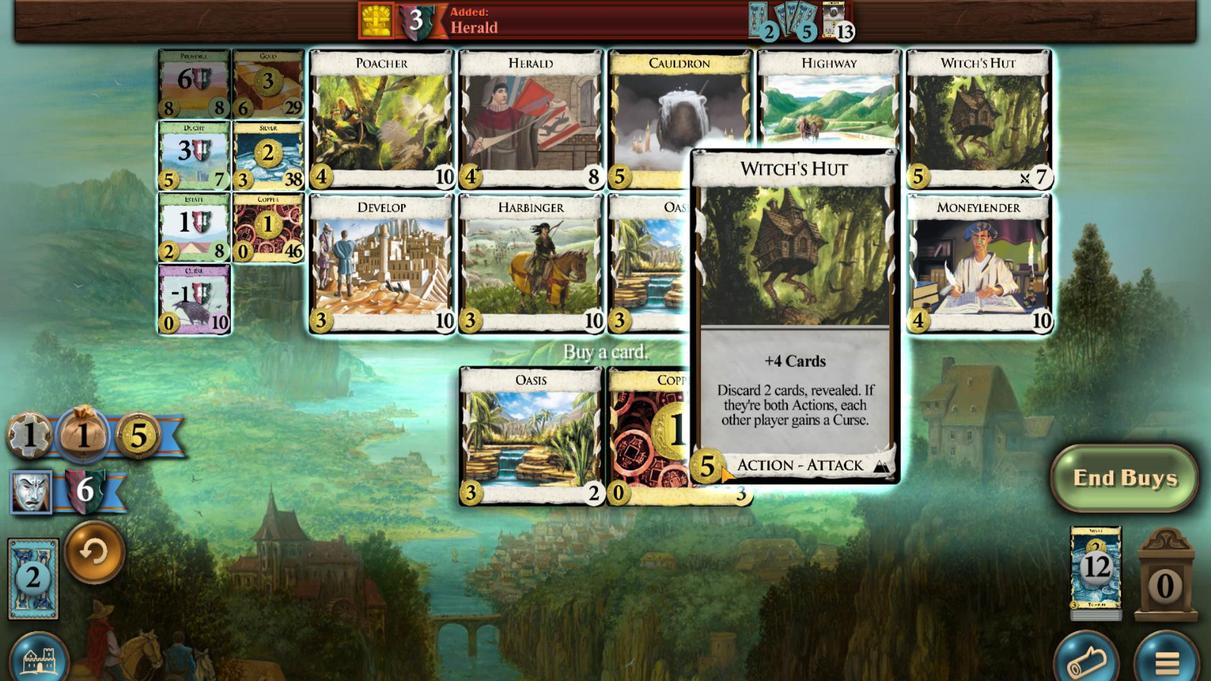 
Action: Mouse moved to (864, 499)
Screenshot: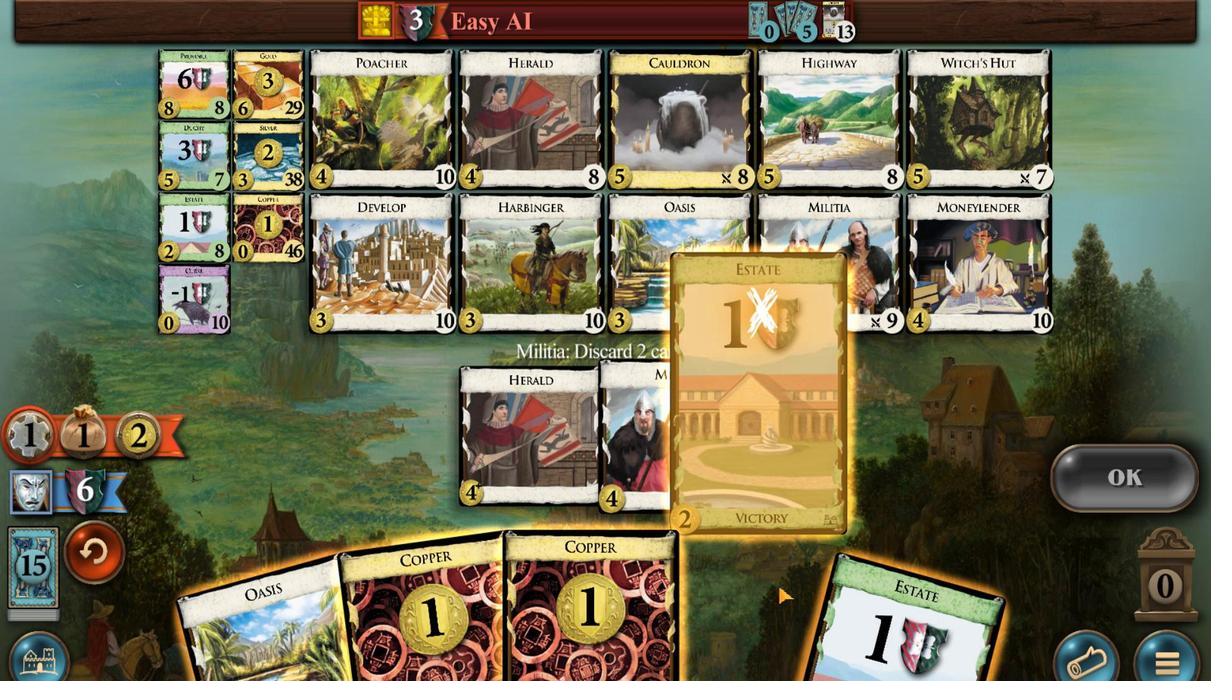 
Action: Mouse scrolled (864, 499) with delta (0, 0)
Screenshot: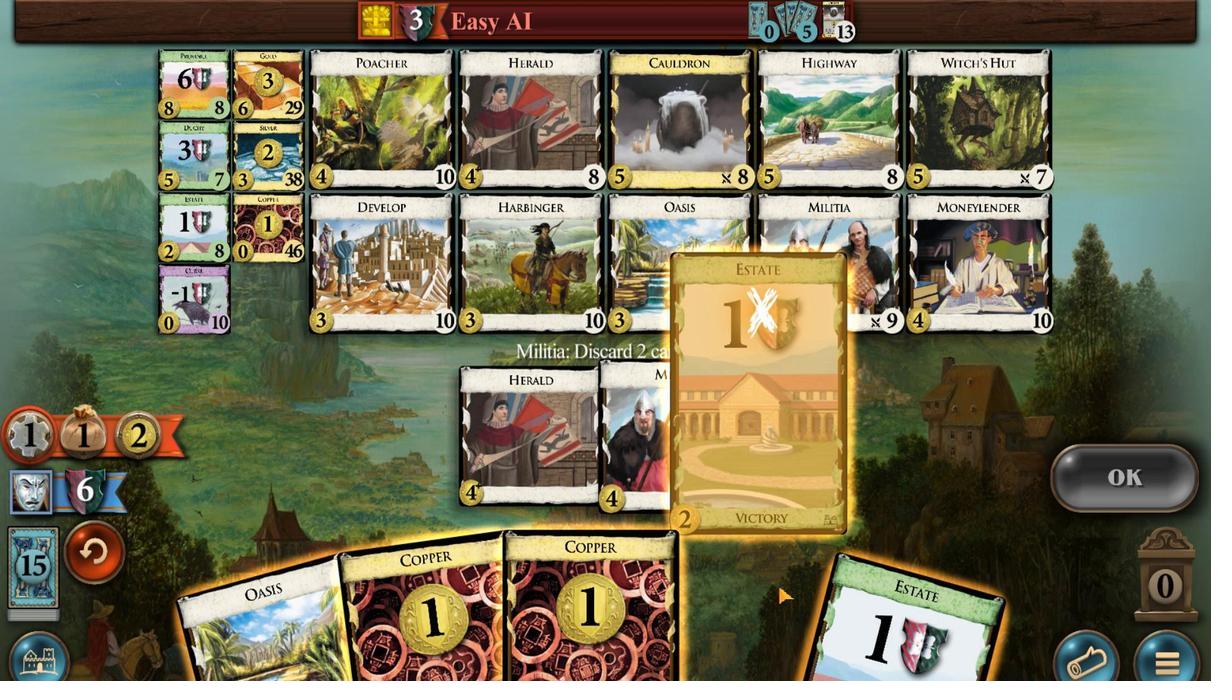 
Action: Mouse moved to (905, 499)
Screenshot: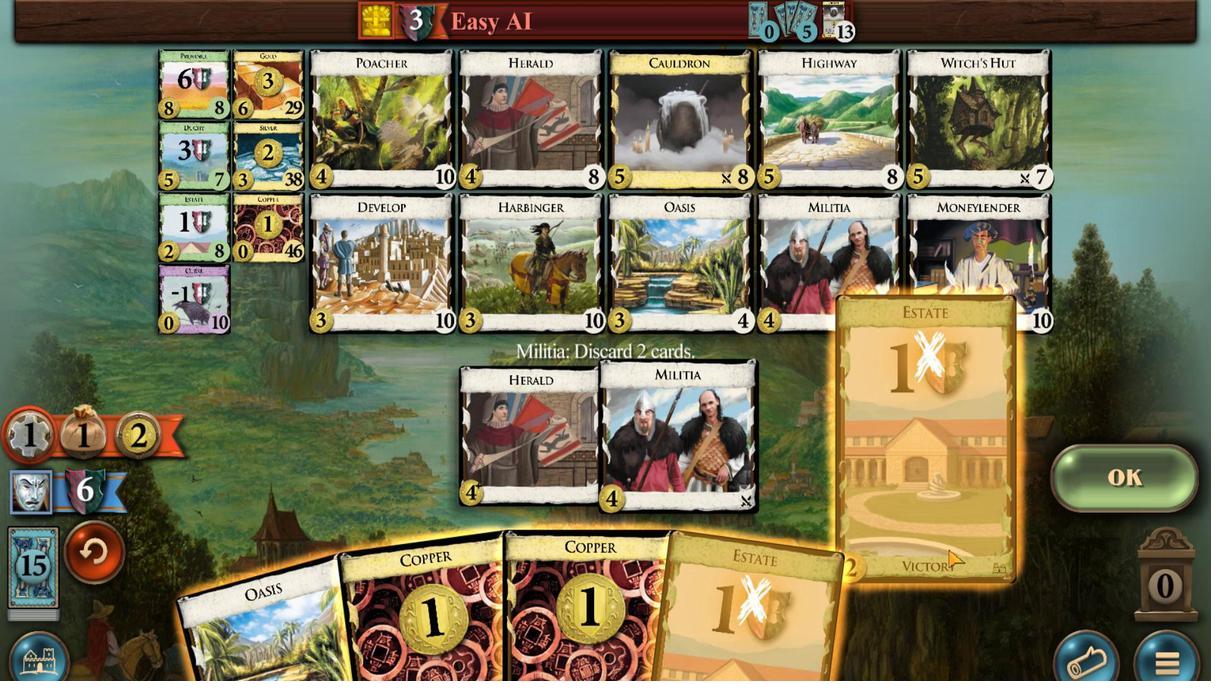 
Action: Mouse scrolled (905, 499) with delta (0, 0)
Screenshot: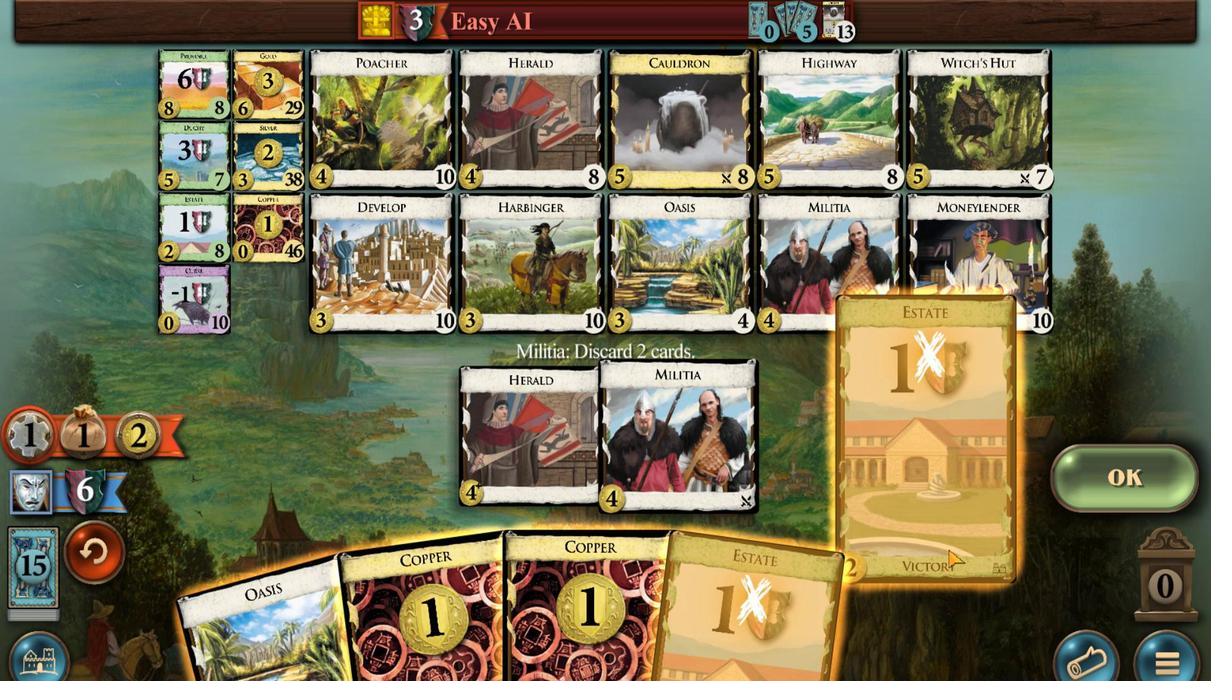 
Action: Mouse moved to (1056, 491)
Screenshot: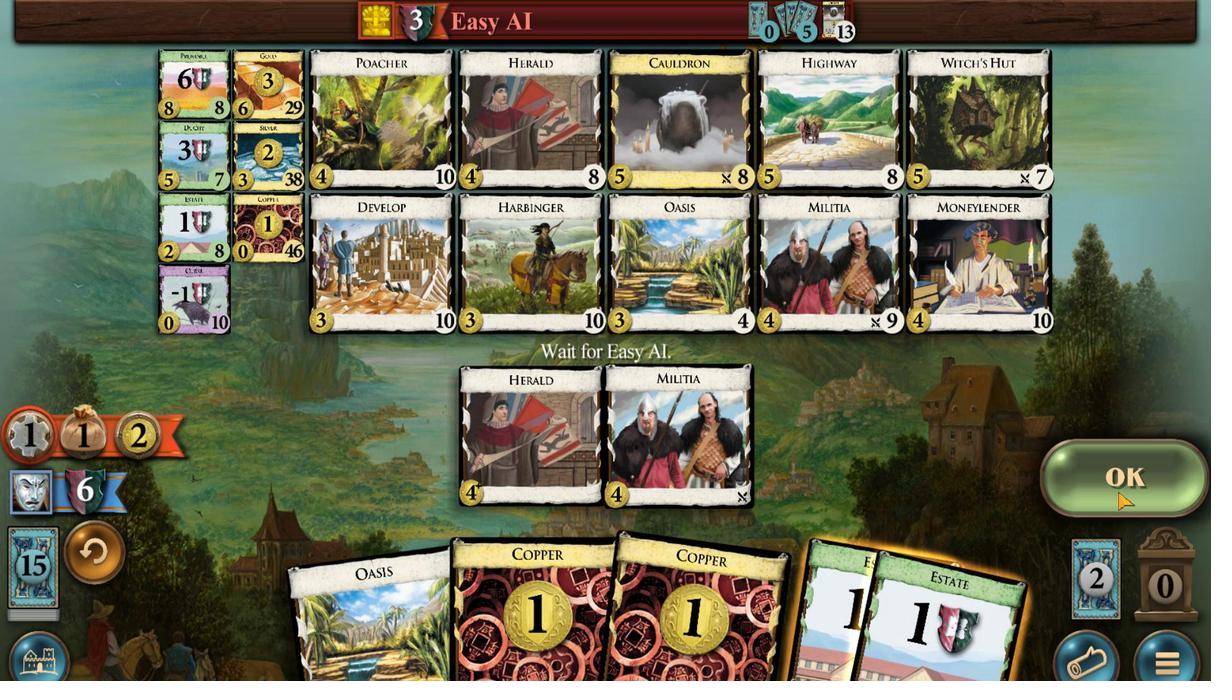 
Action: Mouse pressed left at (1056, 491)
Screenshot: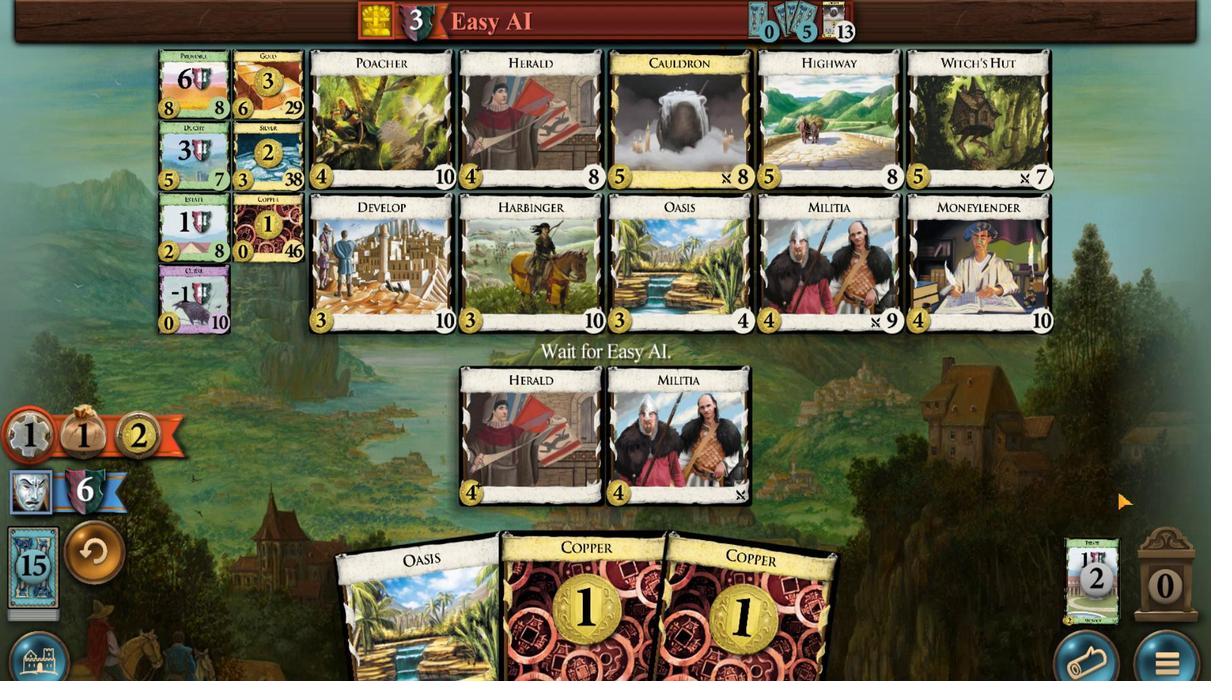 
Action: Mouse moved to (682, 500)
Screenshot: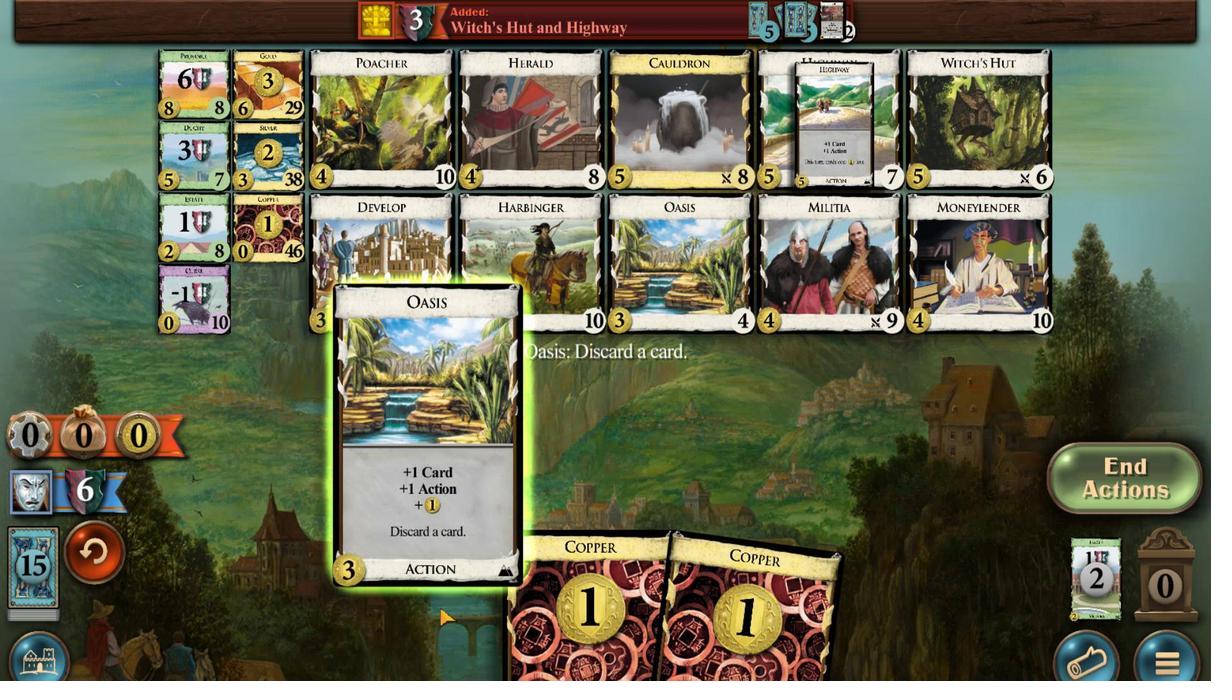 
Action: Mouse scrolled (682, 500) with delta (0, 0)
Screenshot: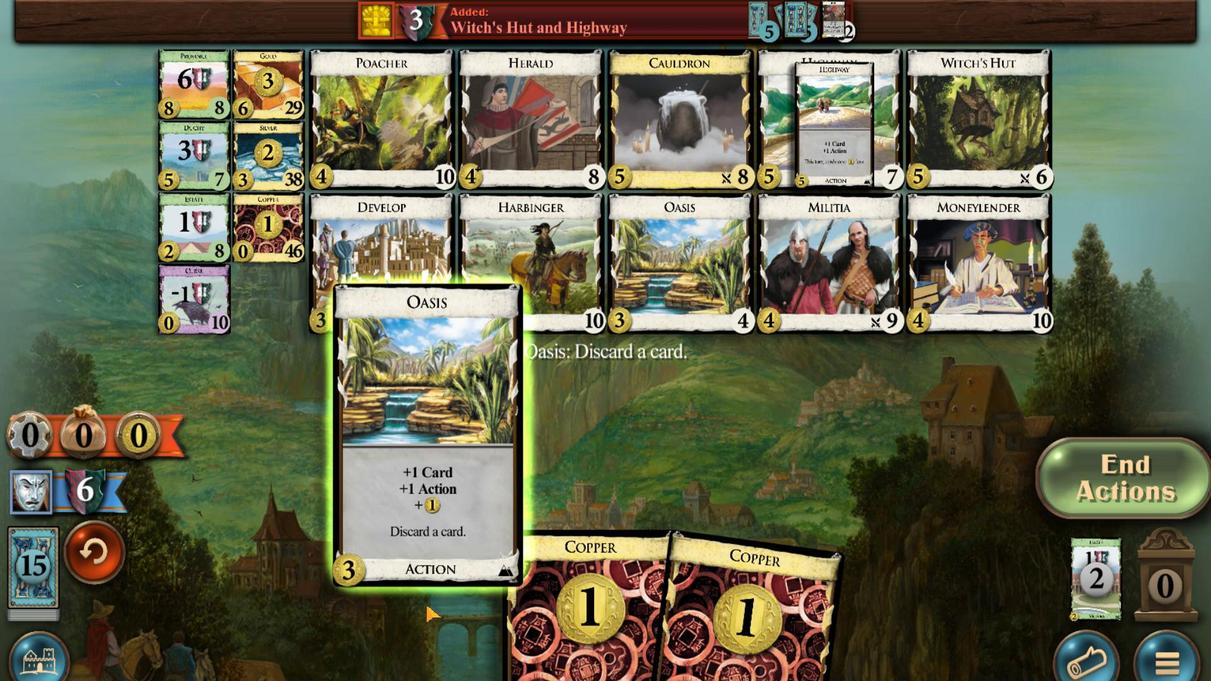 
Action: Mouse moved to (762, 500)
Screenshot: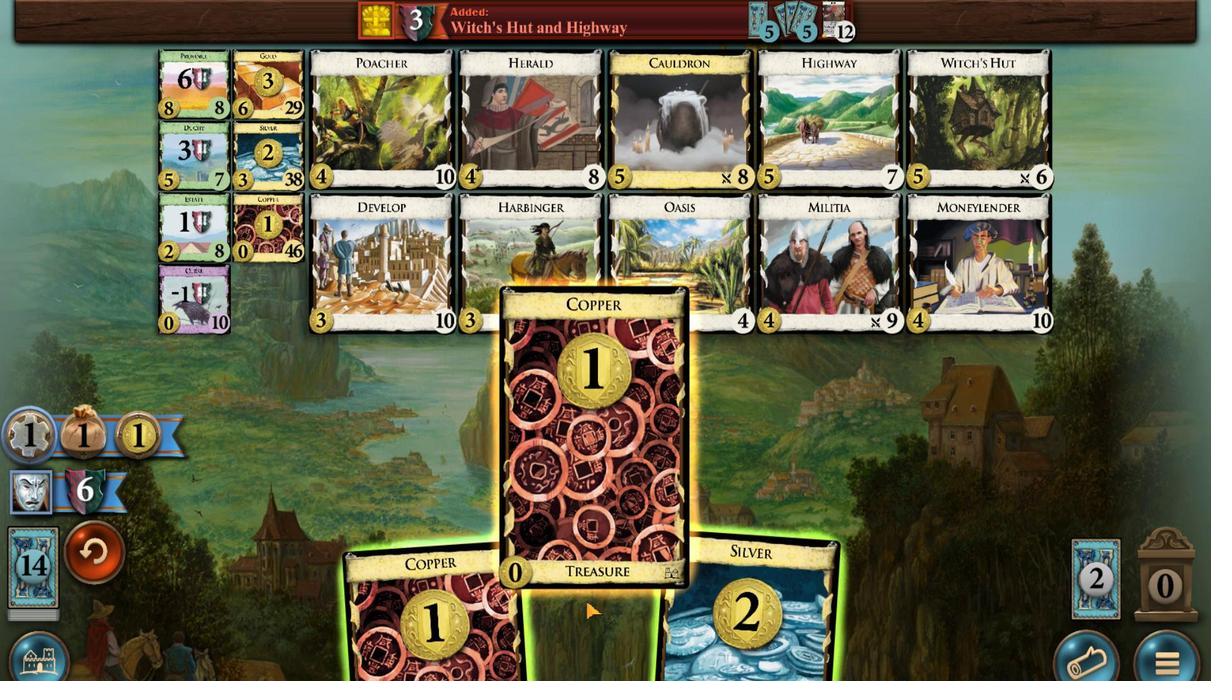 
Action: Mouse scrolled (762, 500) with delta (0, 0)
Screenshot: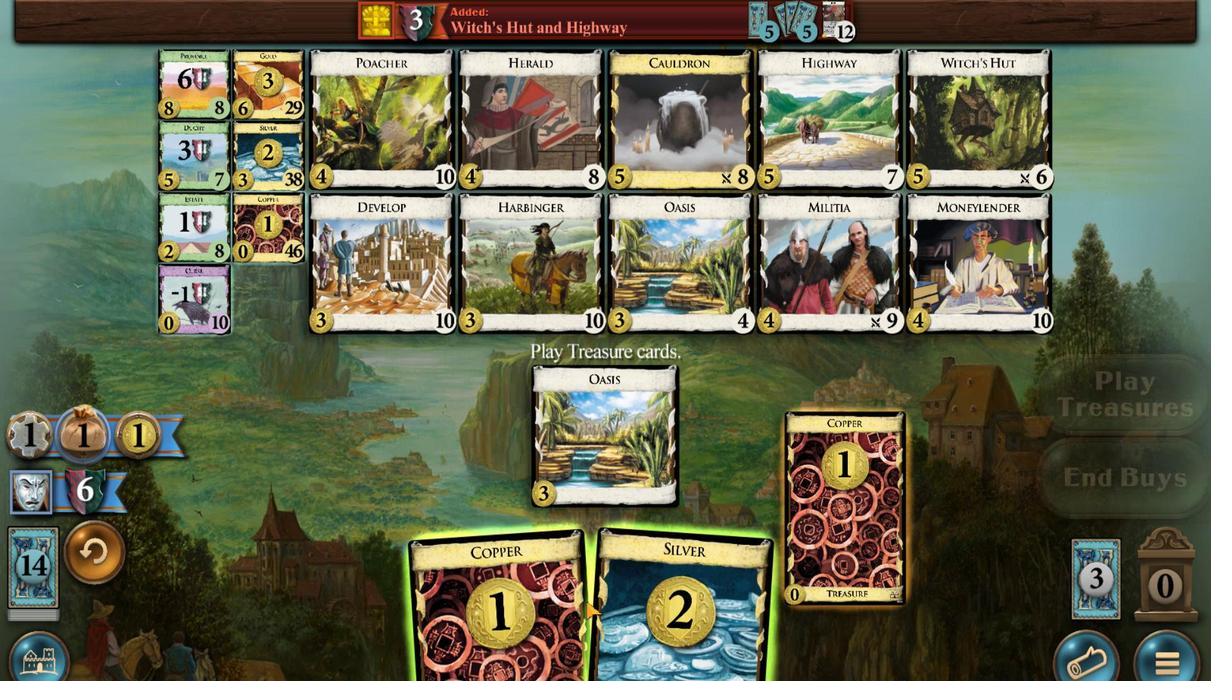 
Action: Mouse moved to (828, 500)
Screenshot: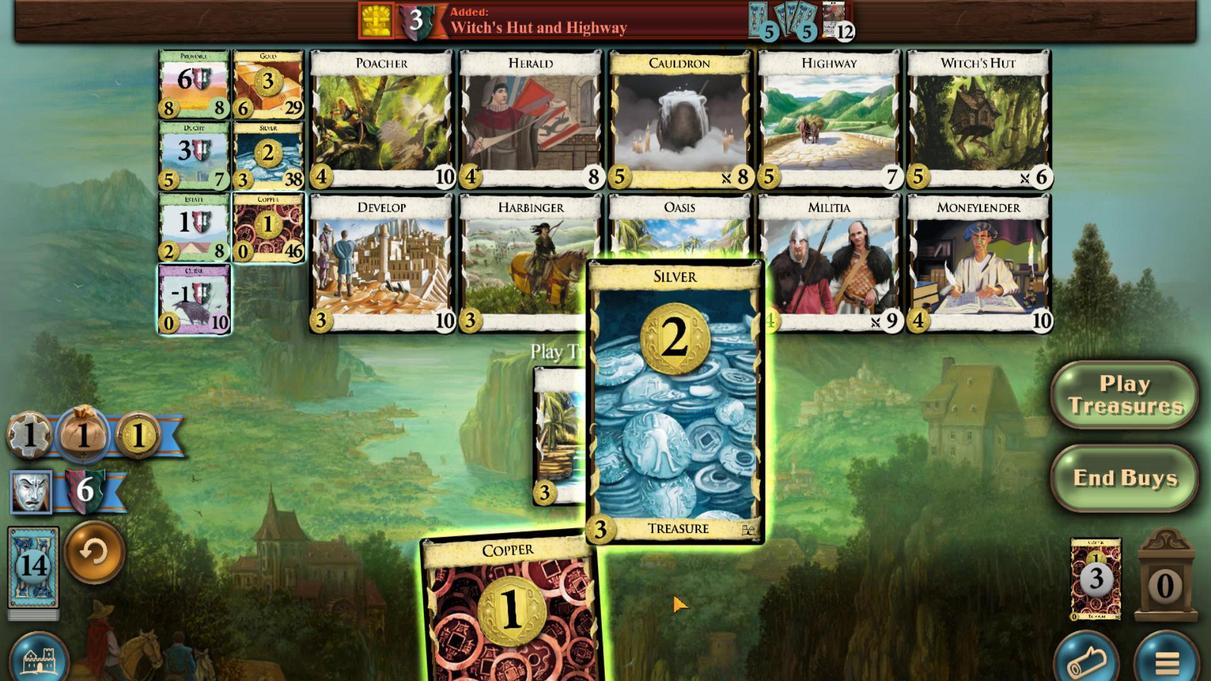 
Action: Mouse scrolled (828, 500) with delta (0, 0)
Screenshot: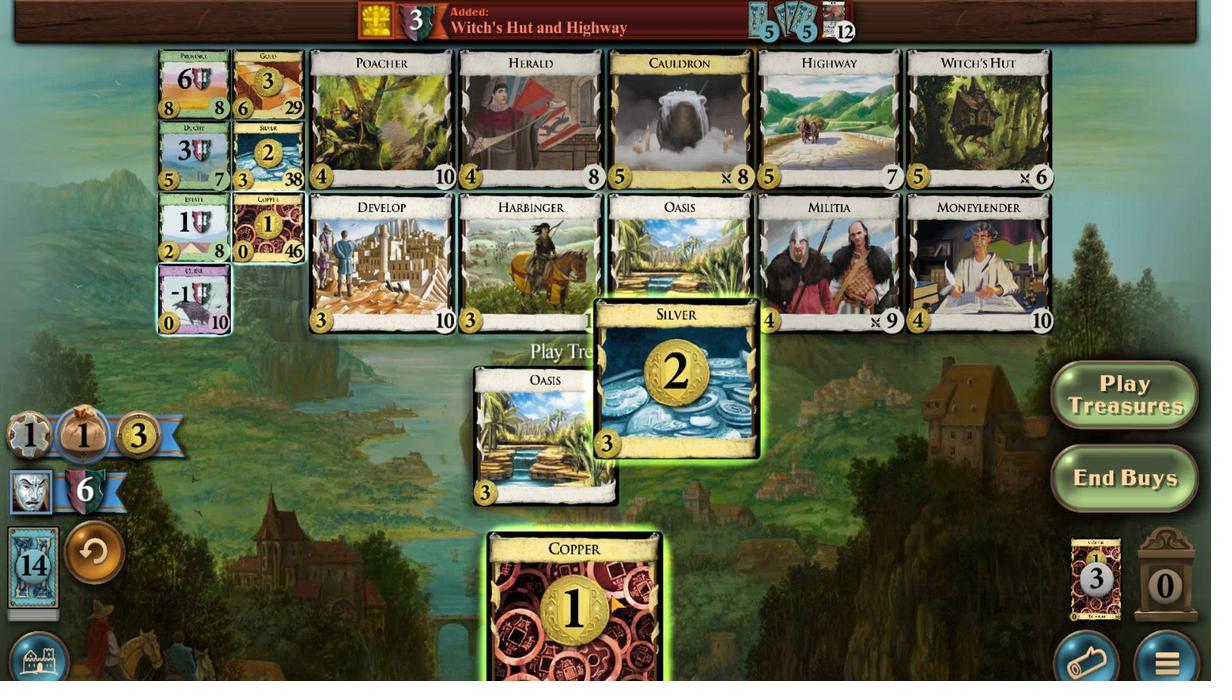 
Action: Mouse moved to (775, 500)
Screenshot: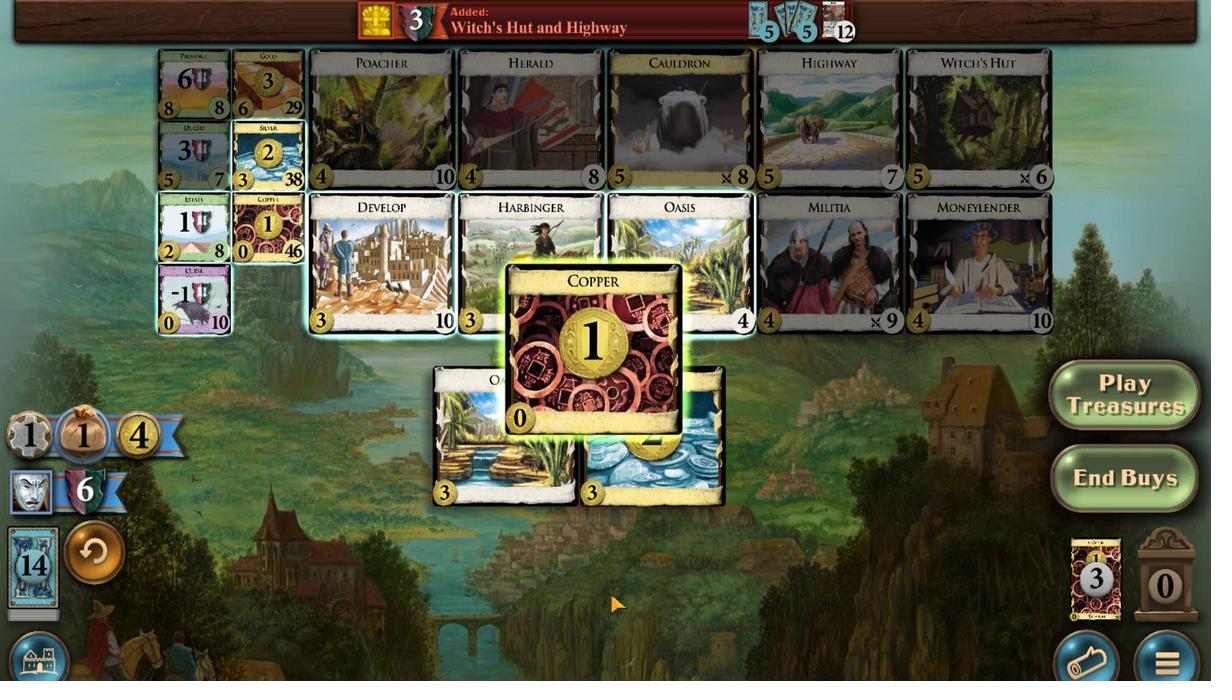
Action: Mouse scrolled (775, 500) with delta (0, 0)
Screenshot: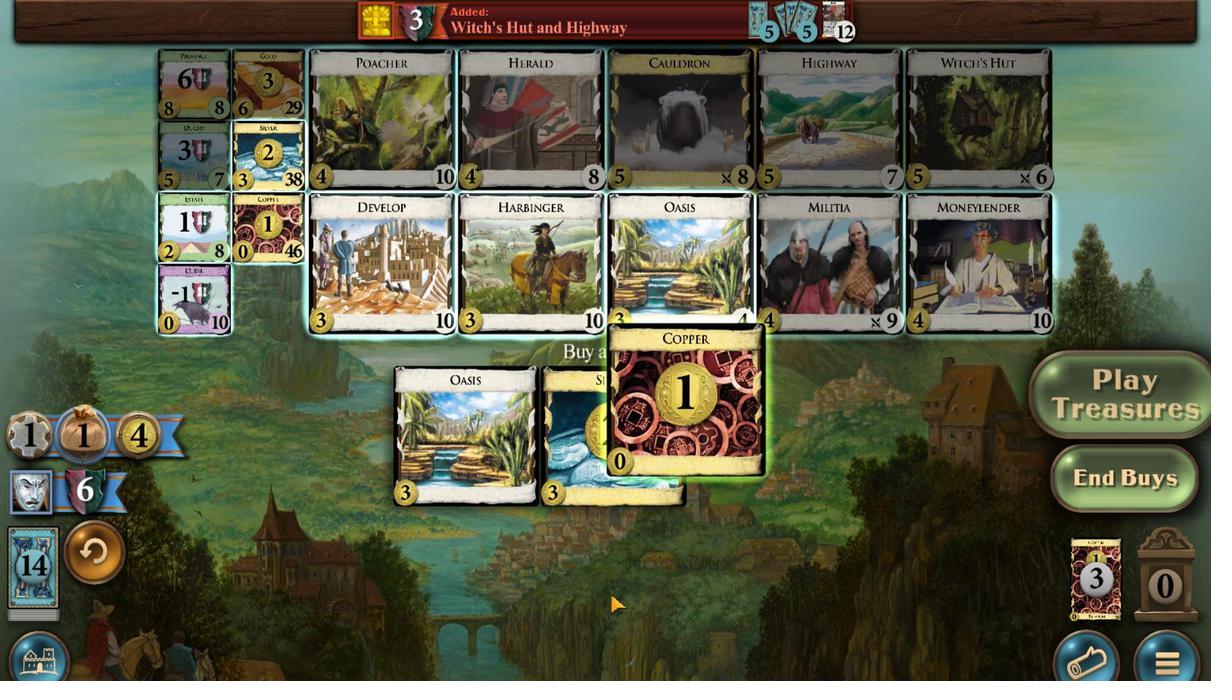 
Action: Mouse moved to (819, 474)
Screenshot: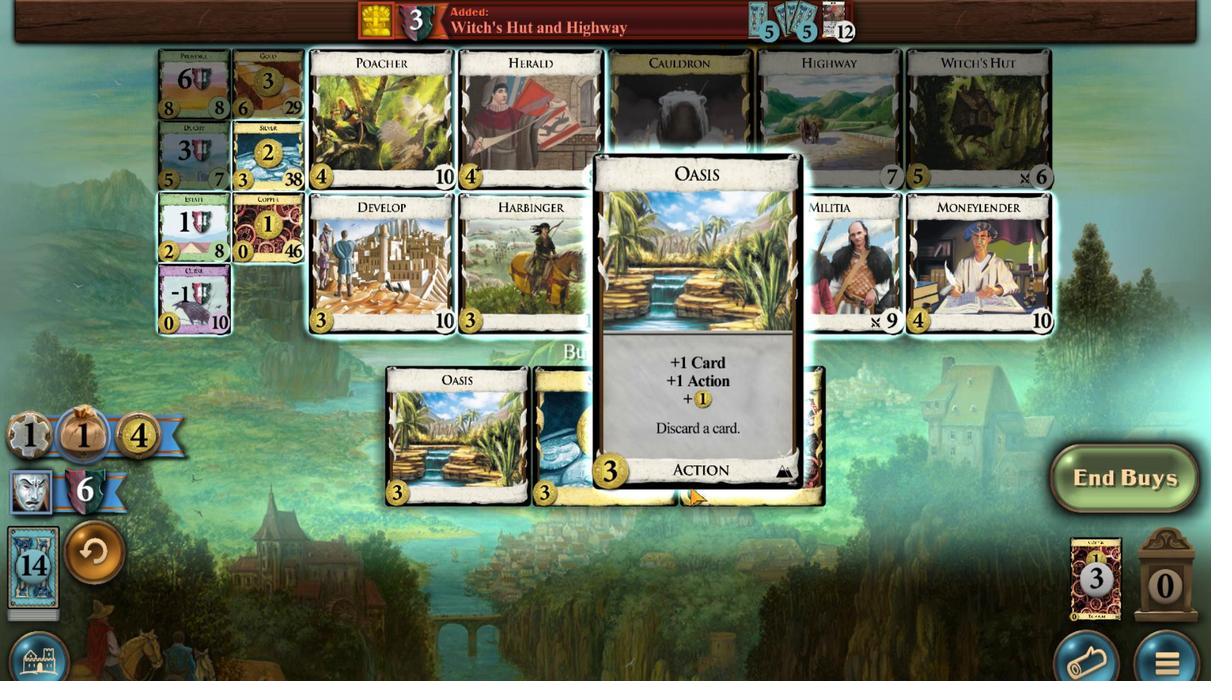 
Action: Mouse pressed left at (819, 474)
Screenshot: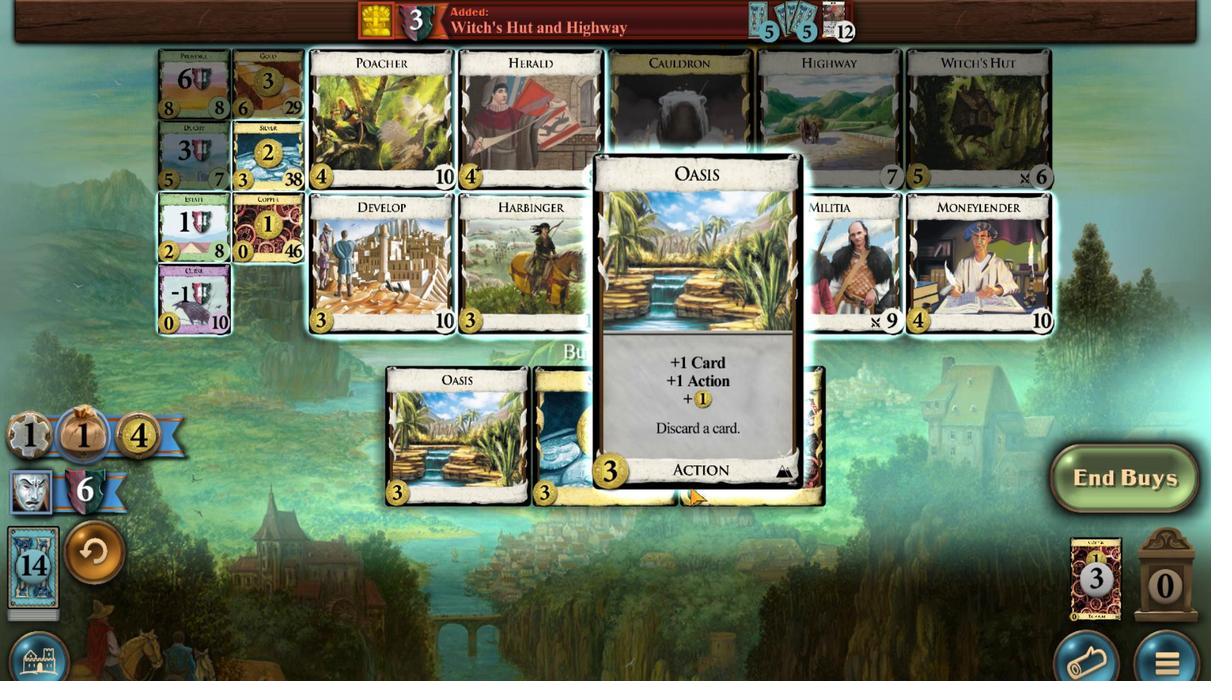 
Action: Mouse moved to (846, 499)
Screenshot: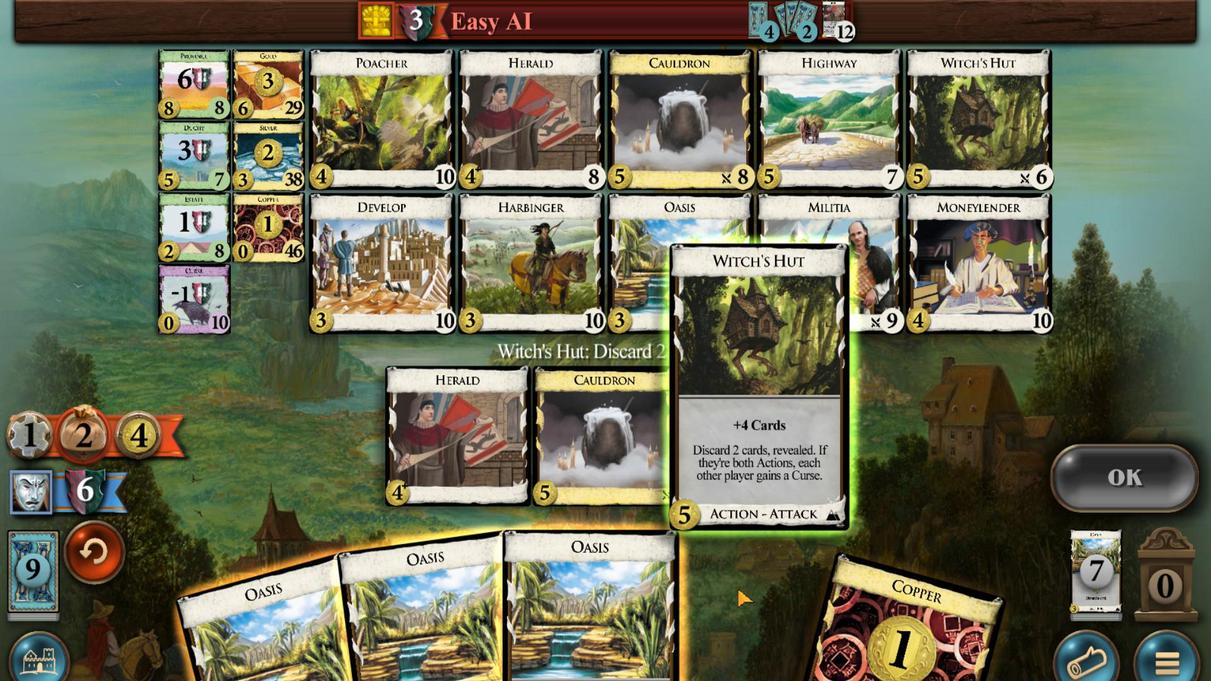 
Action: Mouse scrolled (846, 499) with delta (0, 0)
Screenshot: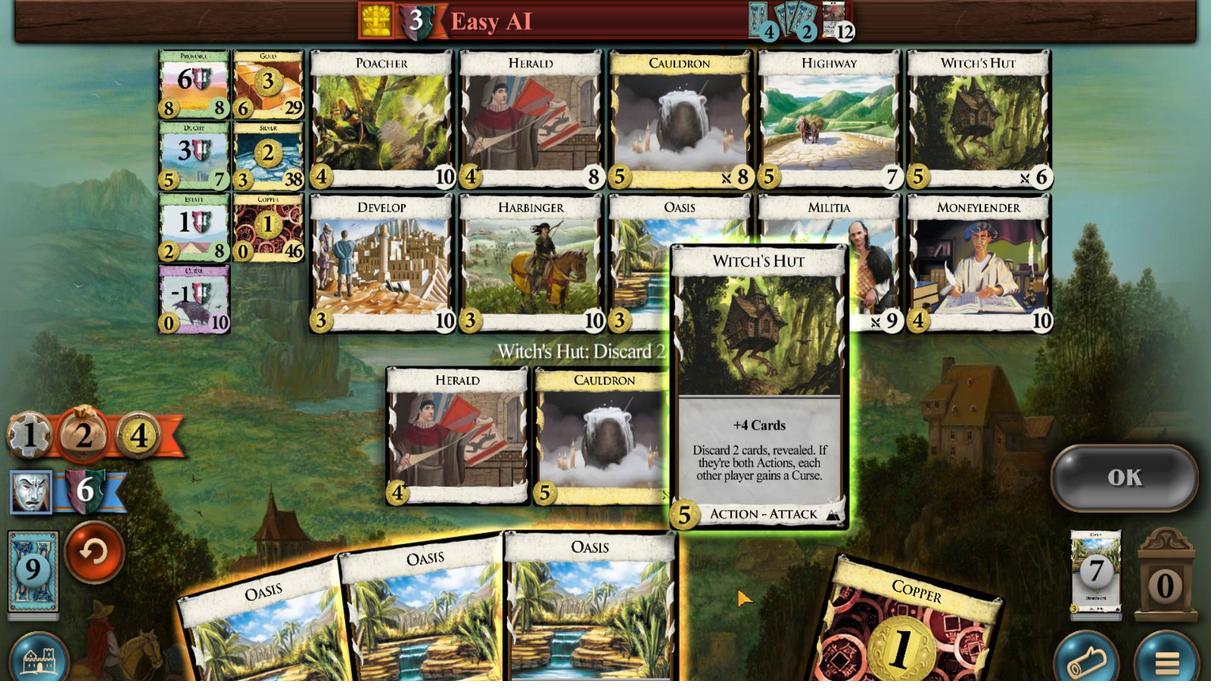 
Action: Mouse moved to (862, 497)
Screenshot: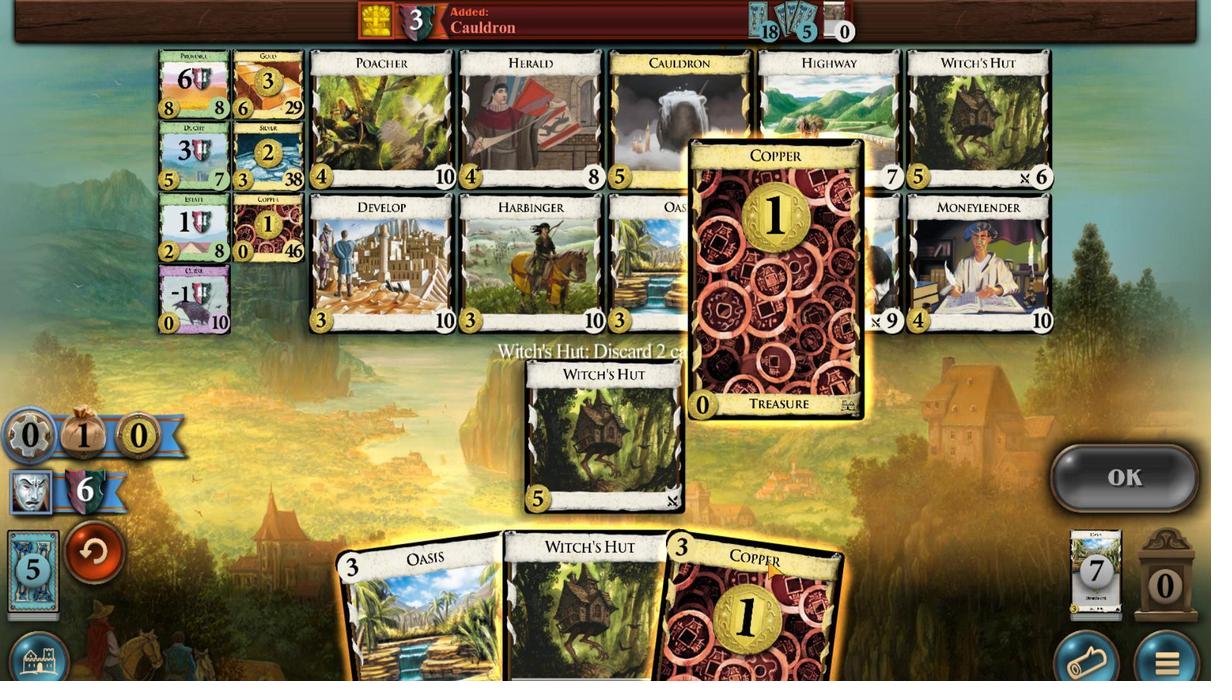 
Action: Mouse scrolled (862, 497) with delta (0, 0)
Screenshot: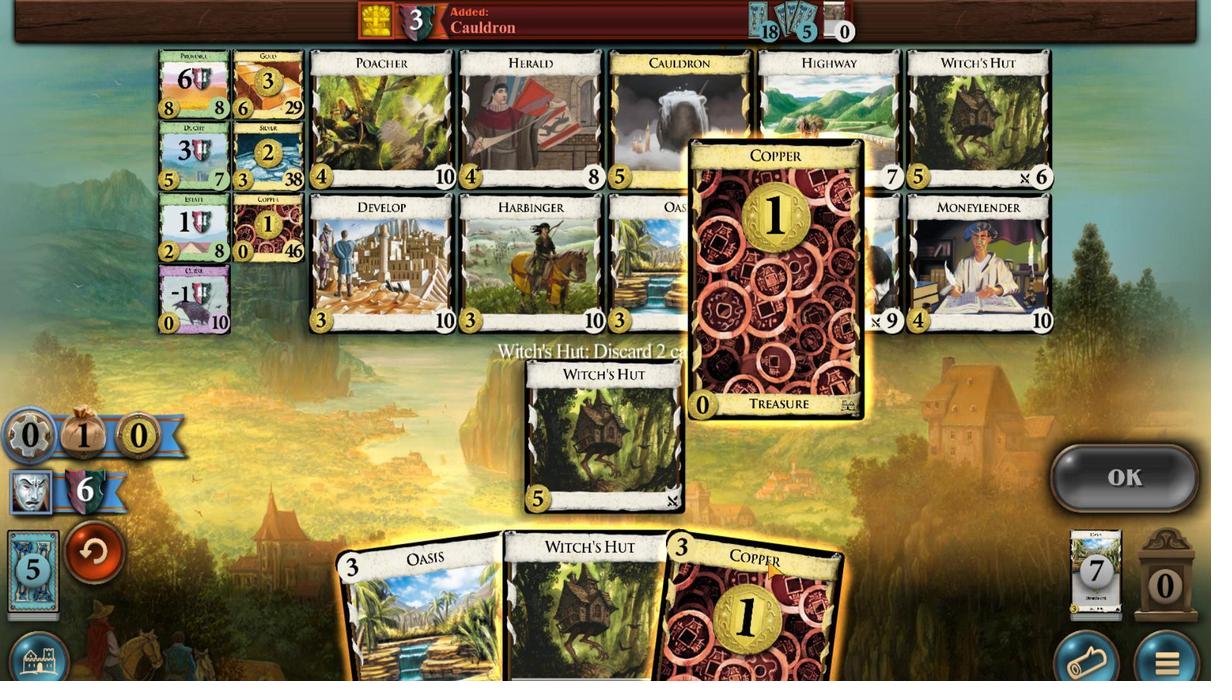 
Action: Mouse scrolled (862, 497) with delta (0, 0)
Screenshot: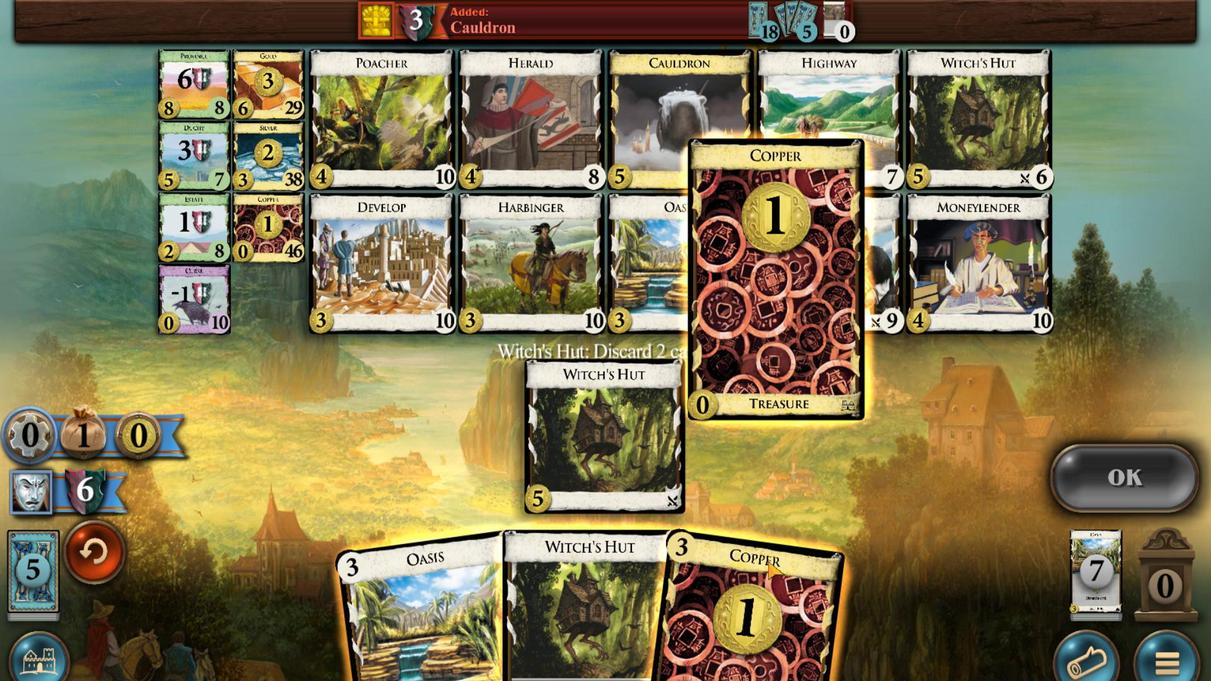 
Action: Mouse scrolled (862, 497) with delta (0, 0)
Screenshot: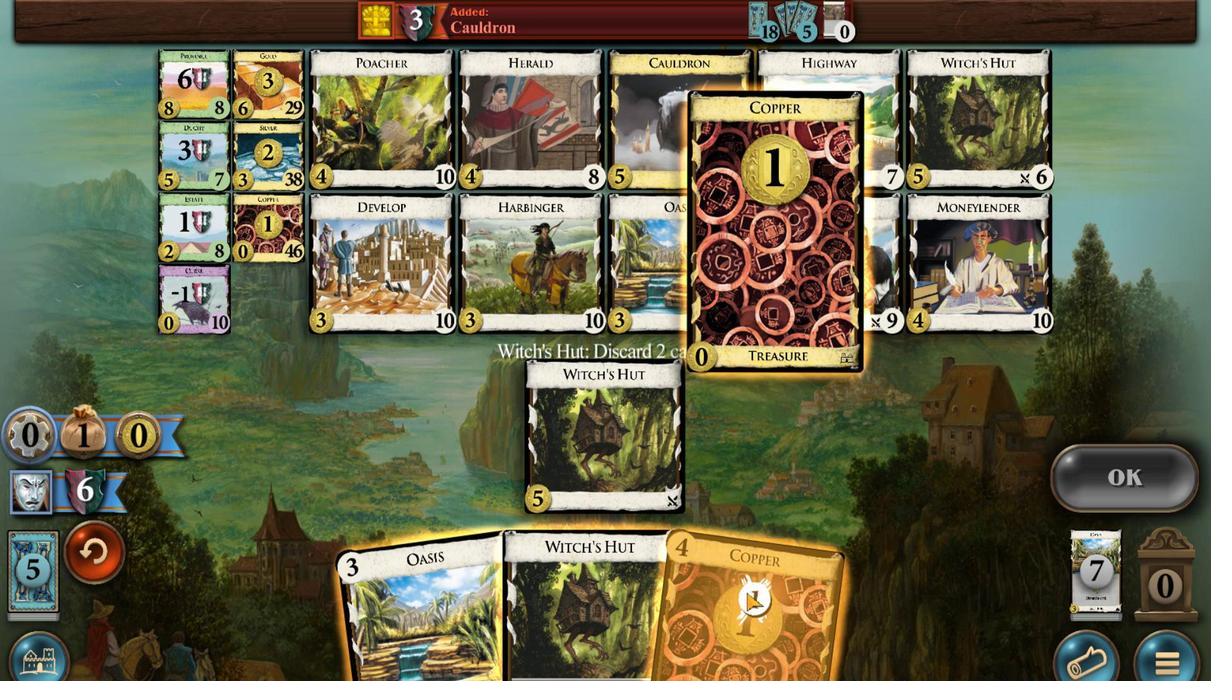 
Action: Mouse moved to (850, 499)
Screenshot: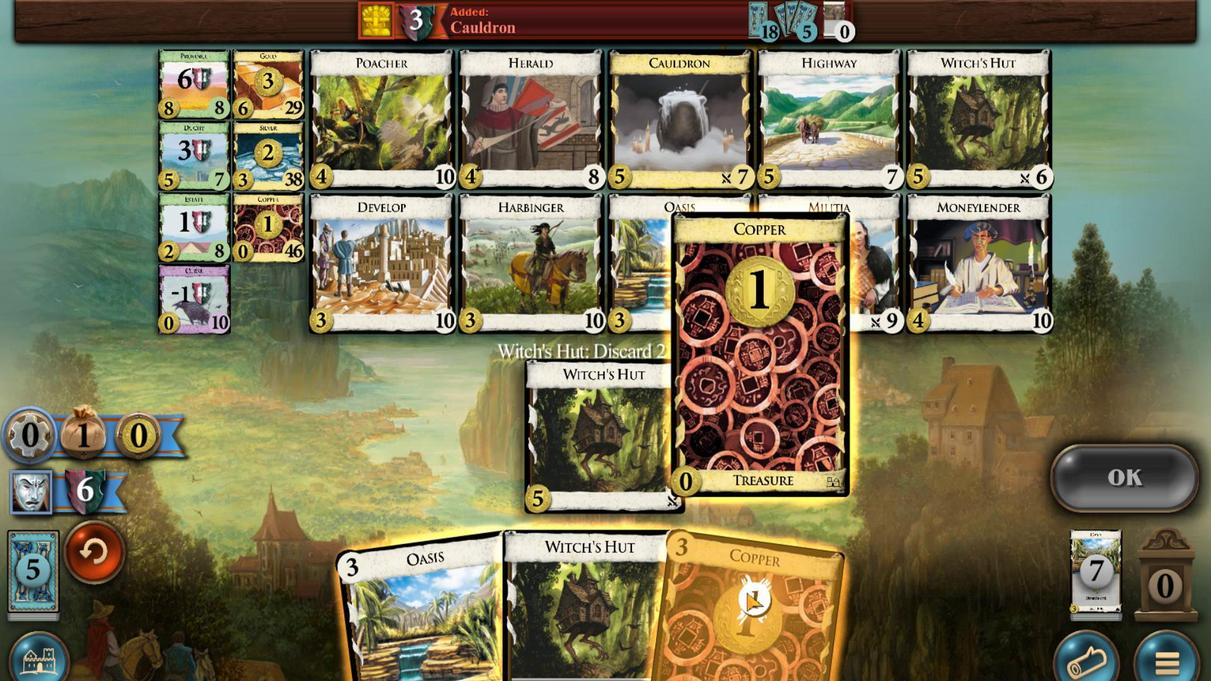 
Action: Mouse scrolled (850, 499) with delta (0, 0)
Screenshot: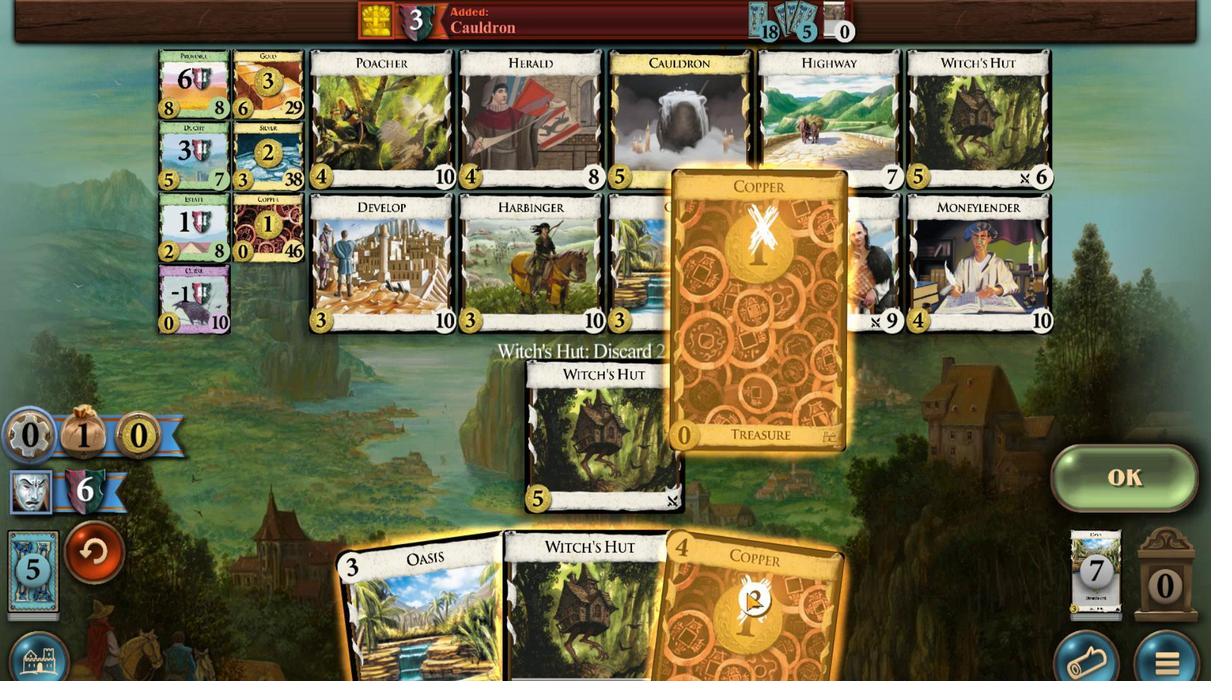 
Action: Mouse scrolled (850, 499) with delta (0, 0)
Screenshot: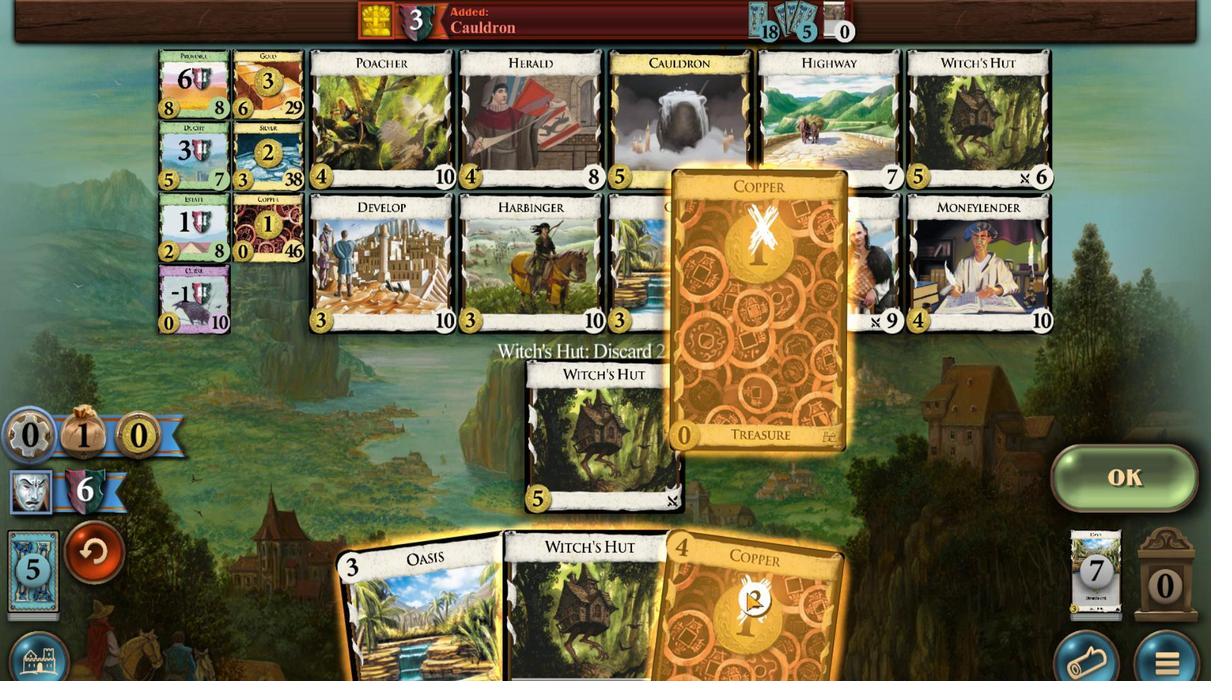 
Action: Mouse moved to (1046, 489)
Screenshot: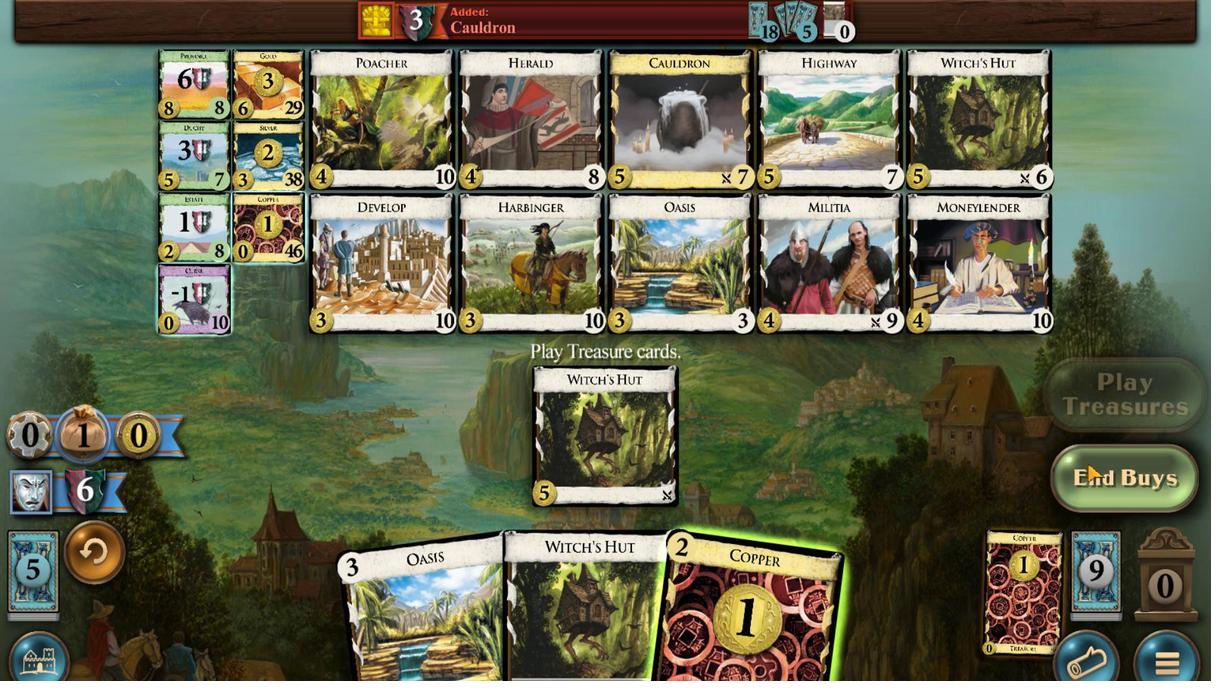 
Action: Mouse pressed left at (1046, 489)
Screenshot: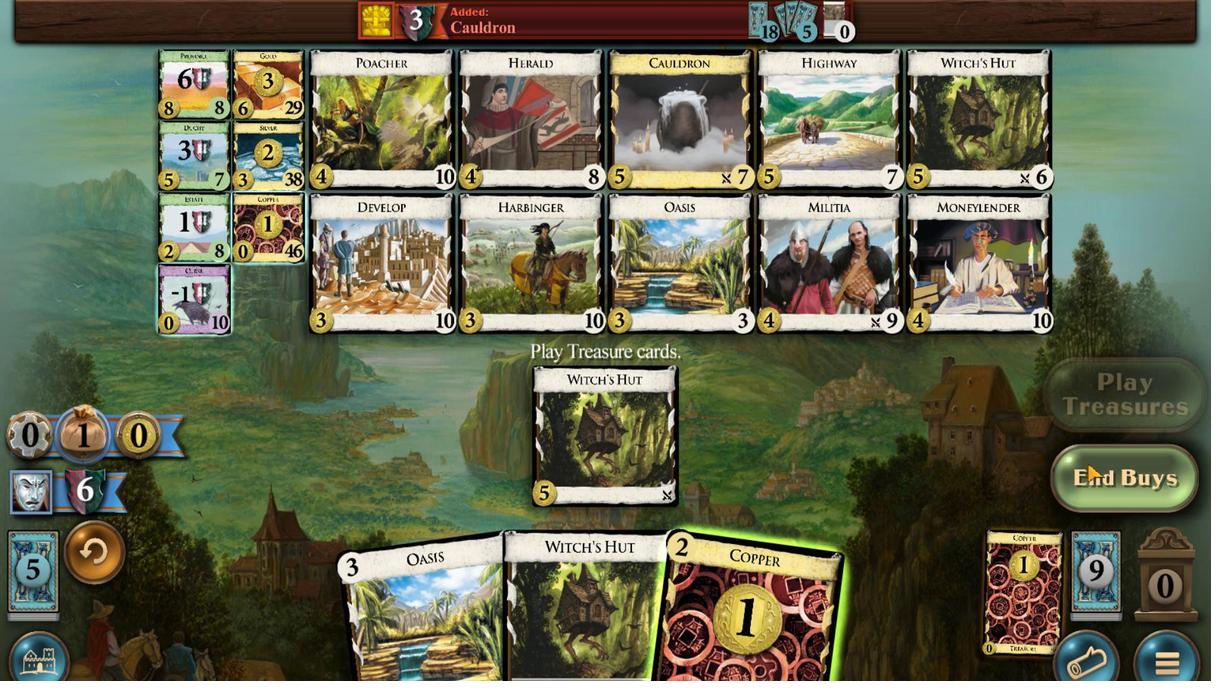 
Action: Mouse moved to (853, 497)
Screenshot: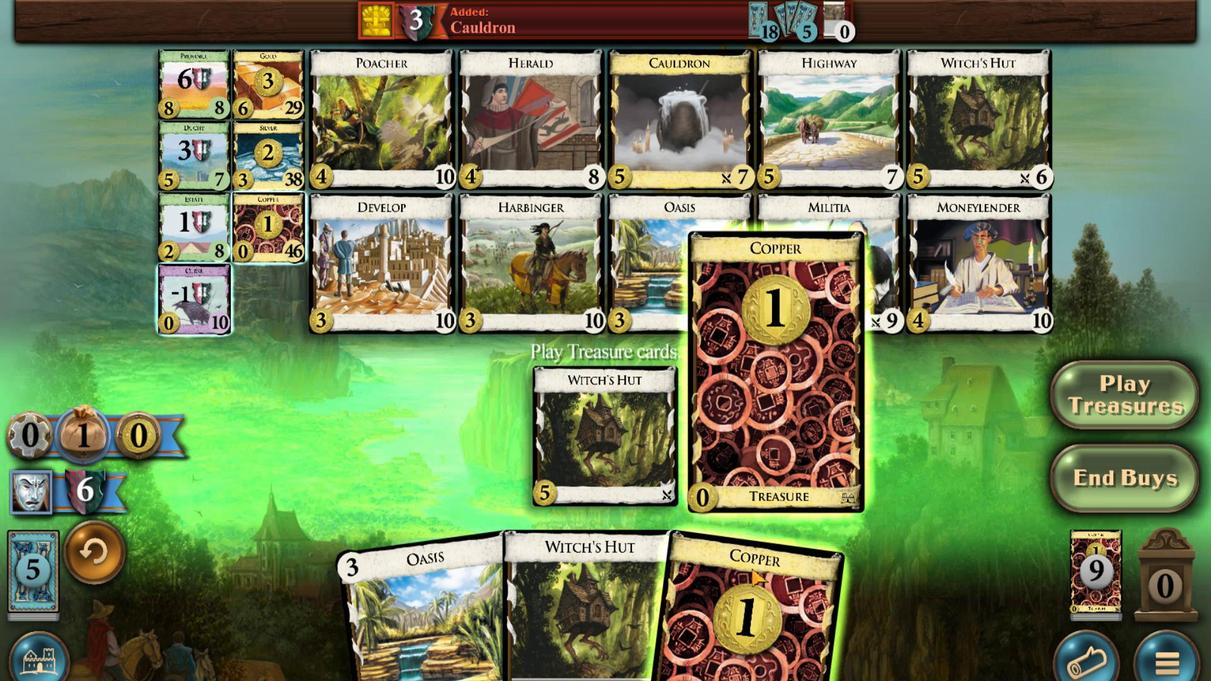 
Action: Mouse scrolled (853, 497) with delta (0, 0)
Screenshot: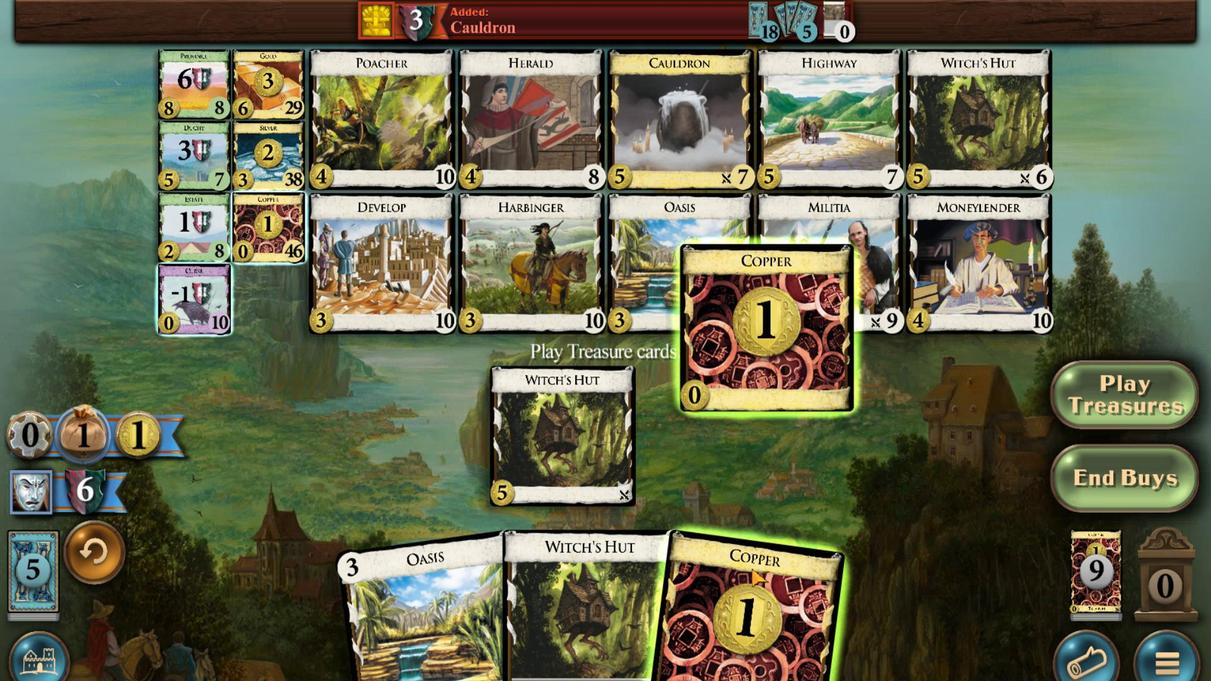 
Action: Mouse scrolled (853, 497) with delta (0, 0)
Screenshot: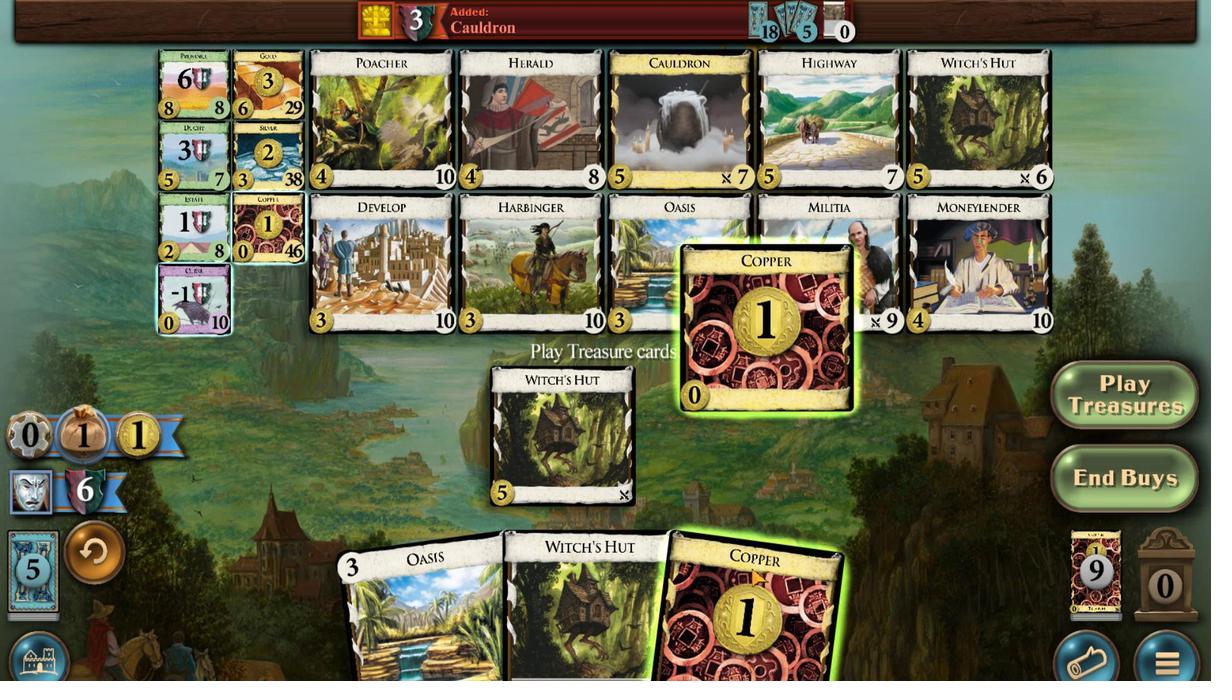 
Action: Mouse moved to (854, 499)
Screenshot: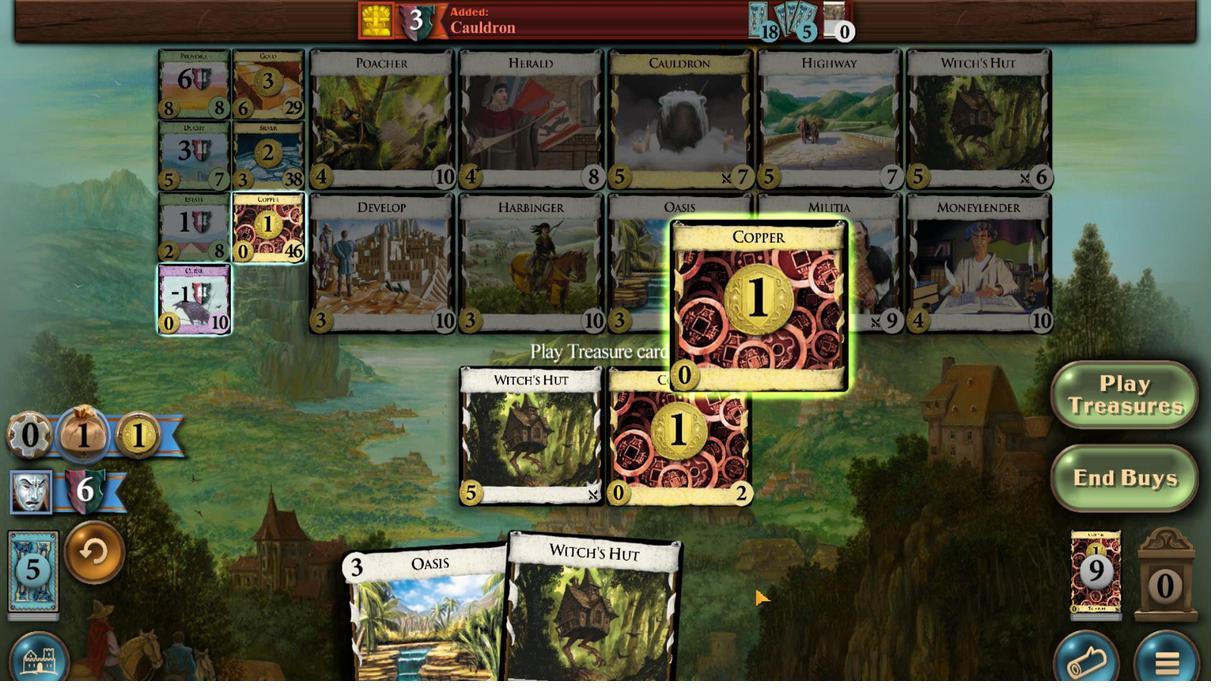 
Action: Mouse scrolled (854, 499) with delta (0, 0)
Screenshot: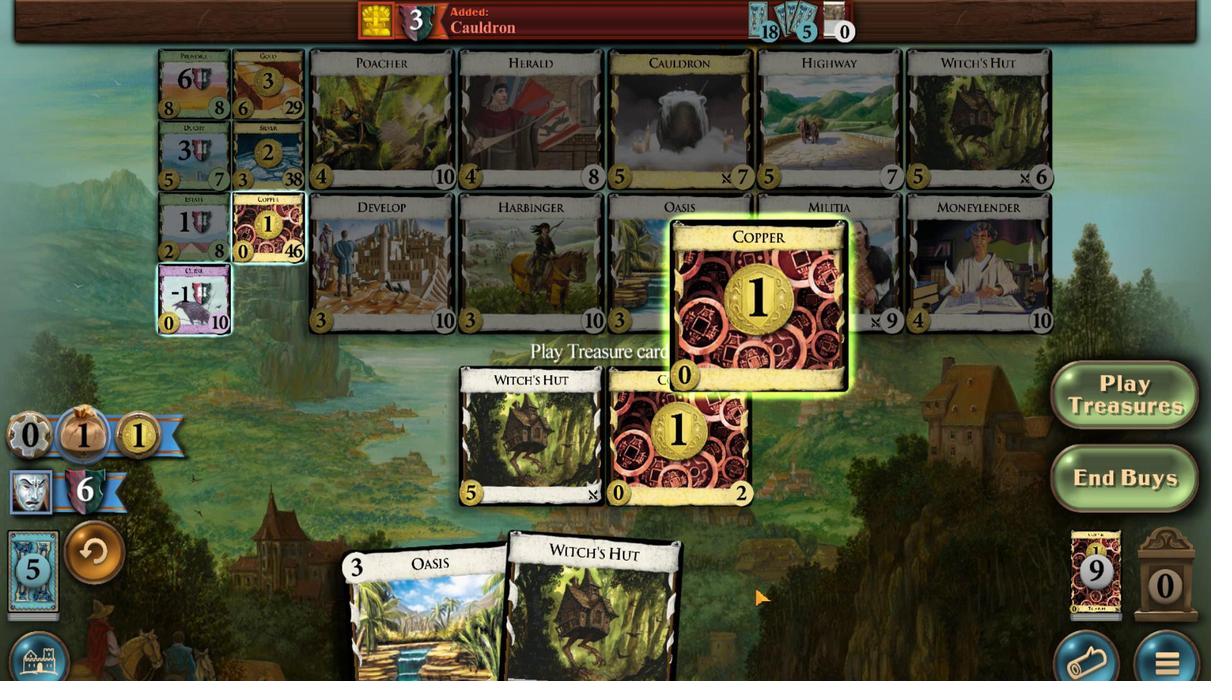
Action: Mouse scrolled (854, 499) with delta (0, 0)
Screenshot: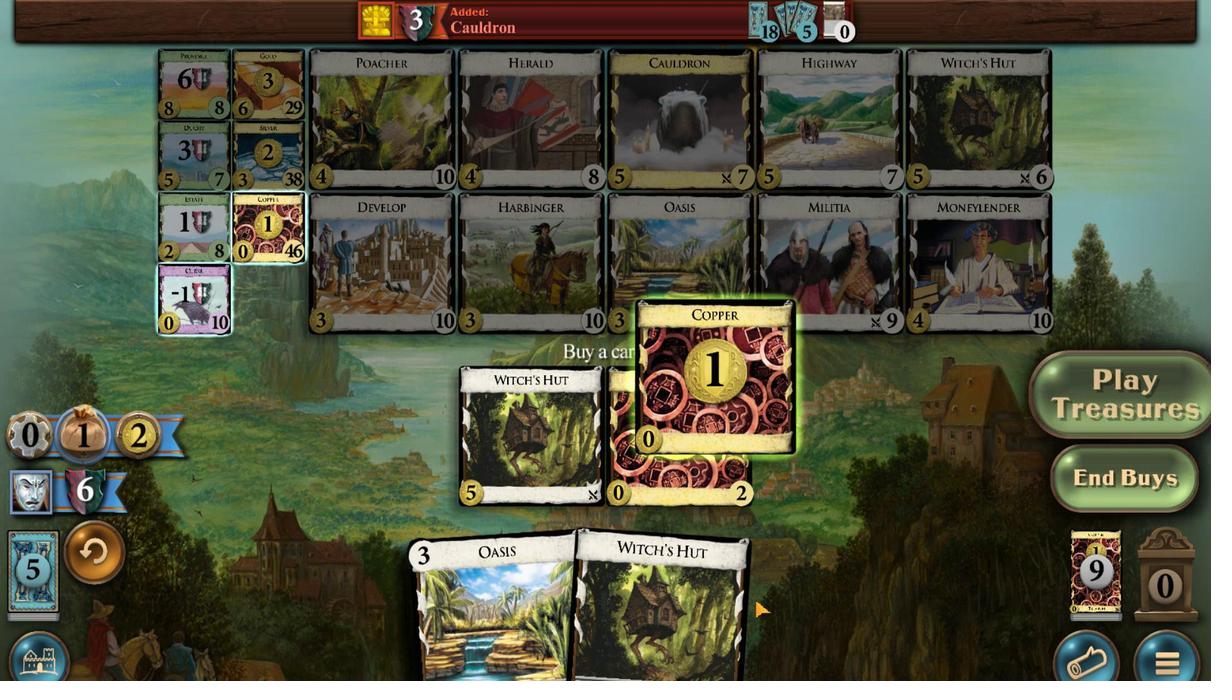 
Action: Mouse moved to (574, 470)
Screenshot: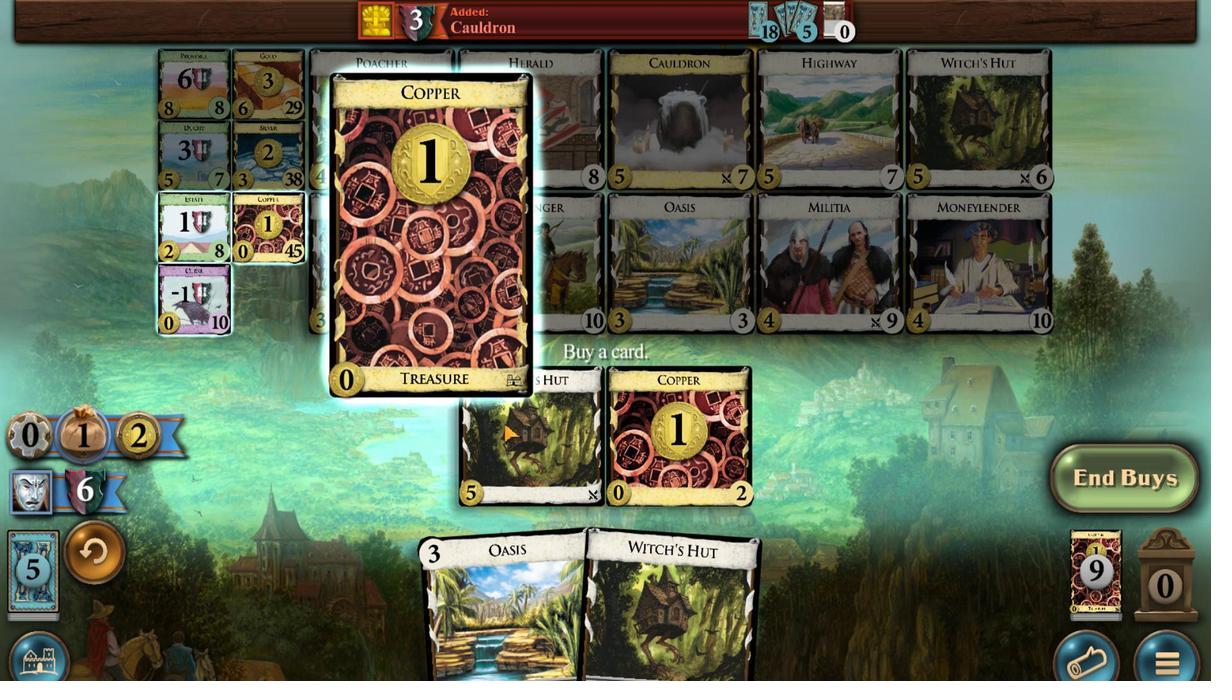 
Action: Mouse pressed left at (574, 470)
Screenshot: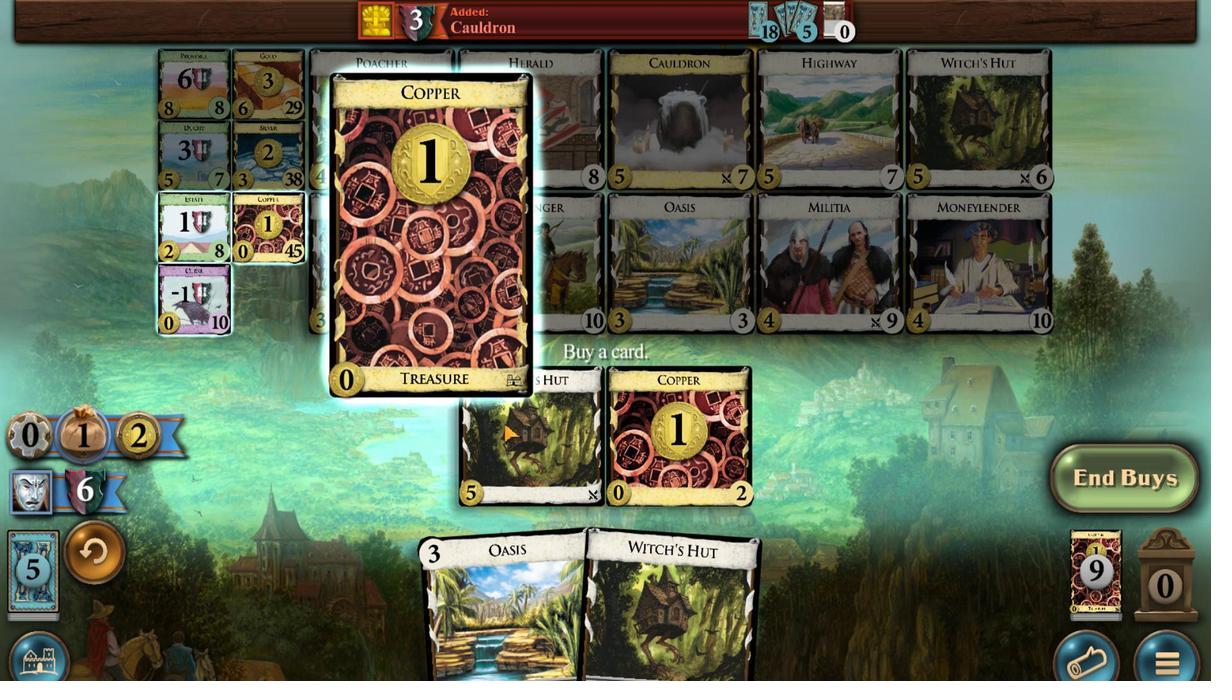 
Action: Mouse moved to (571, 504)
Screenshot: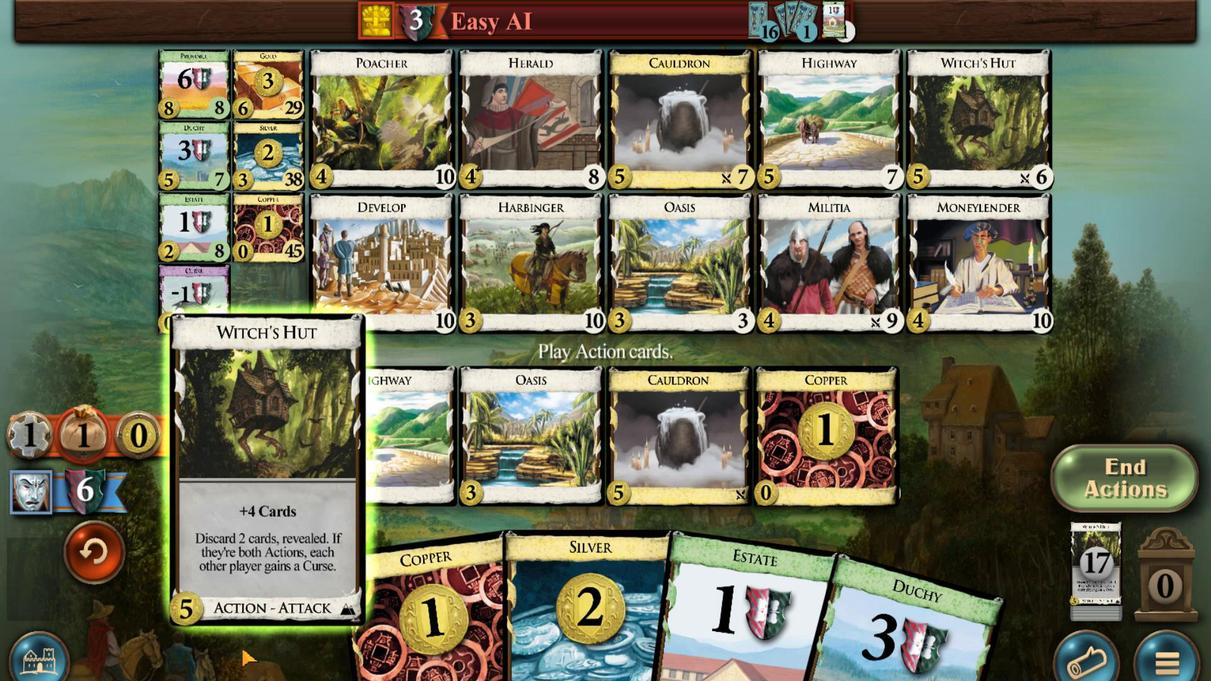 
Action: Mouse scrolled (571, 504) with delta (0, 0)
Screenshot: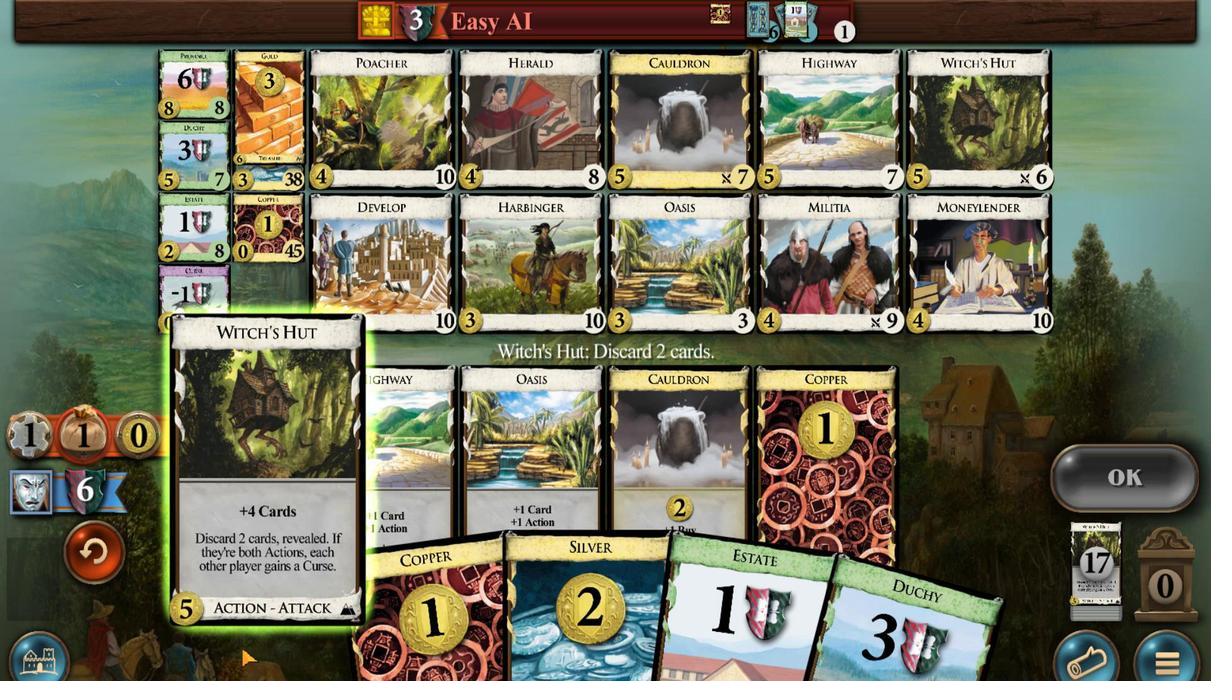
Action: Mouse moved to (853, 501)
Screenshot: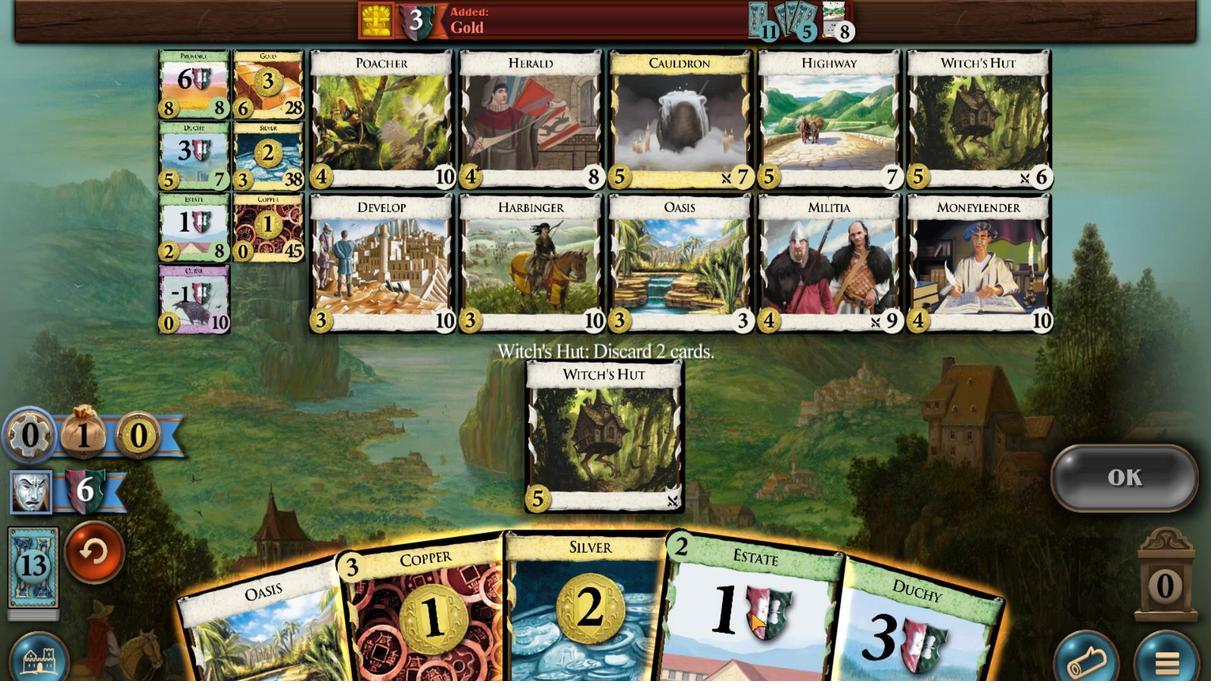 
Action: Mouse scrolled (853, 501) with delta (0, 0)
Screenshot: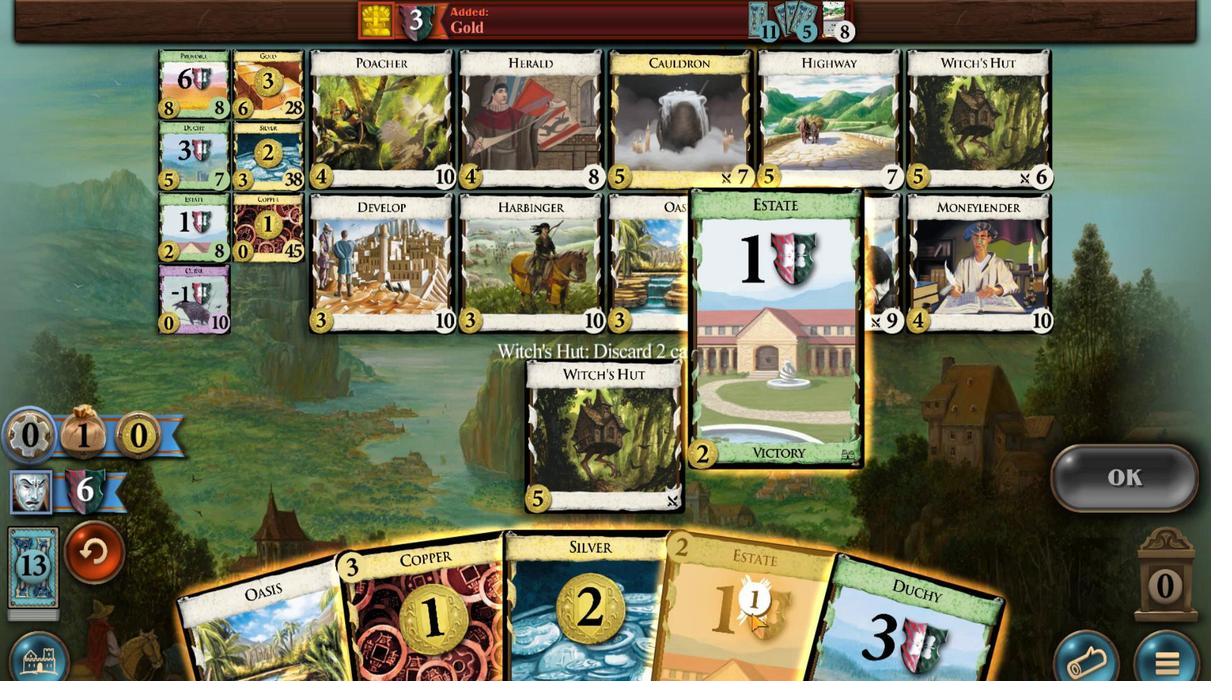 
Action: Mouse scrolled (853, 501) with delta (0, 0)
Screenshot: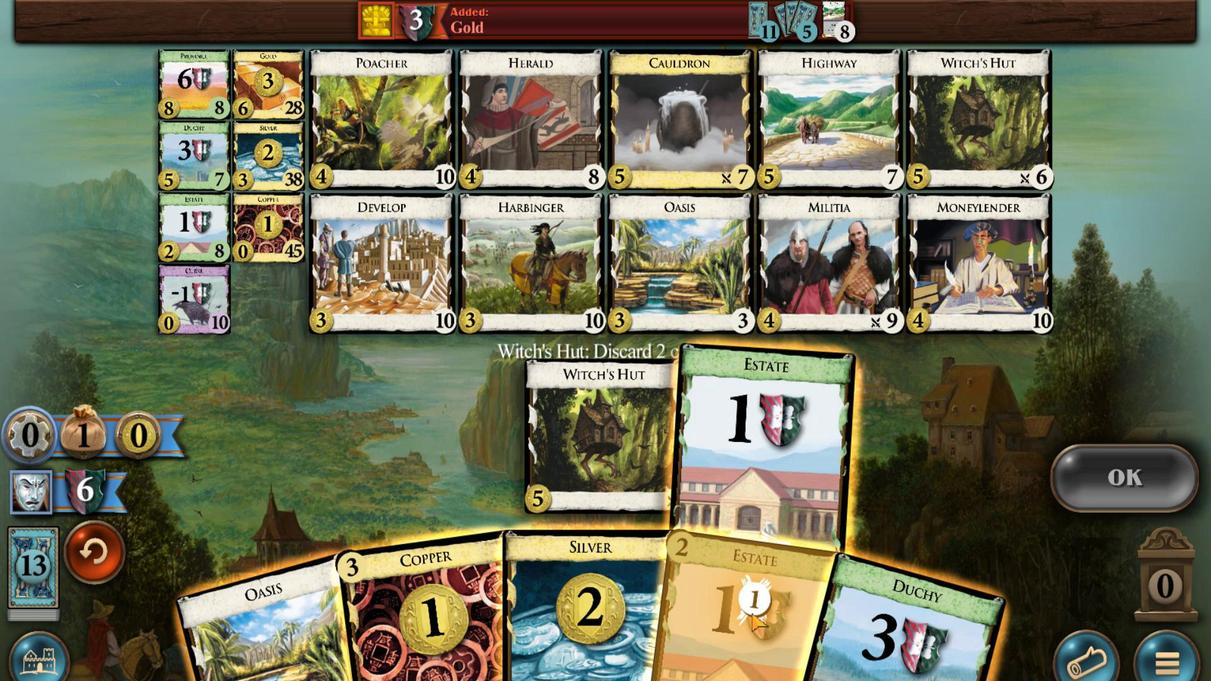 
Action: Mouse scrolled (853, 501) with delta (0, 0)
Screenshot: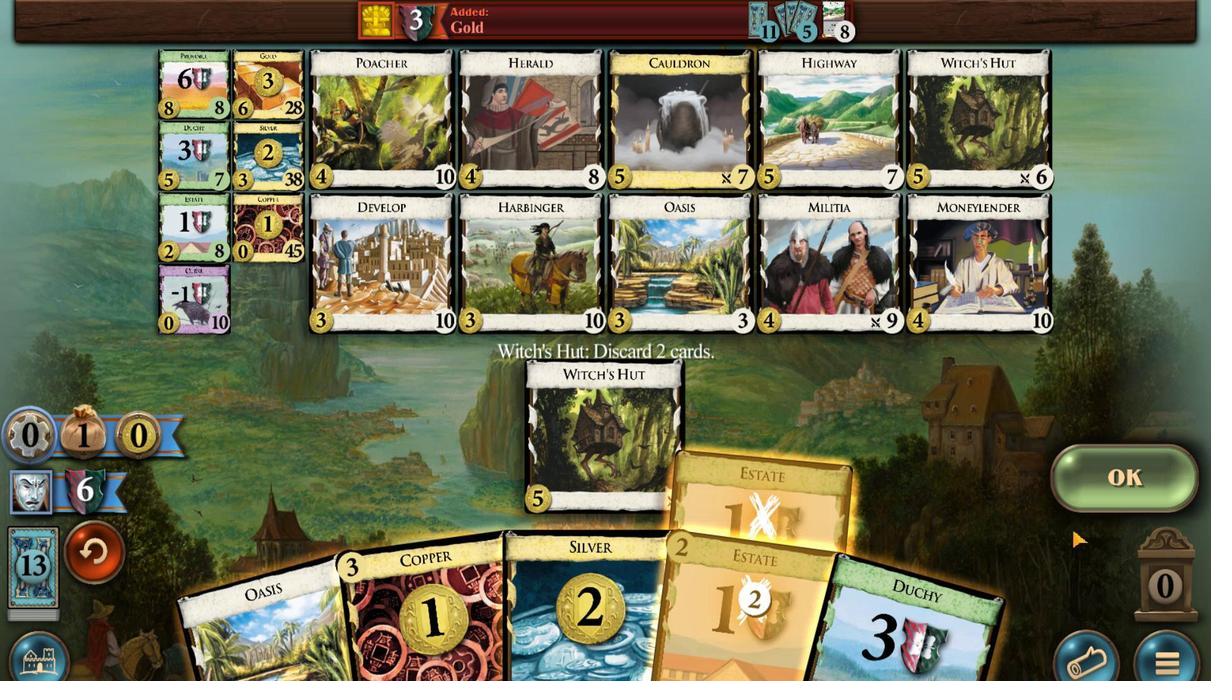 
Action: Mouse moved to (1085, 490)
Screenshot: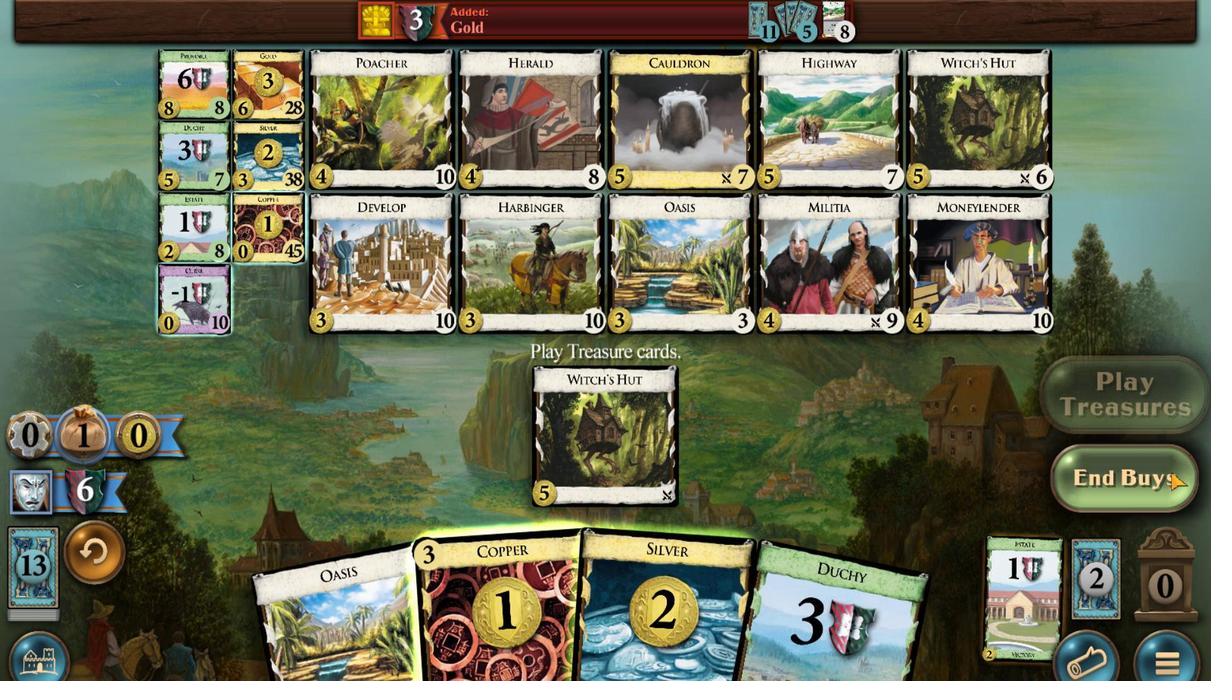 
Action: Mouse pressed left at (1085, 490)
Screenshot: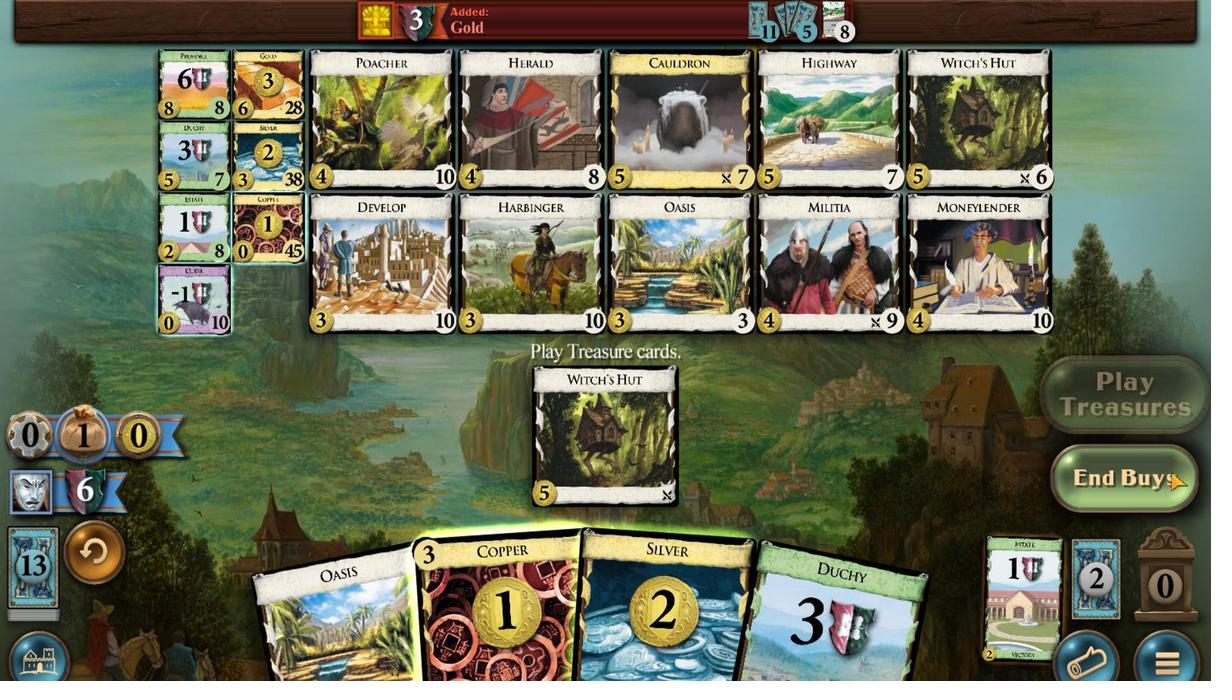 
Action: Mouse moved to (791, 499)
Screenshot: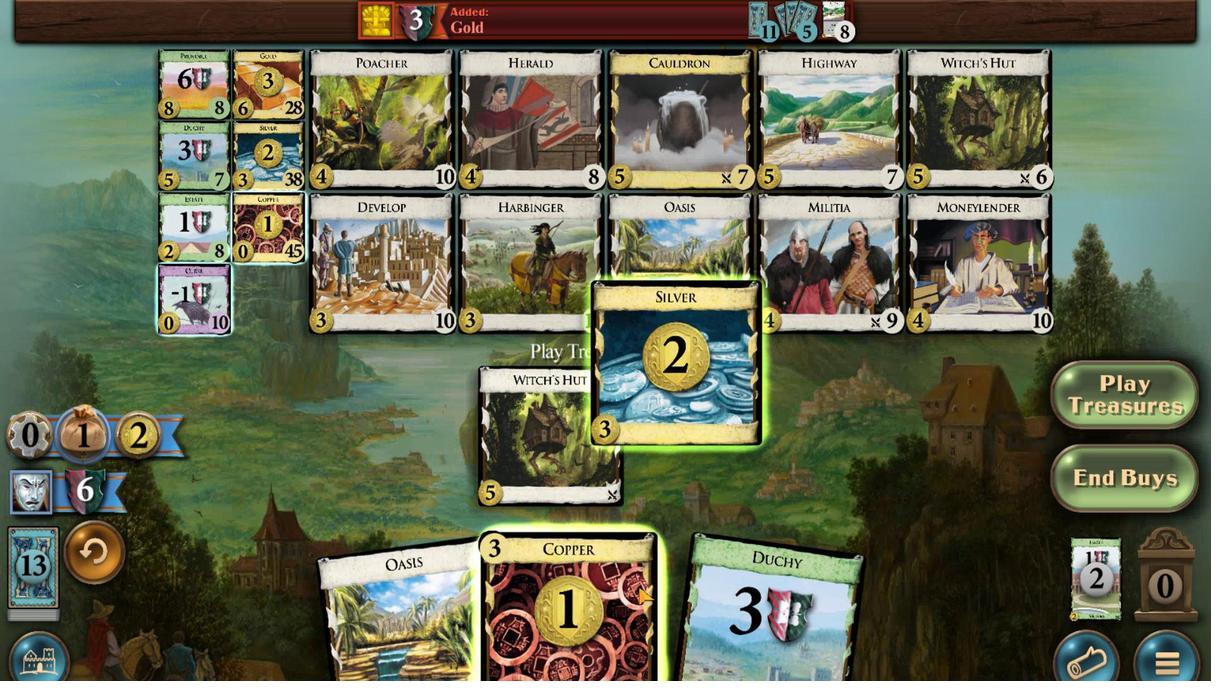 
Action: Mouse scrolled (791, 499) with delta (0, 0)
Screenshot: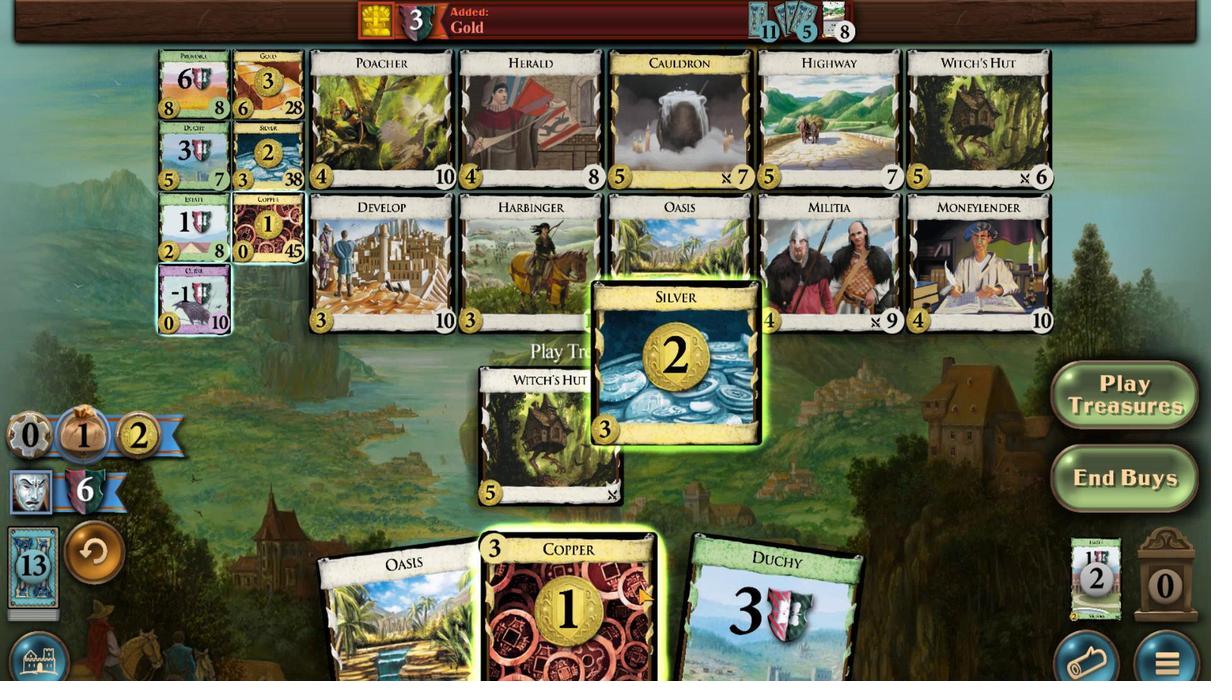 
Action: Mouse moved to (765, 500)
Screenshot: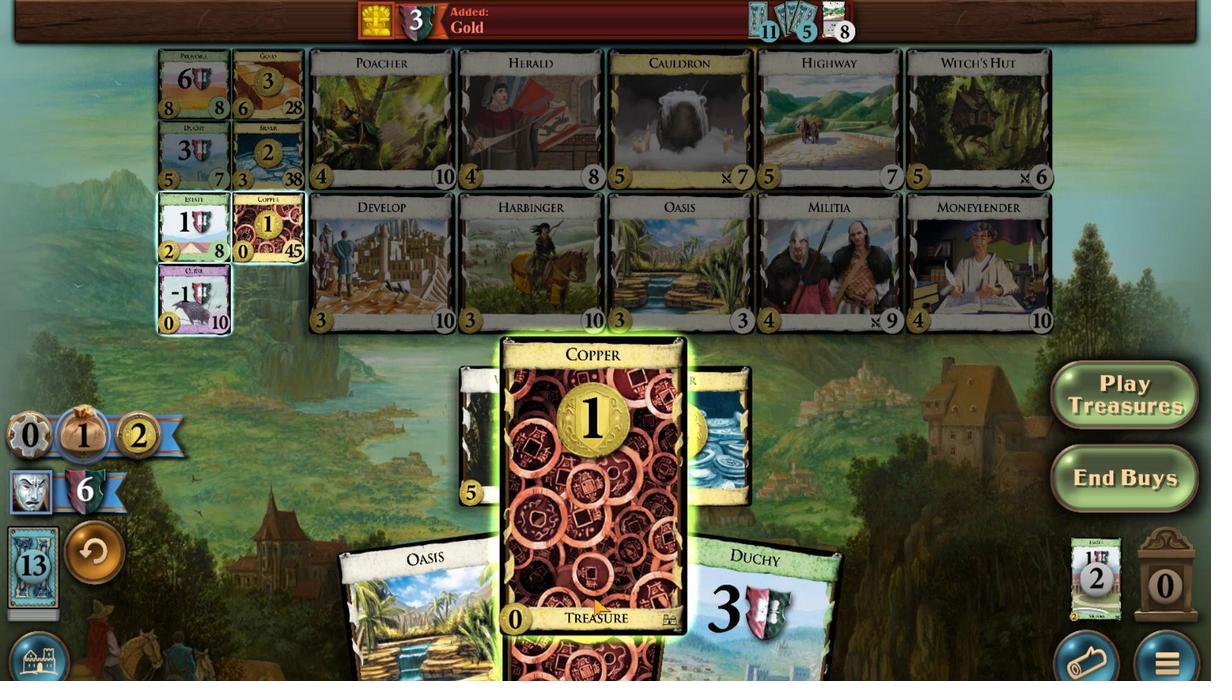 
Action: Mouse scrolled (765, 500) with delta (0, 0)
Screenshot: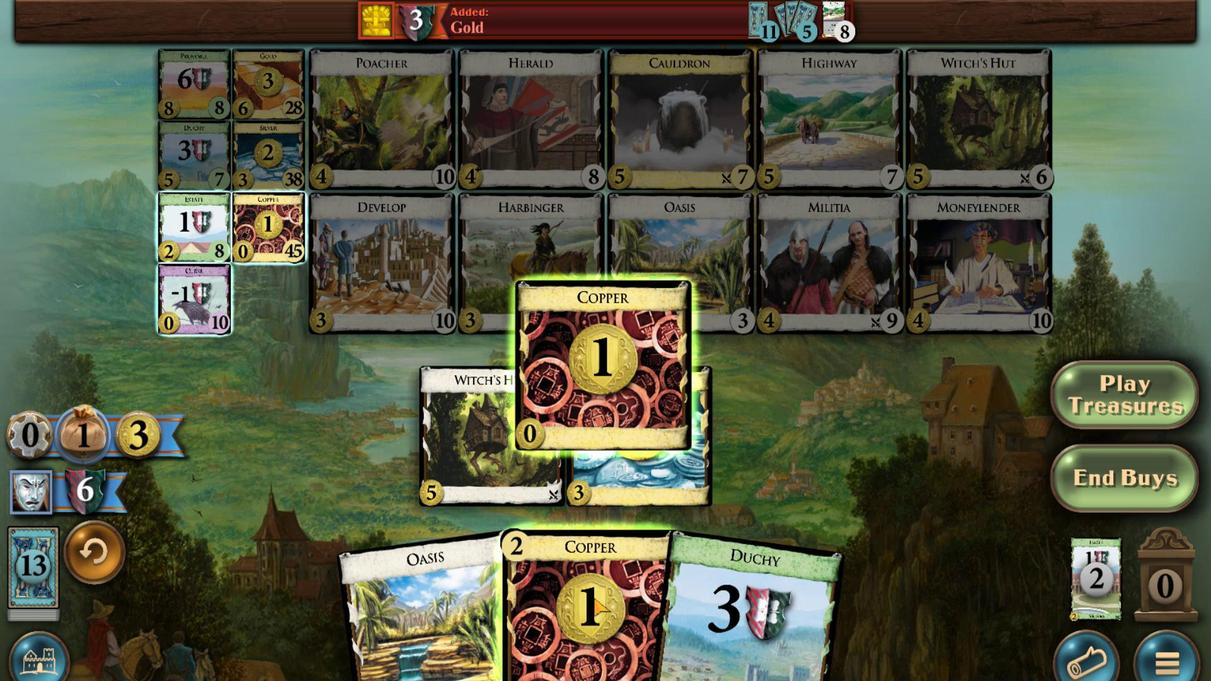 
Action: Mouse scrolled (765, 500) with delta (0, 0)
Screenshot: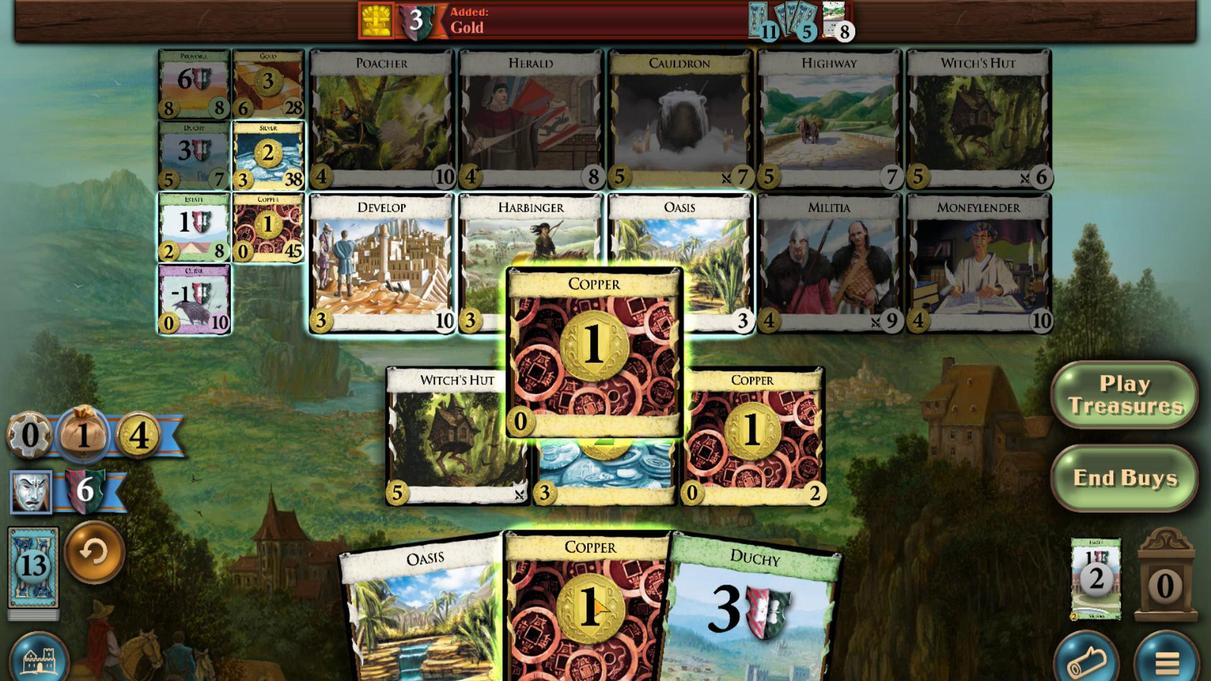 
Action: Mouse moved to (724, 501)
Screenshot: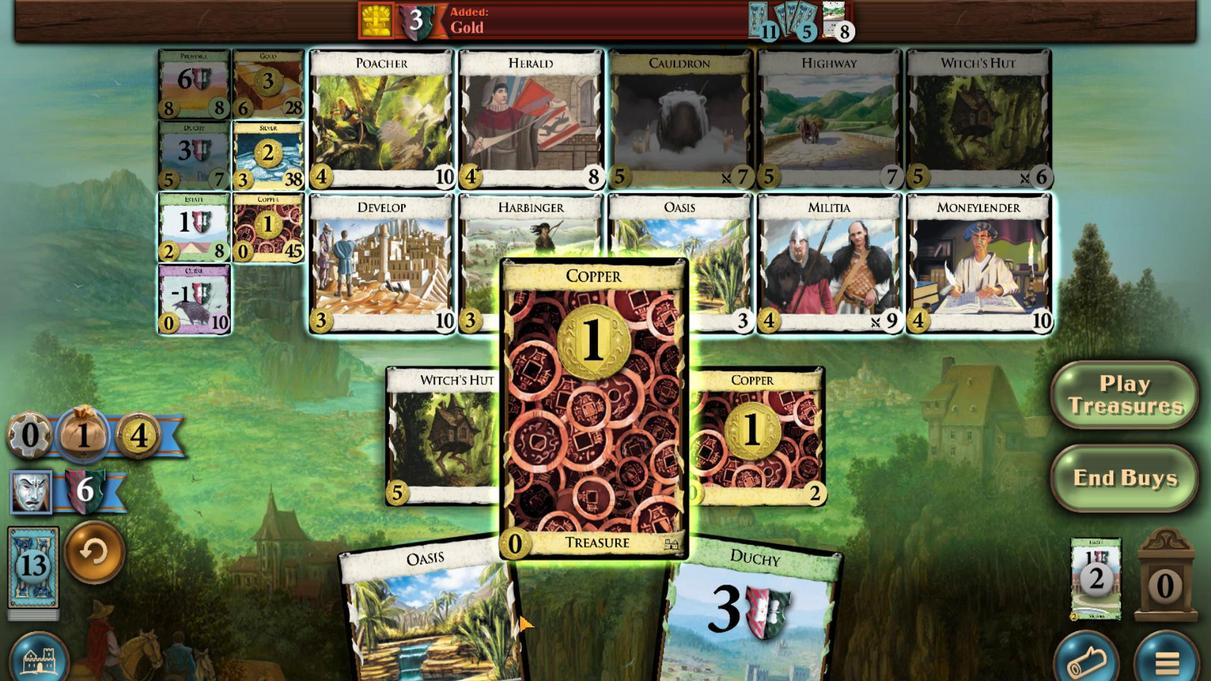 
Action: Mouse scrolled (724, 501) with delta (0, 0)
Screenshot: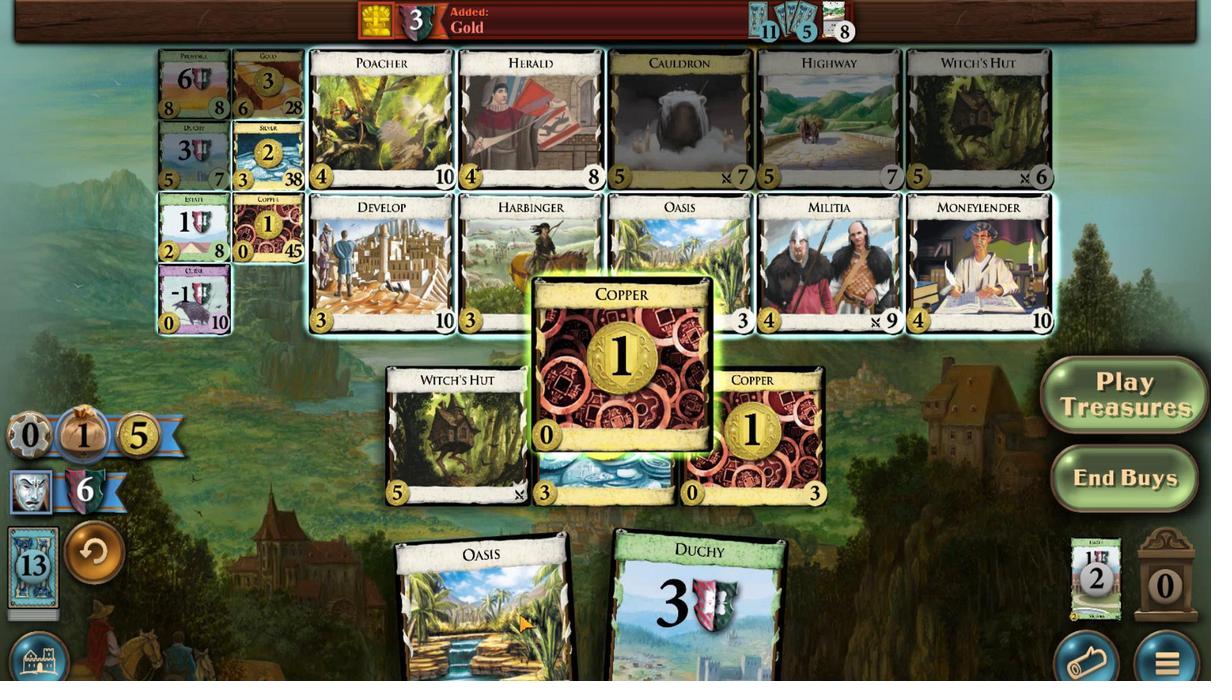 
Action: Mouse moved to (554, 465)
Screenshot: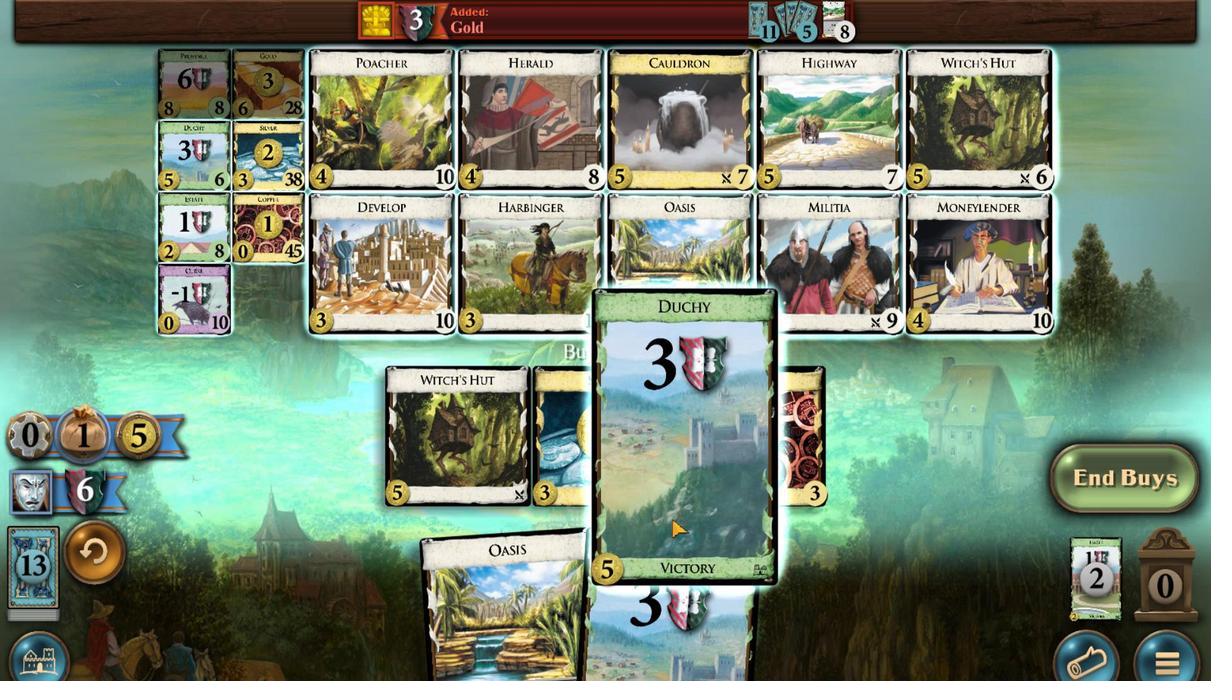 
Action: Mouse pressed left at (554, 465)
Screenshot: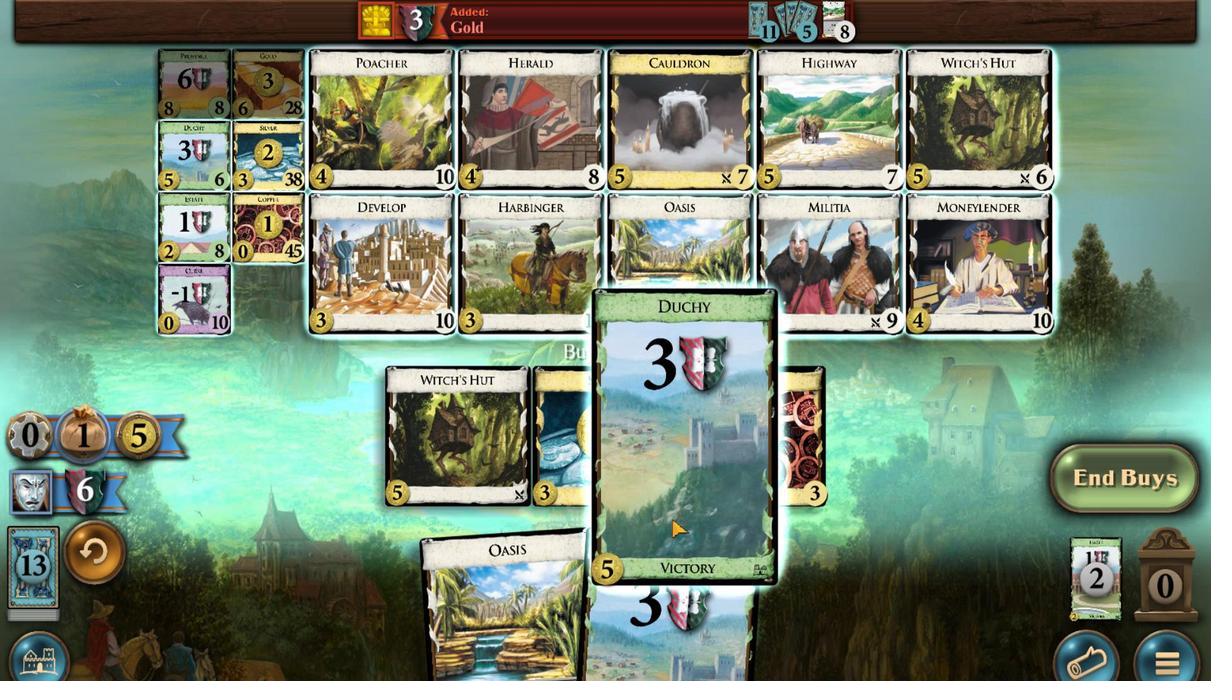 
Action: Mouse moved to (783, 497)
Screenshot: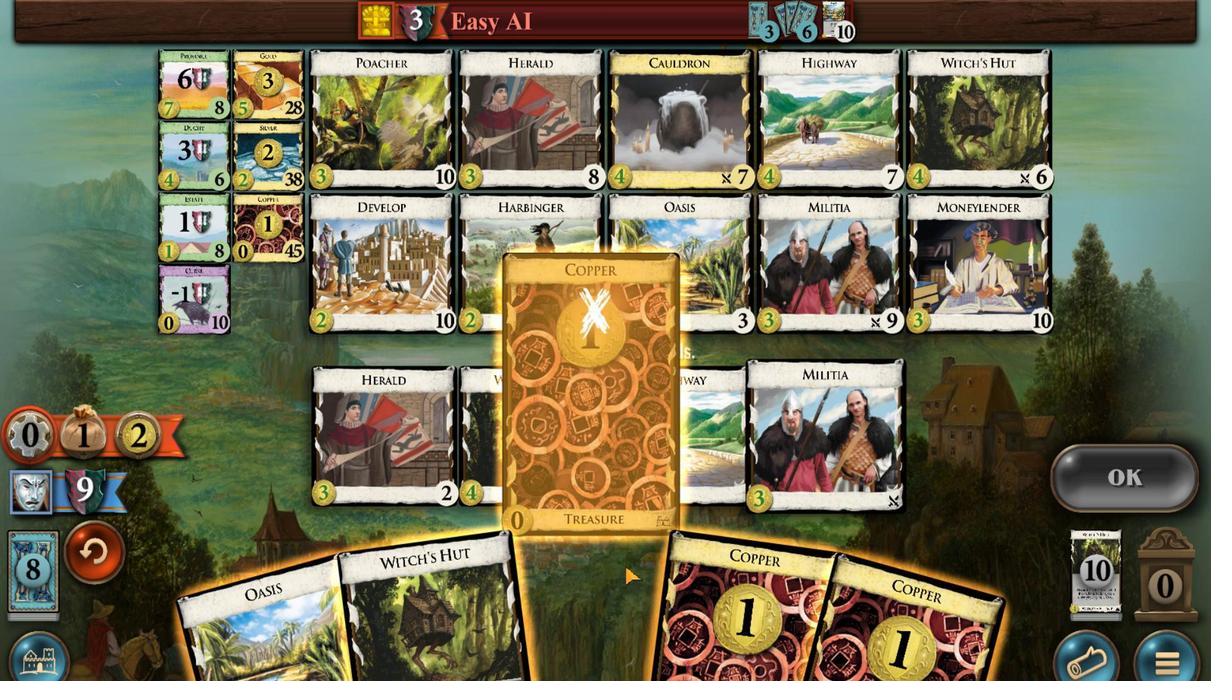 
Action: Mouse scrolled (783, 497) with delta (0, 0)
Screenshot: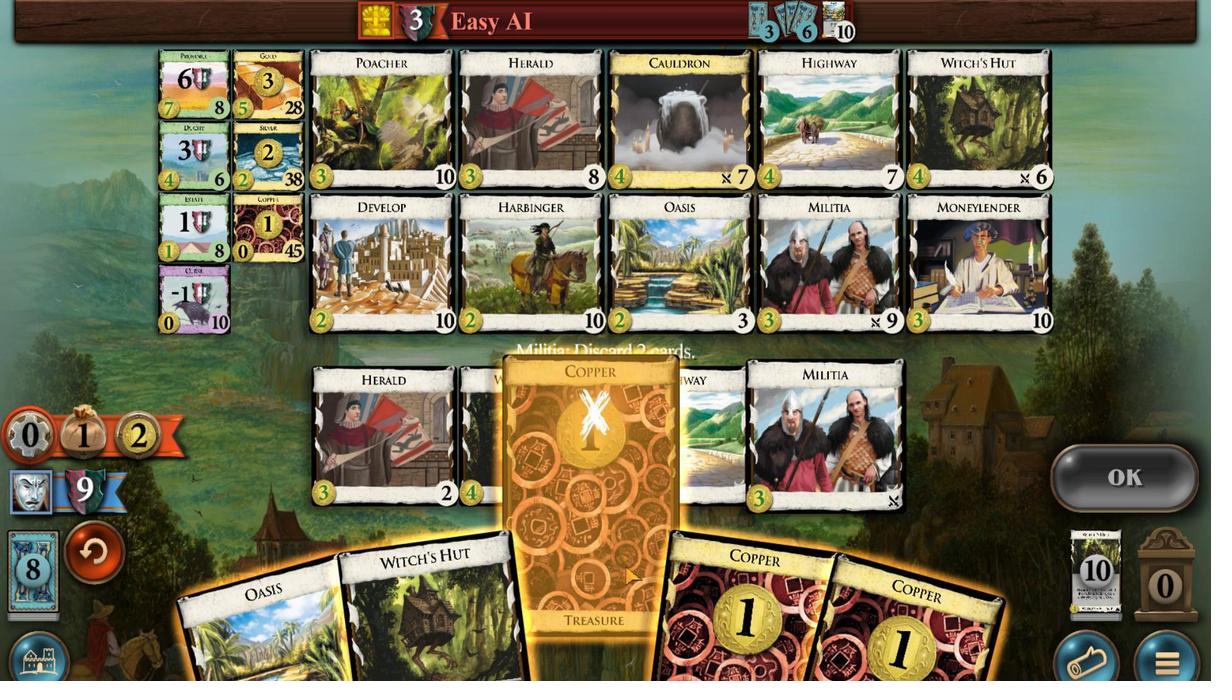 
Action: Mouse moved to (870, 500)
Screenshot: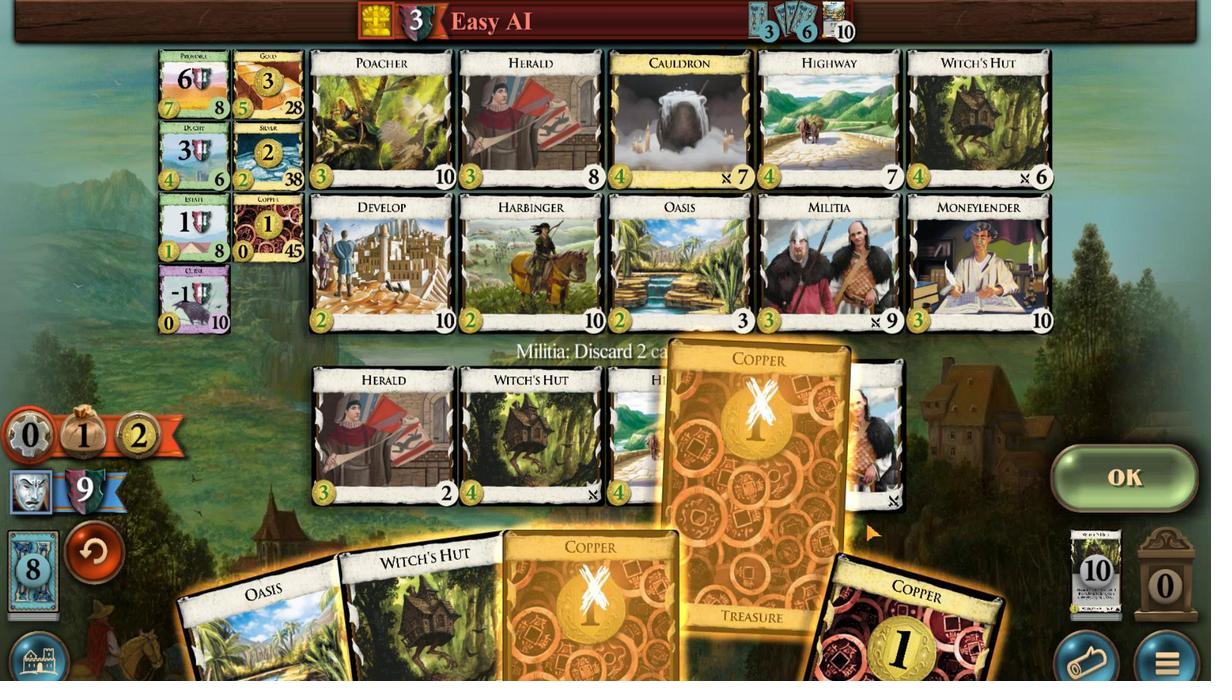 
Action: Mouse scrolled (870, 500) with delta (0, 0)
Screenshot: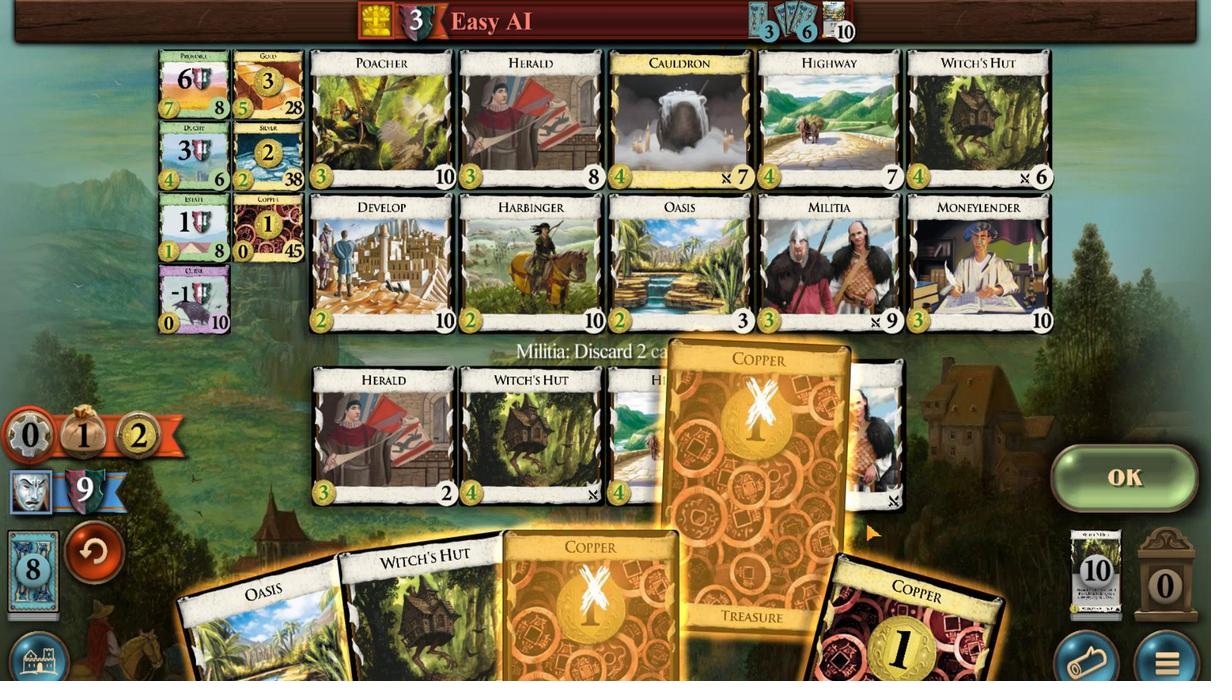 
Action: Mouse moved to (1070, 490)
Screenshot: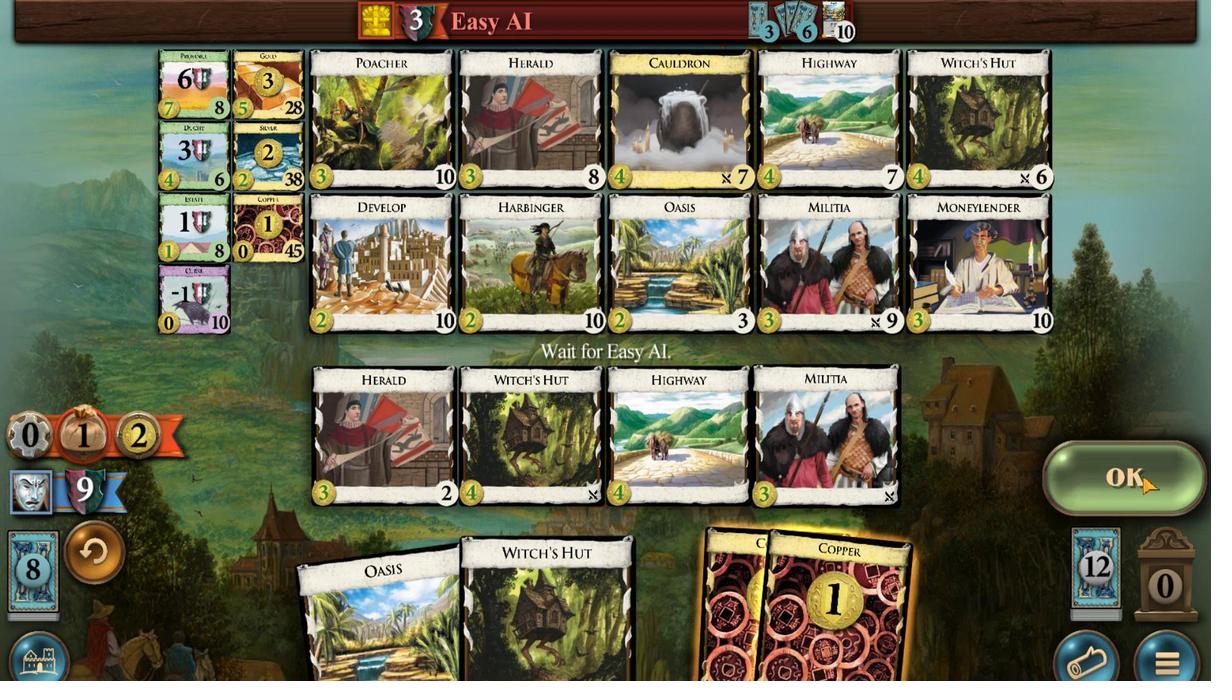 
Action: Mouse pressed left at (1070, 490)
Screenshot: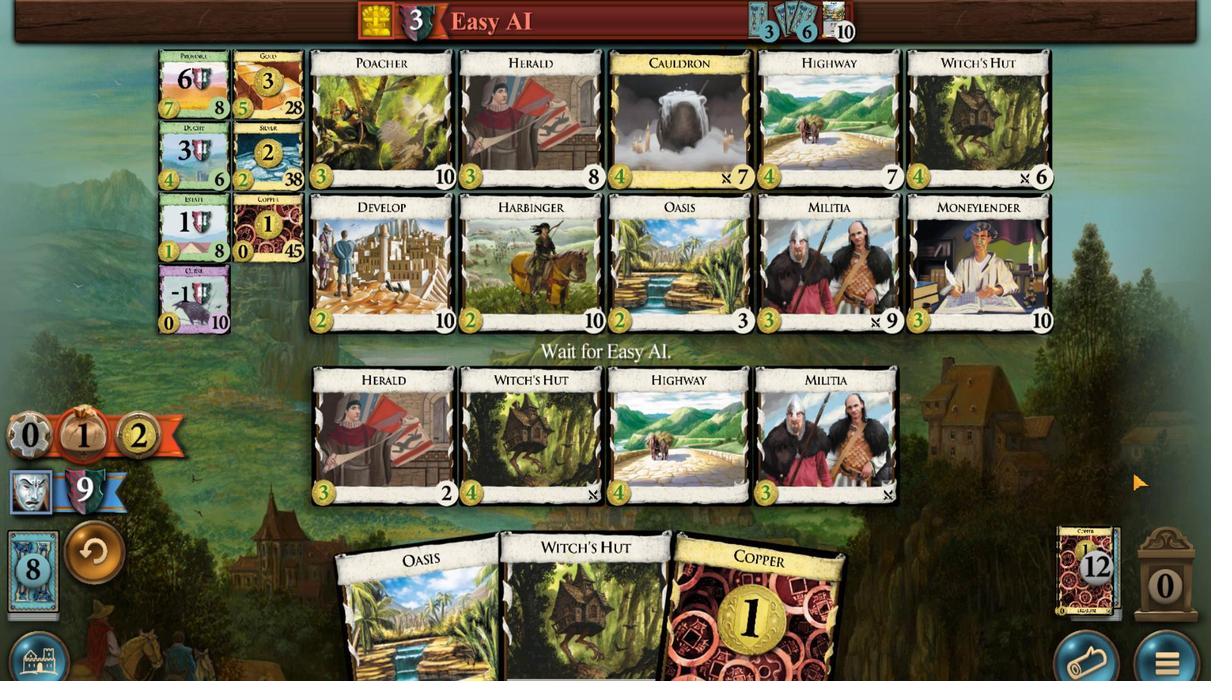 
Action: Mouse moved to (766, 495)
Screenshot: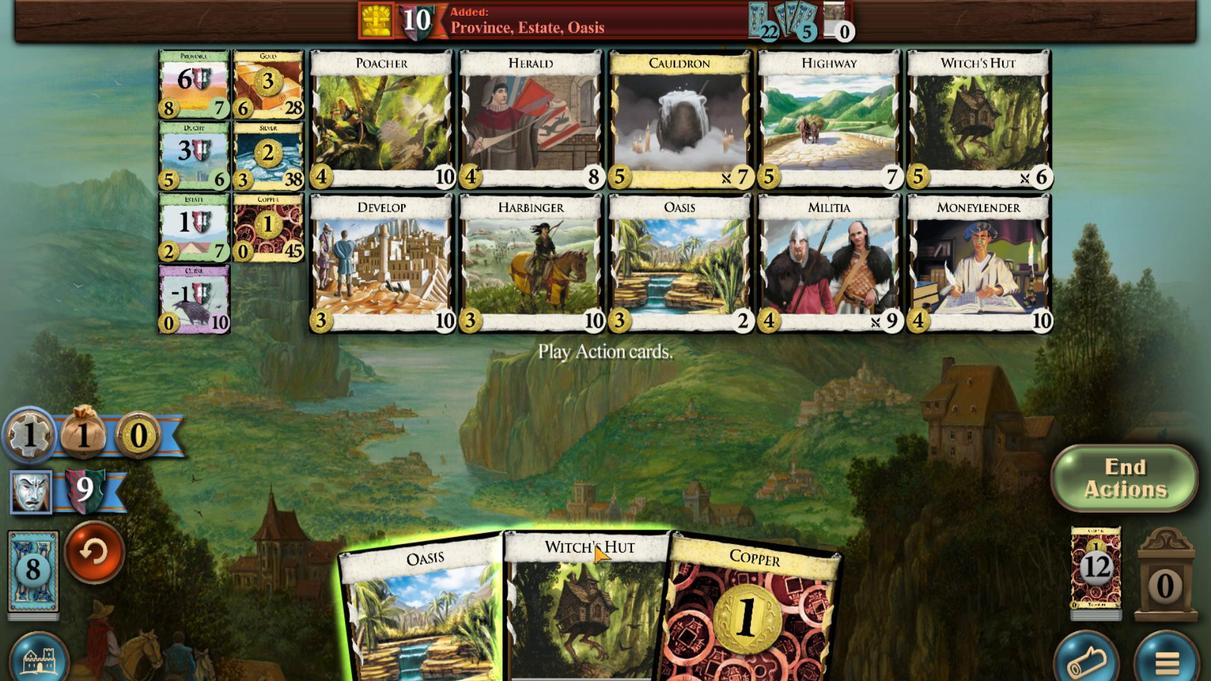 
Action: Mouse scrolled (766, 495) with delta (0, 0)
Screenshot: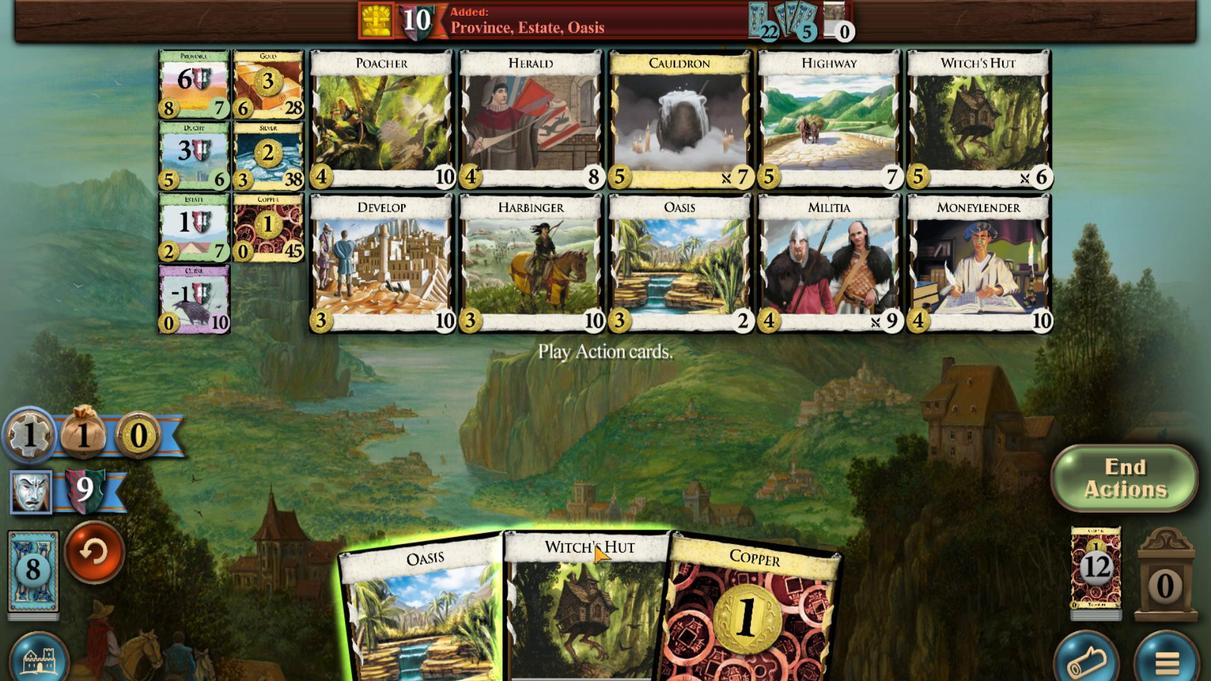 
Action: Mouse moved to (766, 495)
Screenshot: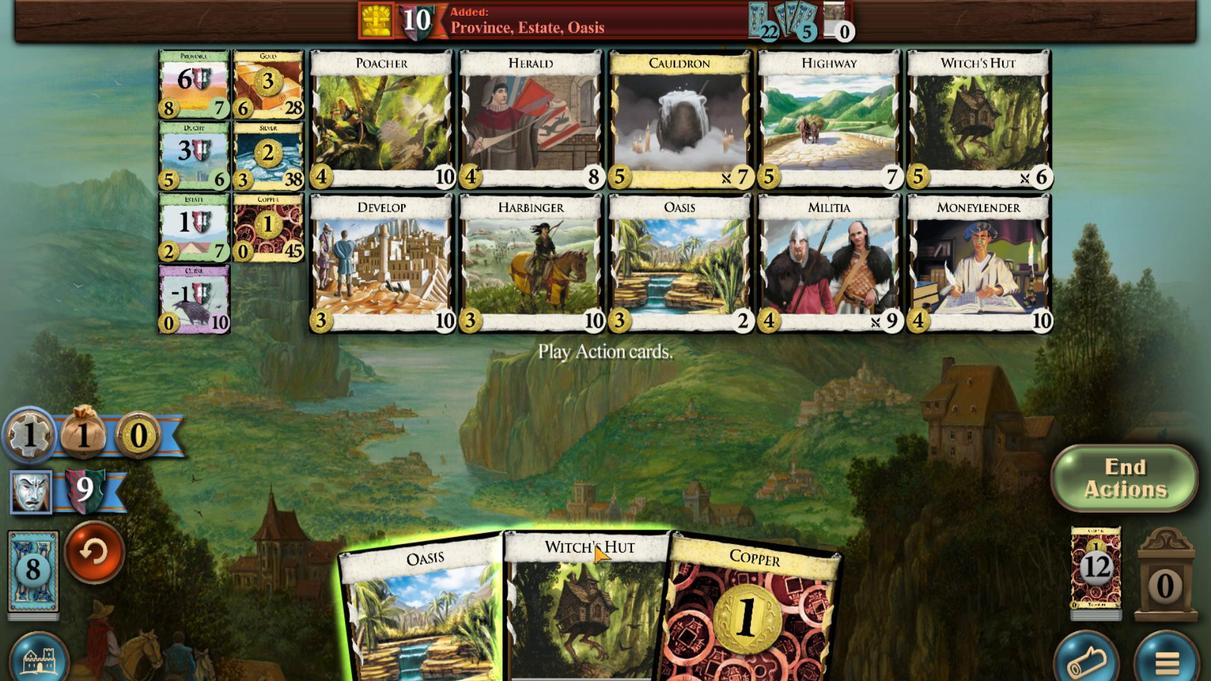 
Action: Mouse scrolled (766, 495) with delta (0, 0)
Screenshot: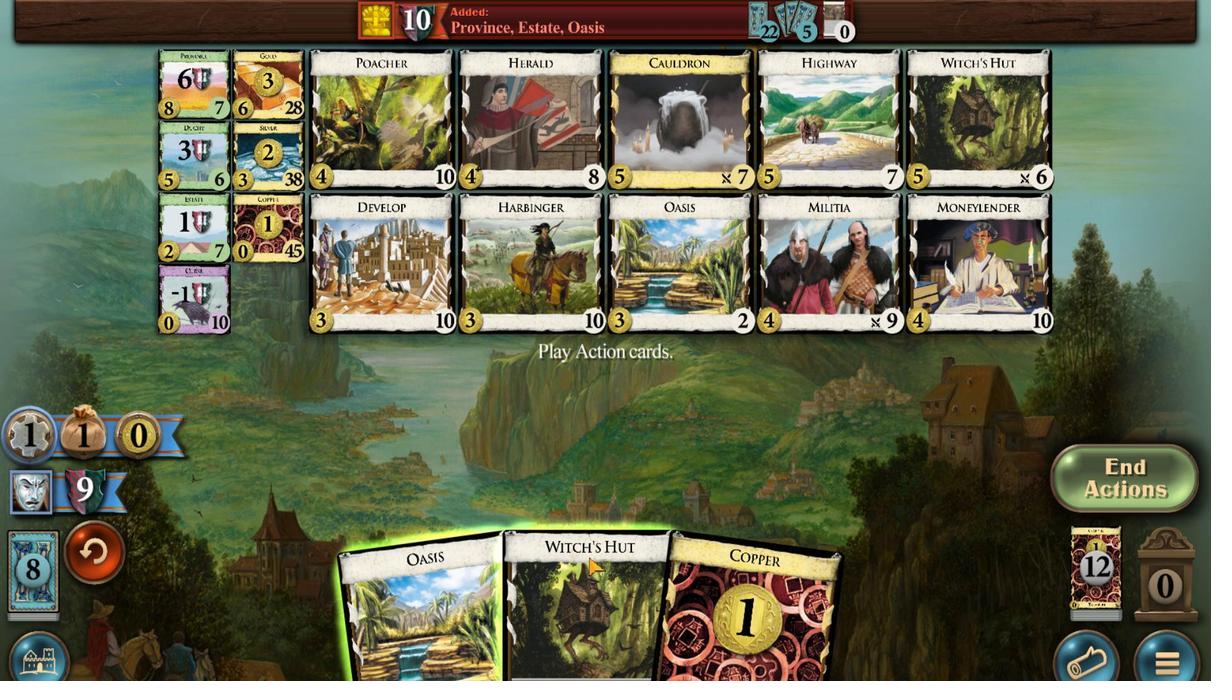 
Action: Mouse moved to (762, 497)
Screenshot: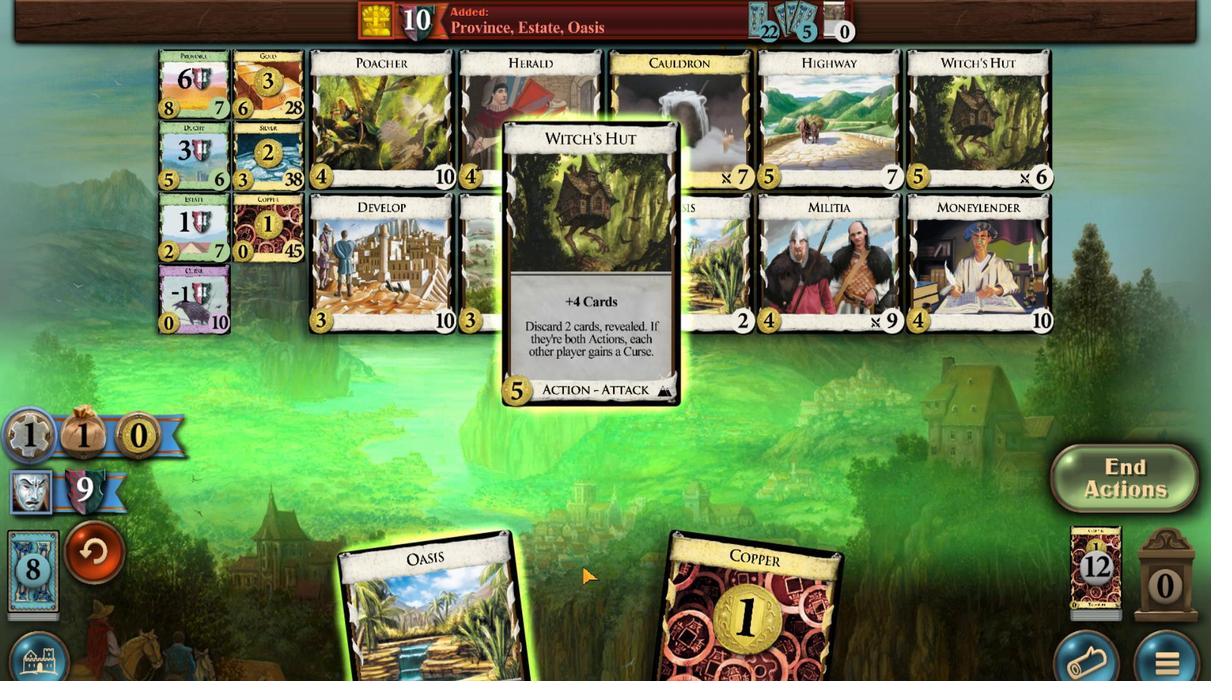 
Action: Mouse scrolled (762, 497) with delta (0, 0)
Screenshot: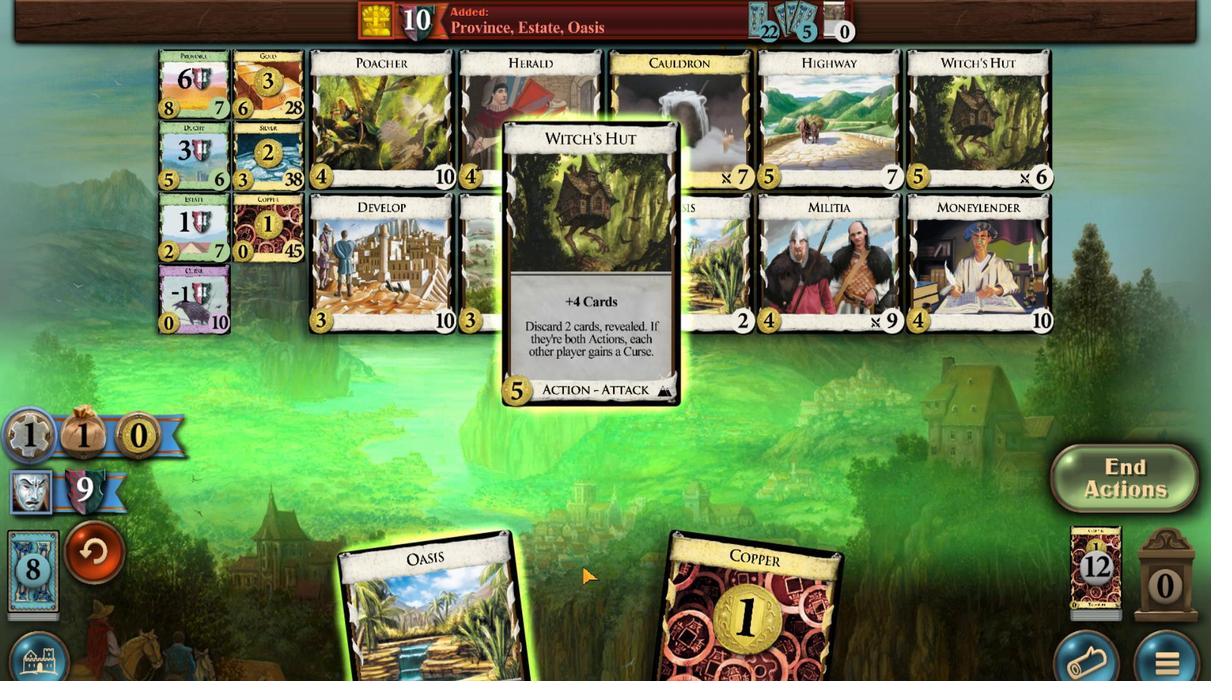 
Action: Mouse moved to (762, 497)
Screenshot: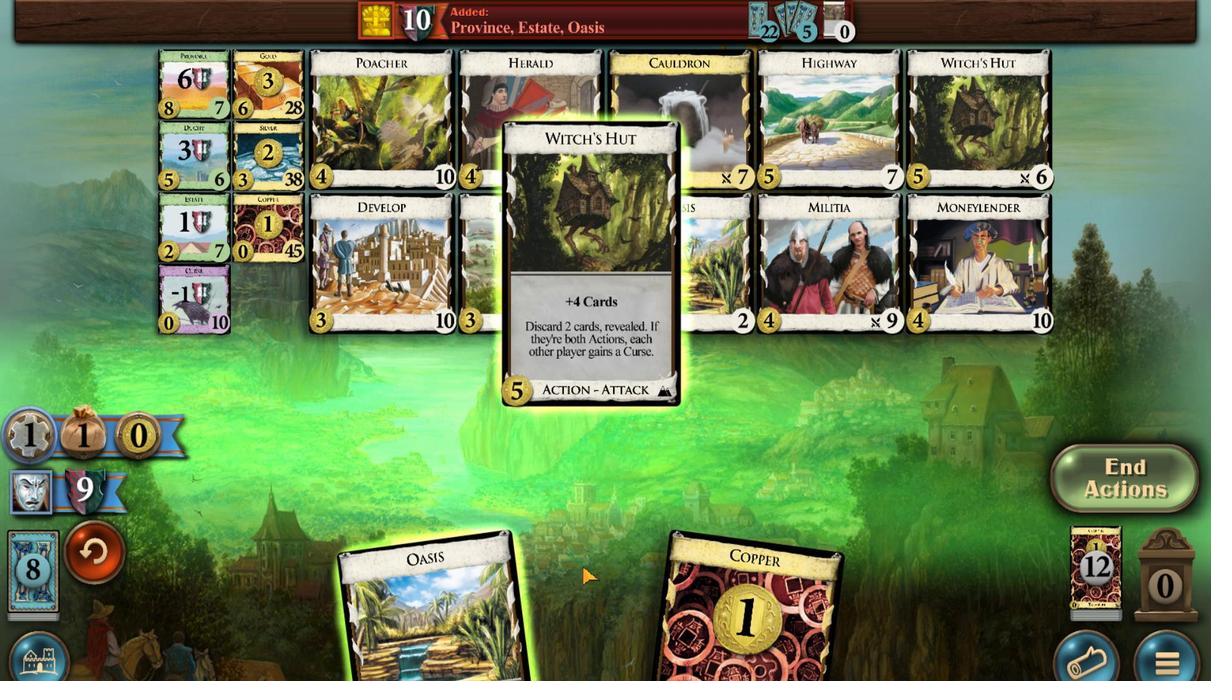 
Action: Mouse scrolled (762, 497) with delta (0, 0)
Screenshot: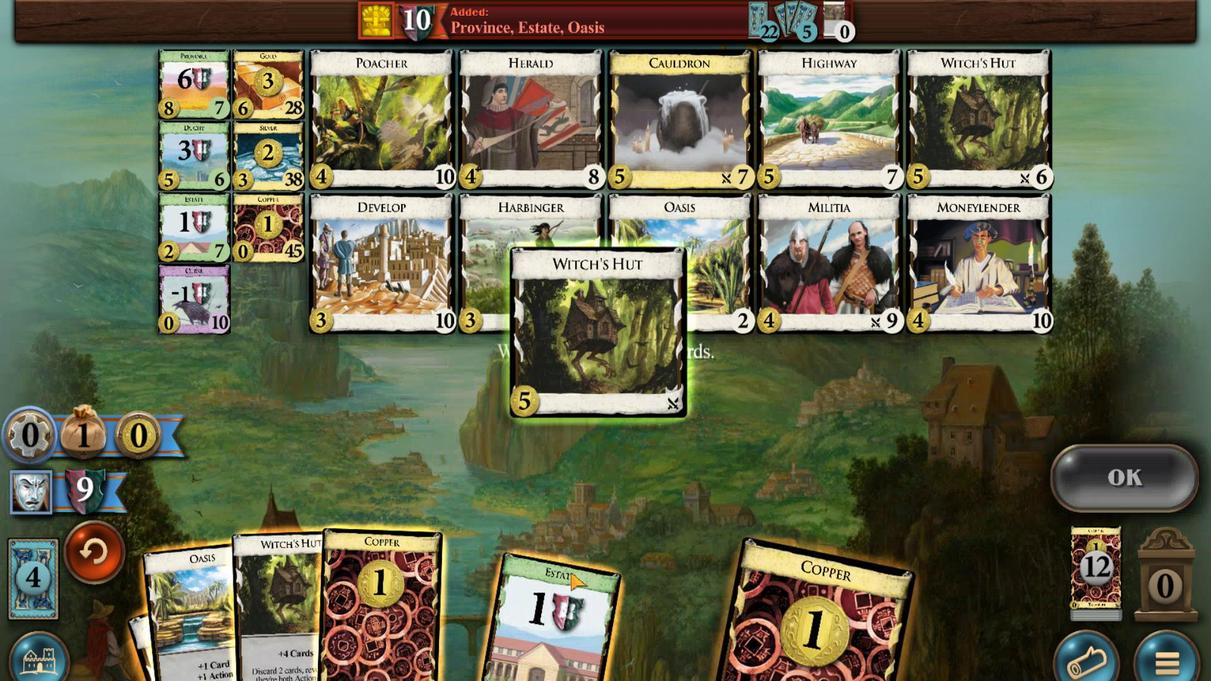 
Action: Mouse moved to (791, 499)
Screenshot: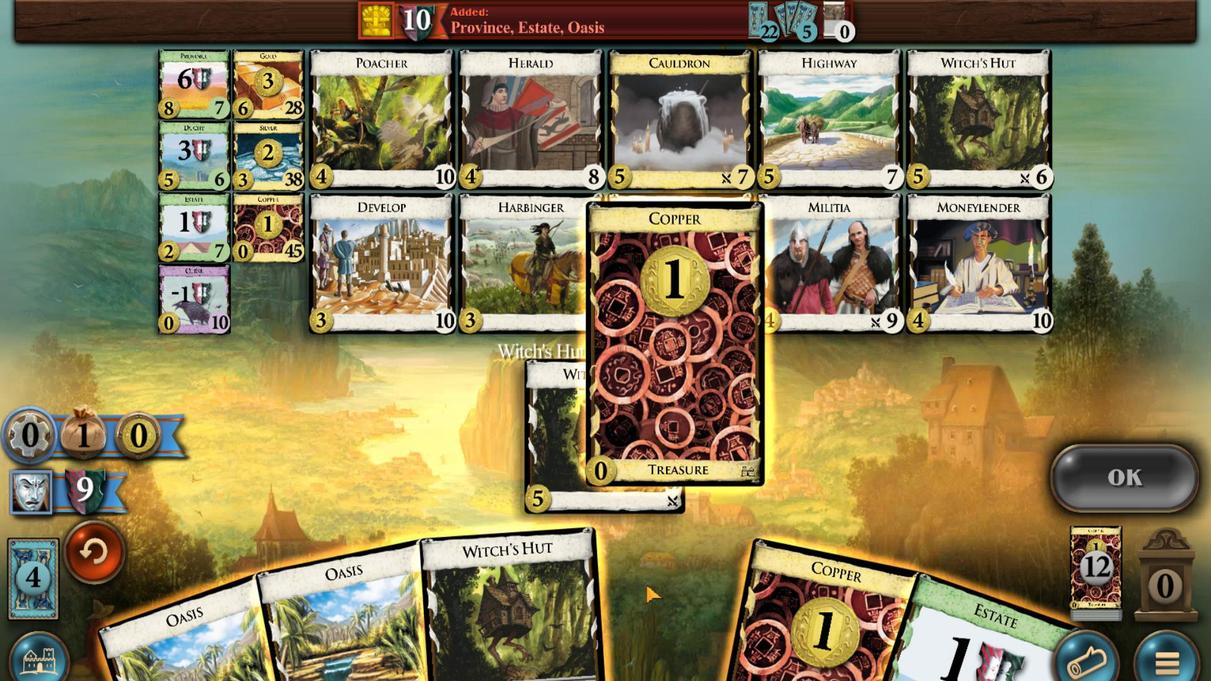 
Action: Mouse scrolled (791, 499) with delta (0, 0)
Screenshot: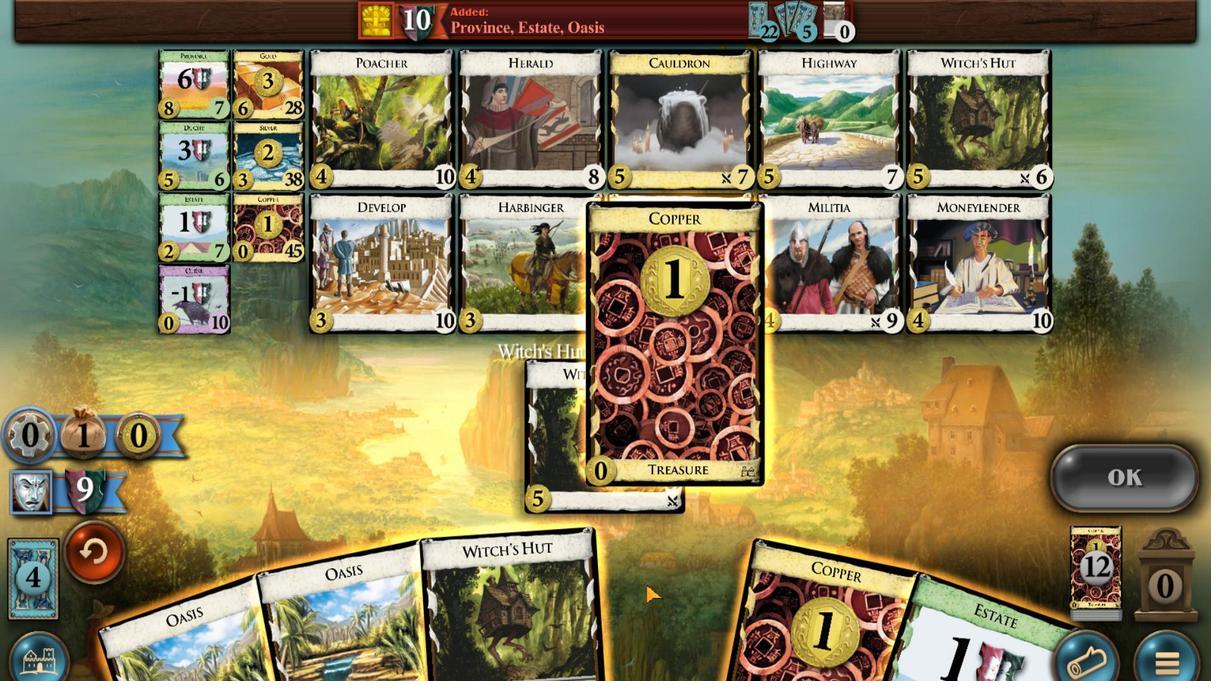 
Action: Mouse scrolled (791, 499) with delta (0, 0)
Screenshot: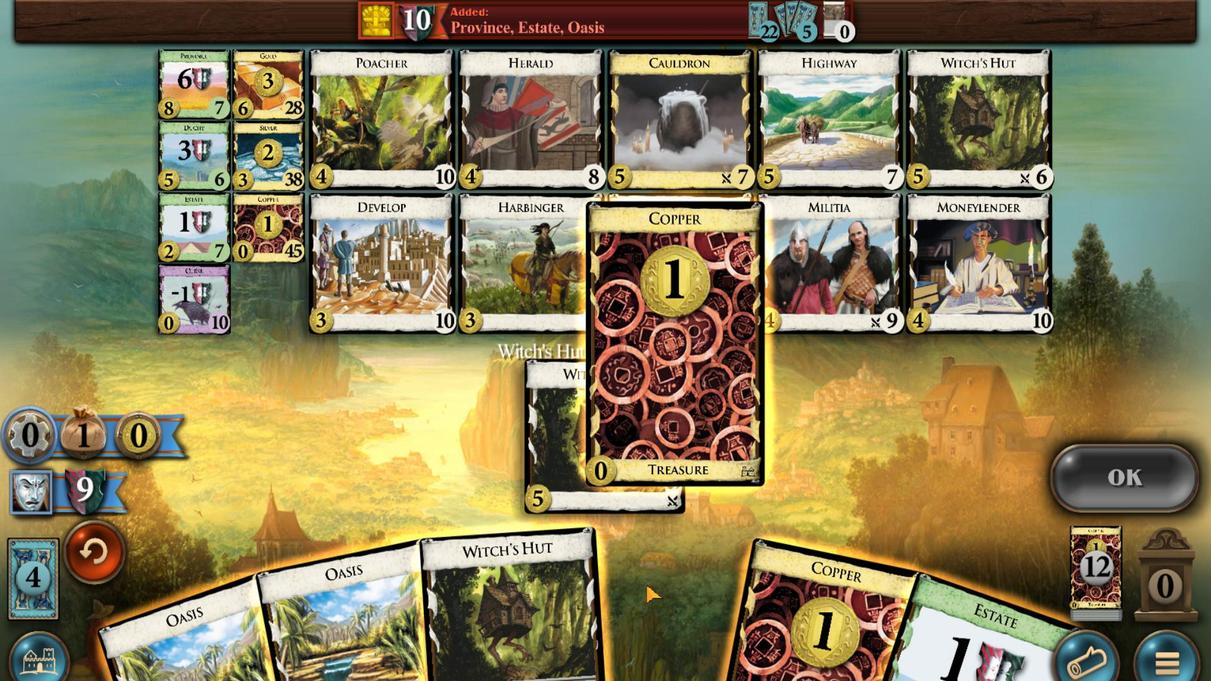 
Action: Mouse moved to (965, 500)
Screenshot: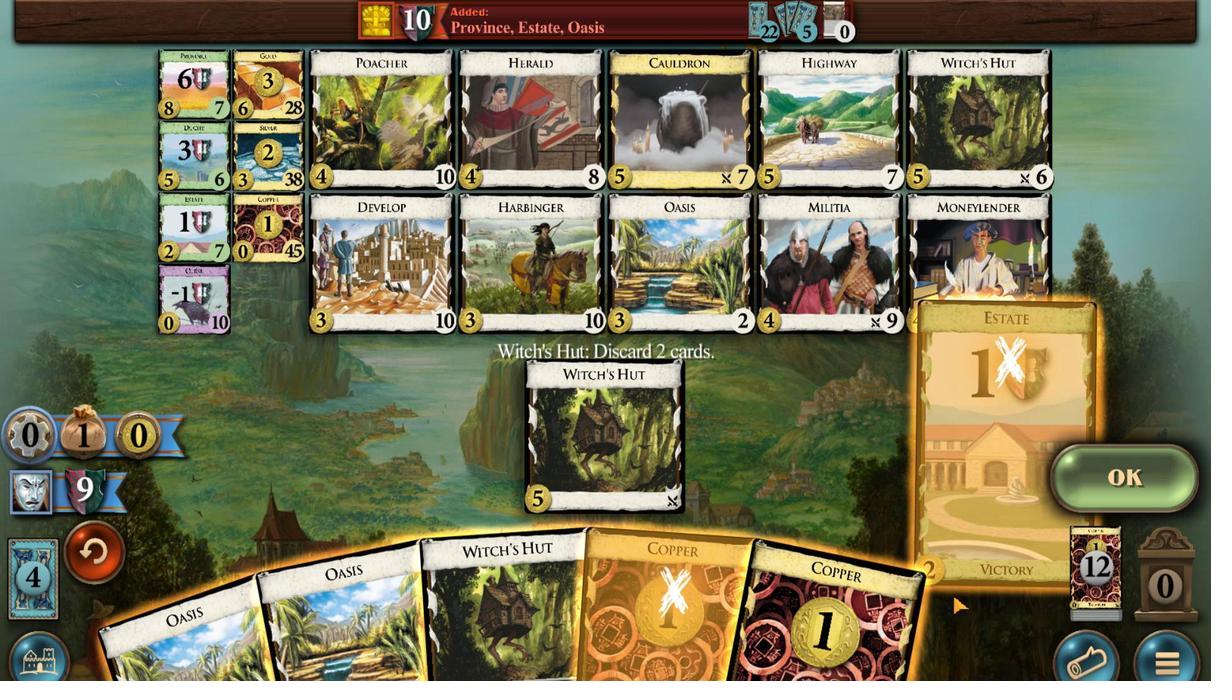 
Action: Mouse scrolled (965, 500) with delta (0, 0)
Screenshot: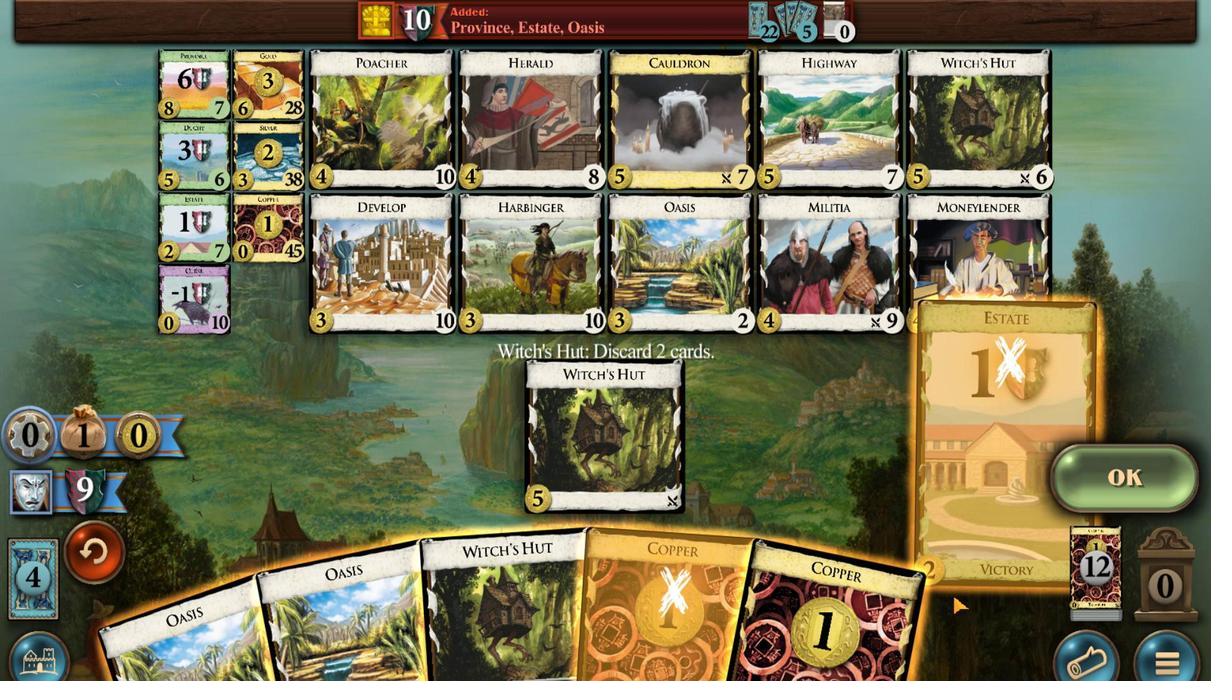 
Action: Mouse moved to (1058, 490)
Screenshot: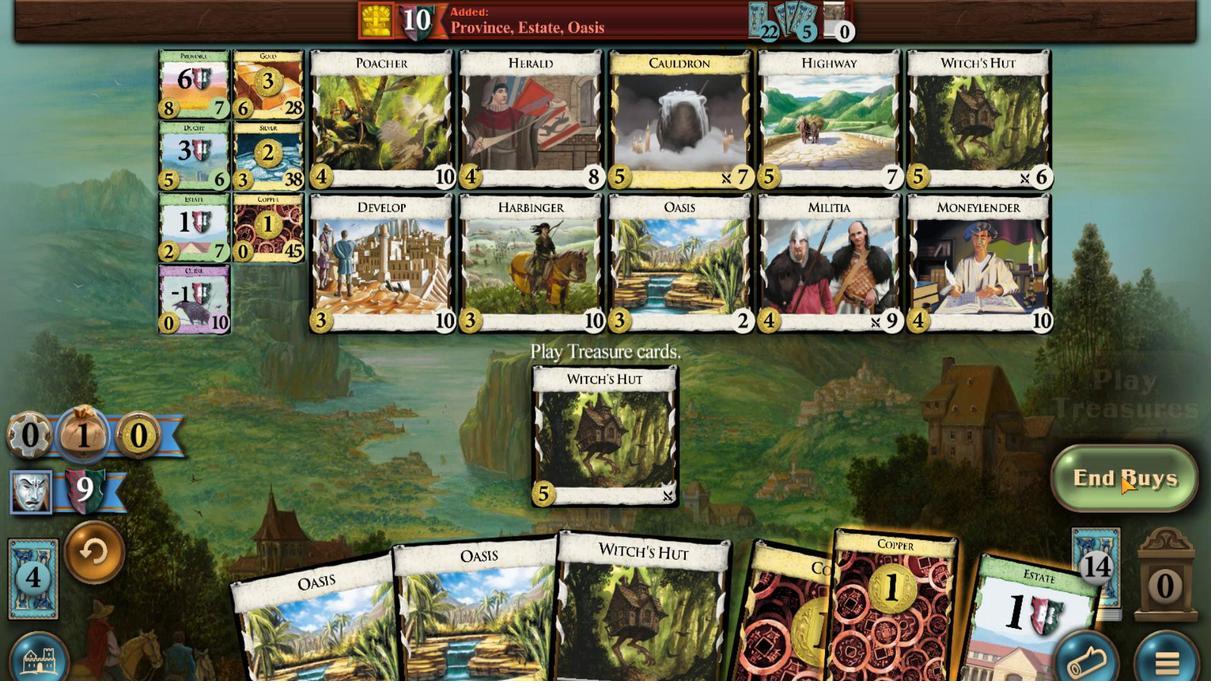 
Action: Mouse pressed left at (1058, 490)
Screenshot: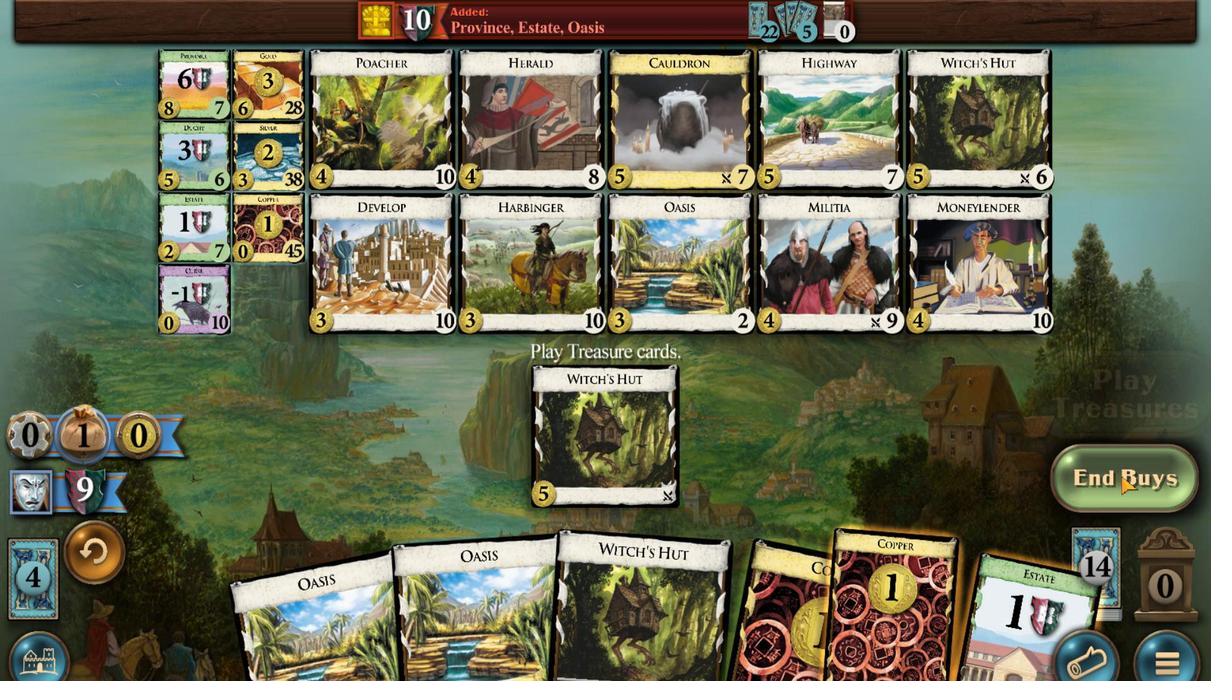 
Action: Mouse moved to (914, 502)
Screenshot: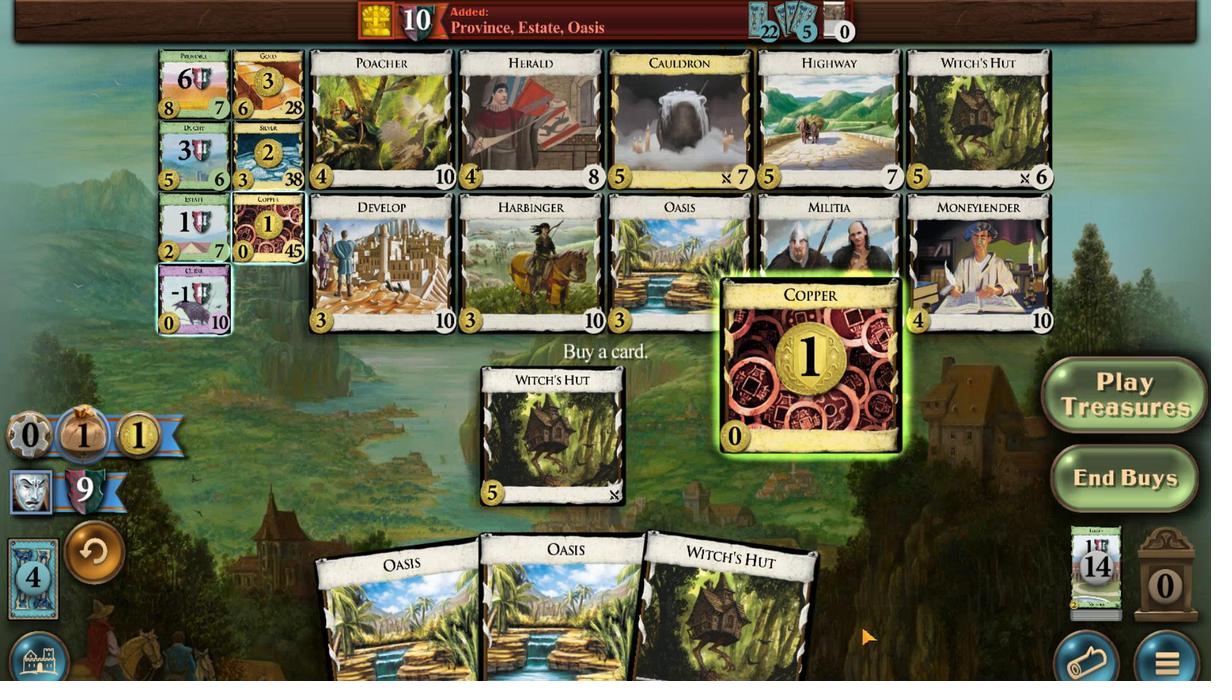 
Action: Mouse scrolled (914, 502) with delta (0, 0)
Screenshot: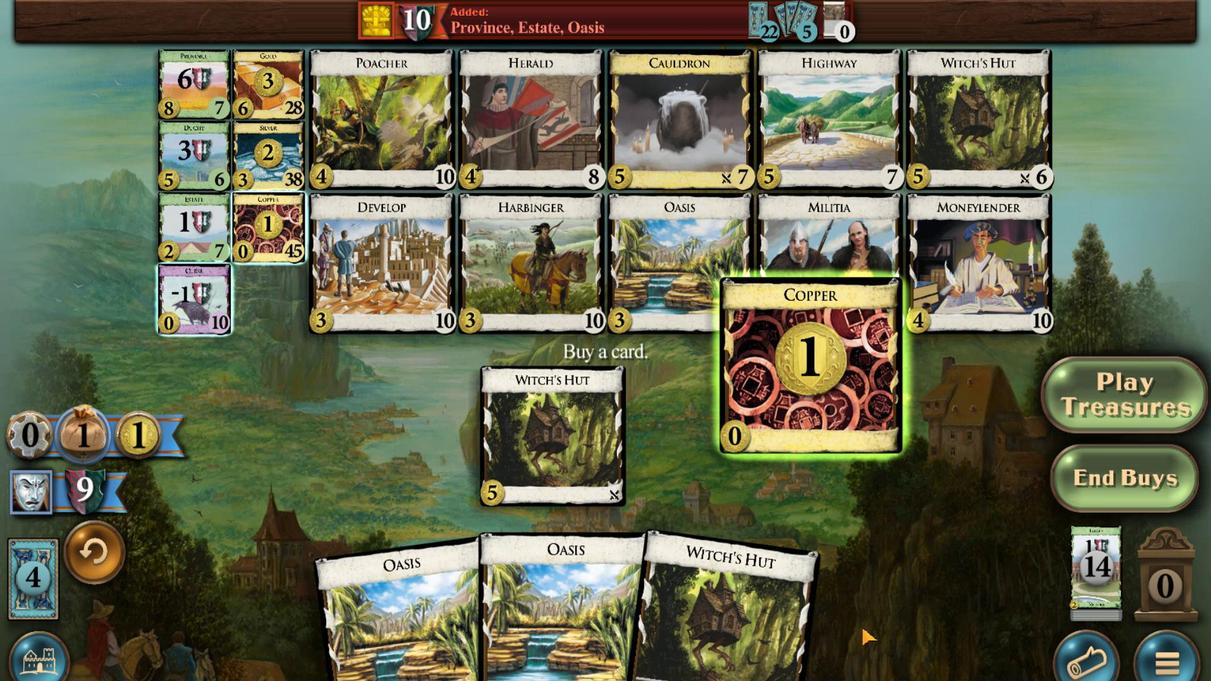 
Action: Mouse moved to (581, 470)
Screenshot: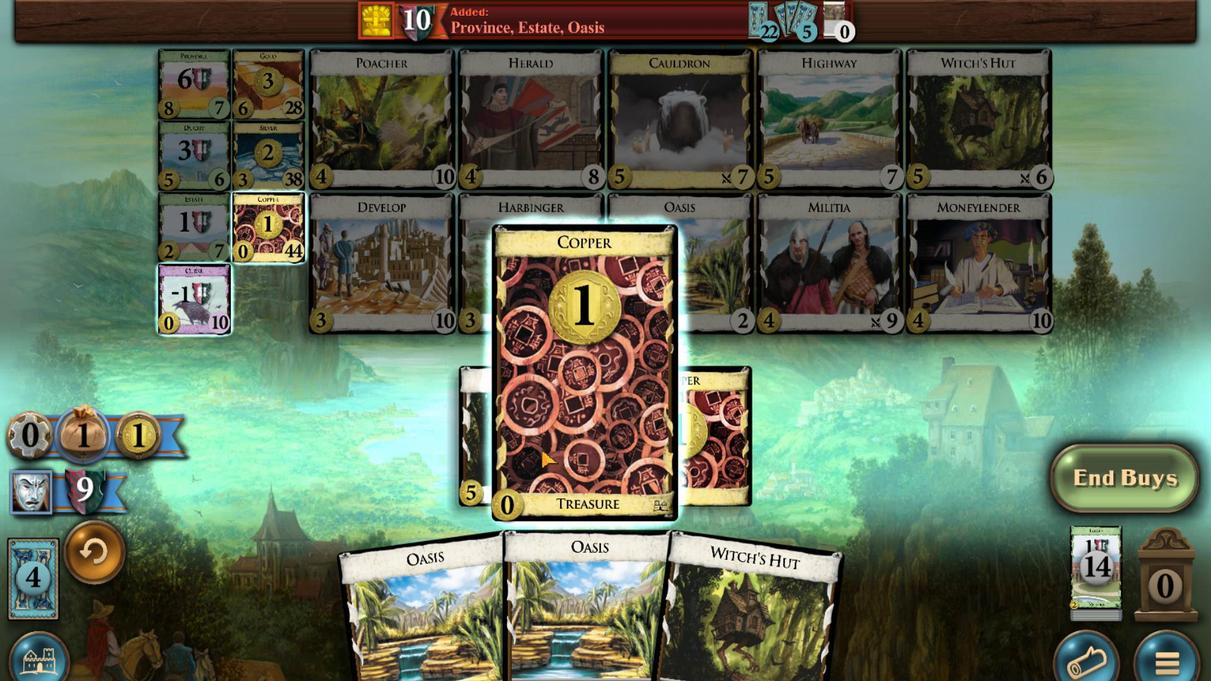 
Action: Mouse pressed left at (581, 470)
Screenshot: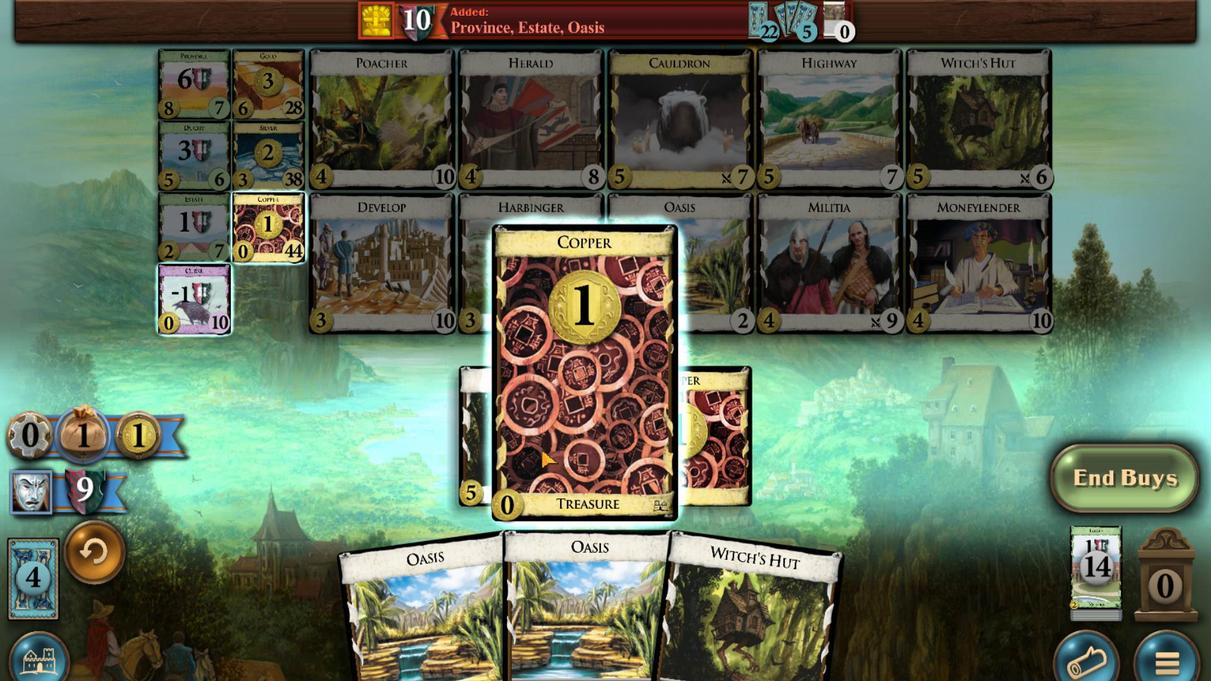 
Action: Mouse moved to (688, 500)
Screenshot: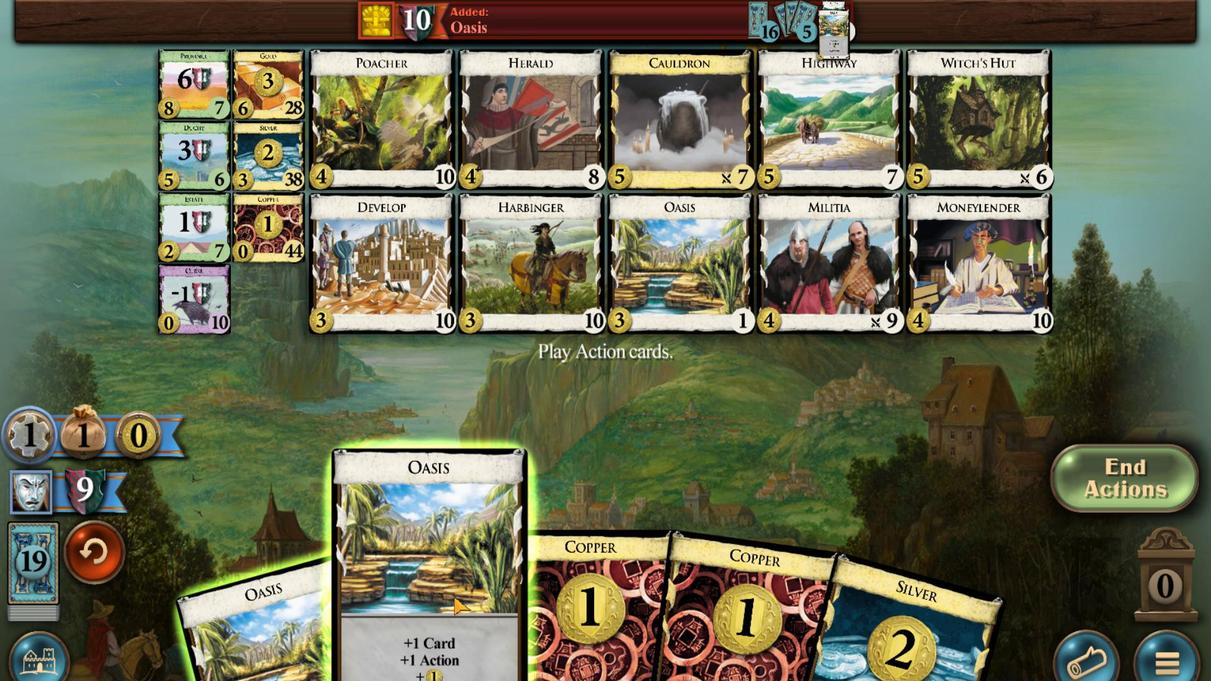 
Action: Mouse scrolled (688, 500) with delta (0, 0)
Screenshot: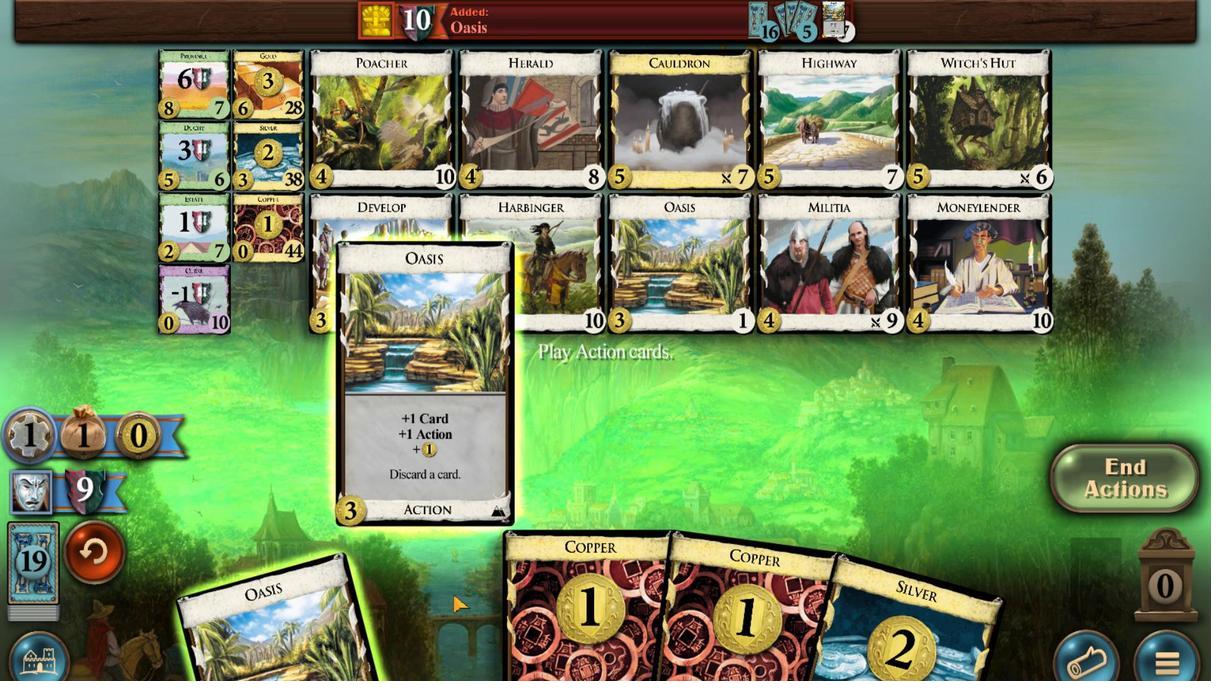 
Action: Mouse scrolled (688, 500) with delta (0, 0)
Screenshot: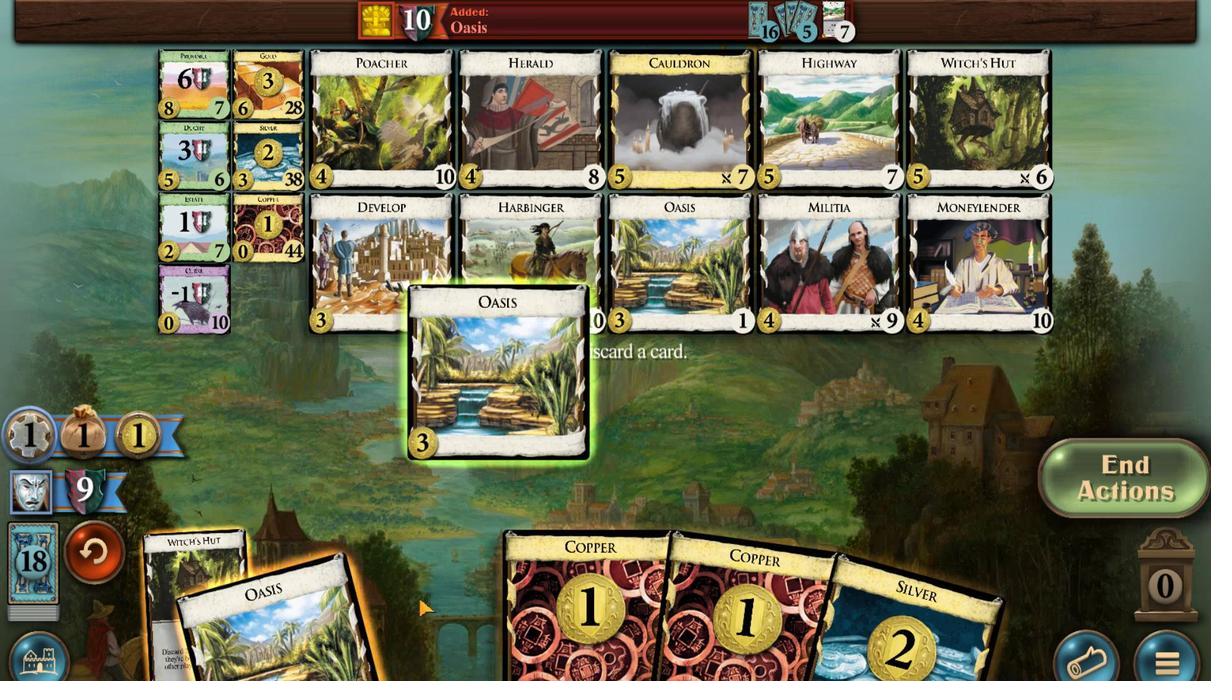 
Action: Mouse moved to (762, 497)
